 Task: Explore Airbnb accommodation in Astara, Azerbaijan from 6th November, 2023 to 8th November, 2023 for 2 adults.1  bedroom having 2 beds and 1 bathroom. Property type can be flat. Amenities needed are: air conditioning. Look for 4 properties as per requirement.
Action: Mouse moved to (475, 96)
Screenshot: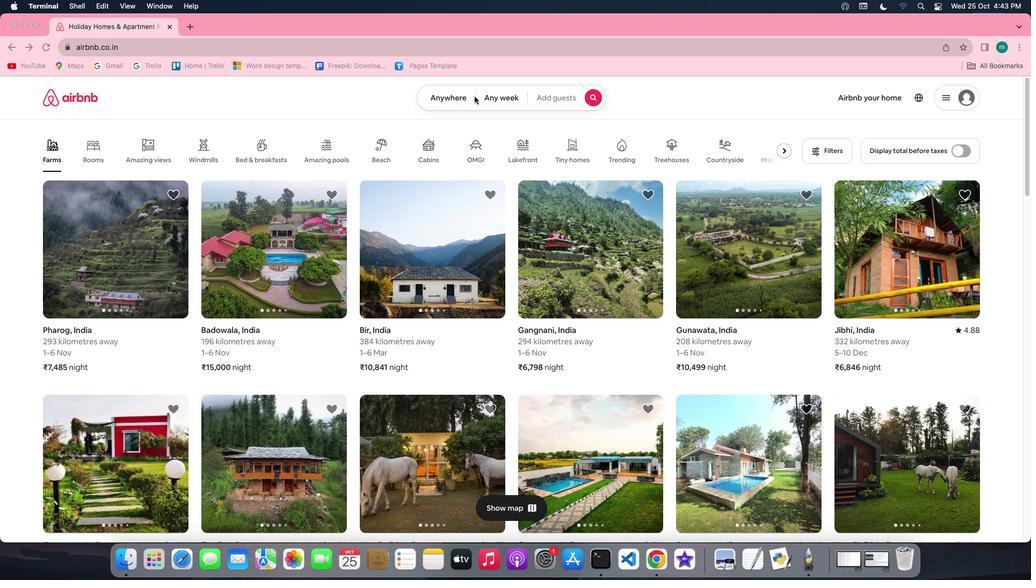 
Action: Mouse pressed left at (475, 96)
Screenshot: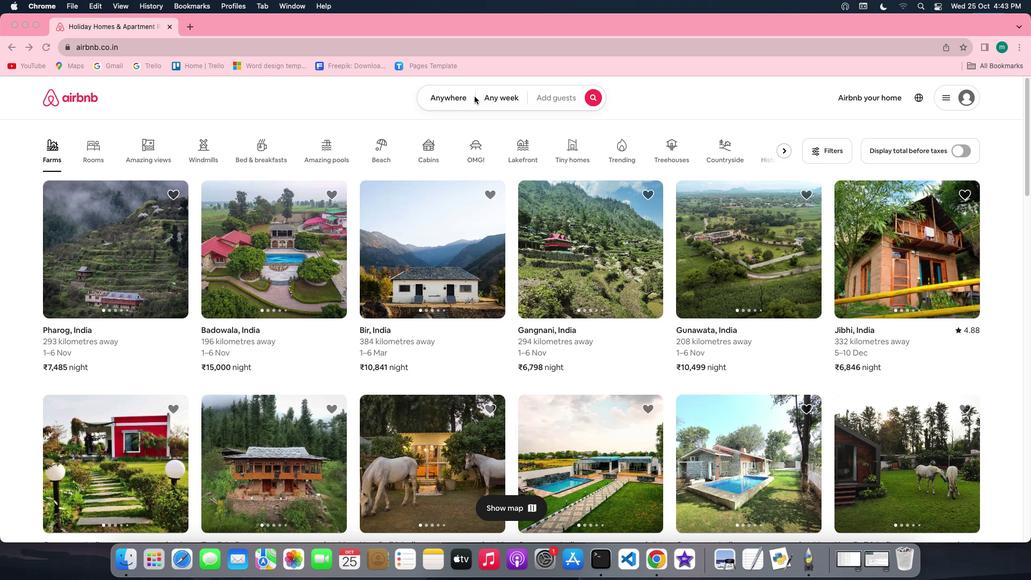 
Action: Mouse moved to (469, 97)
Screenshot: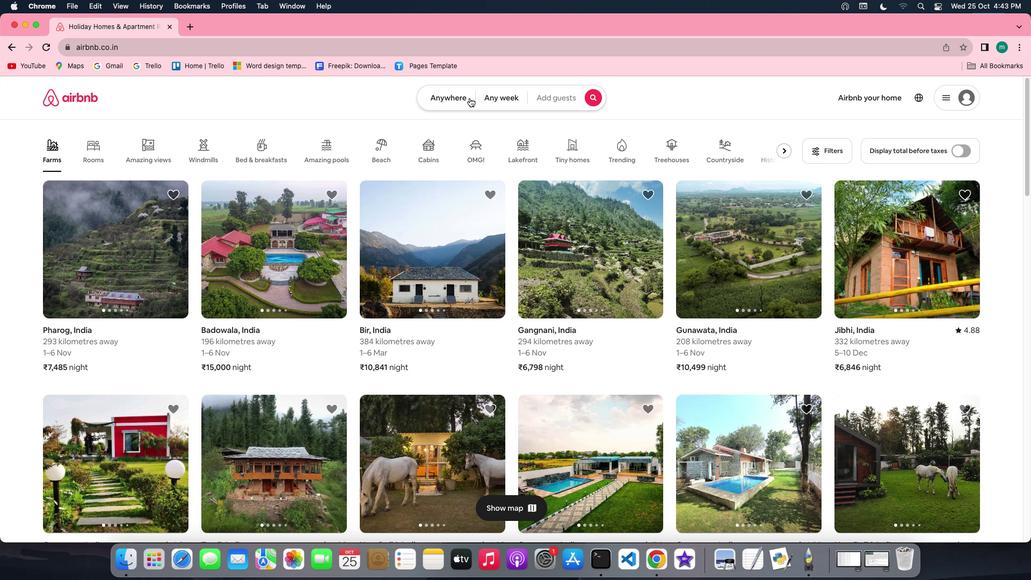 
Action: Mouse pressed left at (469, 97)
Screenshot: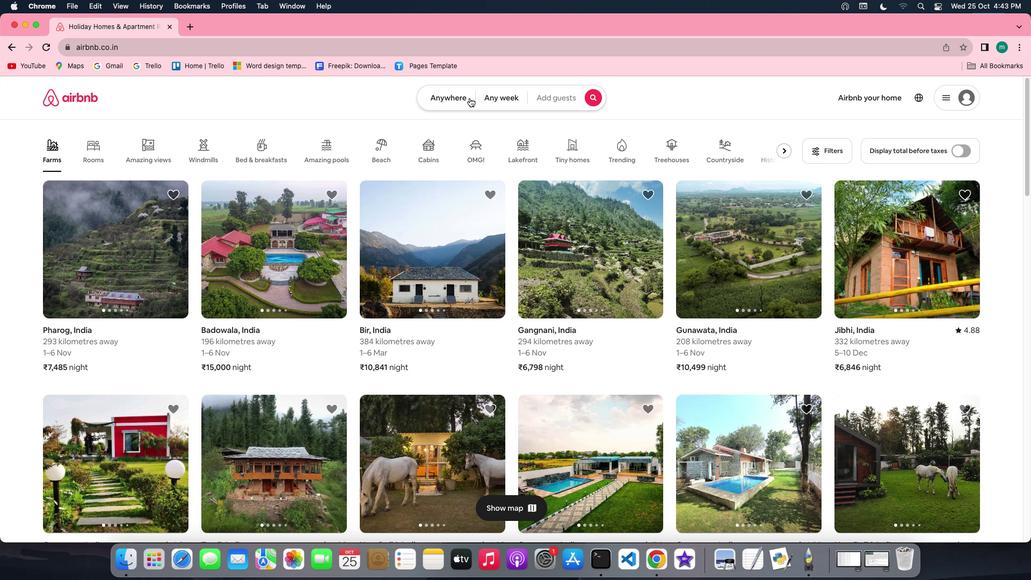 
Action: Mouse moved to (419, 145)
Screenshot: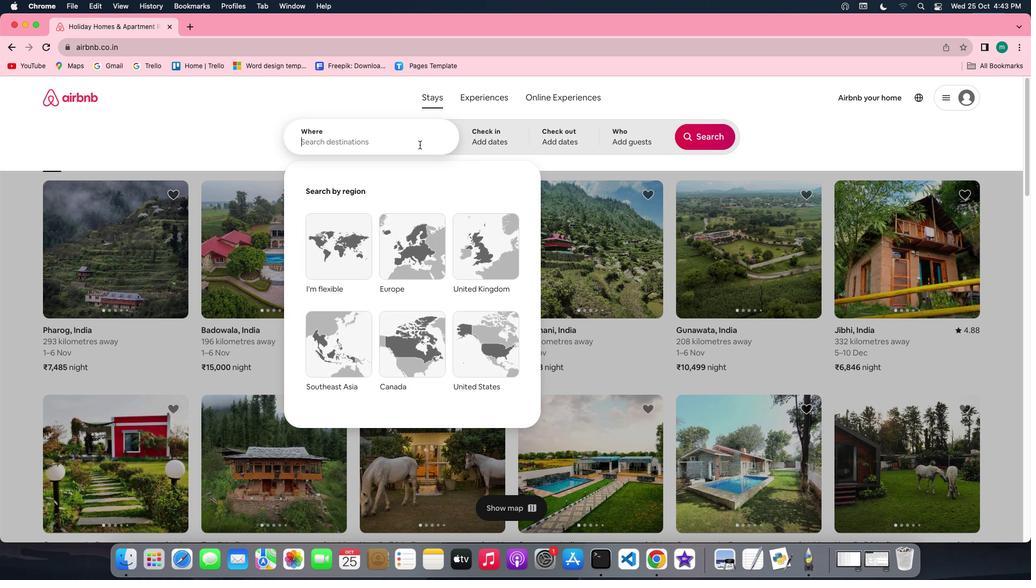 
Action: Mouse pressed left at (419, 145)
Screenshot: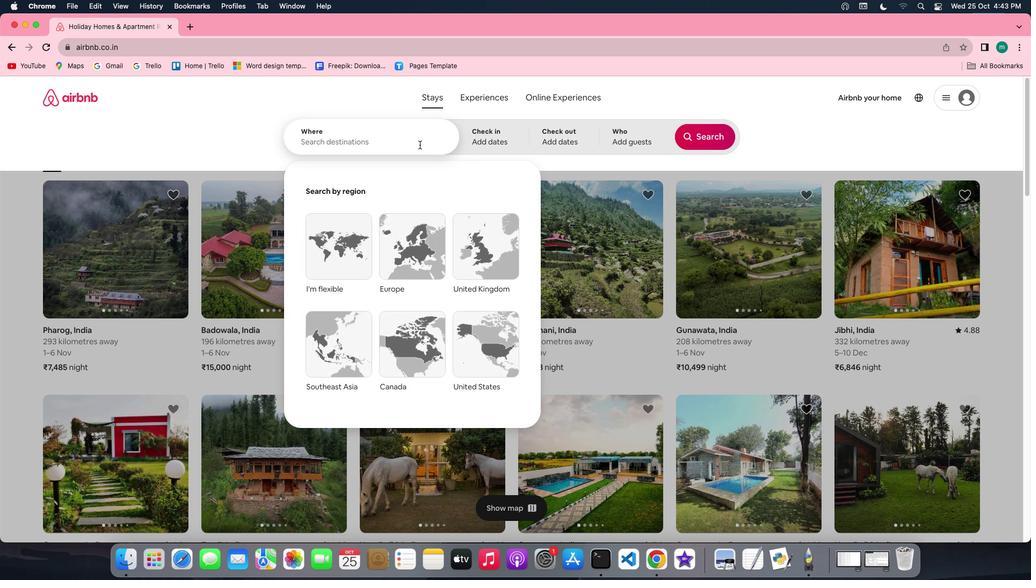 
Action: Key pressed Key.shift'A''s''t''a''r''a'','Key.spaceKey.shift'A''z''e''r''b''a''i''j''a''n'
Screenshot: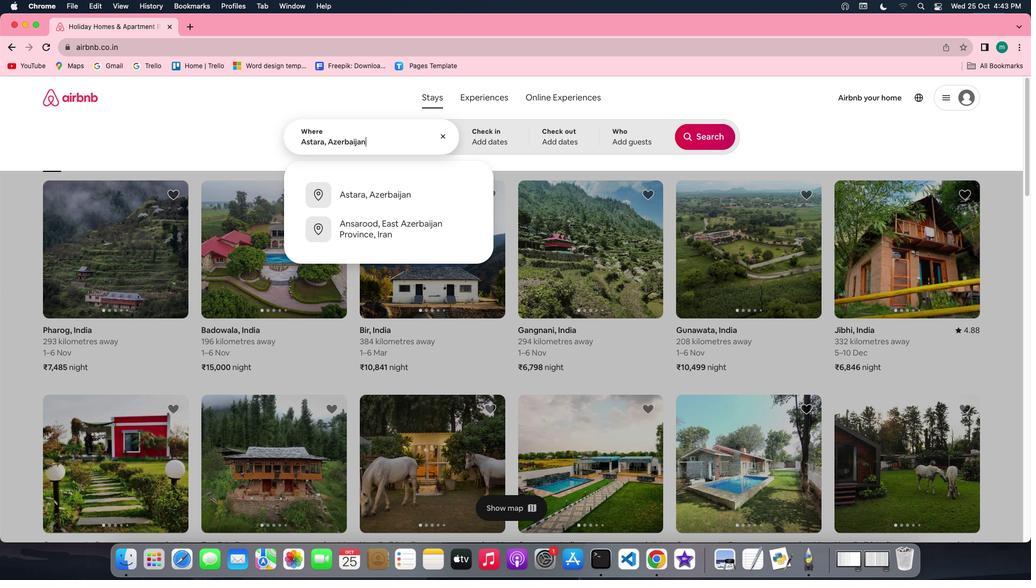 
Action: Mouse moved to (429, 193)
Screenshot: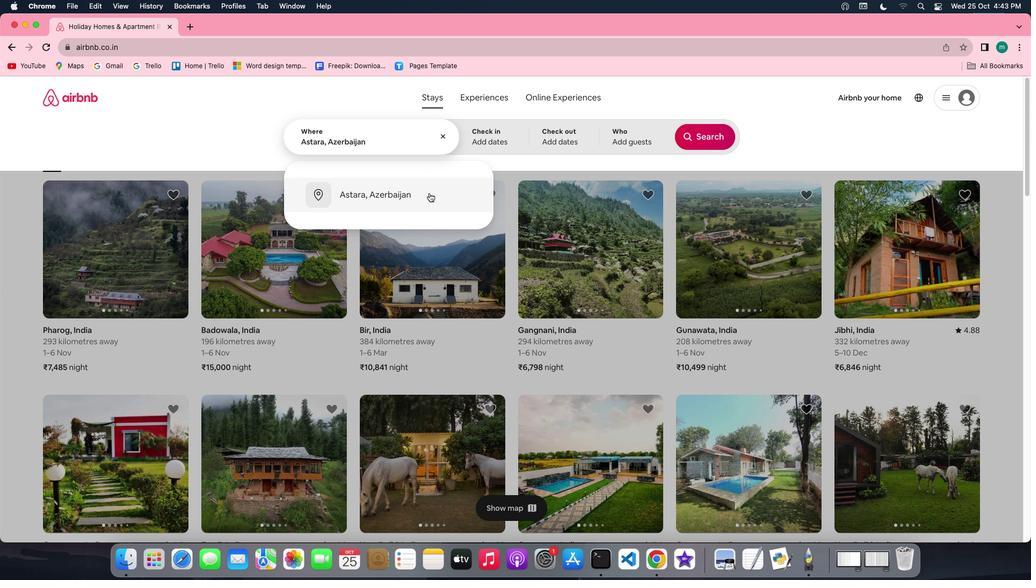 
Action: Mouse pressed left at (429, 193)
Screenshot: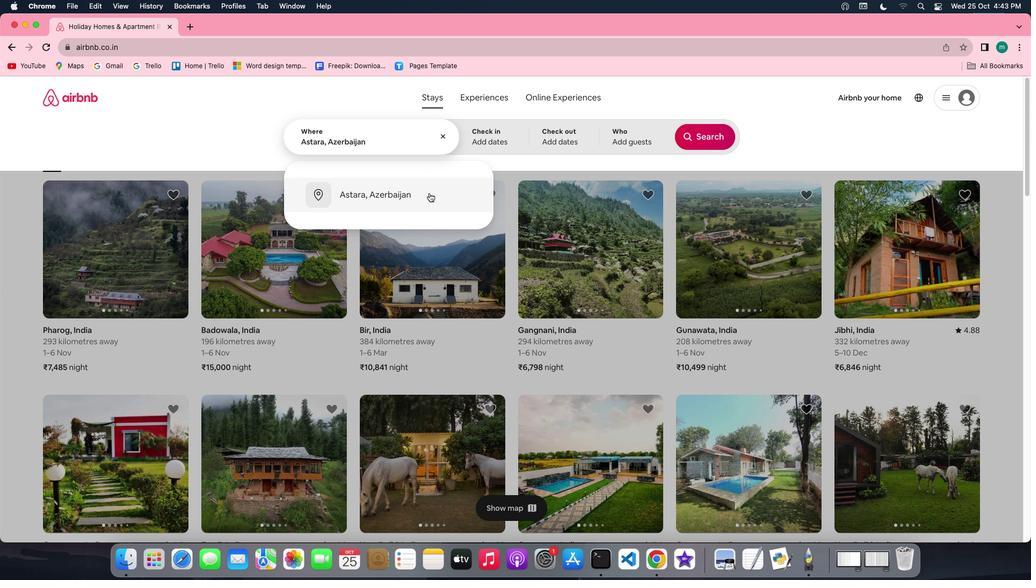 
Action: Mouse moved to (572, 293)
Screenshot: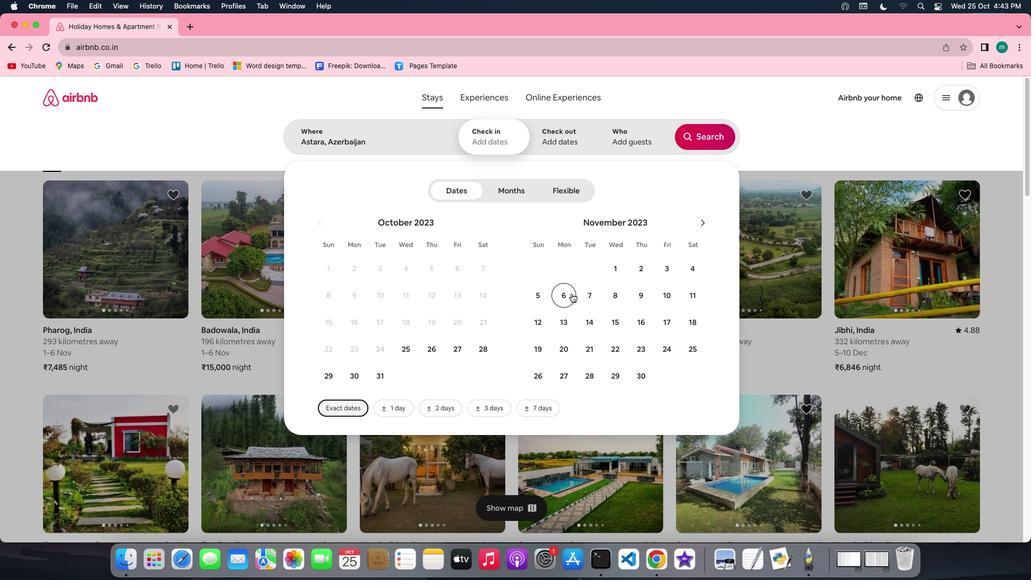 
Action: Mouse pressed left at (572, 293)
Screenshot: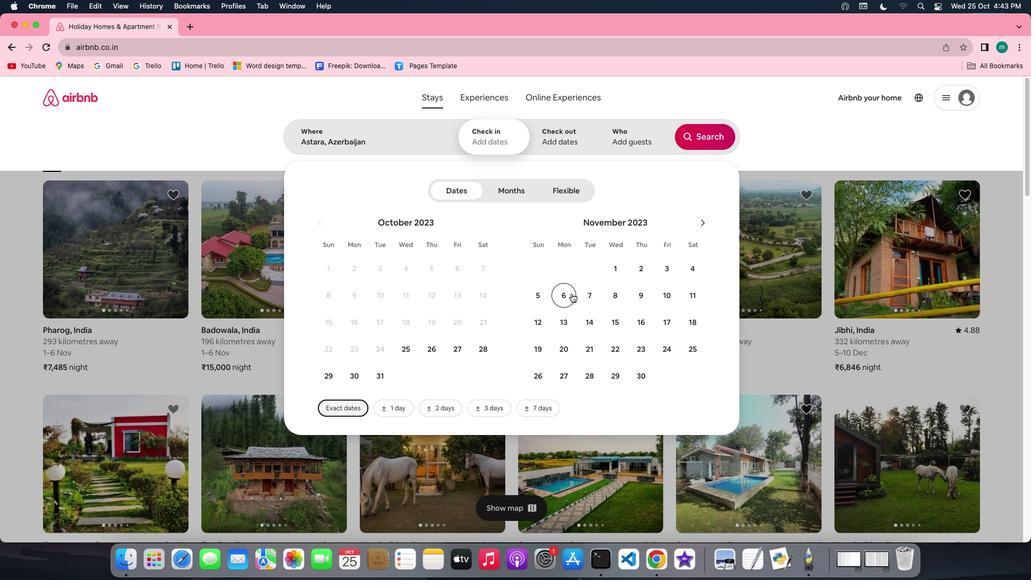 
Action: Mouse moved to (616, 295)
Screenshot: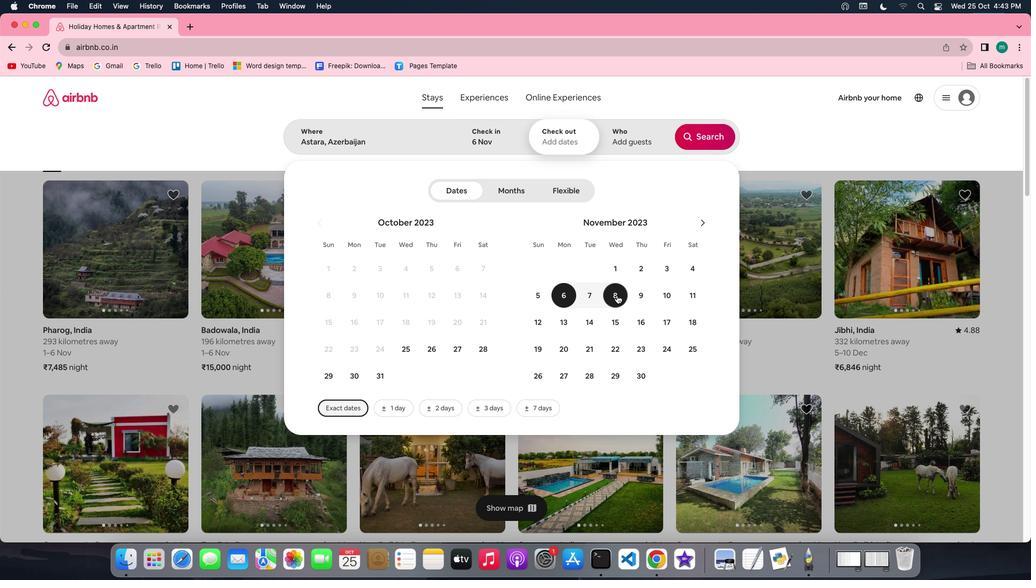 
Action: Mouse pressed left at (616, 295)
Screenshot: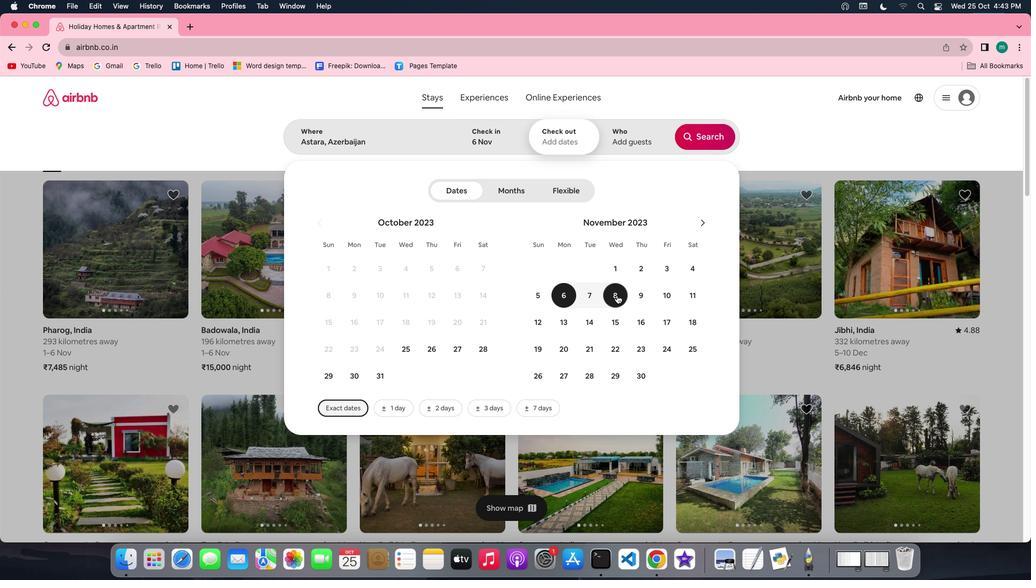 
Action: Mouse moved to (637, 127)
Screenshot: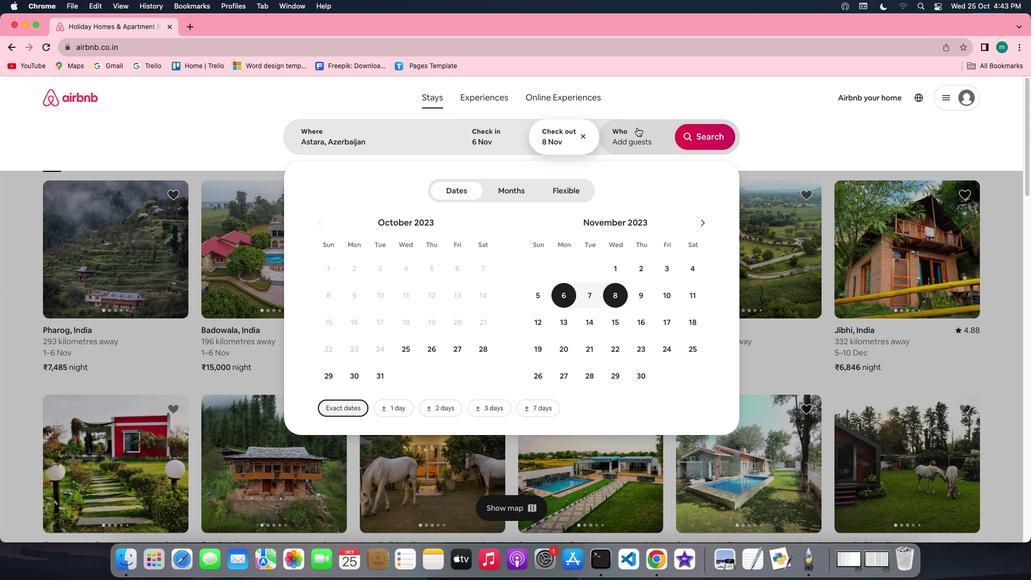 
Action: Mouse pressed left at (637, 127)
Screenshot: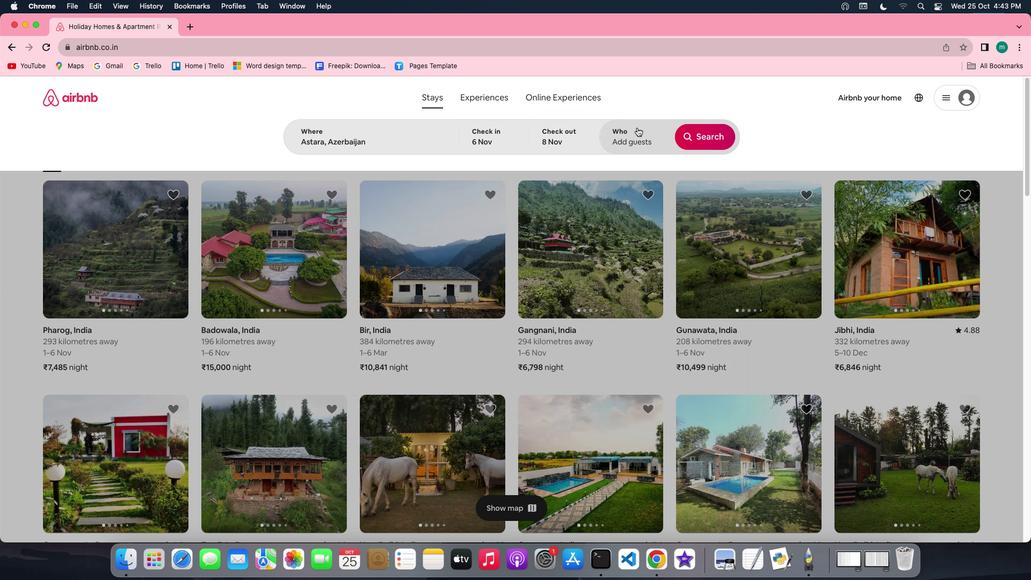
Action: Mouse moved to (711, 188)
Screenshot: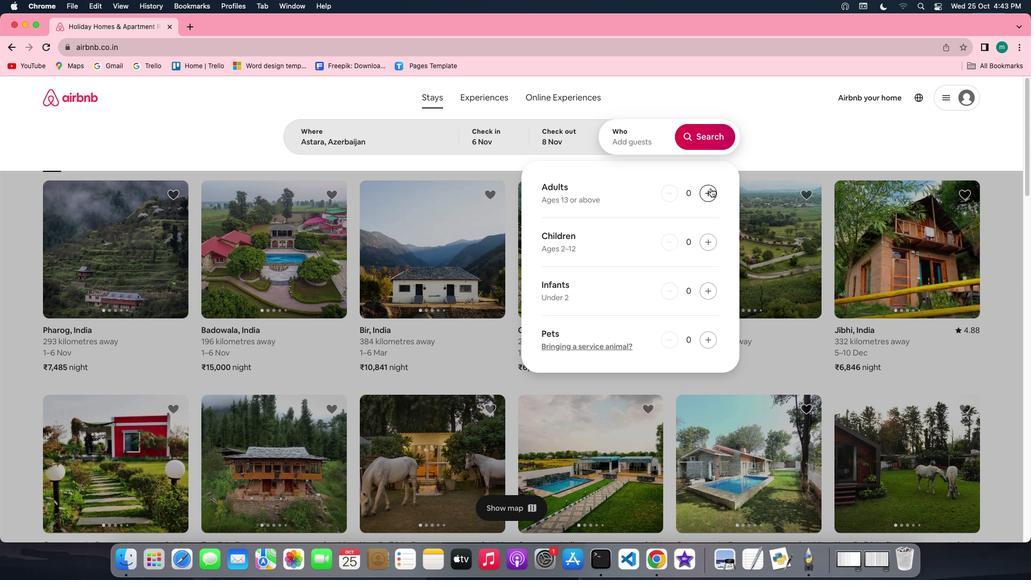 
Action: Mouse pressed left at (711, 188)
Screenshot: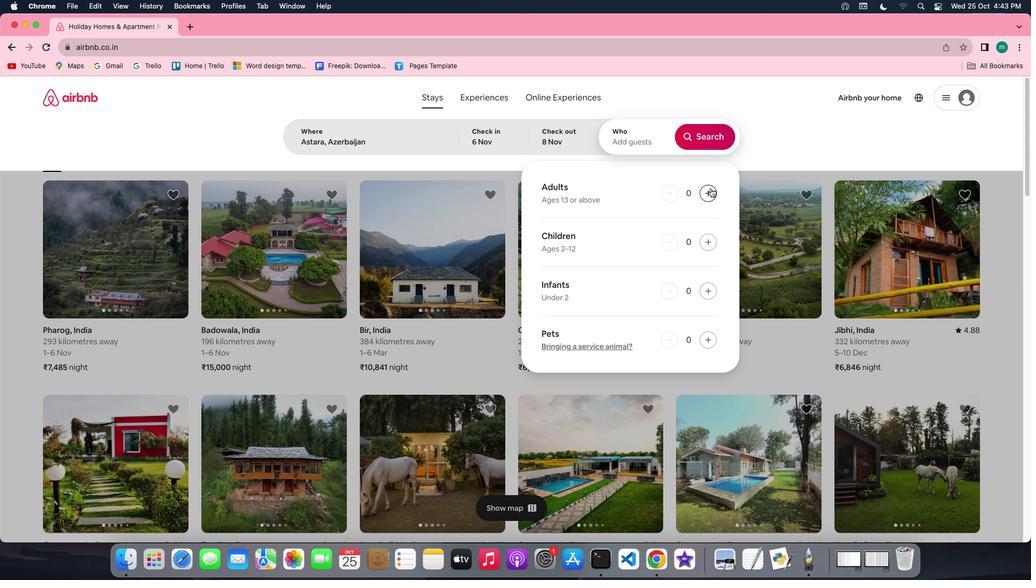 
Action: Mouse pressed left at (711, 188)
Screenshot: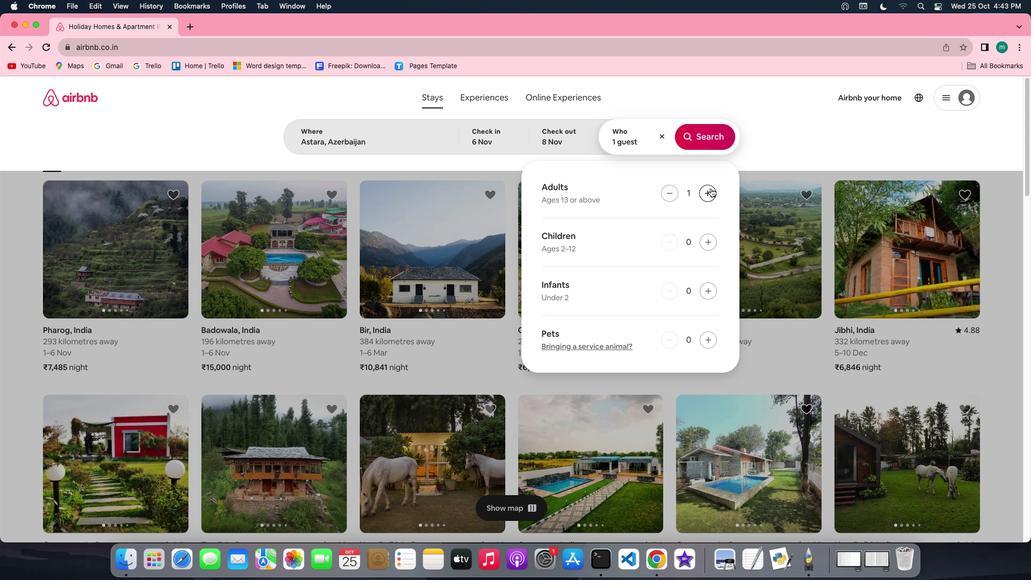 
Action: Mouse moved to (714, 142)
Screenshot: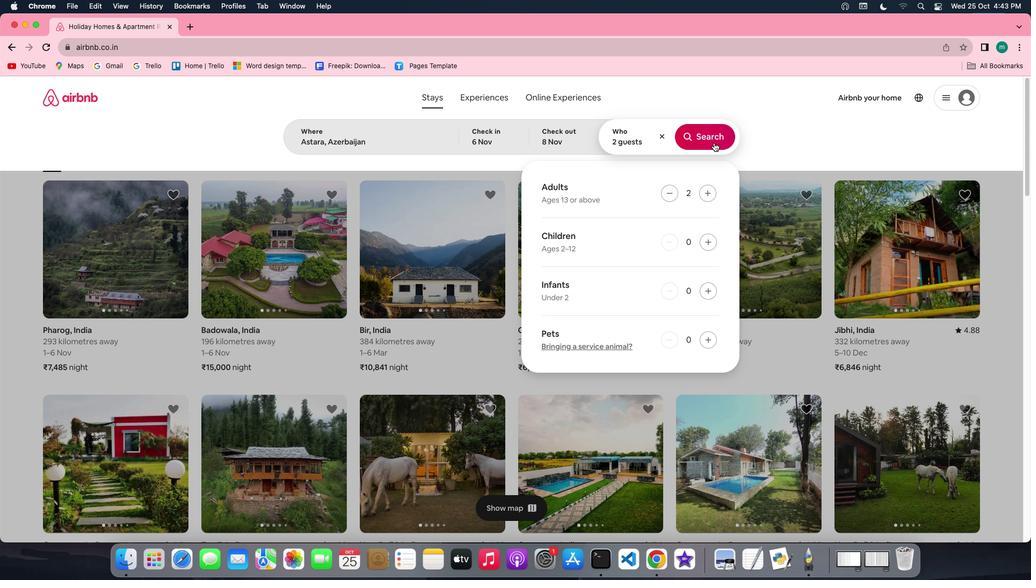 
Action: Mouse pressed left at (714, 142)
Screenshot: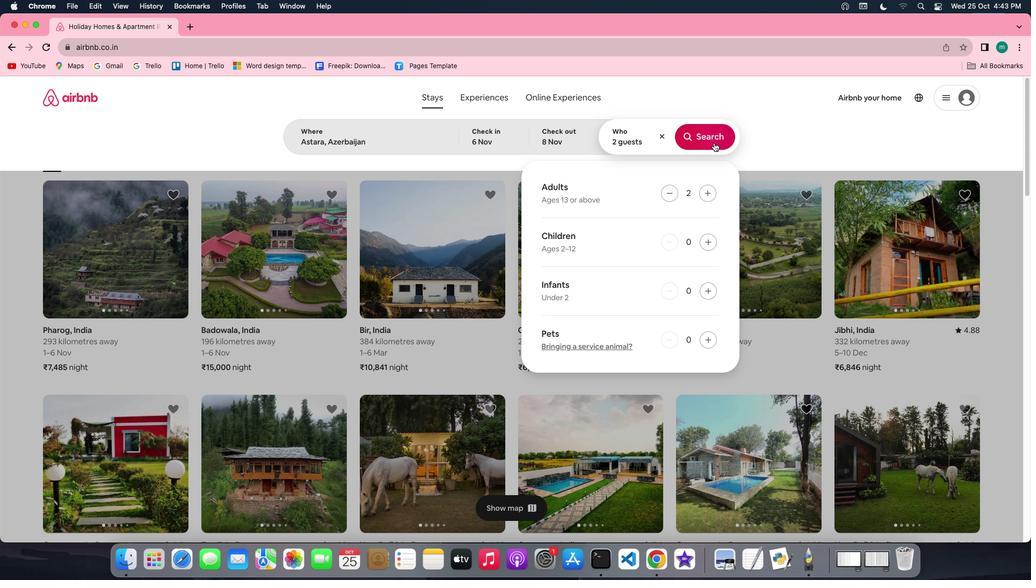 
Action: Mouse moved to (865, 140)
Screenshot: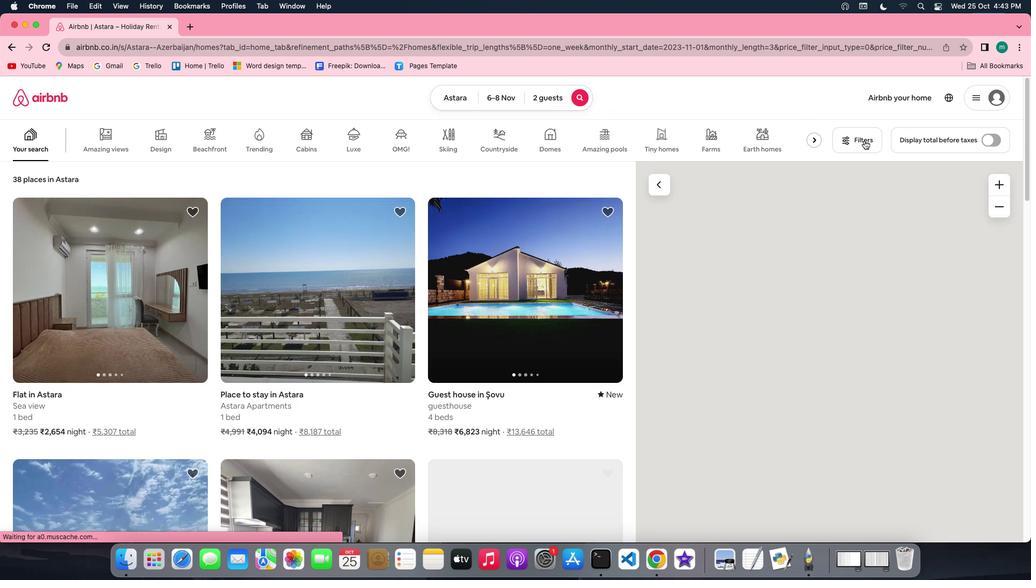 
Action: Mouse pressed left at (865, 140)
Screenshot: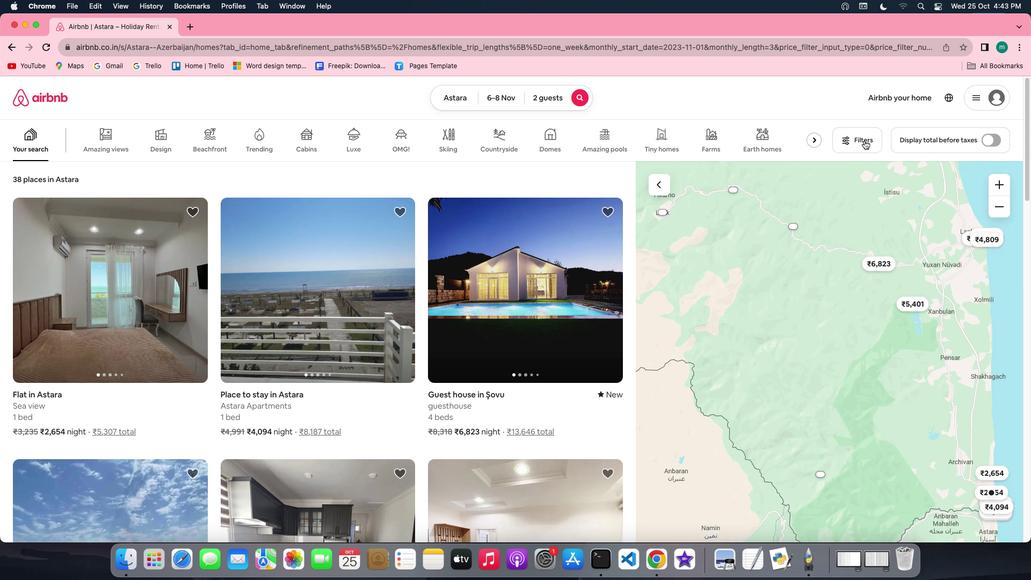 
Action: Mouse moved to (632, 275)
Screenshot: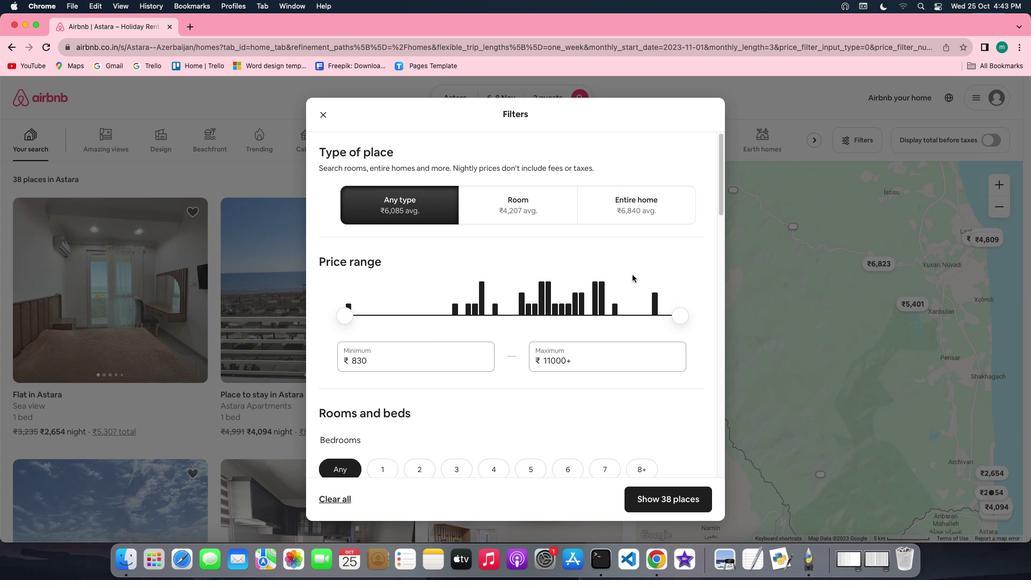 
Action: Mouse scrolled (632, 275) with delta (0, 0)
Screenshot: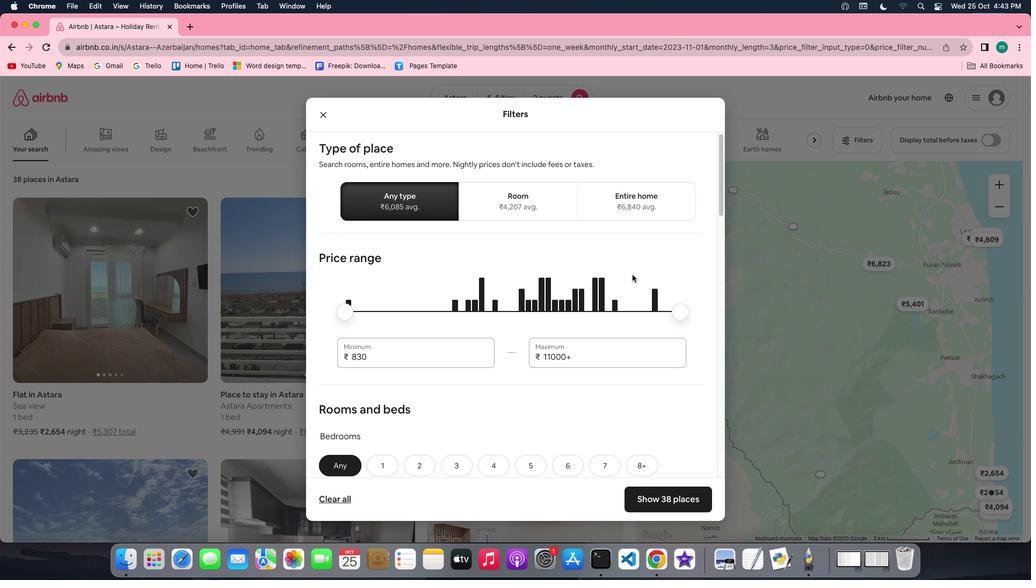 
Action: Mouse scrolled (632, 275) with delta (0, 0)
Screenshot: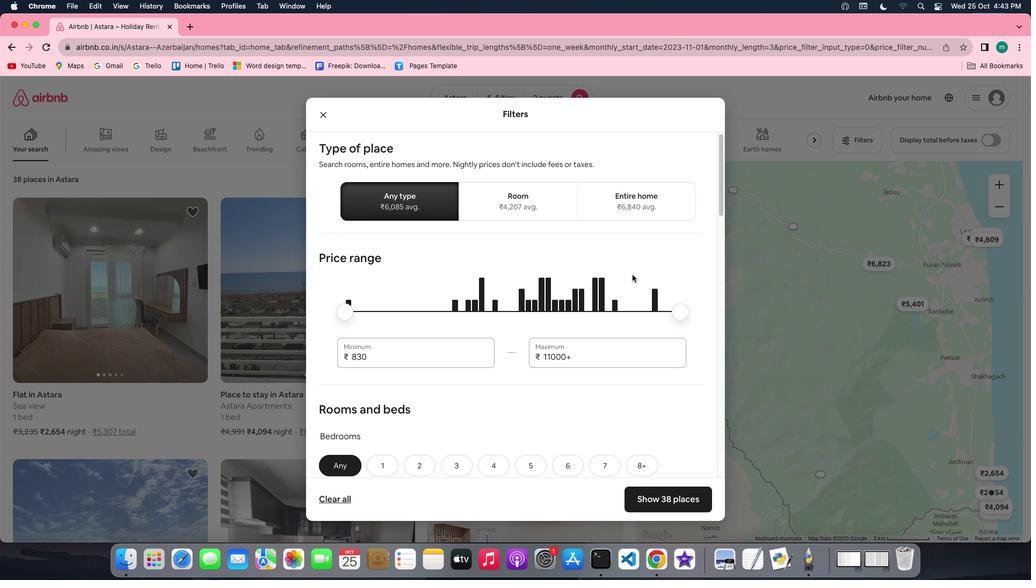 
Action: Mouse scrolled (632, 275) with delta (0, -1)
Screenshot: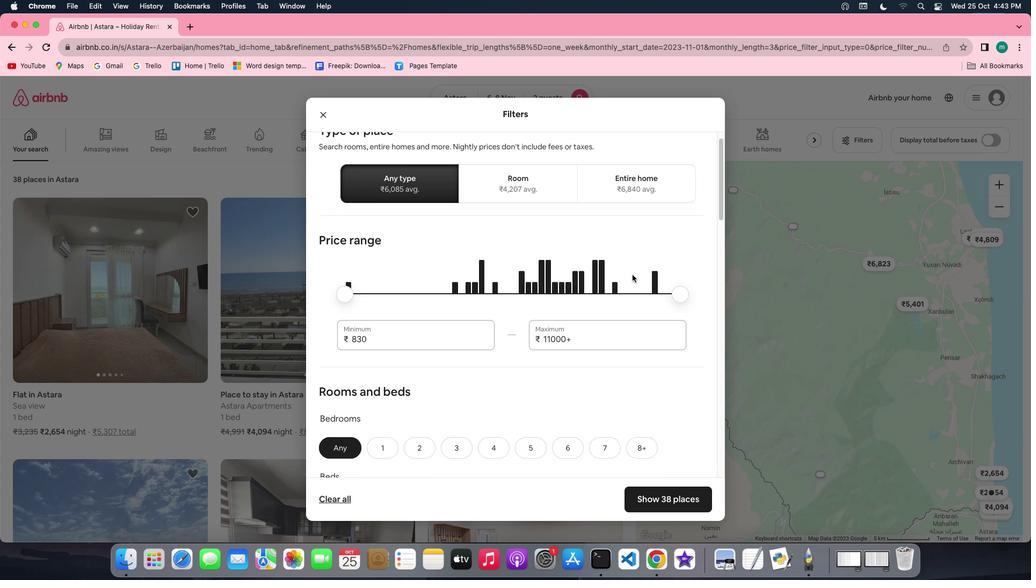 
Action: Mouse scrolled (632, 275) with delta (0, 0)
Screenshot: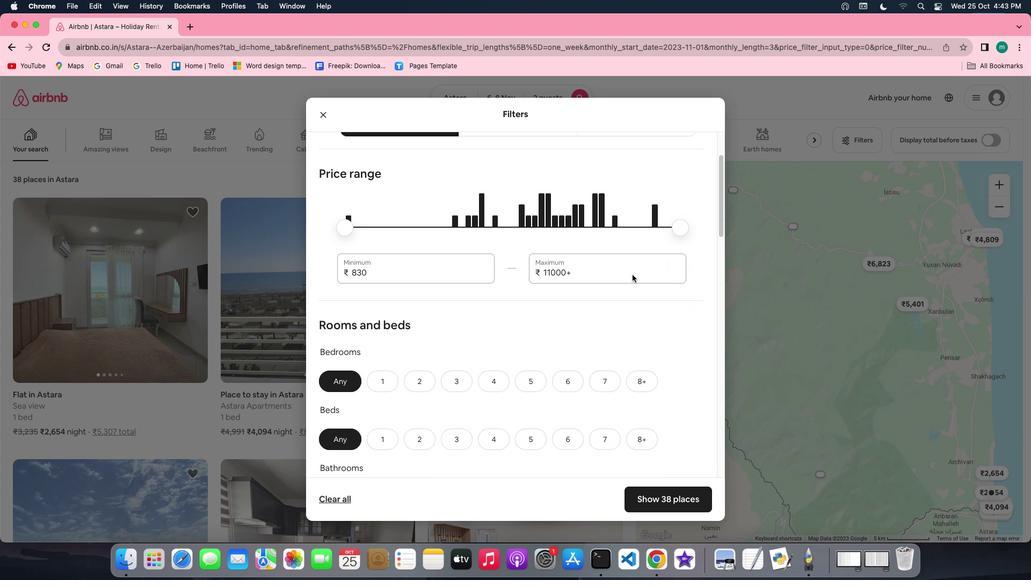 
Action: Mouse scrolled (632, 275) with delta (0, 0)
Screenshot: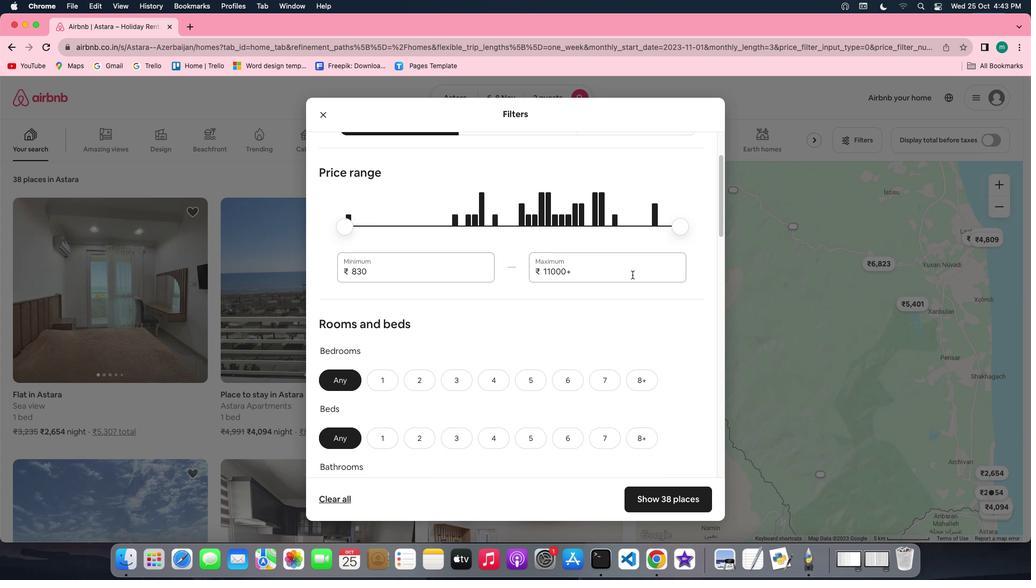 
Action: Mouse scrolled (632, 275) with delta (0, 0)
Screenshot: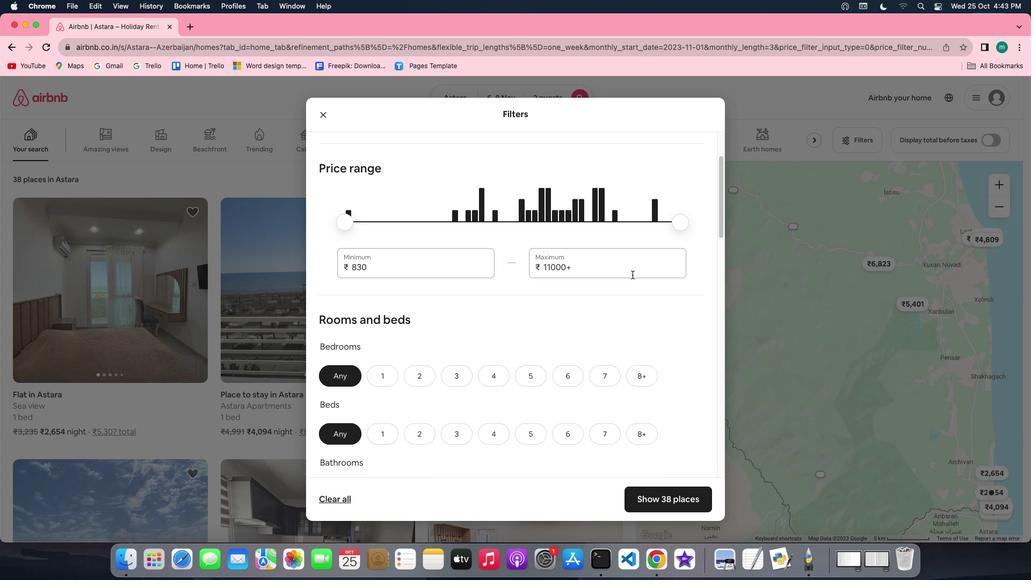 
Action: Mouse scrolled (632, 275) with delta (0, 0)
Screenshot: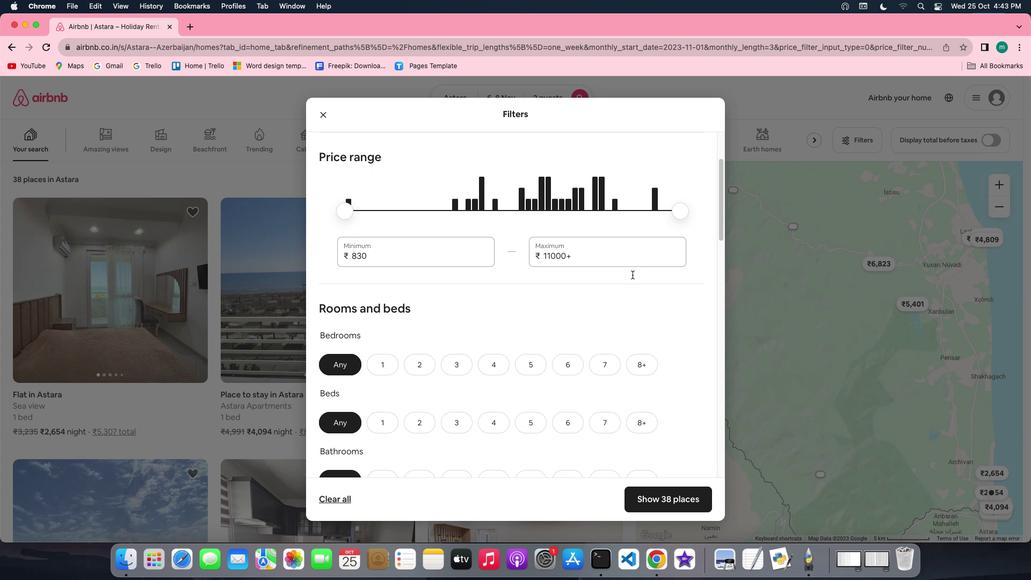 
Action: Mouse scrolled (632, 275) with delta (0, 0)
Screenshot: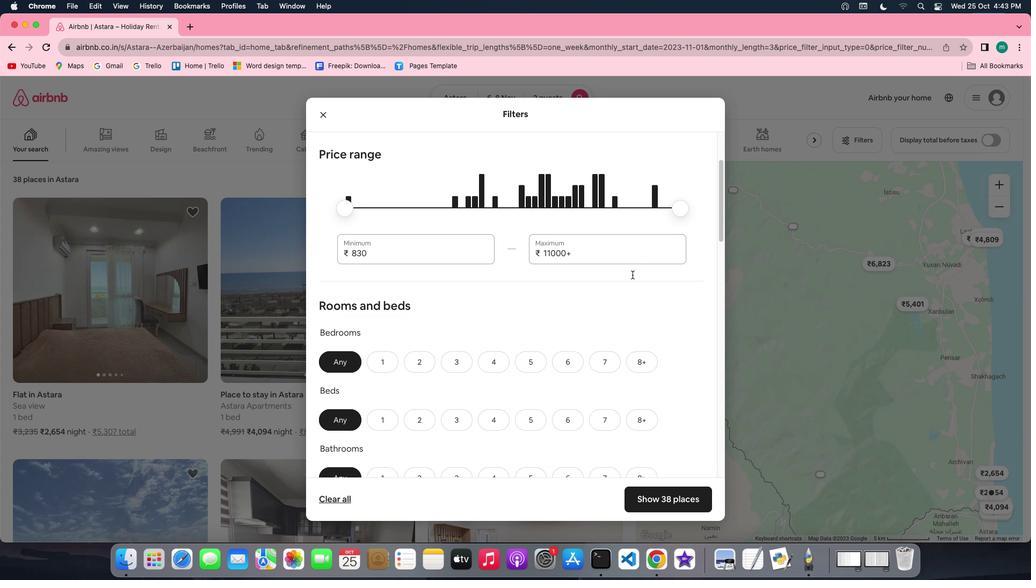 
Action: Mouse scrolled (632, 275) with delta (0, 0)
Screenshot: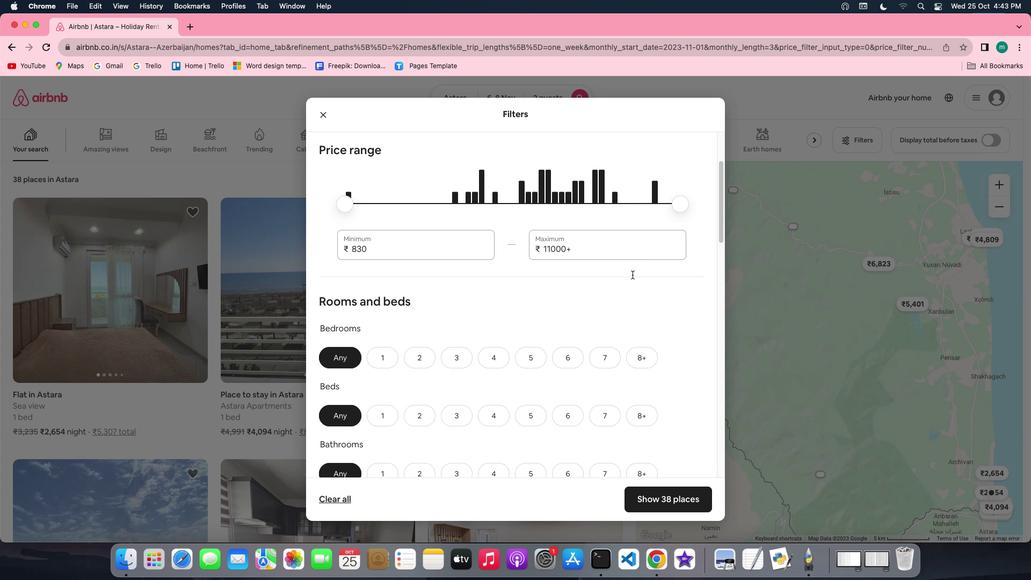 
Action: Mouse scrolled (632, 275) with delta (0, 0)
Screenshot: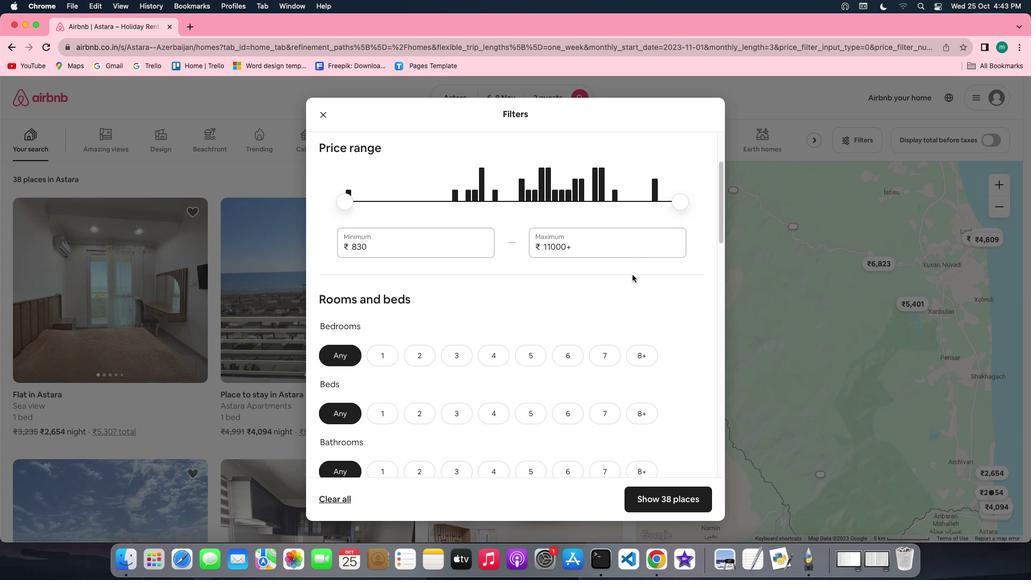 
Action: Mouse scrolled (632, 275) with delta (0, 0)
Screenshot: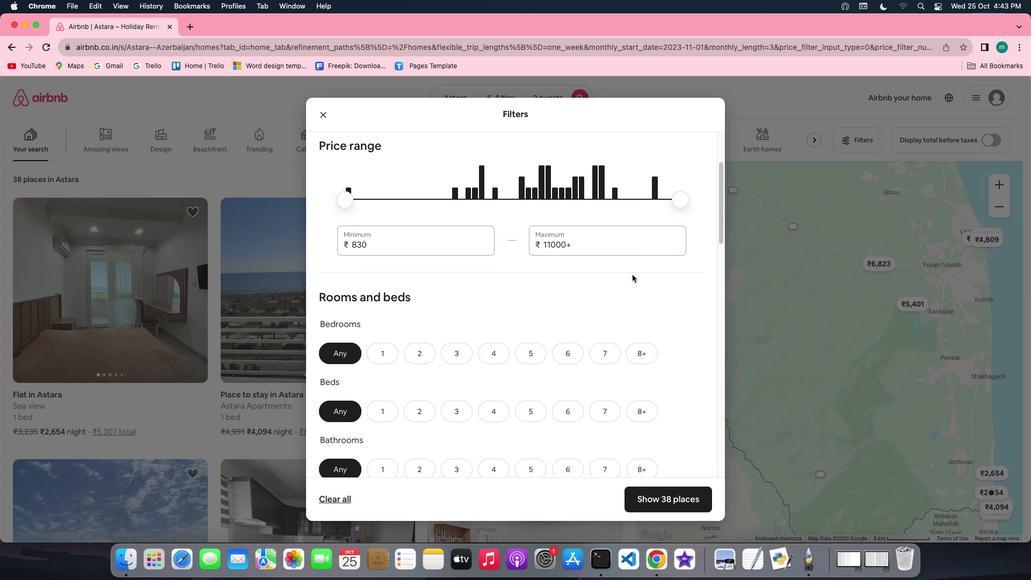 
Action: Mouse scrolled (632, 275) with delta (0, 0)
Screenshot: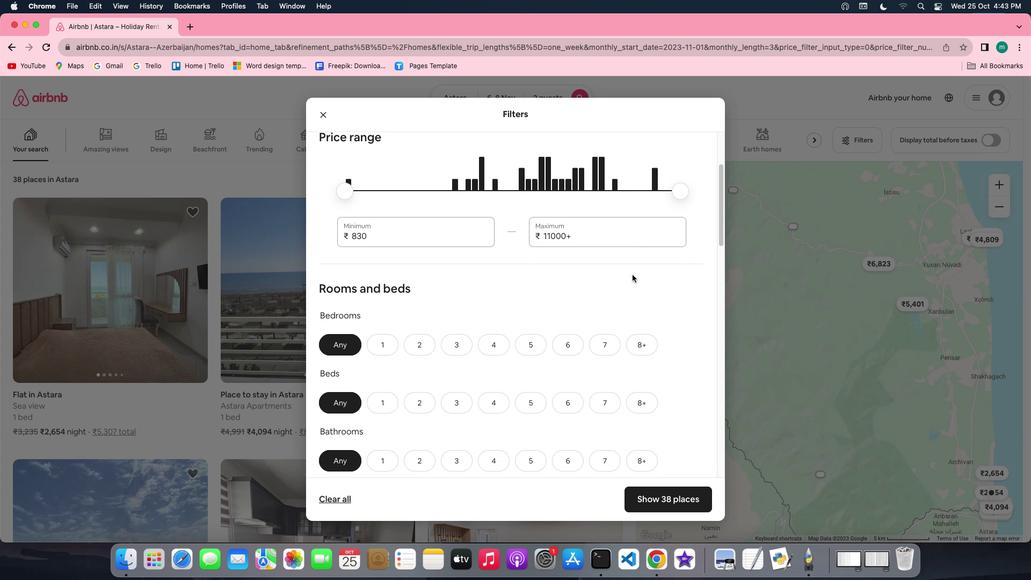 
Action: Mouse scrolled (632, 275) with delta (0, 0)
Screenshot: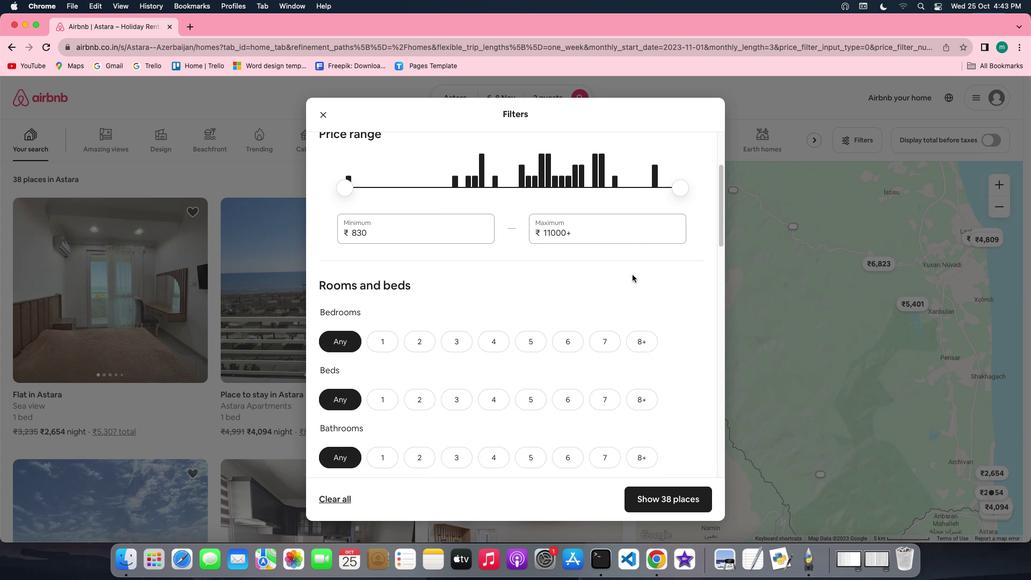 
Action: Mouse scrolled (632, 275) with delta (0, 0)
Screenshot: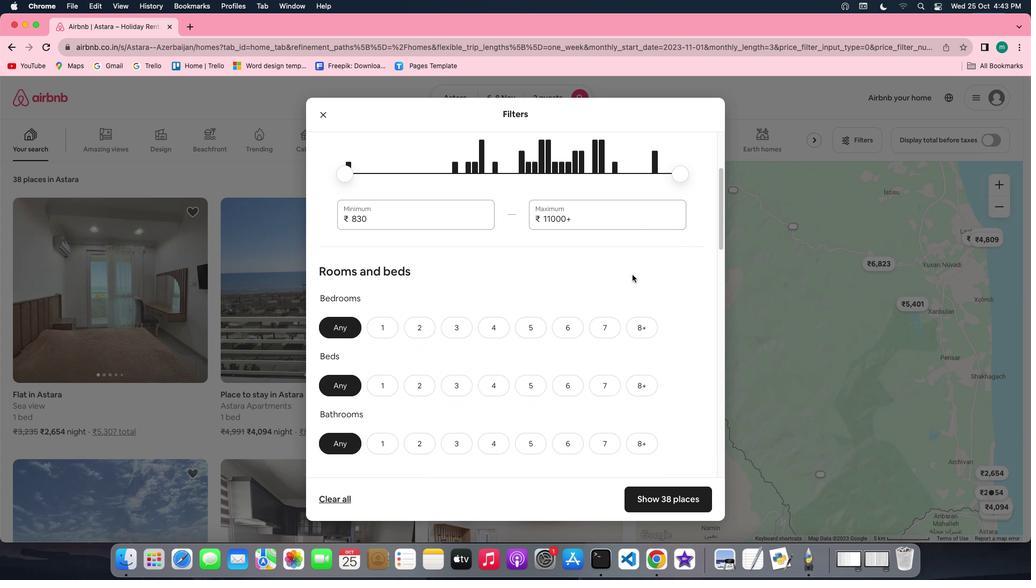 
Action: Mouse scrolled (632, 275) with delta (0, 0)
Screenshot: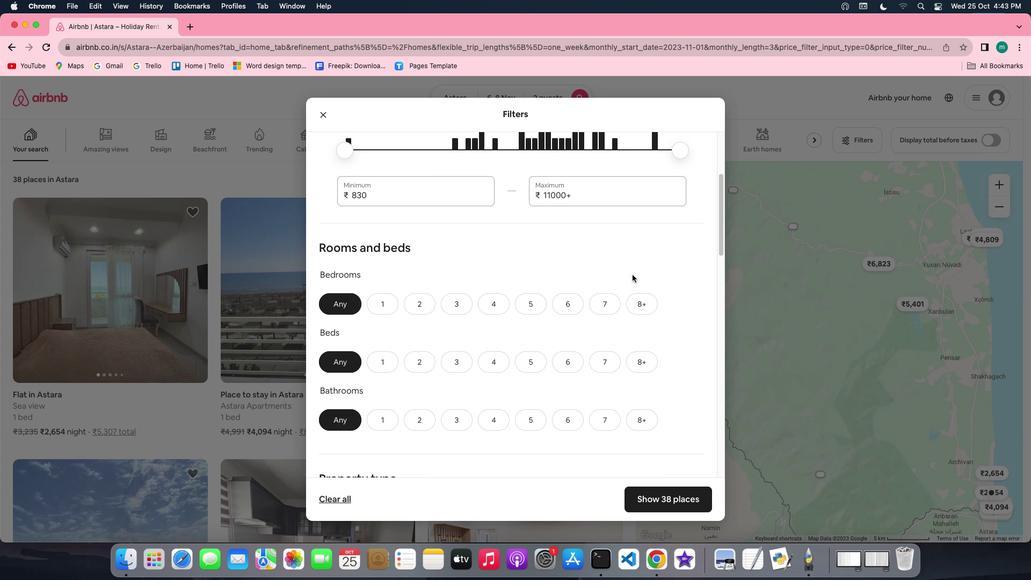 
Action: Mouse scrolled (632, 275) with delta (0, 0)
Screenshot: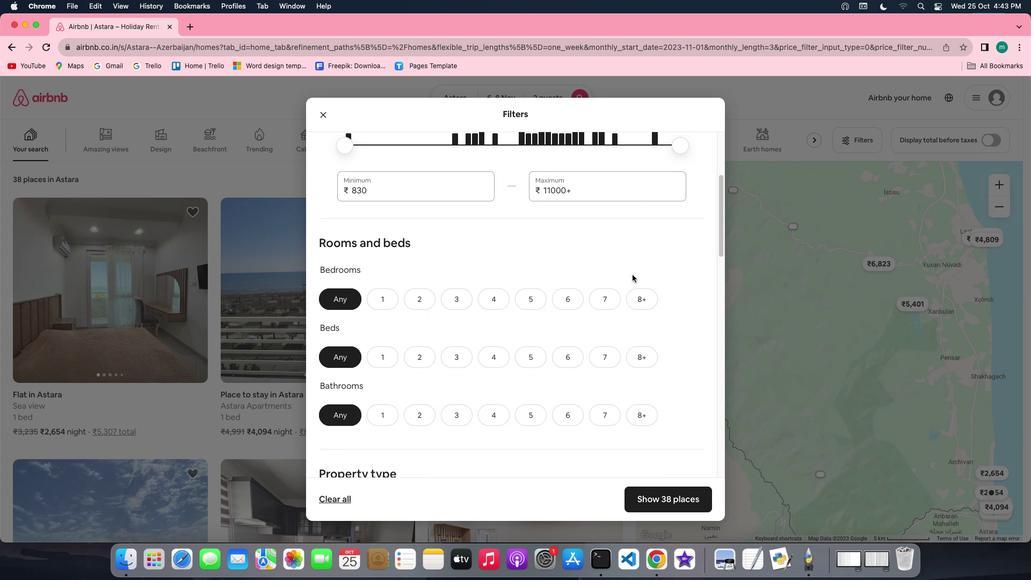 
Action: Mouse scrolled (632, 275) with delta (0, 0)
Screenshot: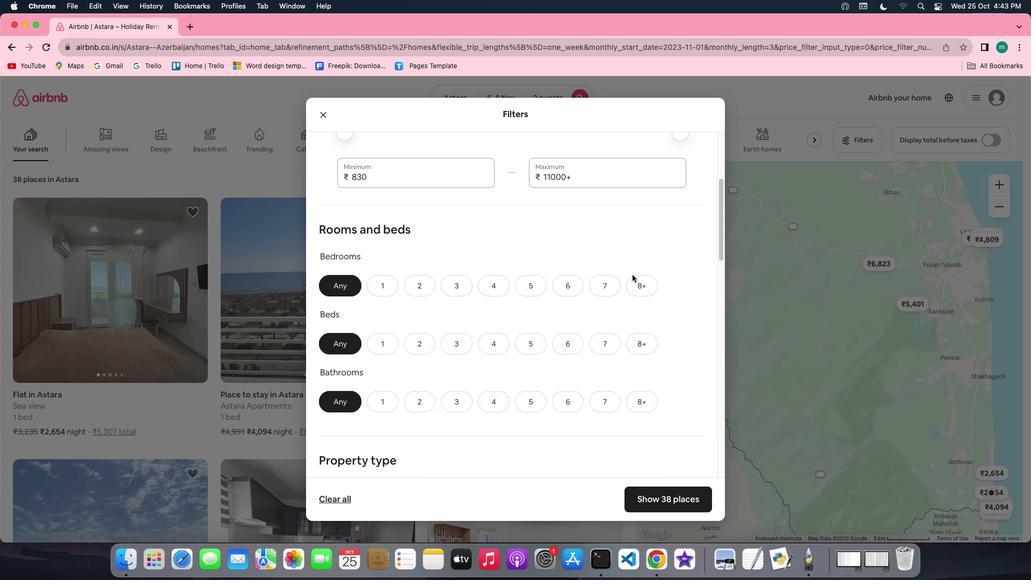 
Action: Mouse scrolled (632, 275) with delta (0, 0)
Screenshot: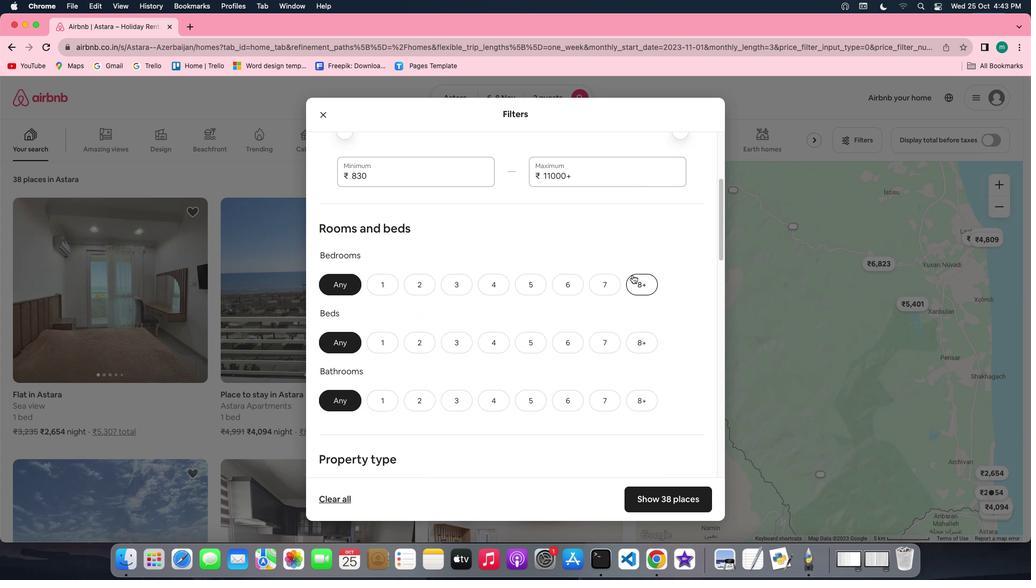 
Action: Mouse scrolled (632, 275) with delta (0, 0)
Screenshot: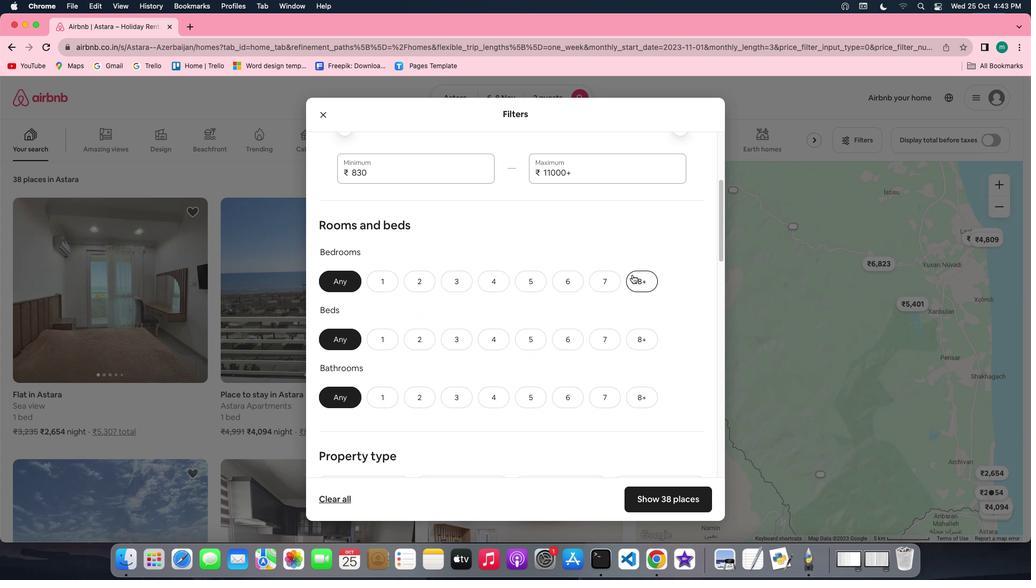 
Action: Mouse scrolled (632, 275) with delta (0, 0)
Screenshot: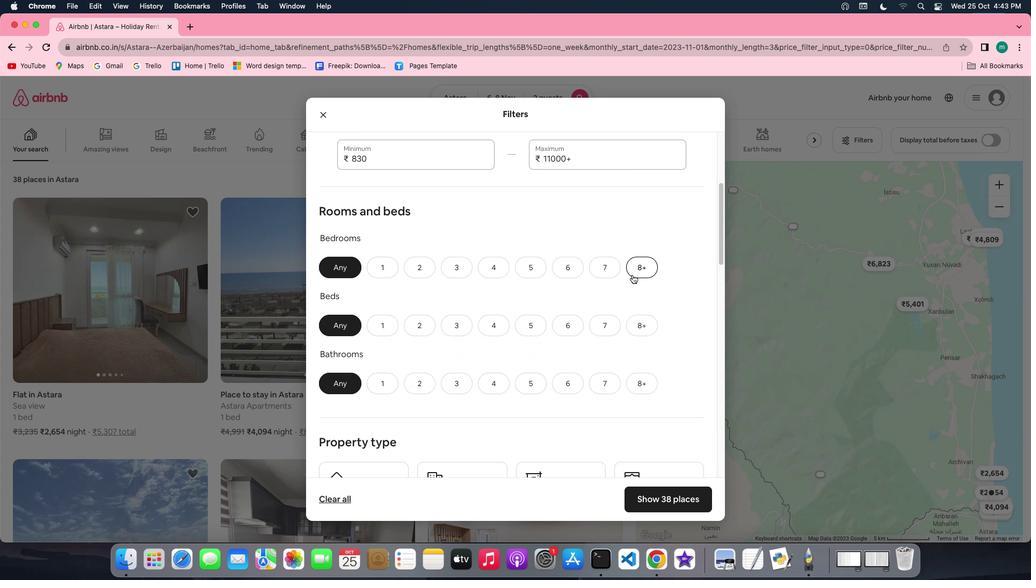 
Action: Mouse scrolled (632, 275) with delta (0, 0)
Screenshot: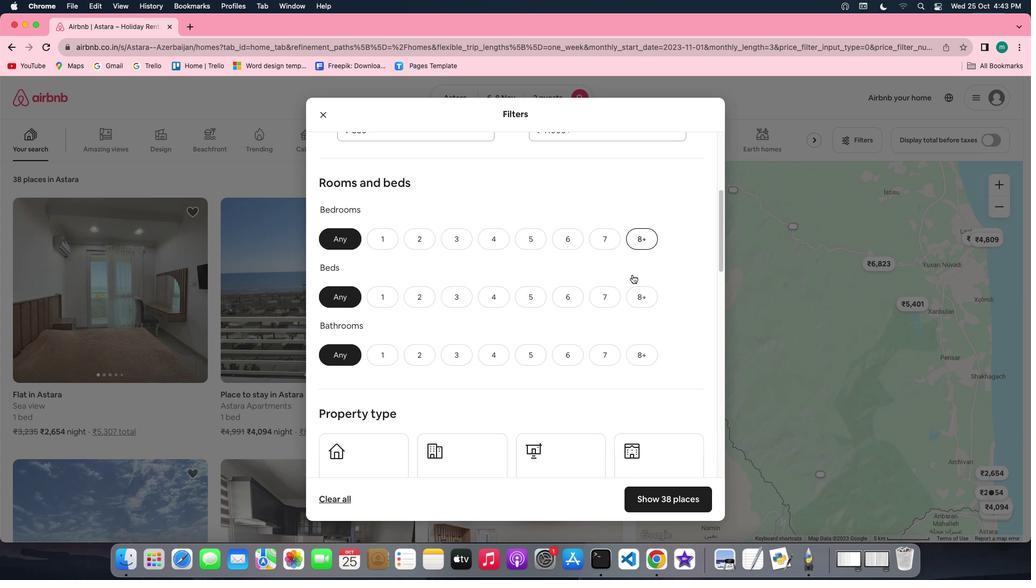 
Action: Mouse moved to (390, 220)
Screenshot: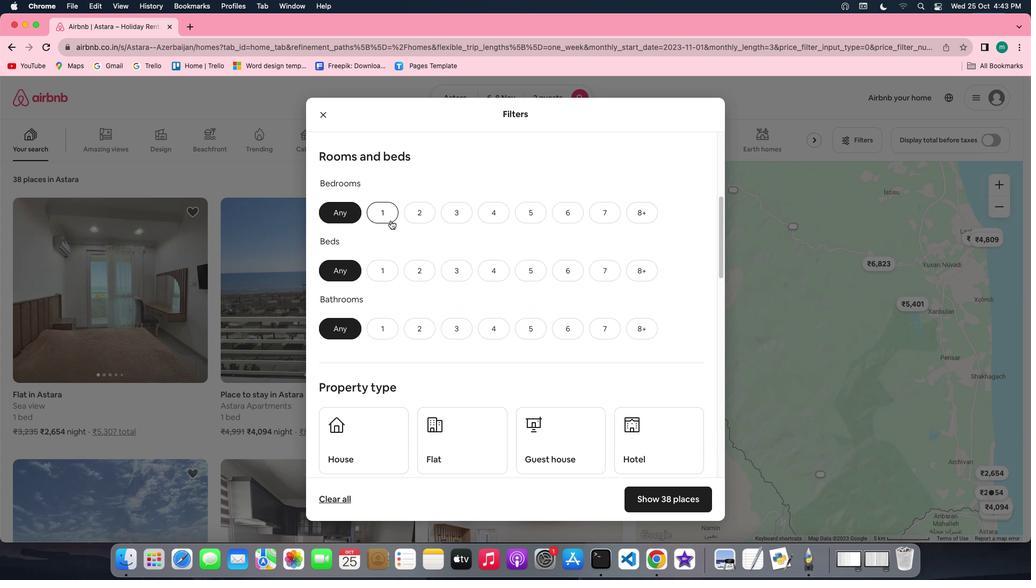 
Action: Mouse pressed left at (390, 220)
Screenshot: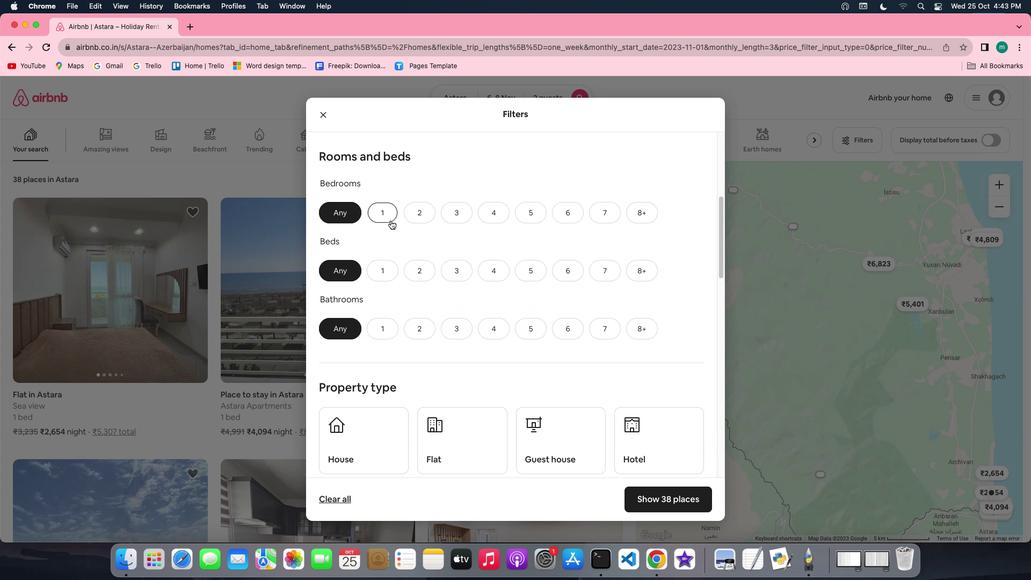 
Action: Mouse moved to (519, 245)
Screenshot: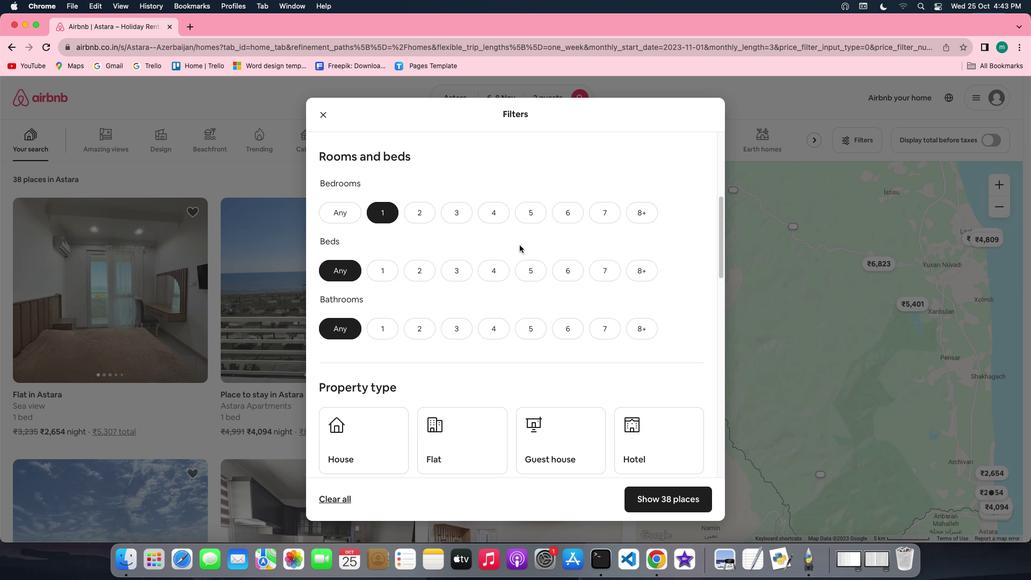 
Action: Mouse scrolled (519, 245) with delta (0, 0)
Screenshot: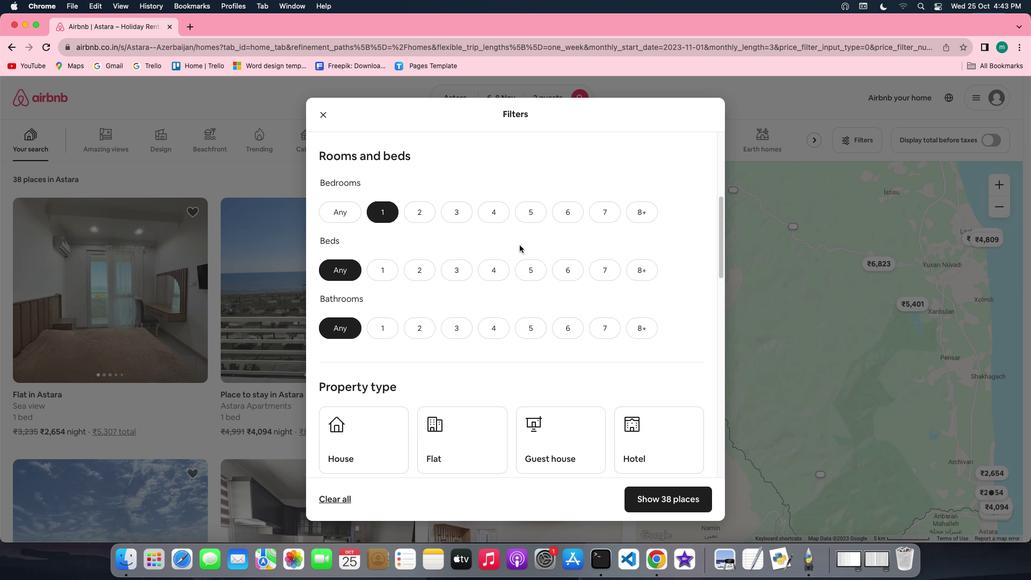 
Action: Mouse scrolled (519, 245) with delta (0, 0)
Screenshot: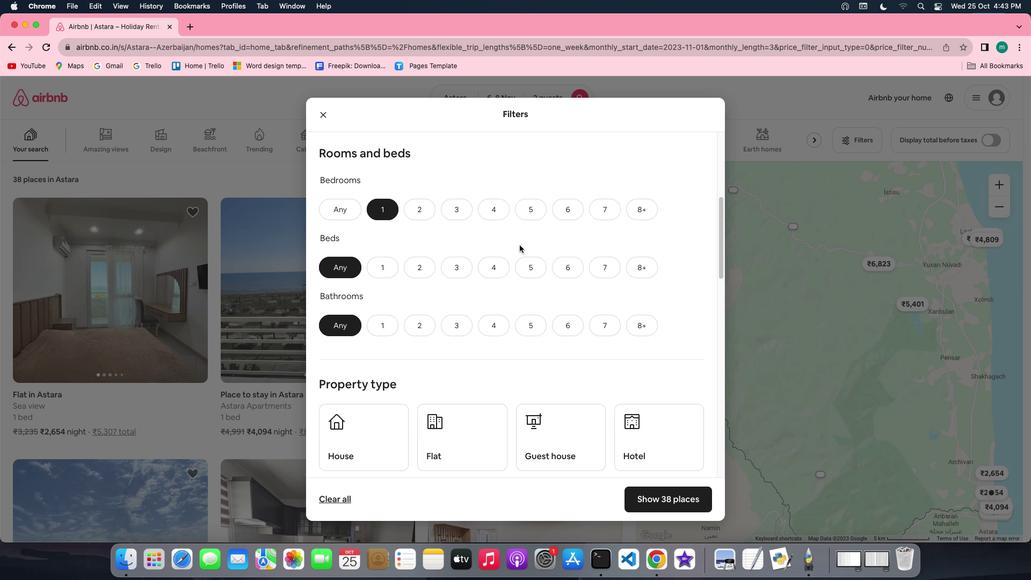 
Action: Mouse scrolled (519, 245) with delta (0, 0)
Screenshot: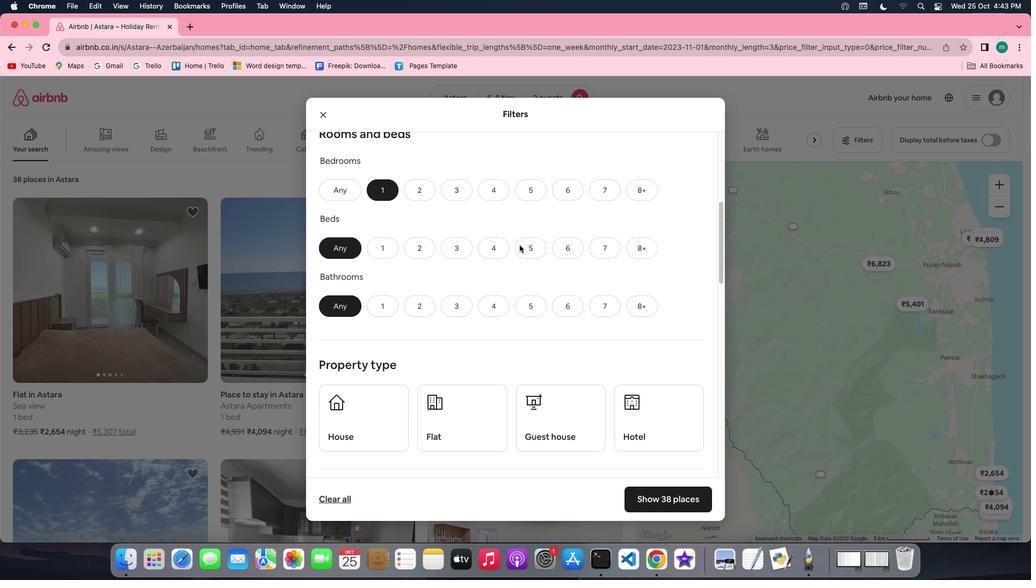 
Action: Mouse moved to (434, 219)
Screenshot: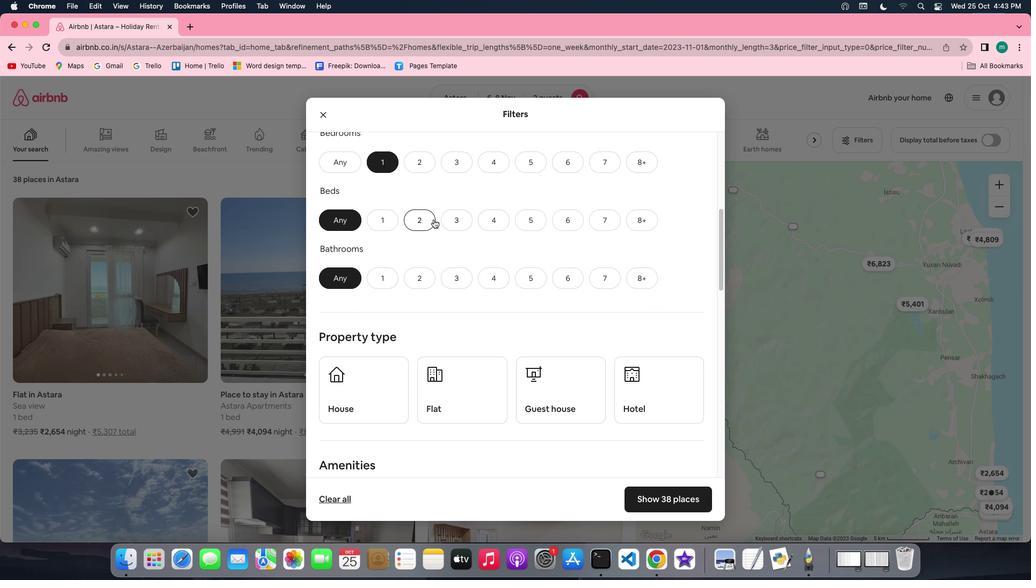 
Action: Mouse pressed left at (434, 219)
Screenshot: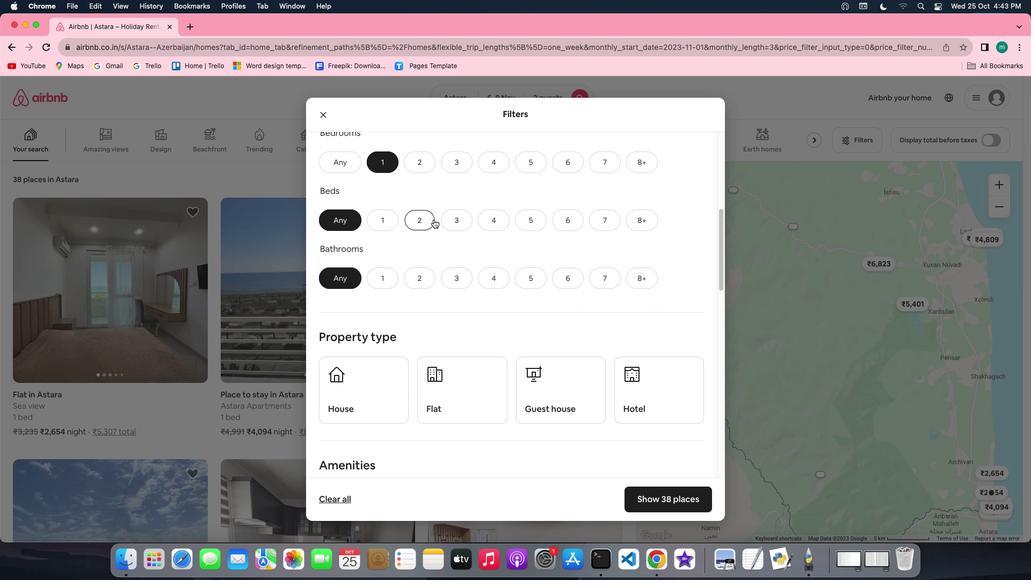 
Action: Mouse moved to (587, 260)
Screenshot: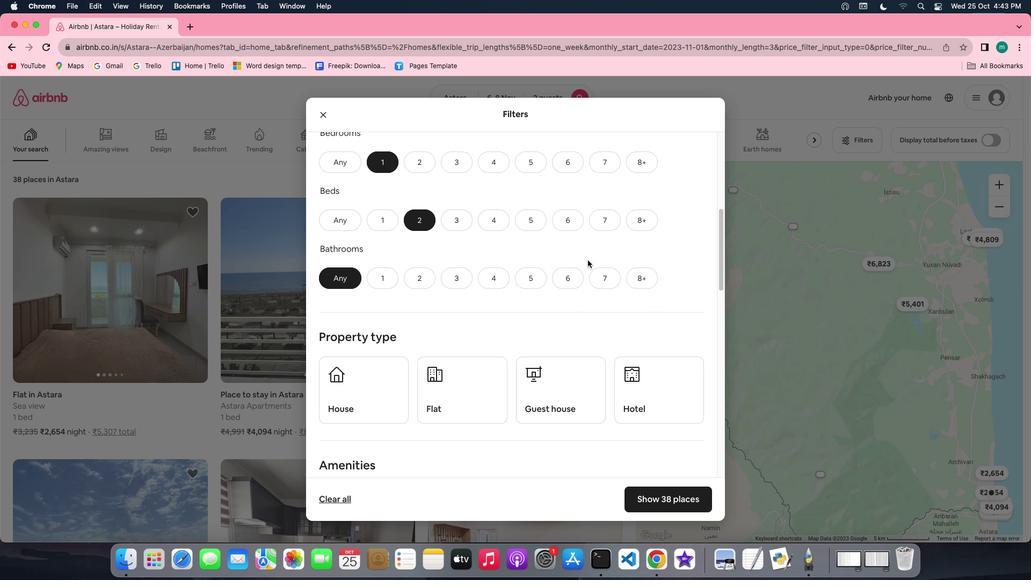 
Action: Mouse scrolled (587, 260) with delta (0, 0)
Screenshot: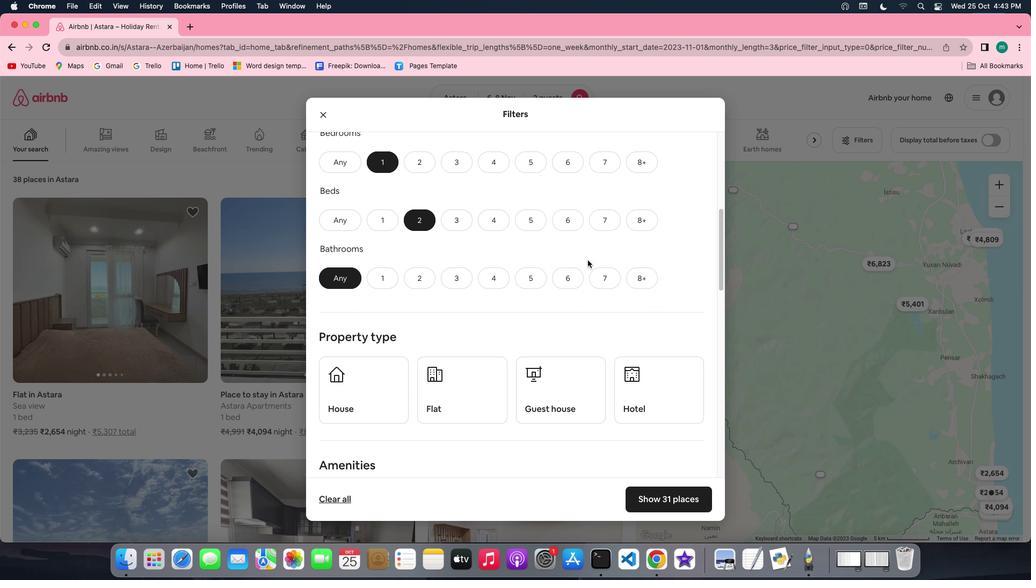 
Action: Mouse scrolled (587, 260) with delta (0, 0)
Screenshot: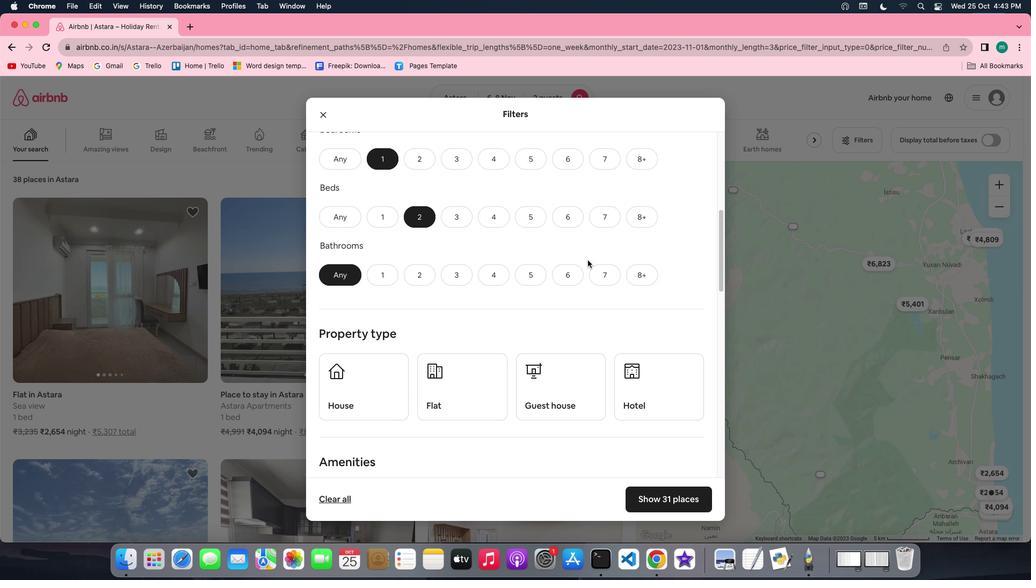 
Action: Mouse scrolled (587, 260) with delta (0, 0)
Screenshot: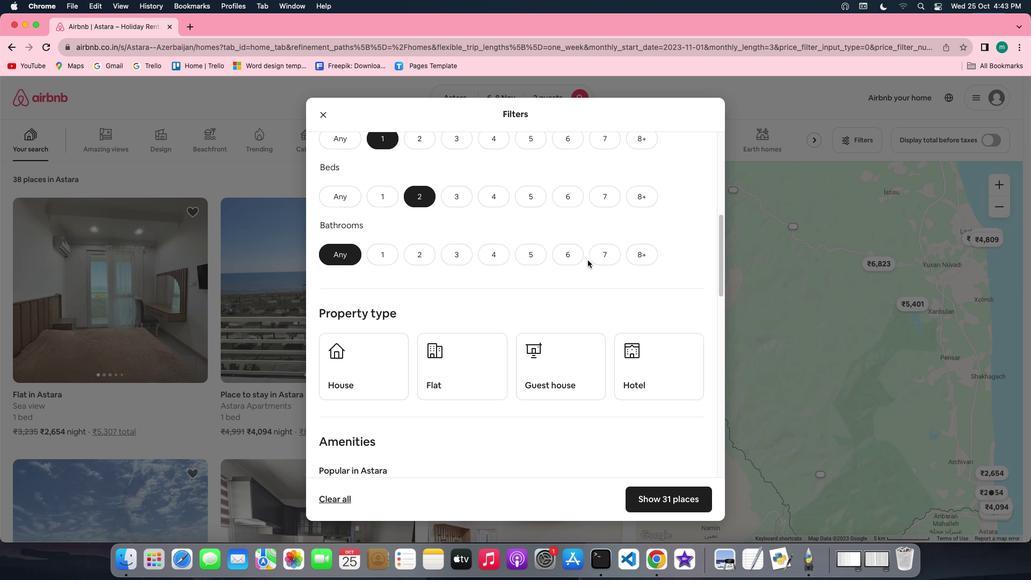 
Action: Mouse scrolled (587, 260) with delta (0, 0)
Screenshot: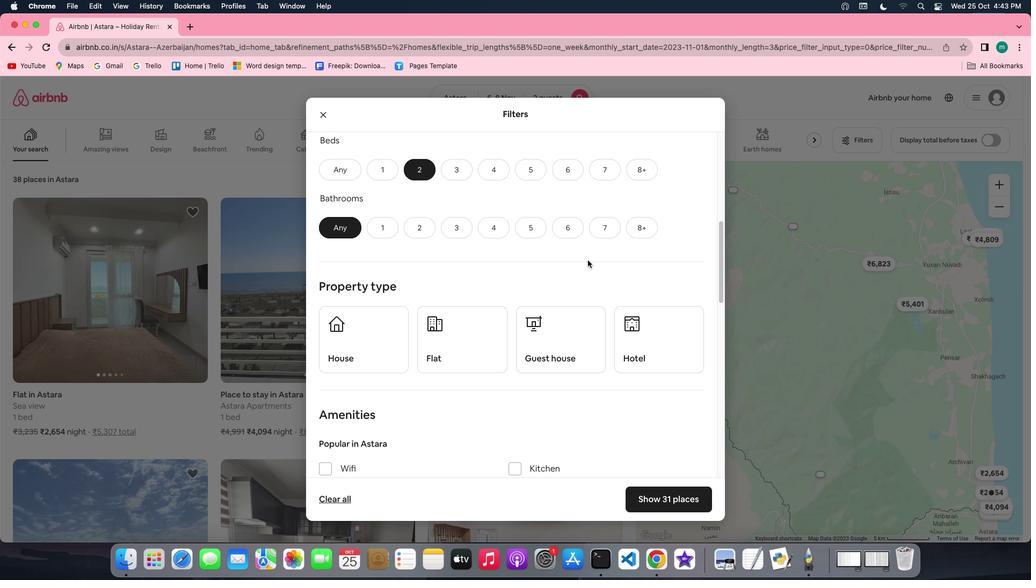 
Action: Mouse scrolled (587, 260) with delta (0, 0)
Screenshot: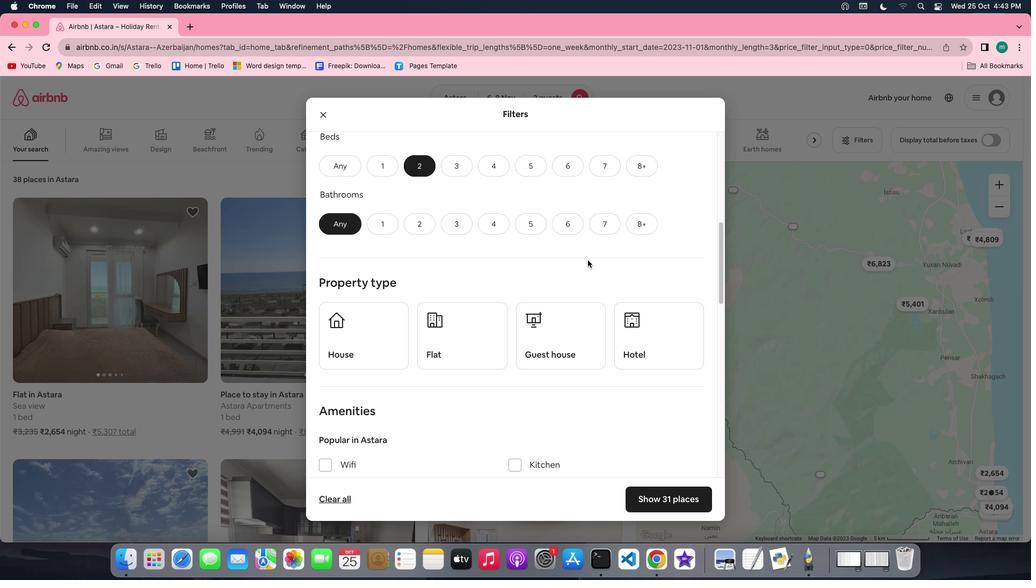 
Action: Mouse scrolled (587, 260) with delta (0, 0)
Screenshot: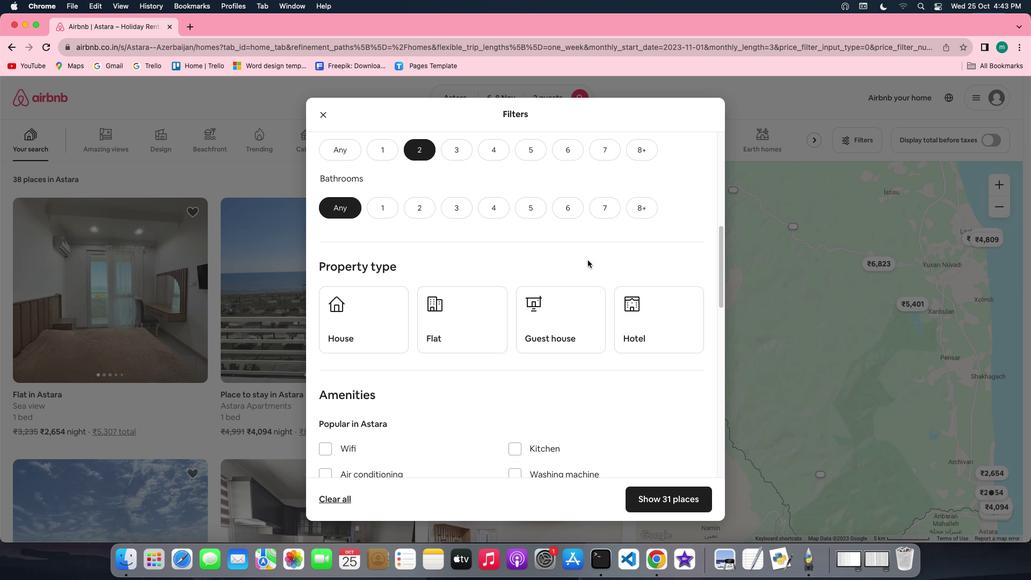
Action: Mouse moved to (393, 177)
Screenshot: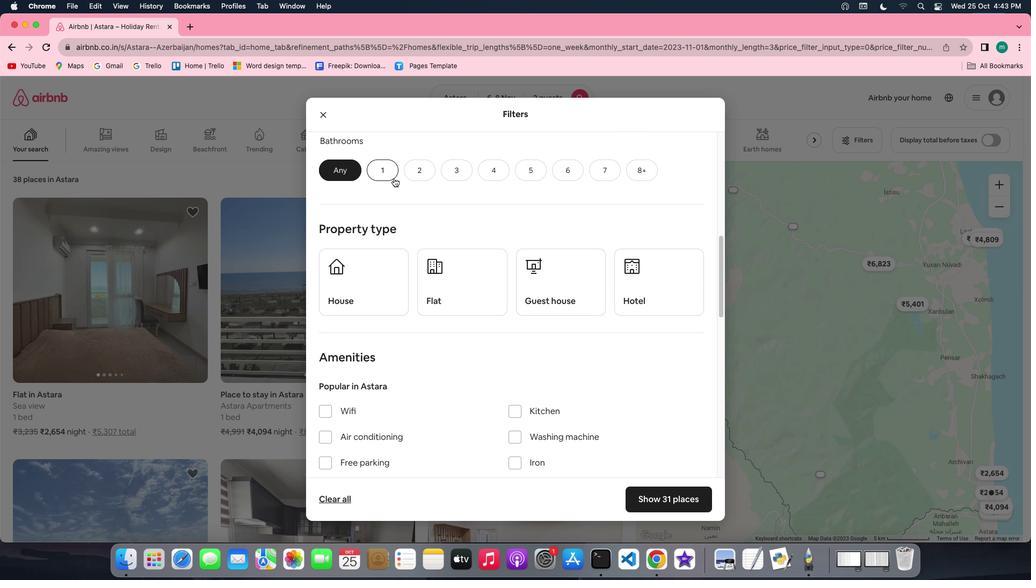 
Action: Mouse pressed left at (393, 177)
Screenshot: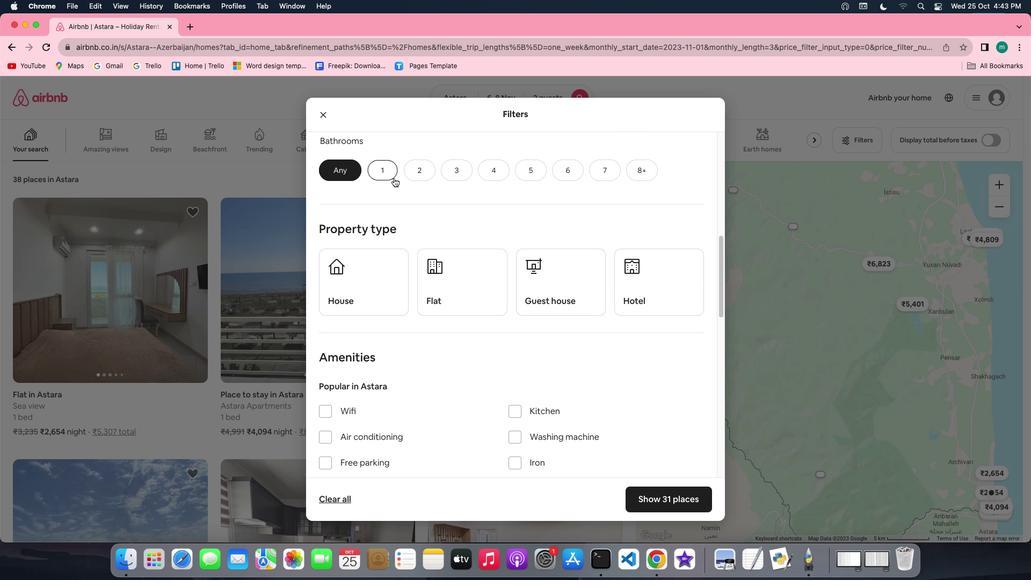 
Action: Mouse moved to (371, 171)
Screenshot: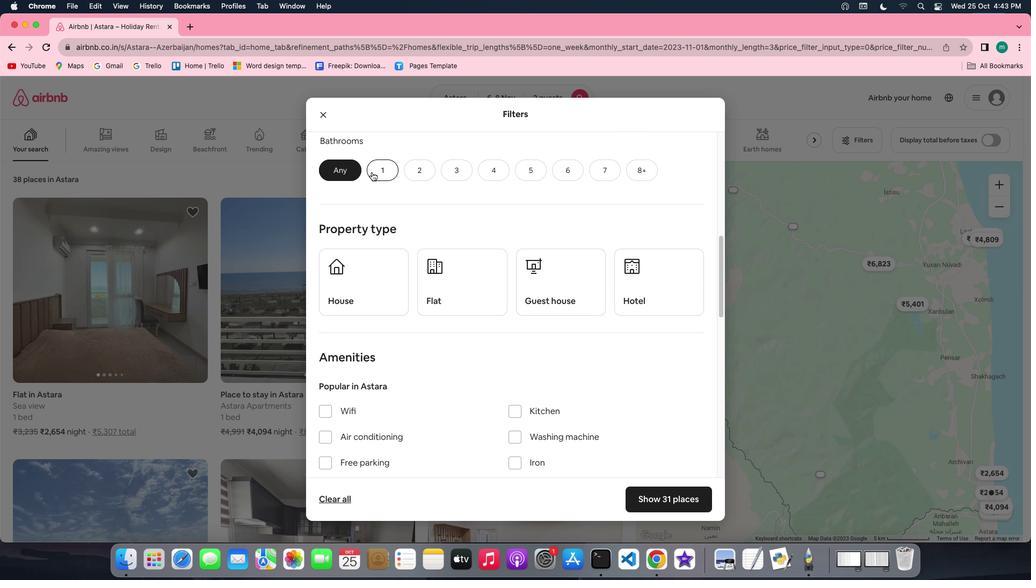 
Action: Mouse pressed left at (371, 171)
Screenshot: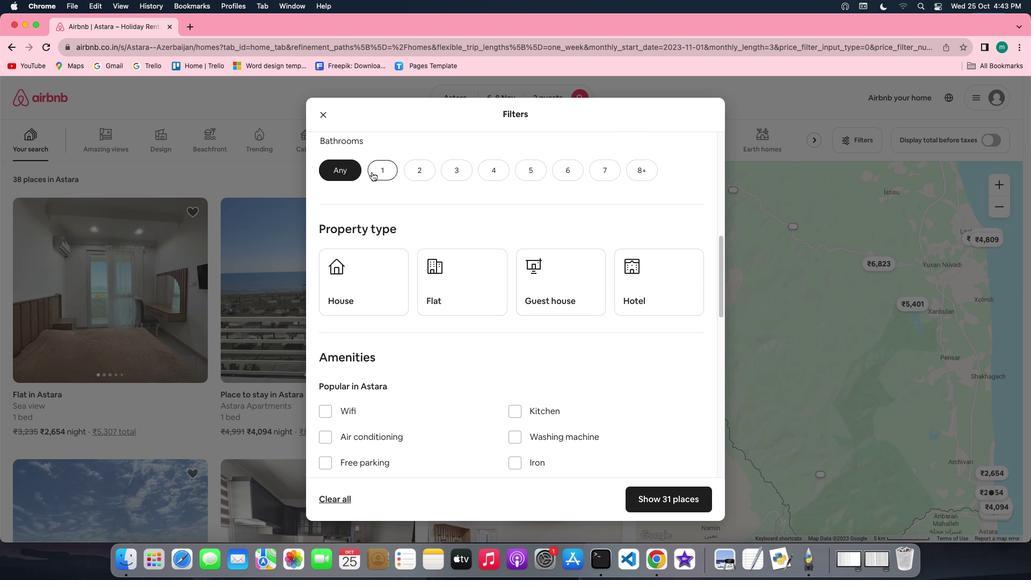 
Action: Mouse moved to (584, 220)
Screenshot: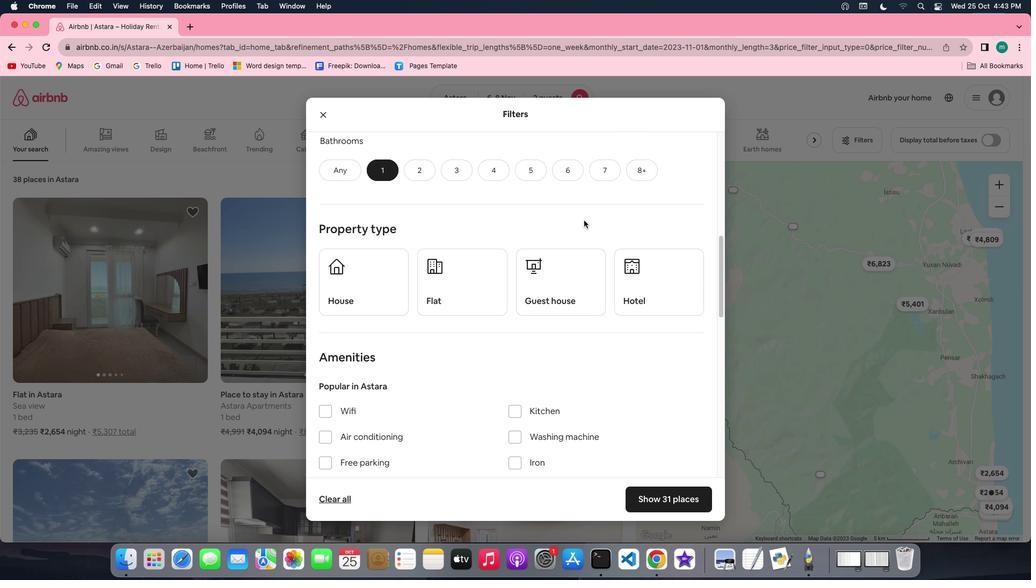 
Action: Mouse scrolled (584, 220) with delta (0, 0)
Screenshot: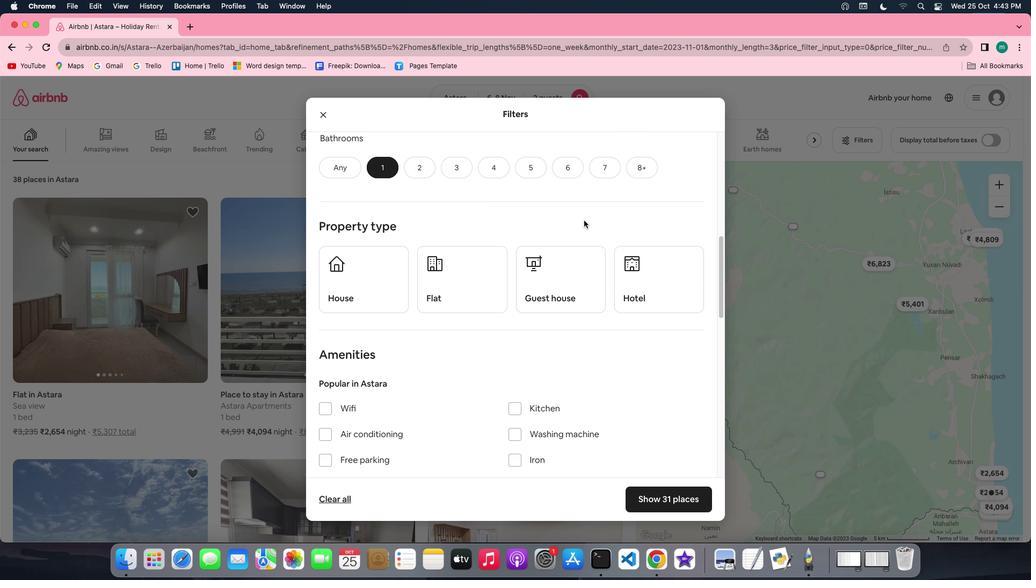 
Action: Mouse scrolled (584, 220) with delta (0, 0)
Screenshot: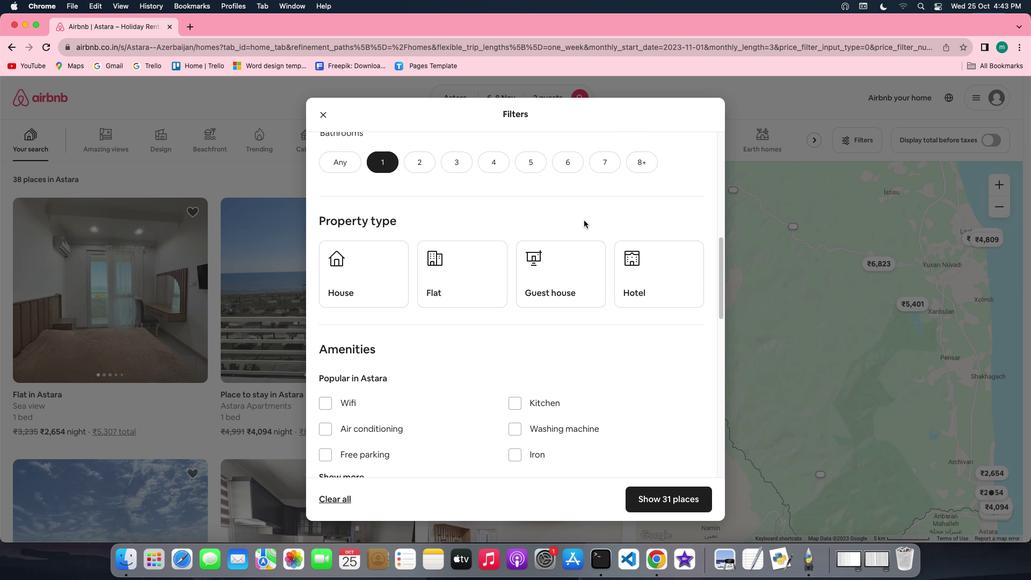 
Action: Mouse scrolled (584, 220) with delta (0, -1)
Screenshot: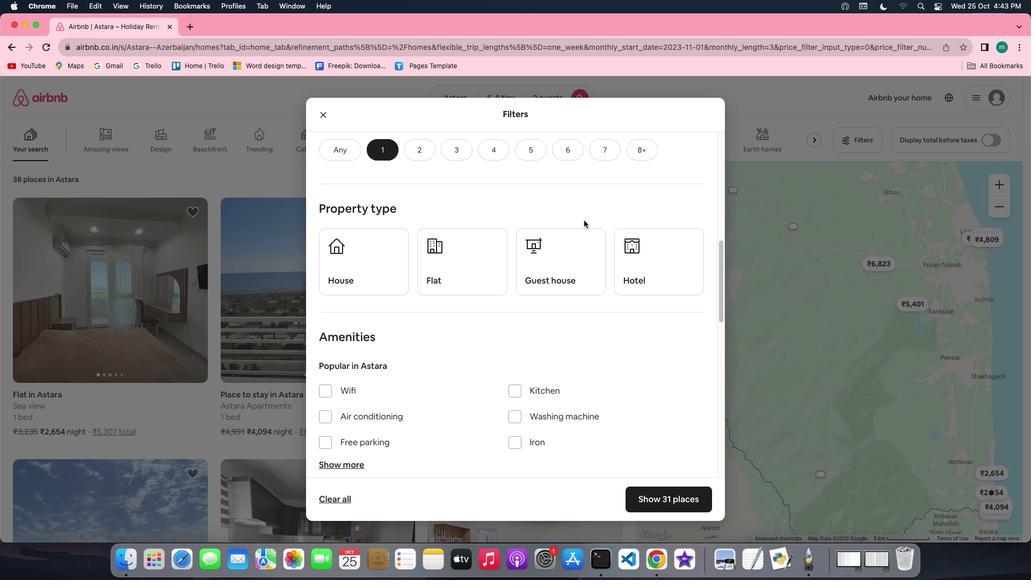 
Action: Mouse scrolled (584, 220) with delta (0, 0)
Screenshot: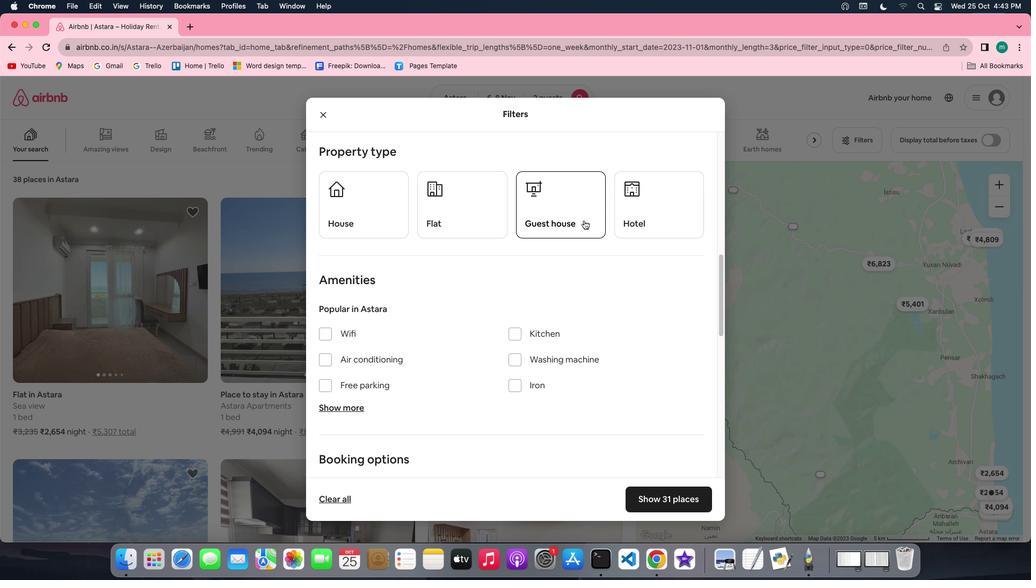 
Action: Mouse scrolled (584, 220) with delta (0, 0)
Screenshot: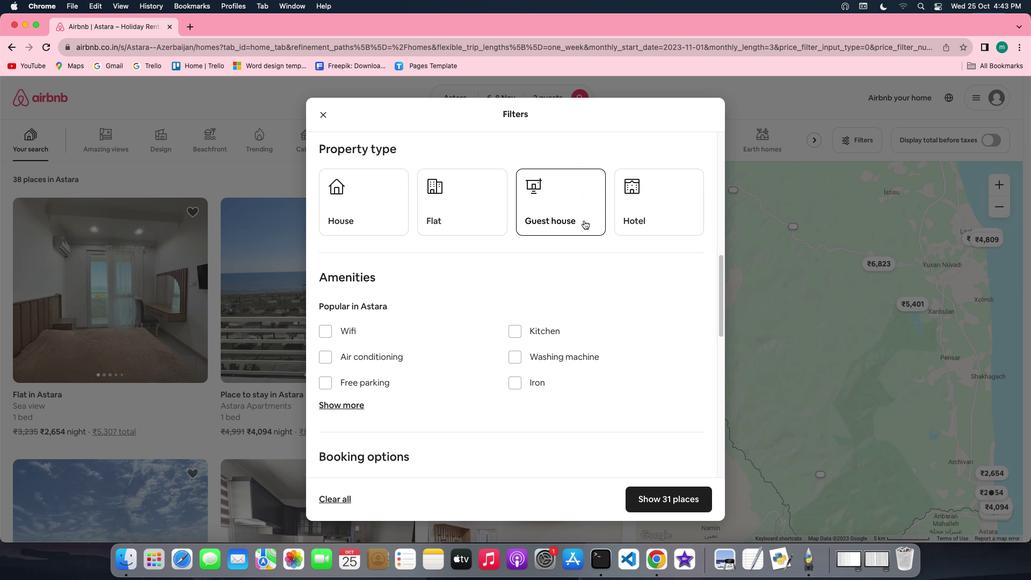 
Action: Mouse moved to (472, 195)
Screenshot: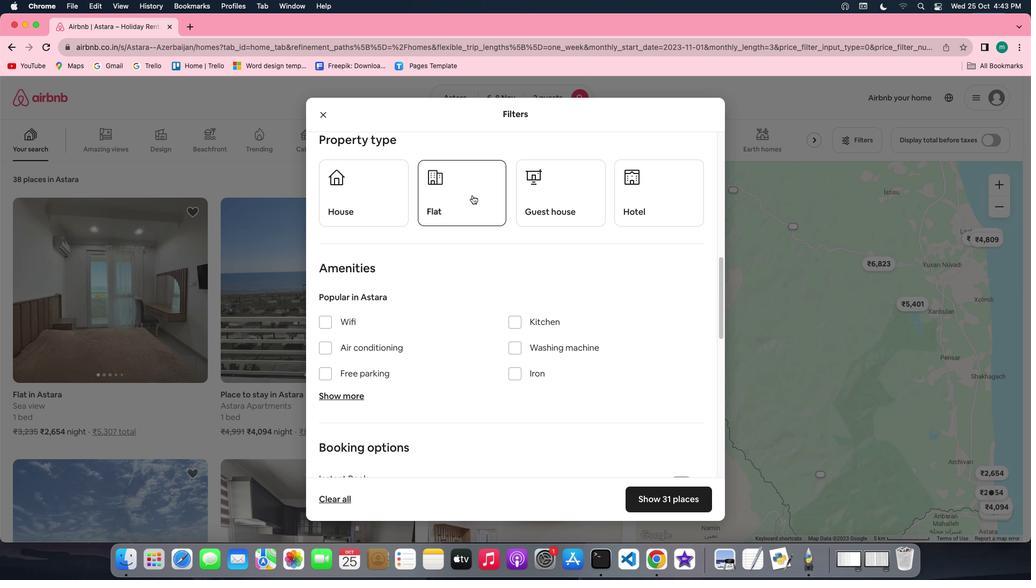 
Action: Mouse pressed left at (472, 195)
Screenshot: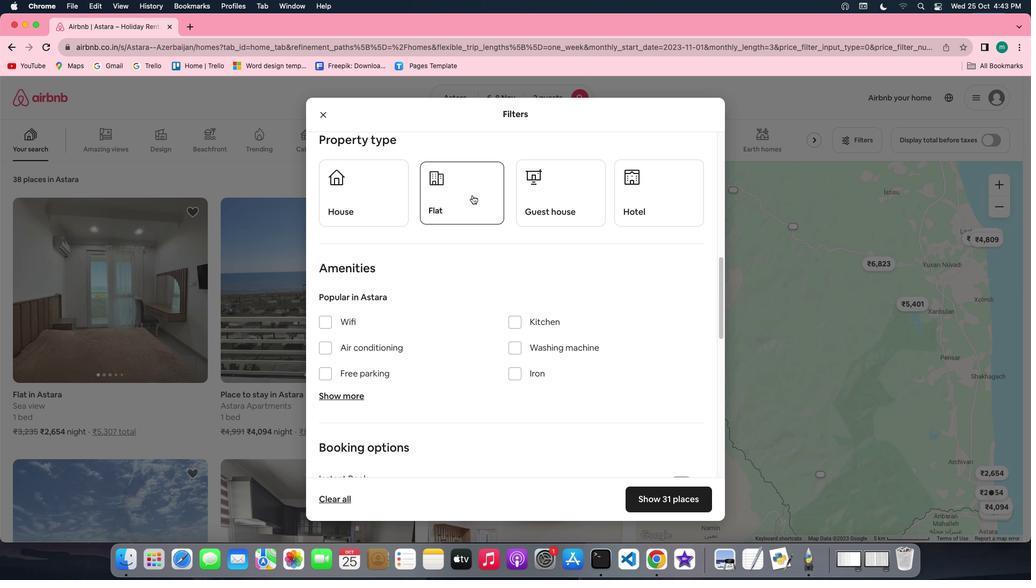 
Action: Mouse moved to (599, 259)
Screenshot: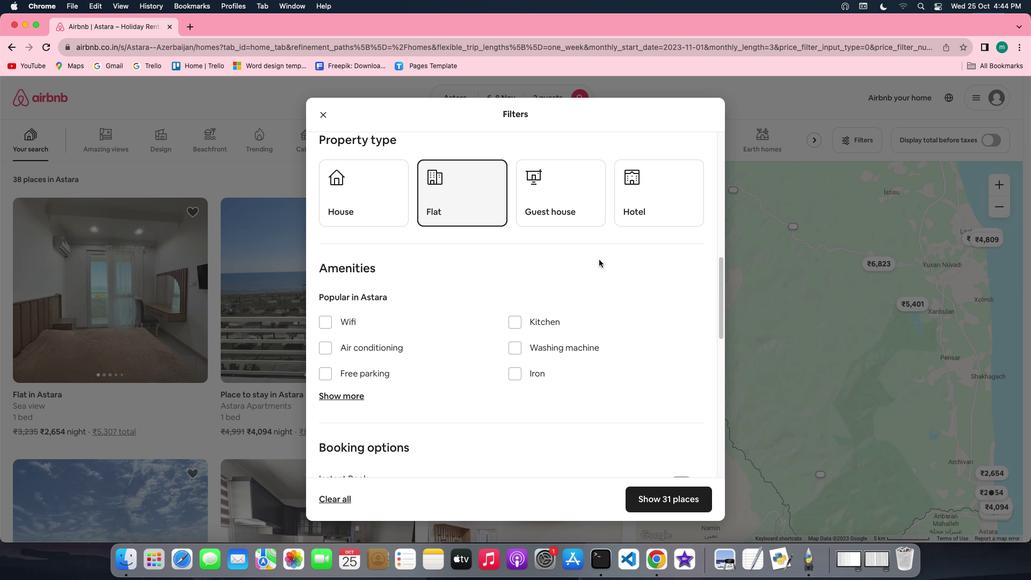 
Action: Mouse scrolled (599, 259) with delta (0, 0)
Screenshot: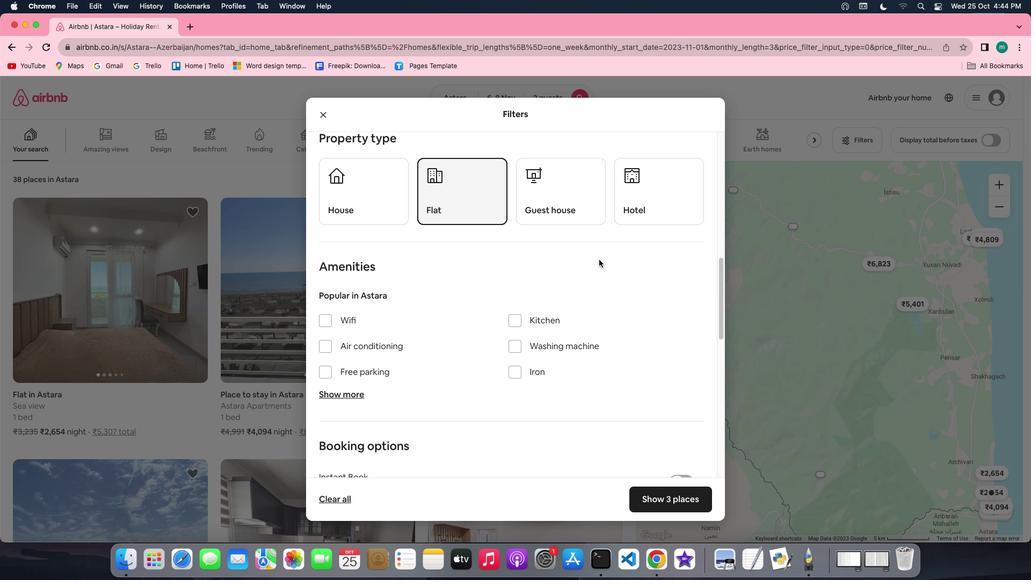 
Action: Mouse scrolled (599, 259) with delta (0, 0)
Screenshot: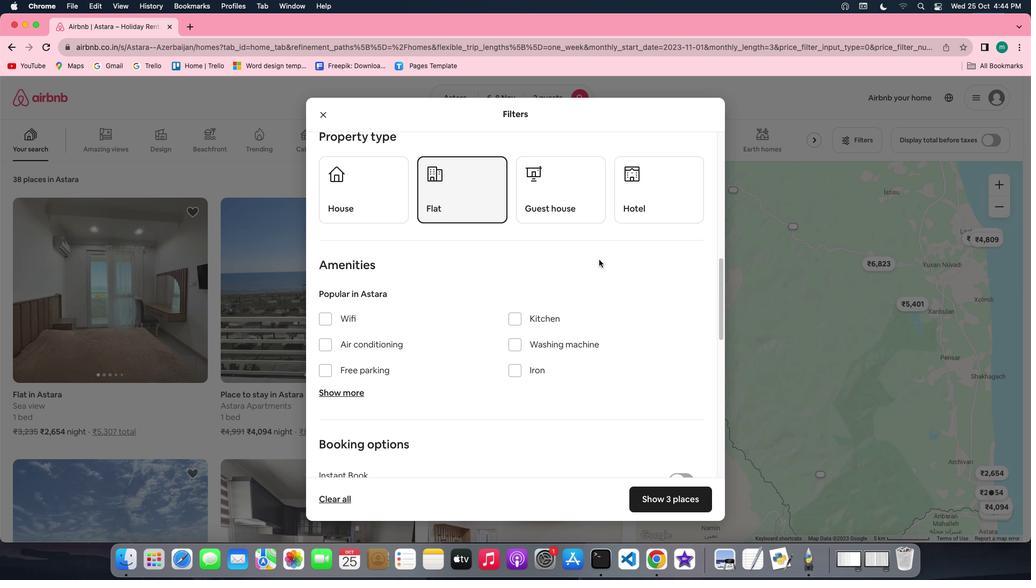 
Action: Mouse scrolled (599, 259) with delta (0, -1)
Screenshot: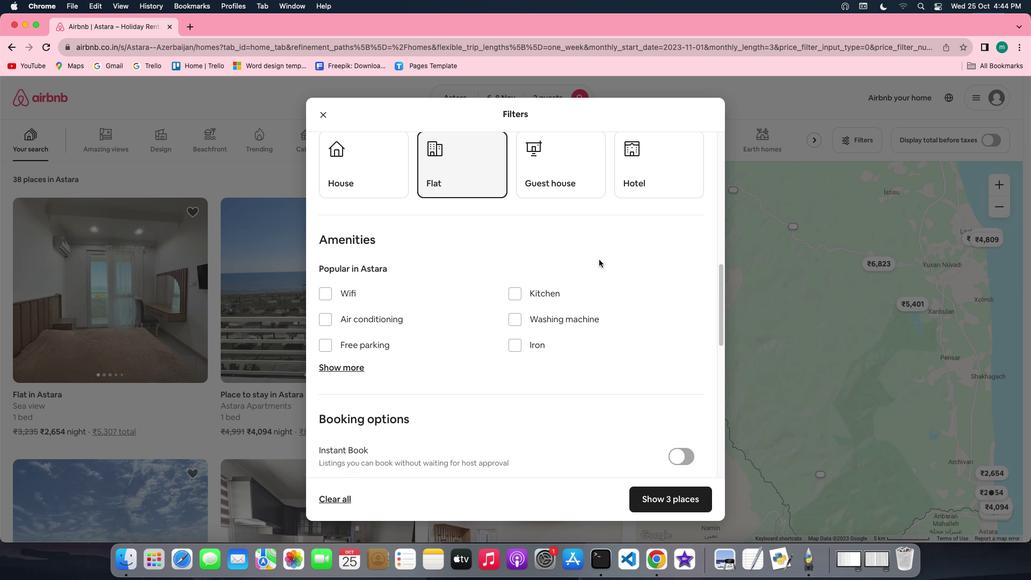 
Action: Mouse scrolled (599, 259) with delta (0, 0)
Screenshot: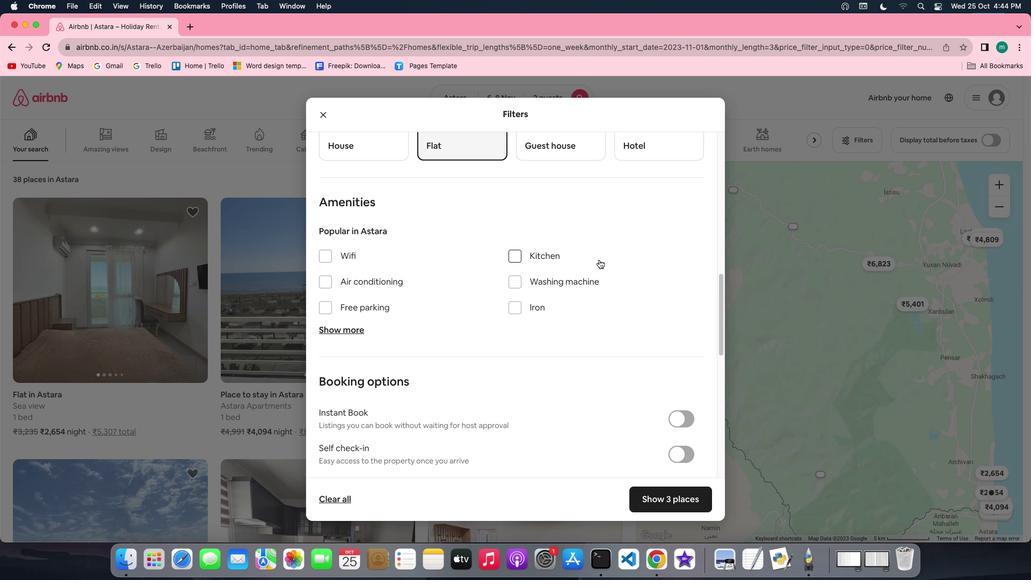 
Action: Mouse scrolled (599, 259) with delta (0, 0)
Screenshot: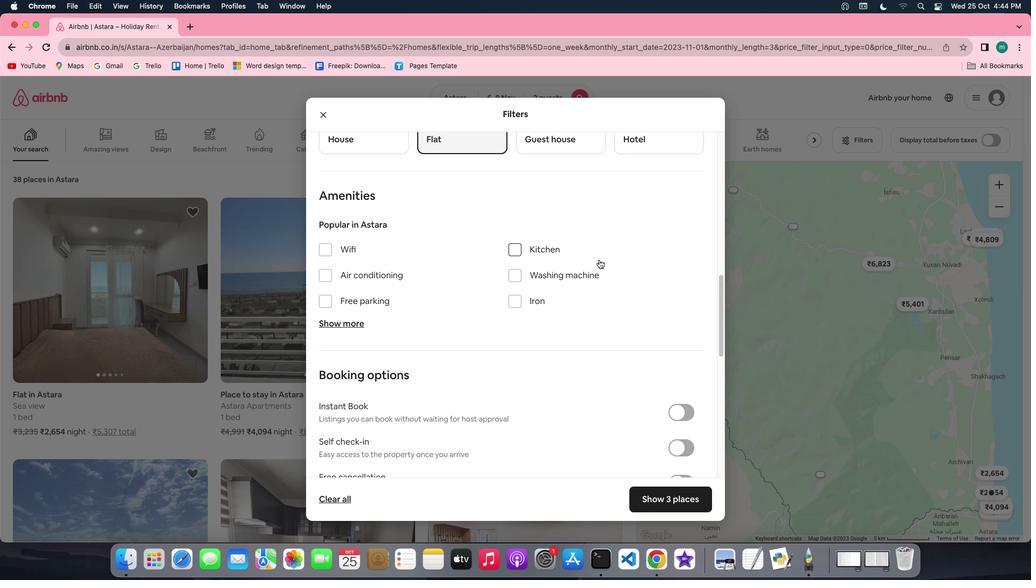 
Action: Mouse scrolled (599, 259) with delta (0, 0)
Screenshot: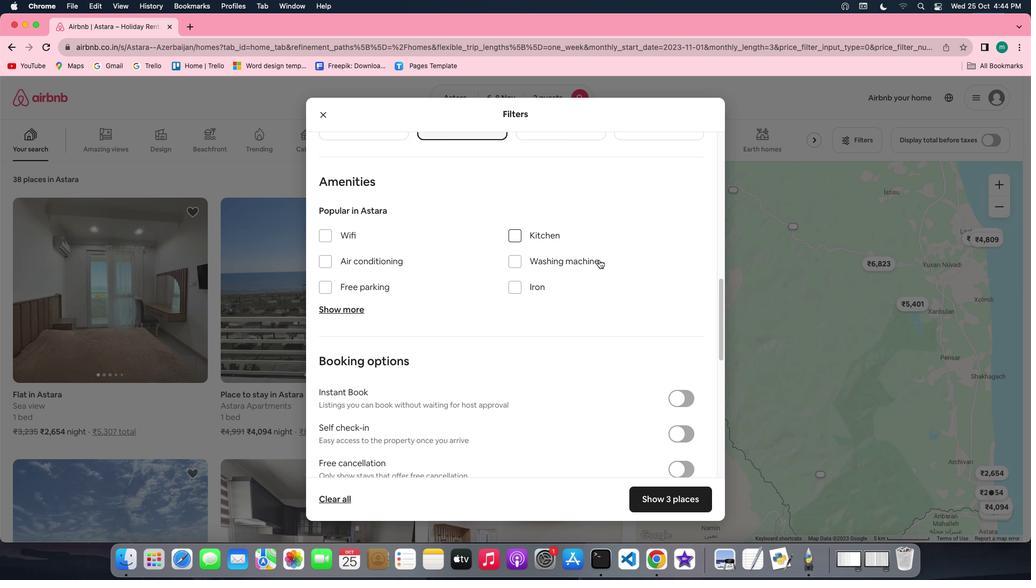 
Action: Mouse scrolled (599, 259) with delta (0, 0)
Screenshot: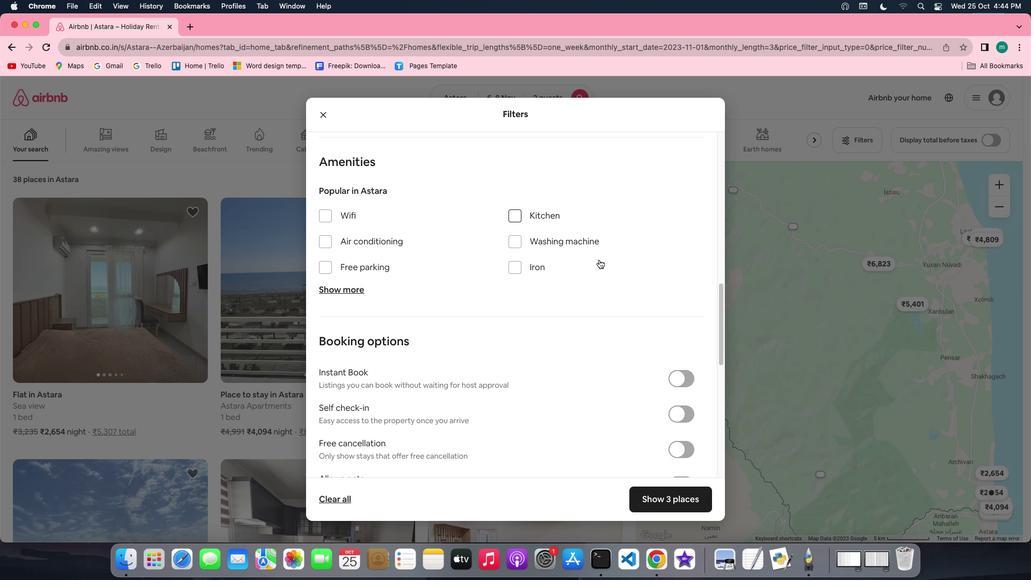 
Action: Mouse scrolled (599, 259) with delta (0, 0)
Screenshot: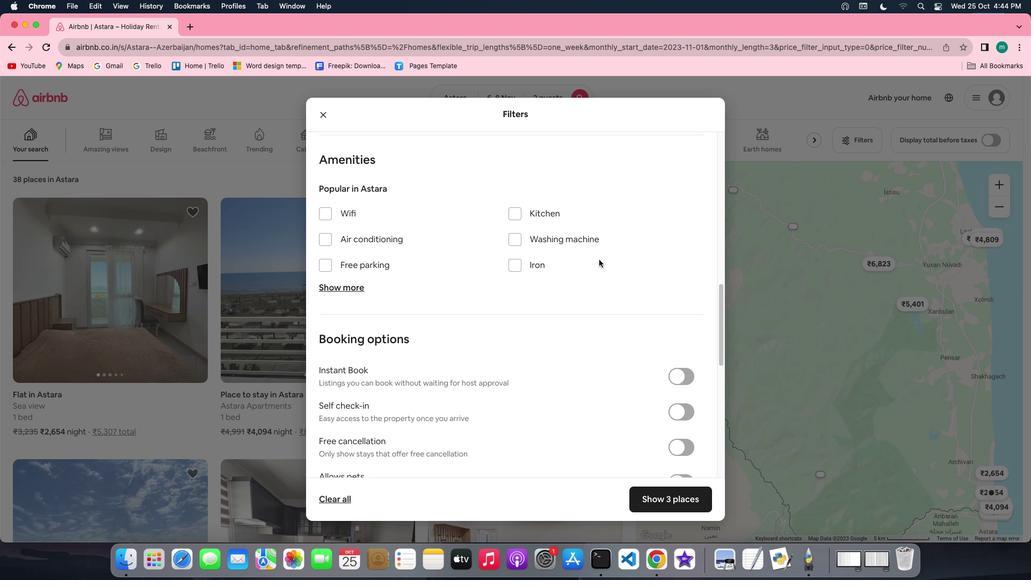
Action: Mouse scrolled (599, 259) with delta (0, 0)
Screenshot: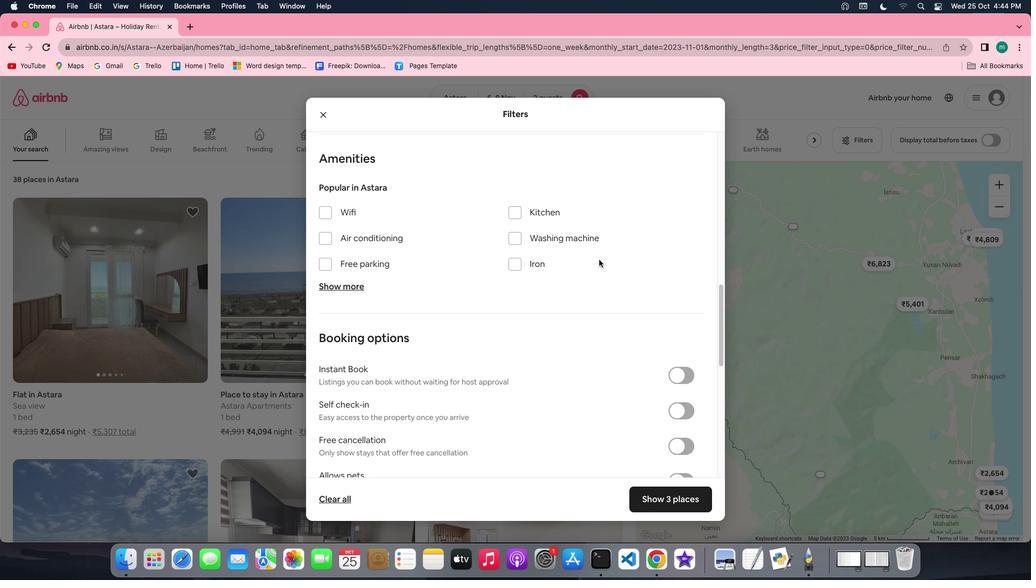 
Action: Mouse scrolled (599, 259) with delta (0, 0)
Screenshot: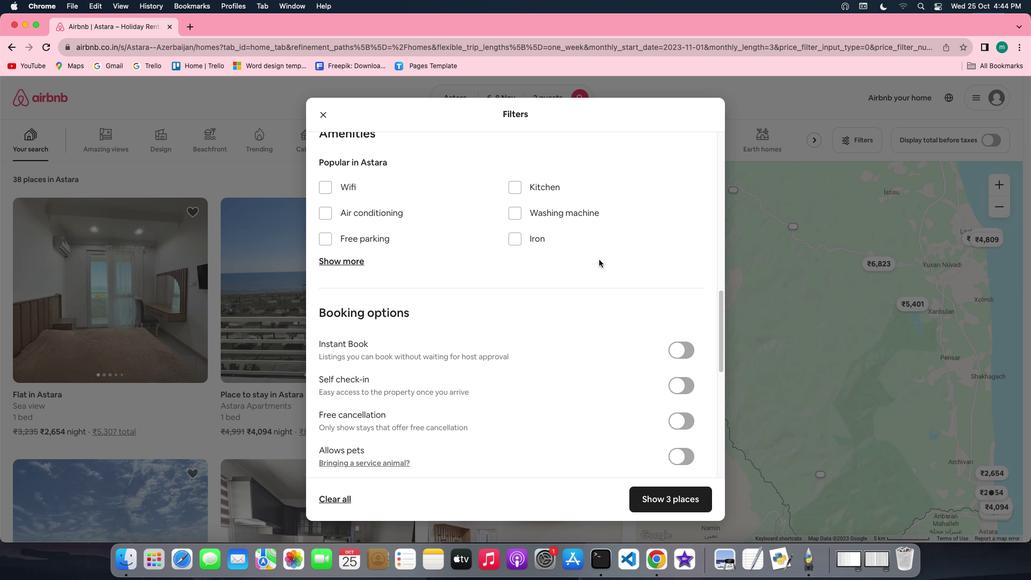 
Action: Mouse scrolled (599, 259) with delta (0, 0)
Screenshot: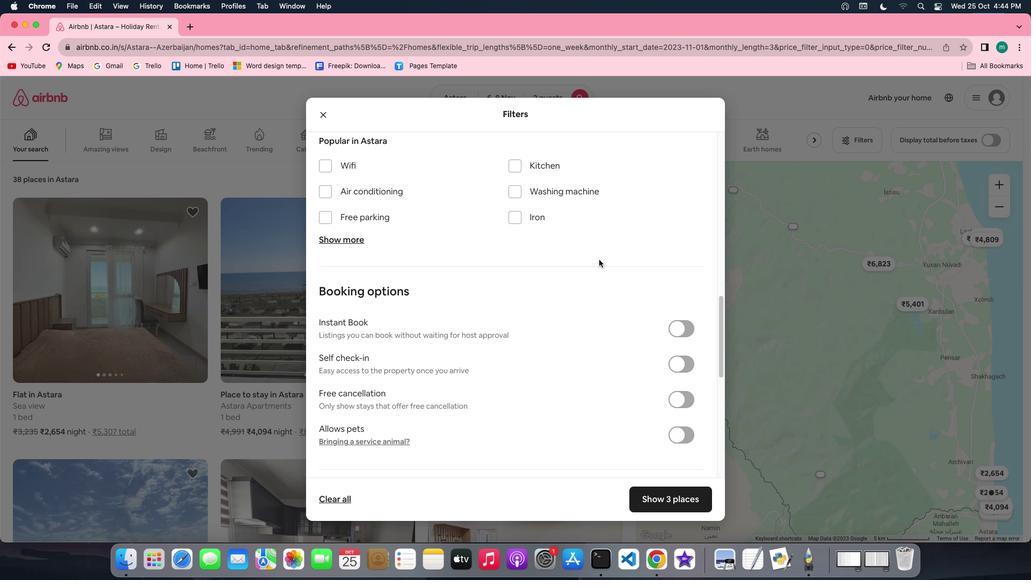 
Action: Mouse scrolled (599, 259) with delta (0, 0)
Screenshot: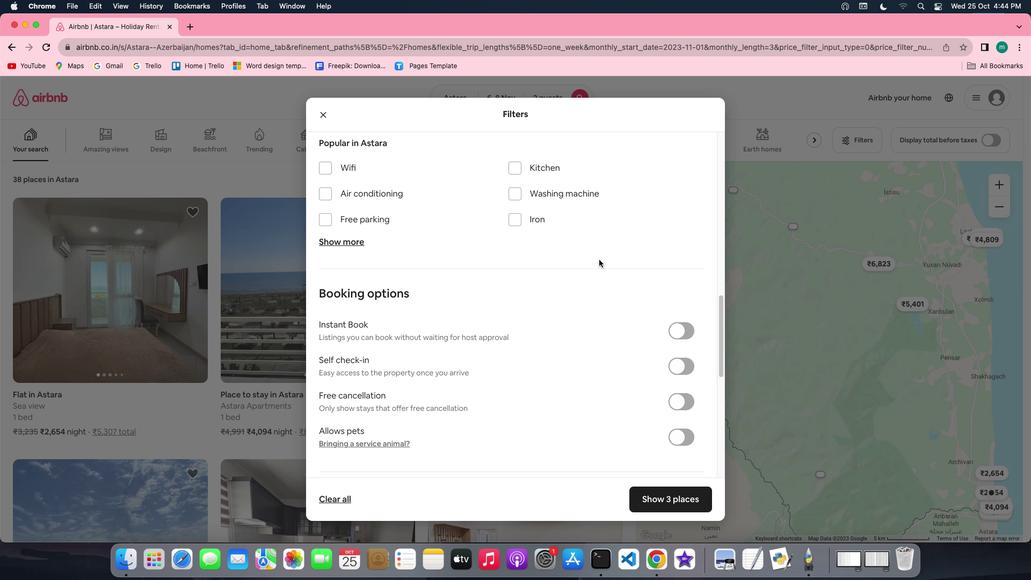 
Action: Mouse scrolled (599, 259) with delta (0, 0)
Screenshot: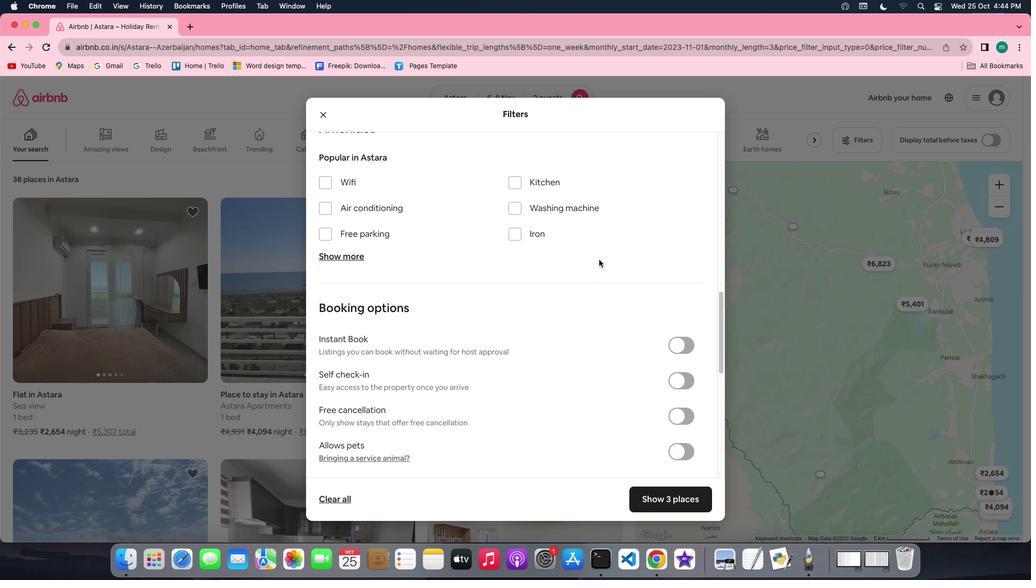 
Action: Mouse scrolled (599, 259) with delta (0, 1)
Screenshot: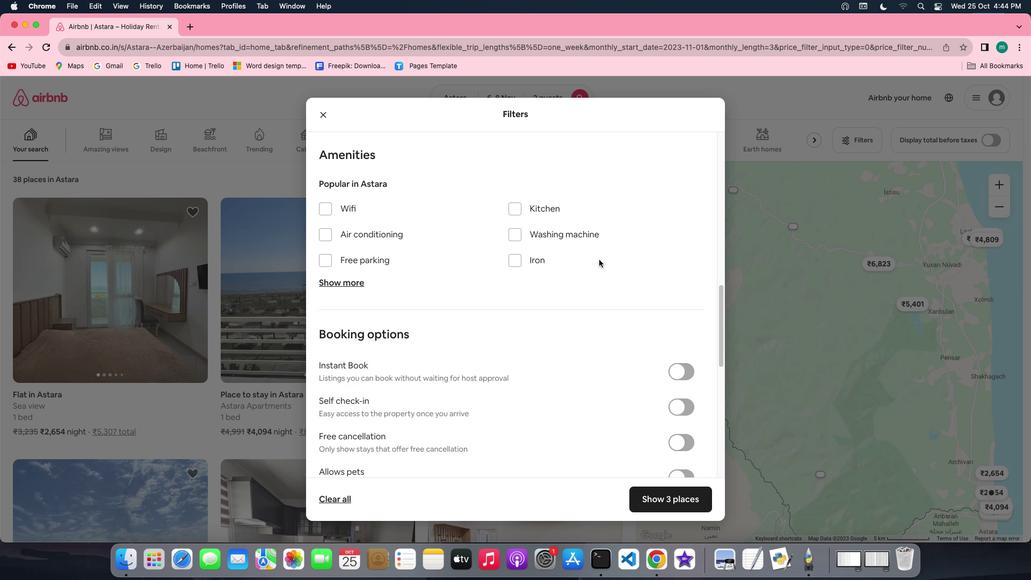 
Action: Mouse scrolled (599, 259) with delta (0, 0)
Screenshot: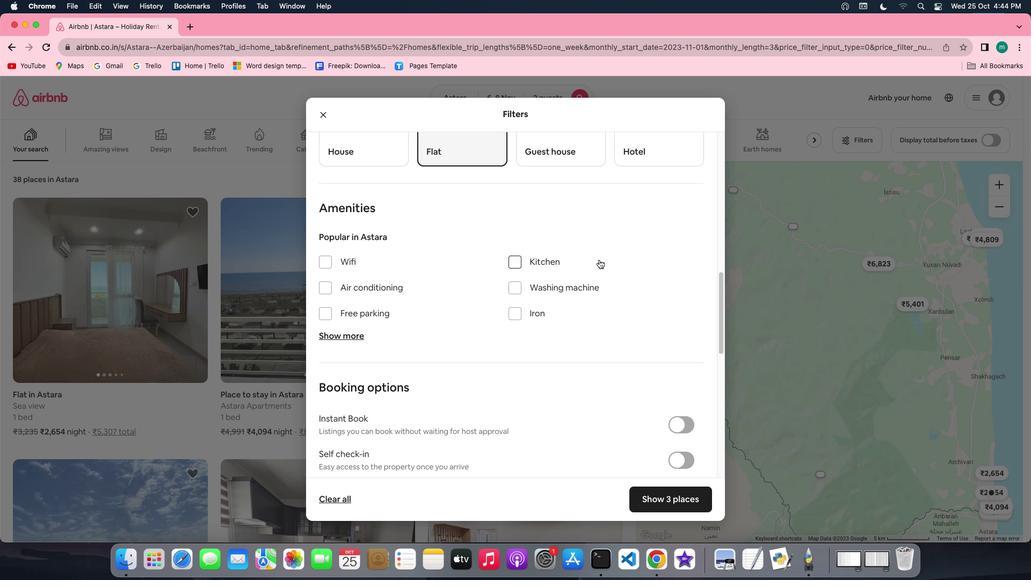 
Action: Mouse scrolled (599, 259) with delta (0, 0)
Screenshot: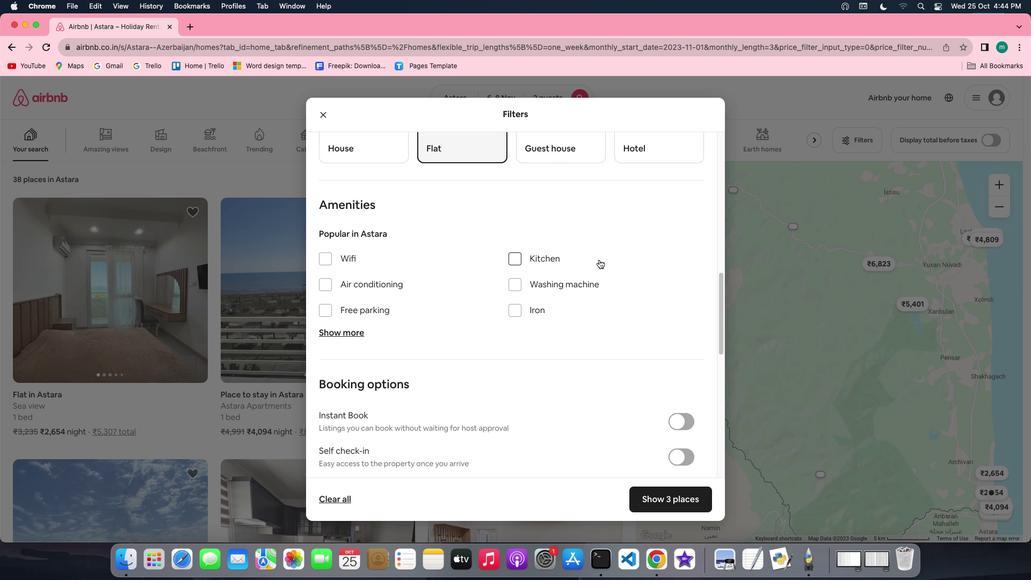 
Action: Mouse scrolled (599, 259) with delta (0, 0)
Screenshot: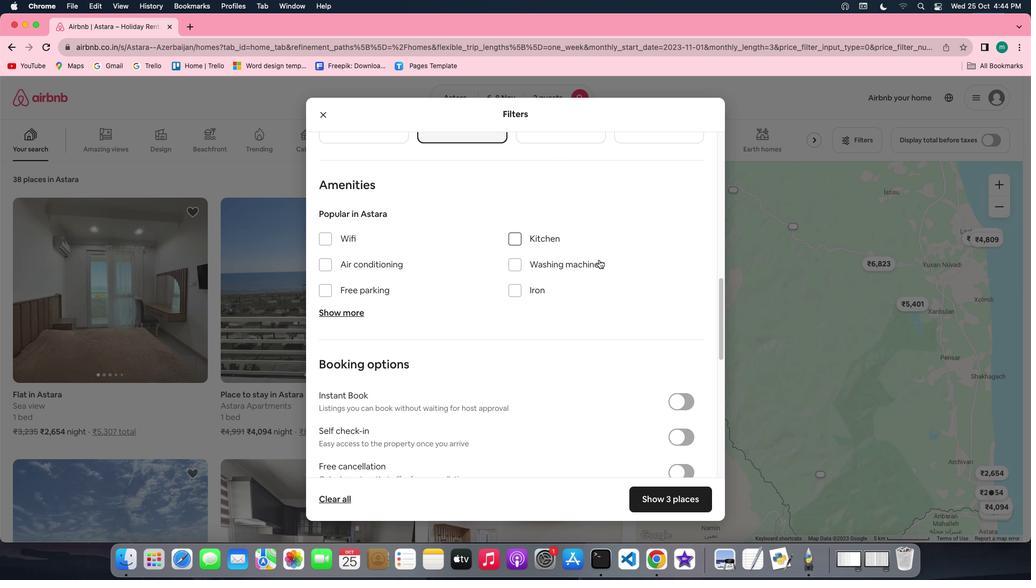 
Action: Mouse scrolled (599, 259) with delta (0, 0)
Screenshot: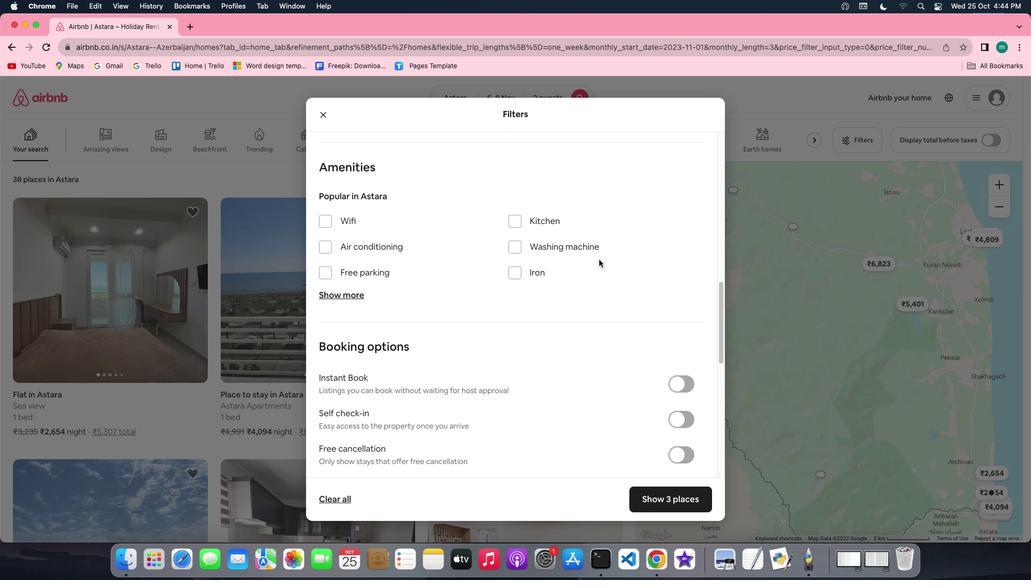 
Action: Mouse scrolled (599, 259) with delta (0, 0)
Screenshot: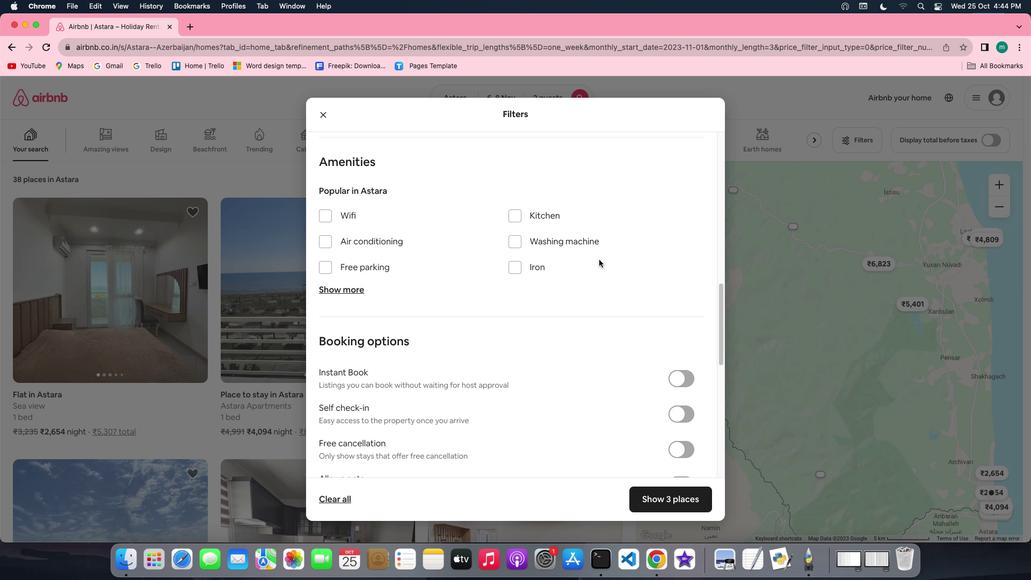 
Action: Mouse scrolled (599, 259) with delta (0, 0)
Screenshot: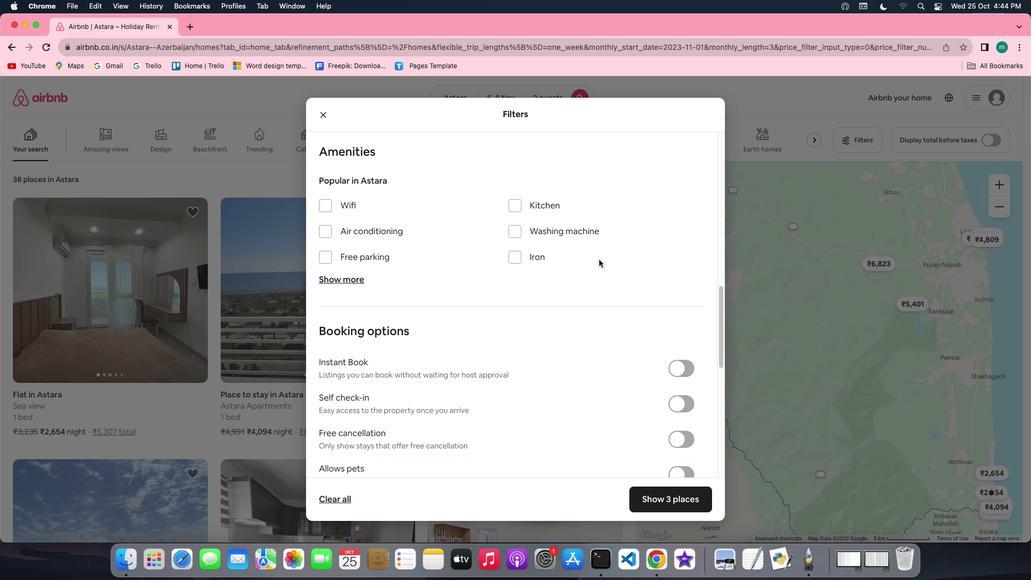 
Action: Mouse scrolled (599, 259) with delta (0, 0)
Screenshot: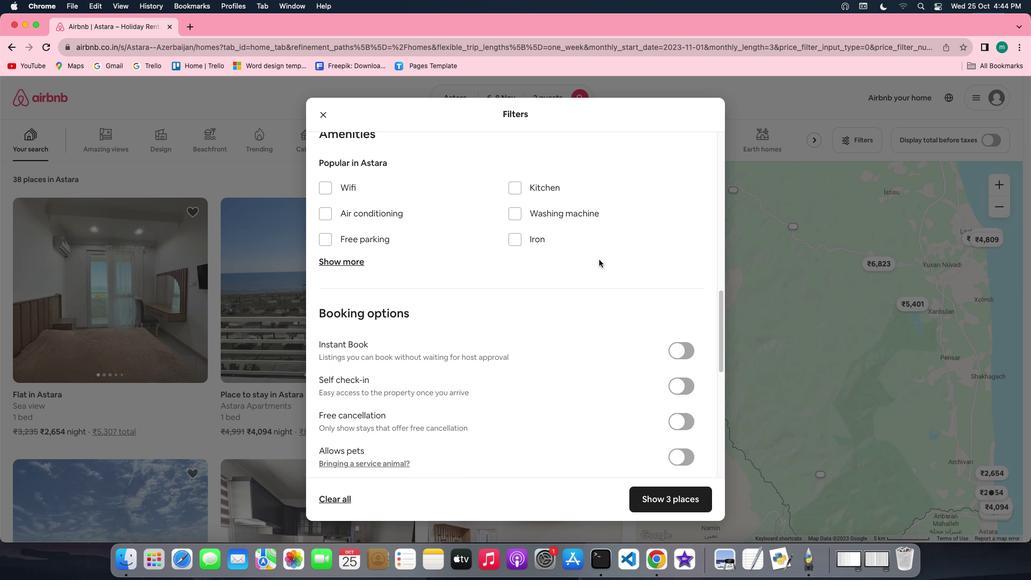 
Action: Mouse moved to (375, 210)
Screenshot: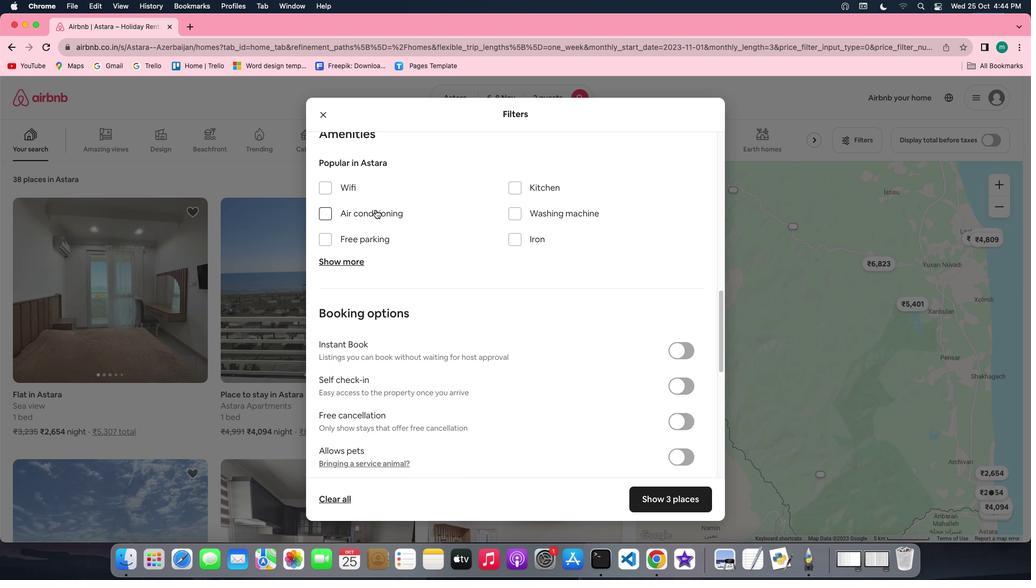 
Action: Mouse pressed left at (375, 210)
Screenshot: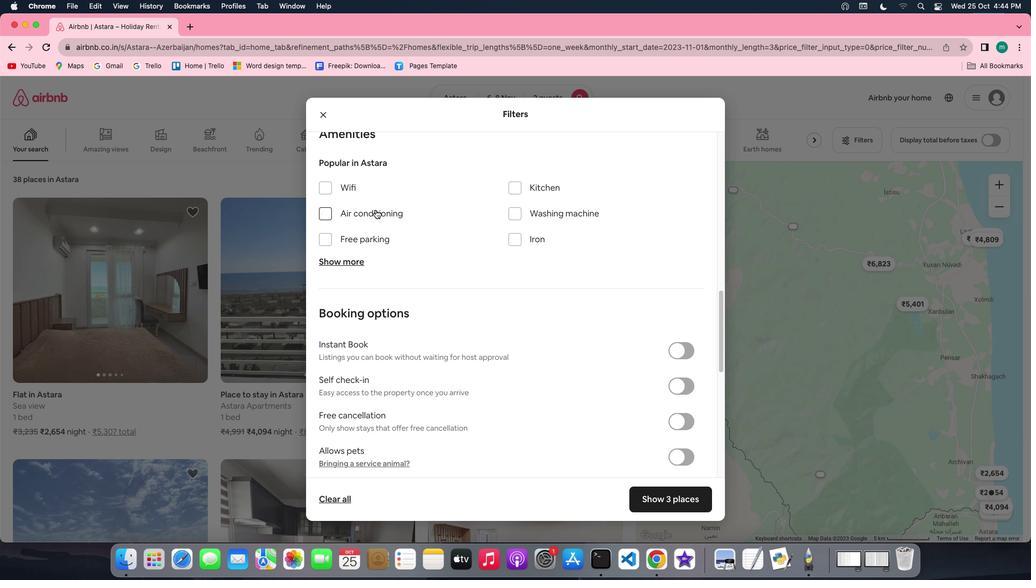 
Action: Mouse moved to (576, 267)
Screenshot: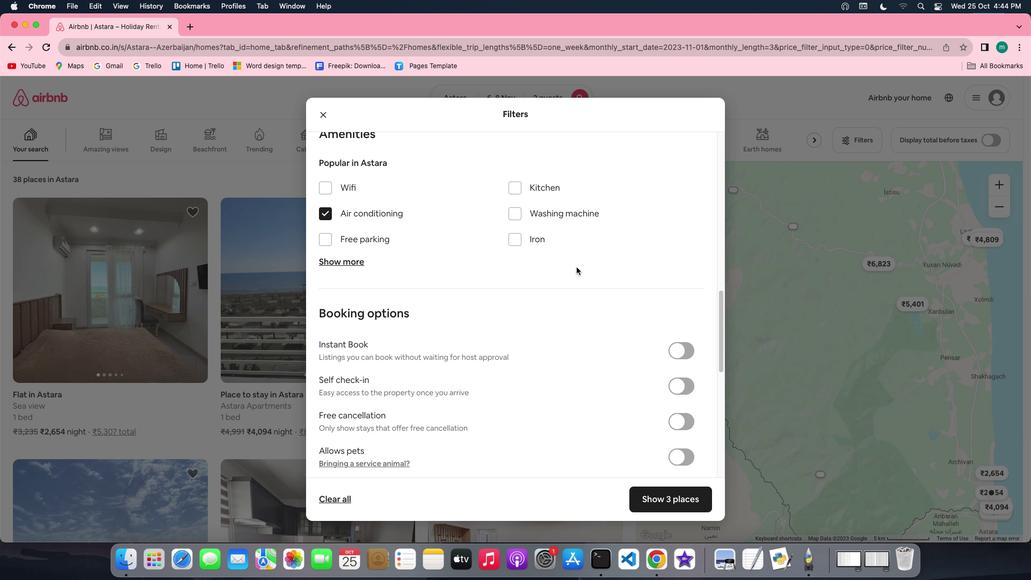
Action: Mouse scrolled (576, 267) with delta (0, 0)
Screenshot: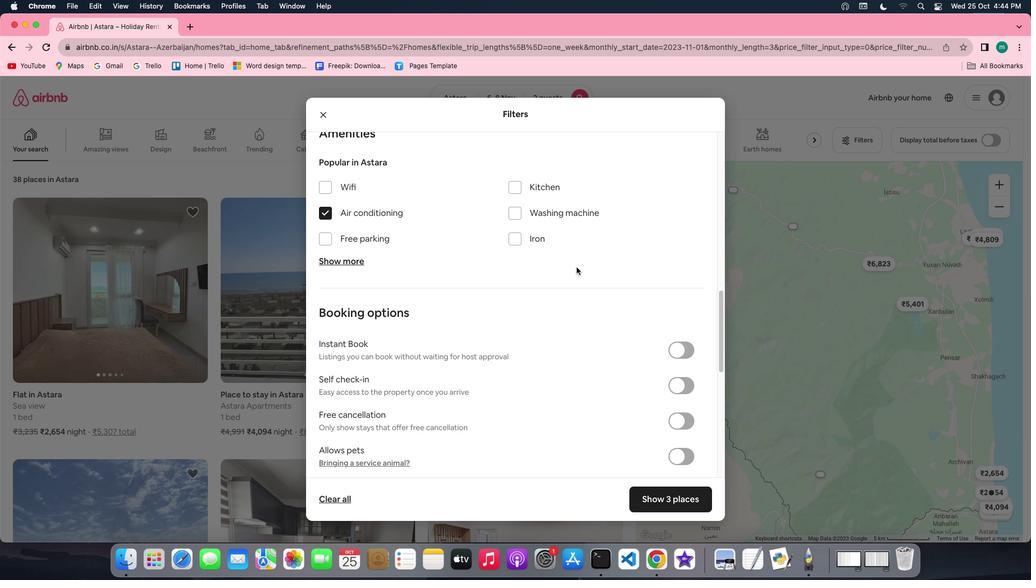 
Action: Mouse scrolled (576, 267) with delta (0, 0)
Screenshot: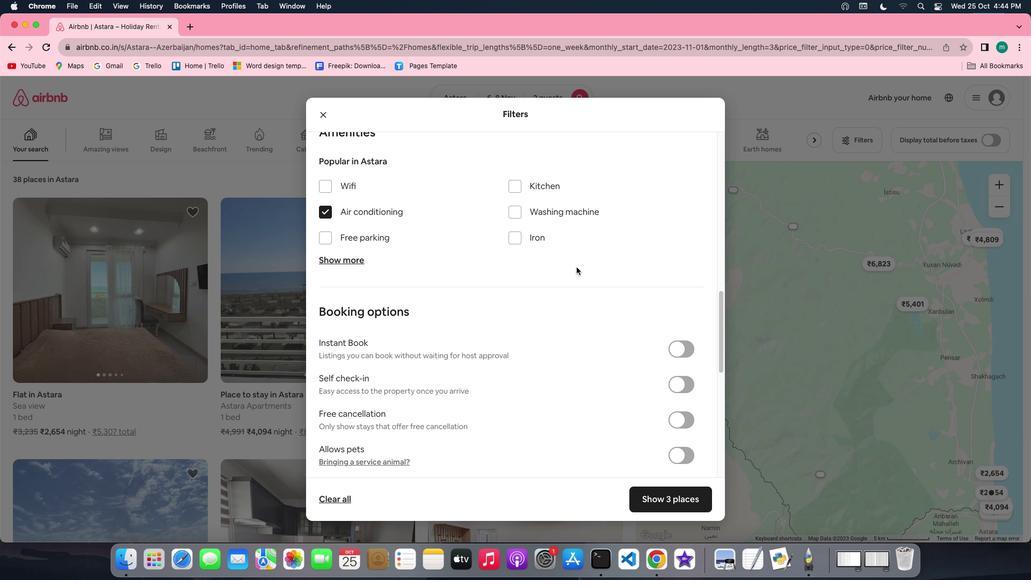 
Action: Mouse scrolled (576, 267) with delta (0, -1)
Screenshot: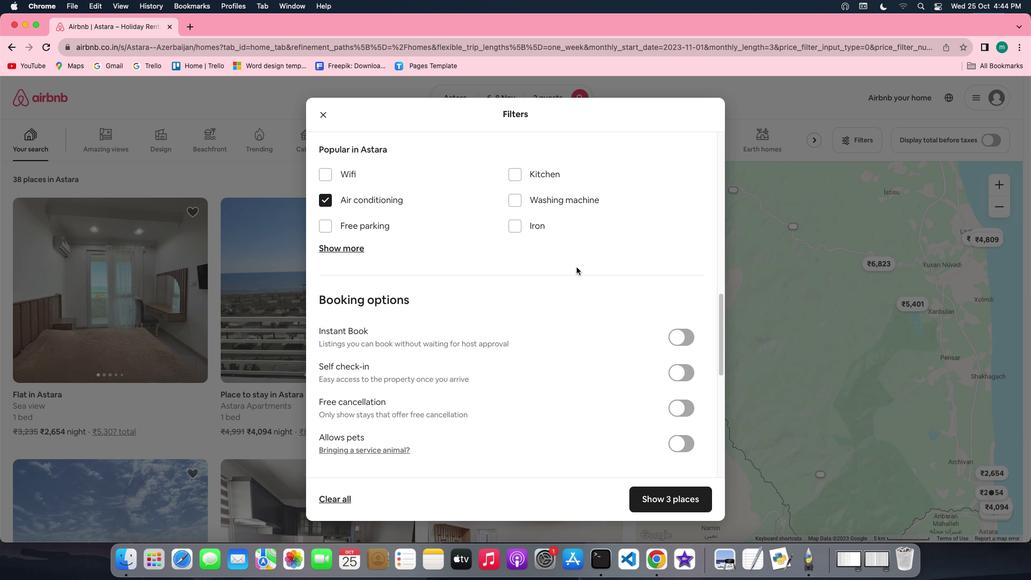 
Action: Mouse scrolled (576, 267) with delta (0, 0)
Screenshot: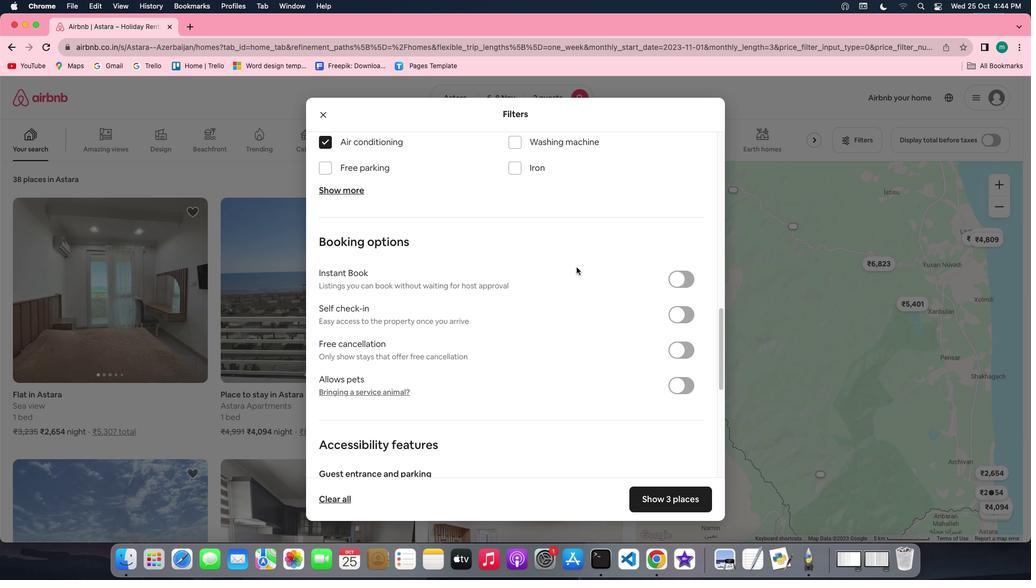 
Action: Mouse scrolled (576, 267) with delta (0, 0)
Screenshot: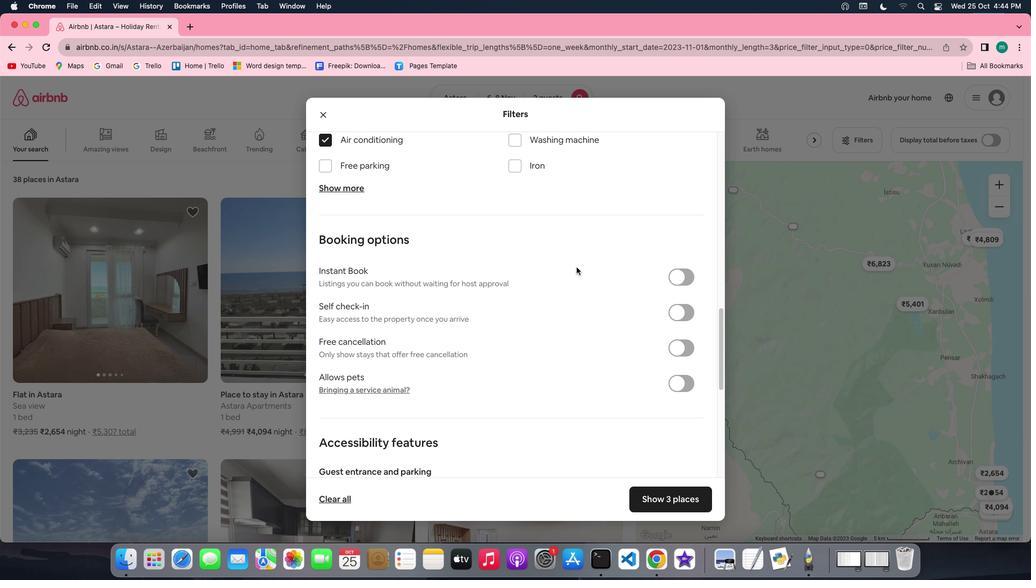 
Action: Mouse scrolled (576, 267) with delta (0, 0)
Screenshot: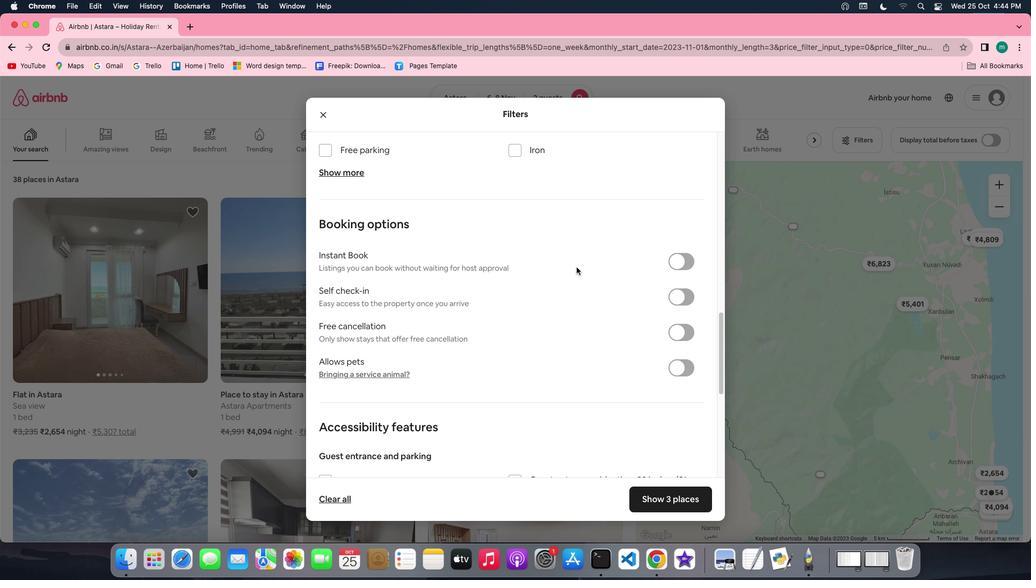 
Action: Mouse moved to (641, 395)
Screenshot: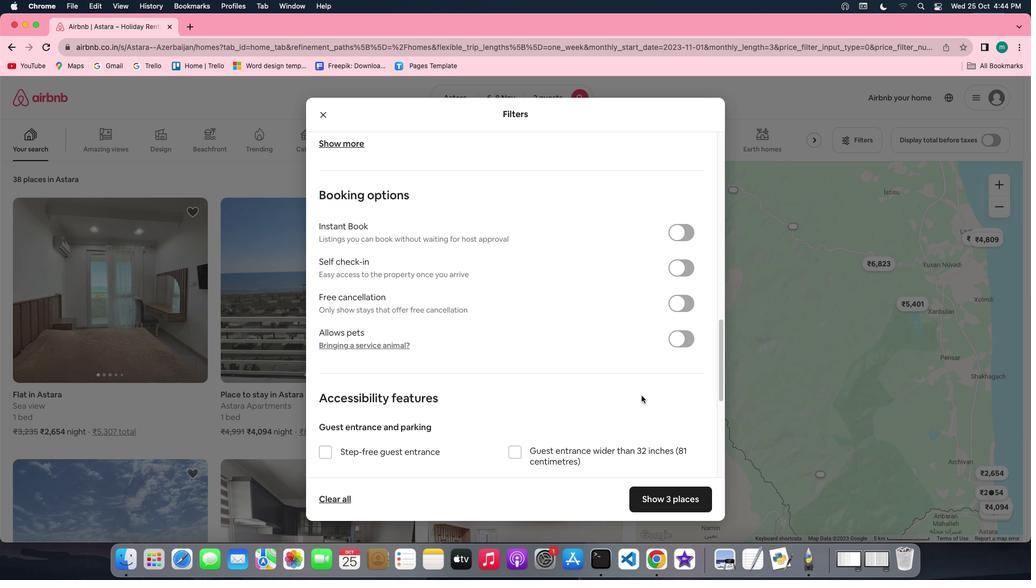 
Action: Mouse scrolled (641, 395) with delta (0, 0)
Screenshot: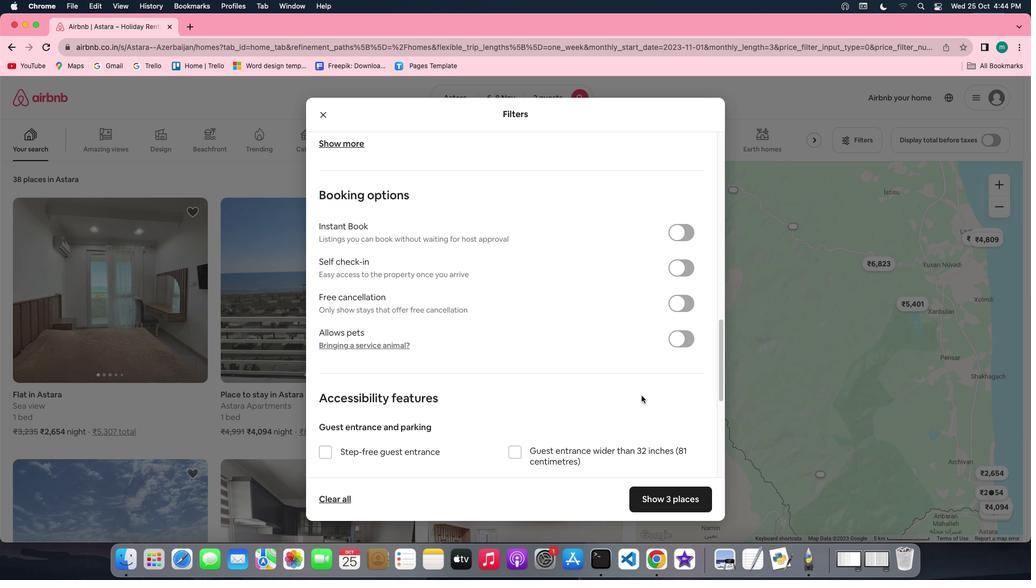 
Action: Mouse scrolled (641, 395) with delta (0, 0)
Screenshot: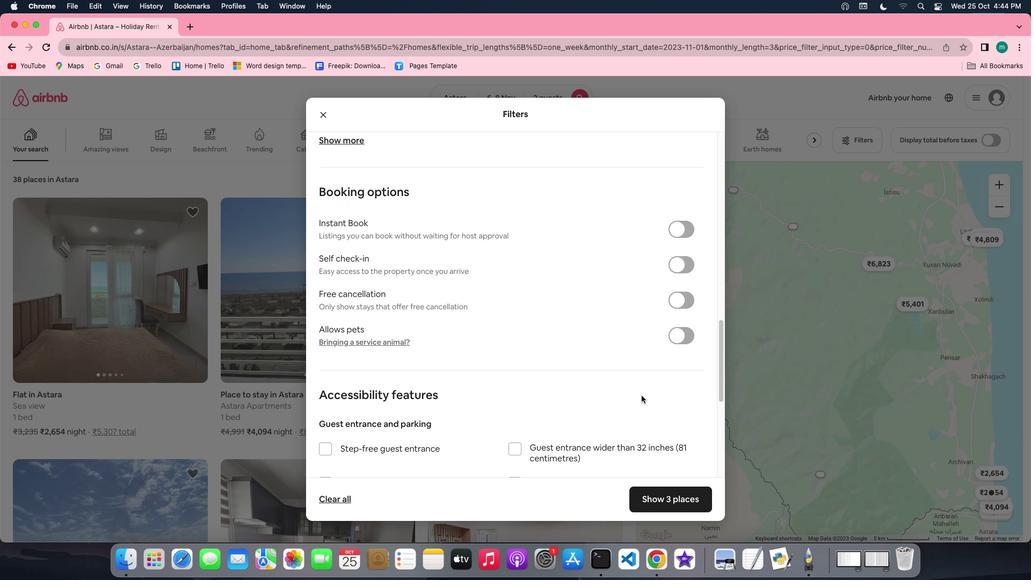 
Action: Mouse scrolled (641, 395) with delta (0, -1)
Screenshot: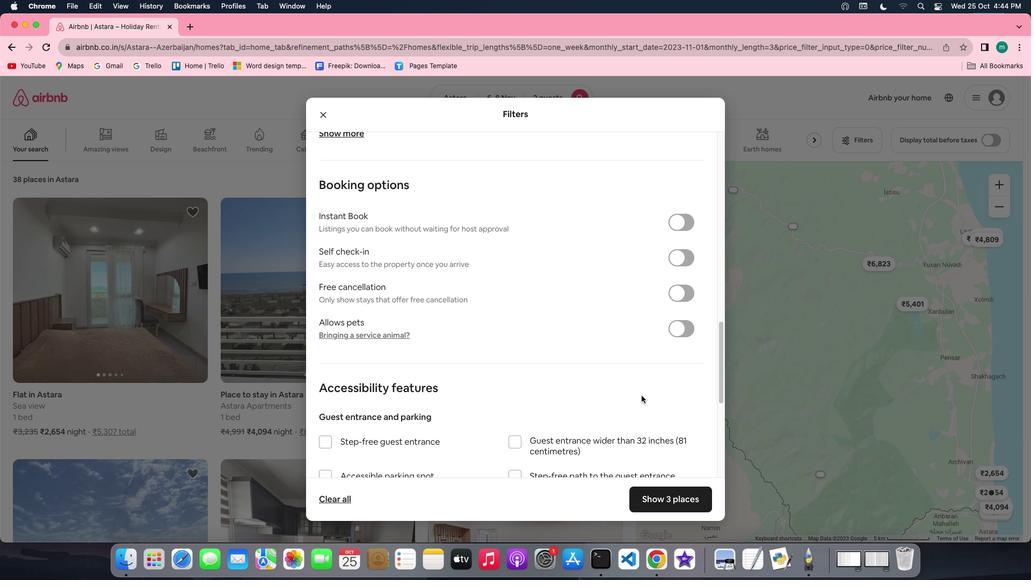 
Action: Mouse scrolled (641, 395) with delta (0, -1)
Screenshot: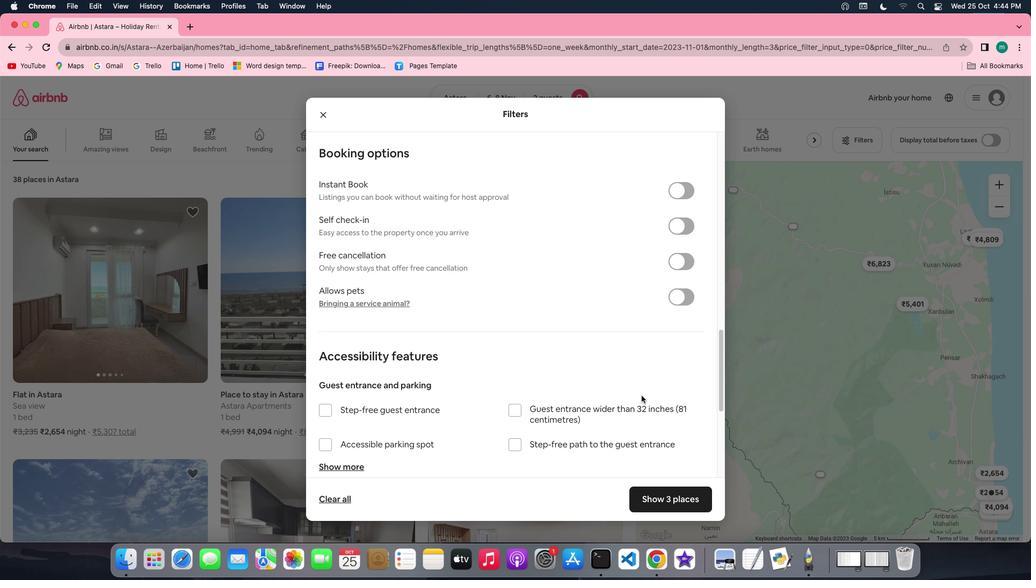 
Action: Mouse scrolled (641, 395) with delta (0, 0)
Screenshot: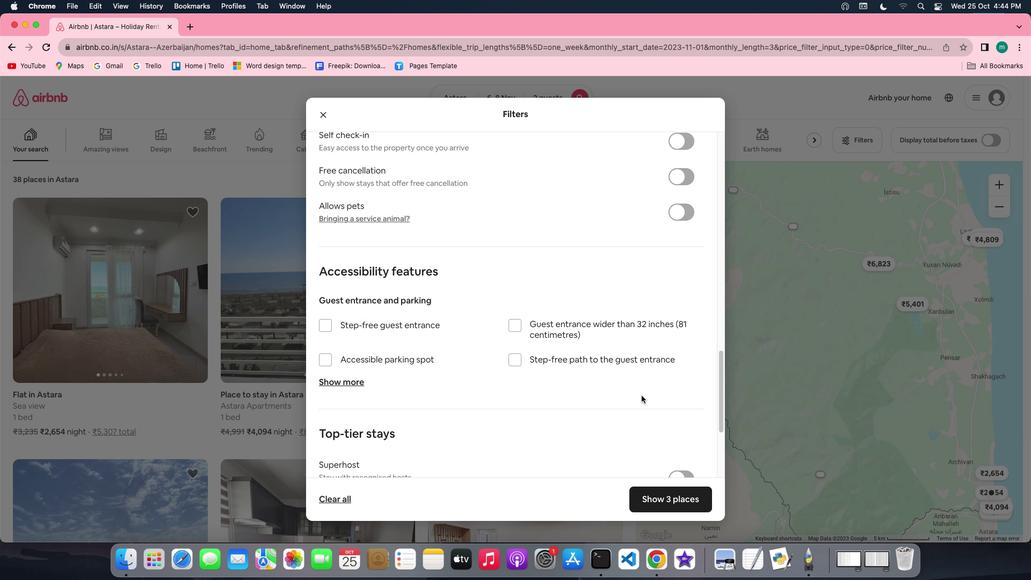 
Action: Mouse scrolled (641, 395) with delta (0, 0)
Screenshot: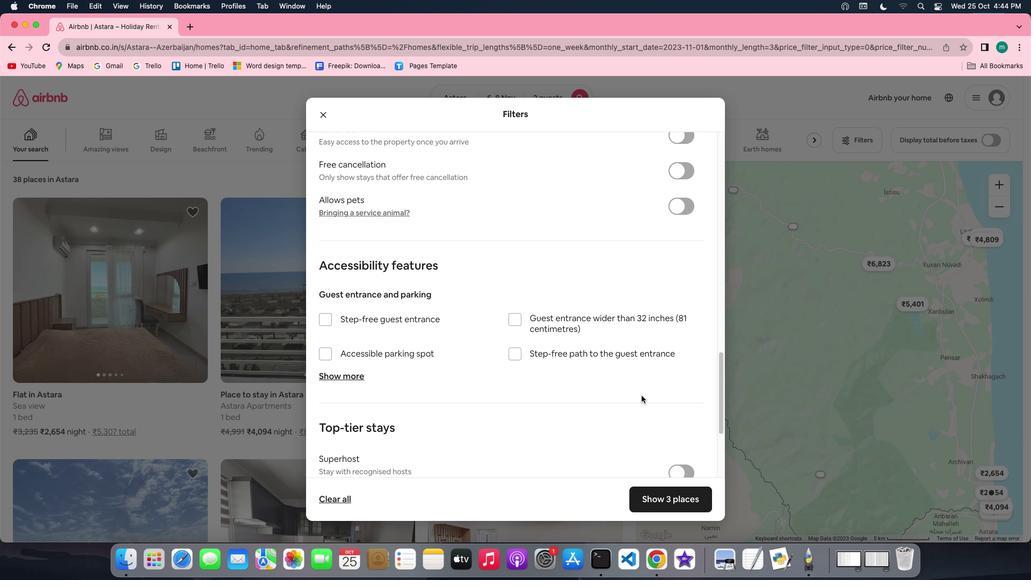 
Action: Mouse scrolled (641, 395) with delta (0, -1)
Screenshot: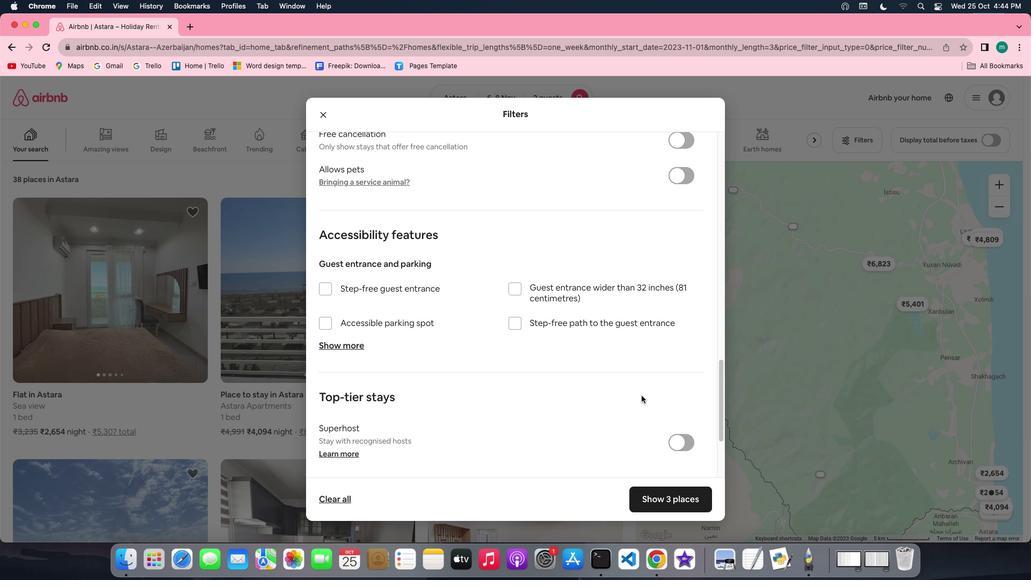 
Action: Mouse scrolled (641, 395) with delta (0, -2)
Screenshot: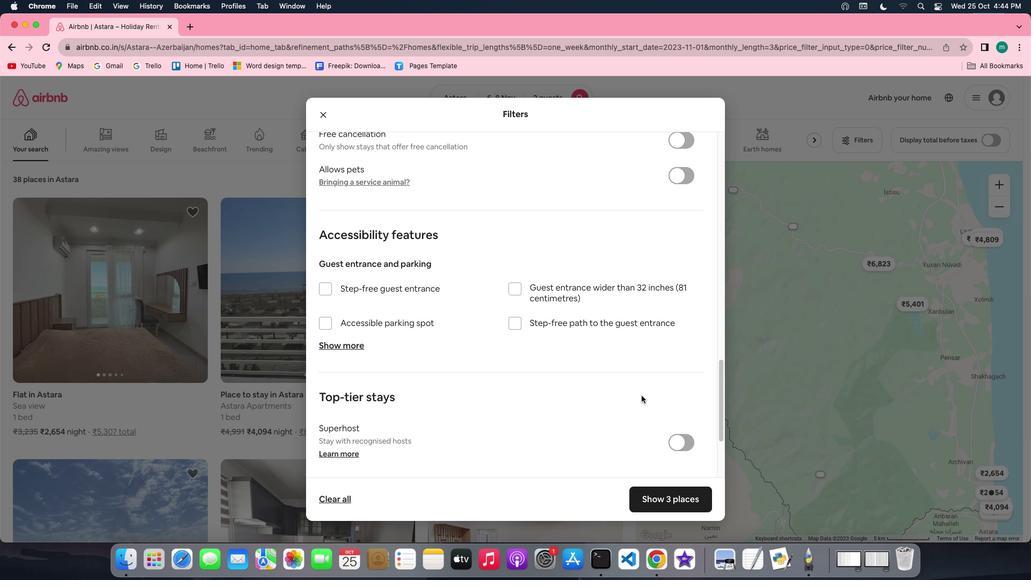
Action: Mouse scrolled (641, 395) with delta (0, -2)
Screenshot: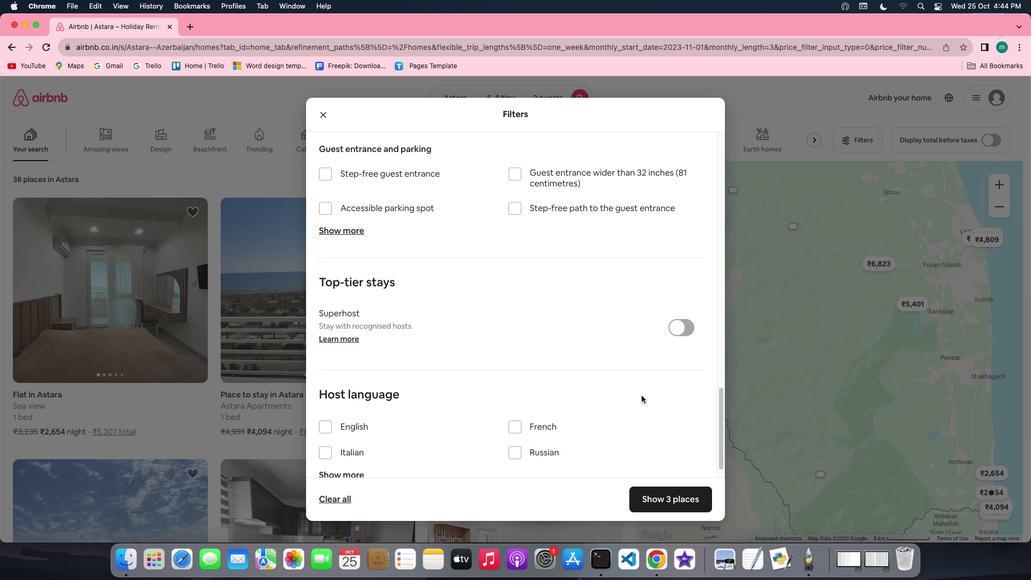 
Action: Mouse scrolled (641, 395) with delta (0, 0)
Screenshot: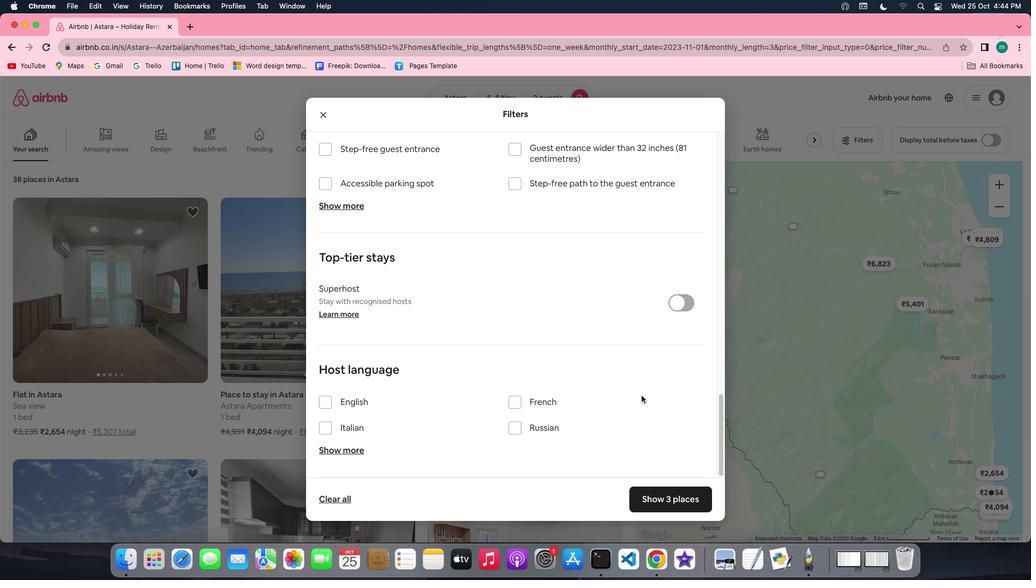 
Action: Mouse scrolled (641, 395) with delta (0, 0)
Screenshot: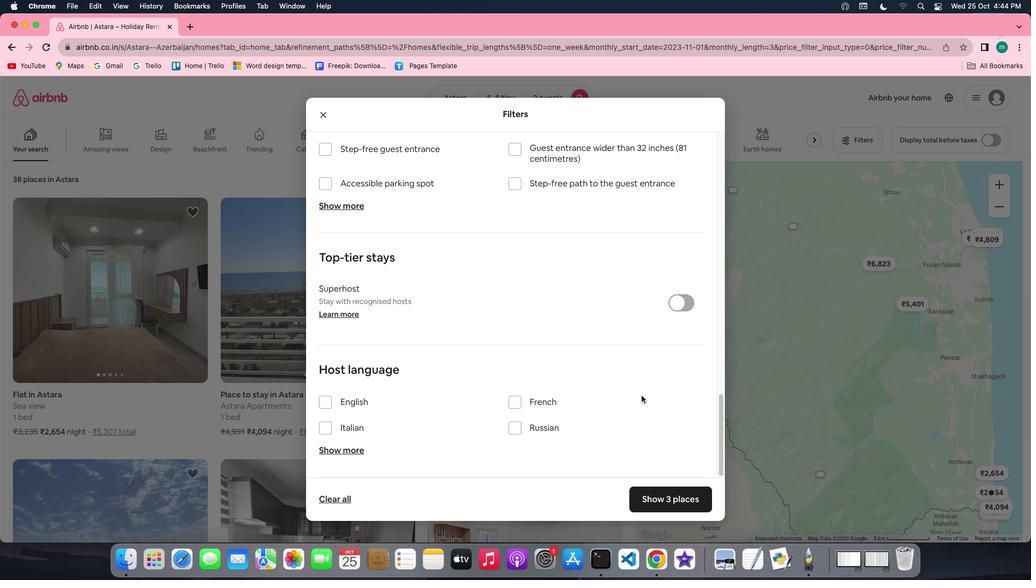 
Action: Mouse scrolled (641, 395) with delta (0, -1)
Screenshot: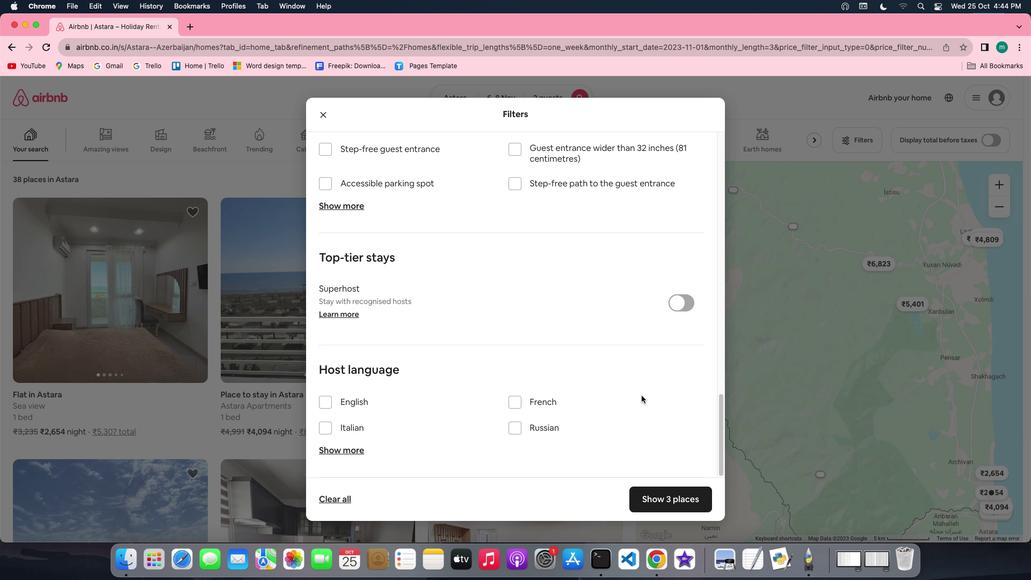 
Action: Mouse scrolled (641, 395) with delta (0, -2)
Screenshot: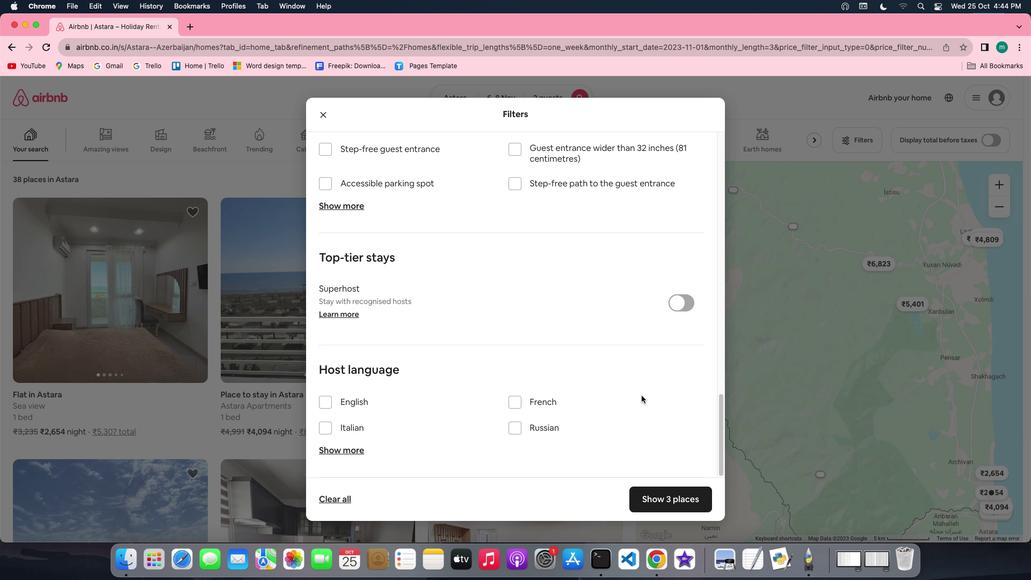 
Action: Mouse scrolled (641, 395) with delta (0, -3)
Screenshot: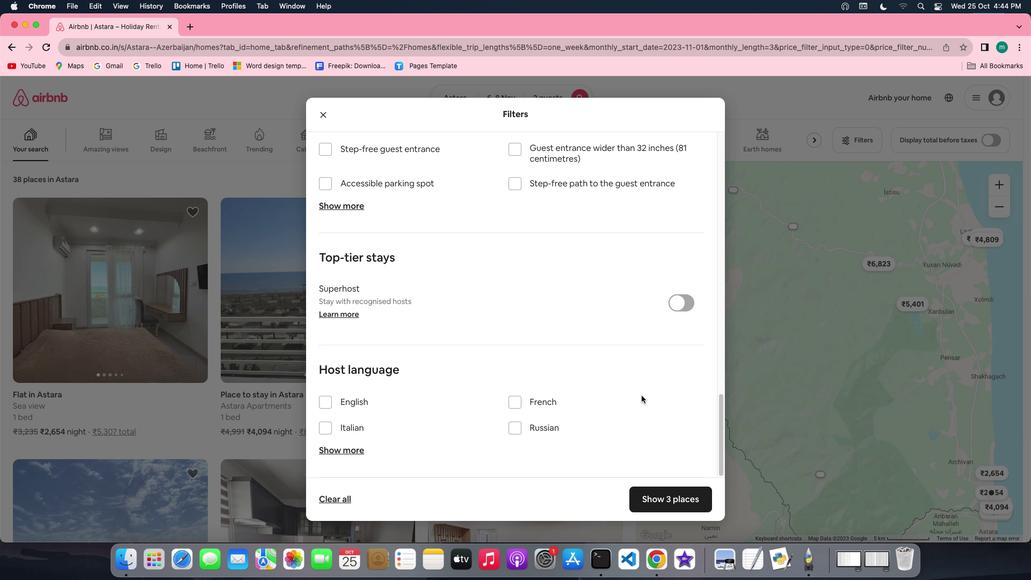 
Action: Mouse scrolled (641, 395) with delta (0, -3)
Screenshot: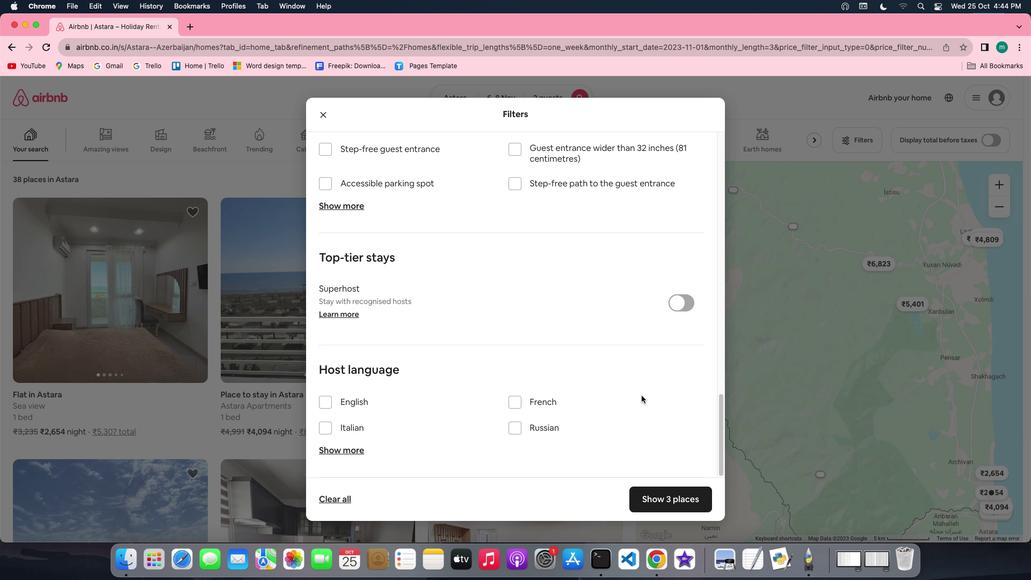 
Action: Mouse moved to (682, 504)
Screenshot: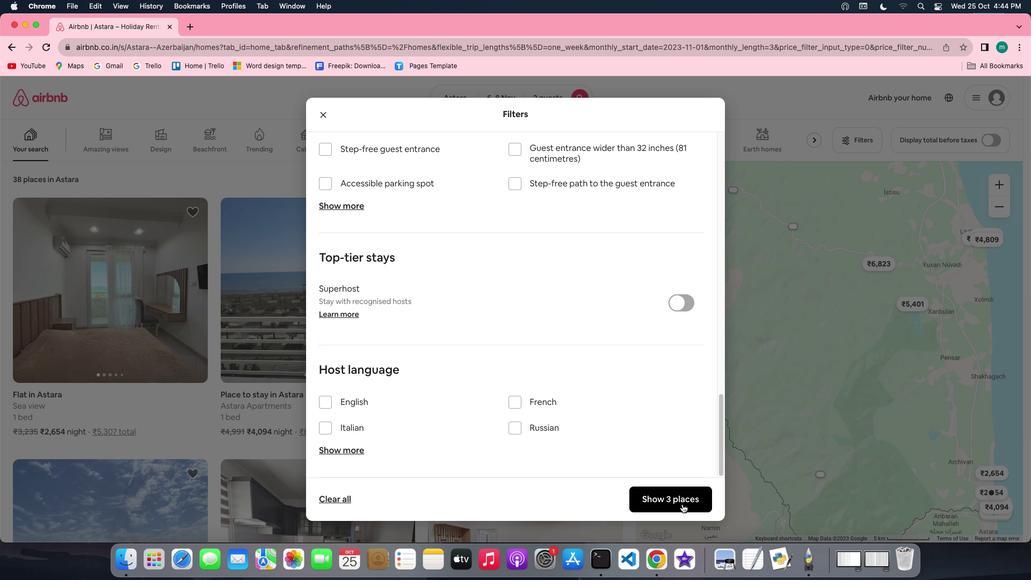 
Action: Mouse pressed left at (682, 504)
Screenshot: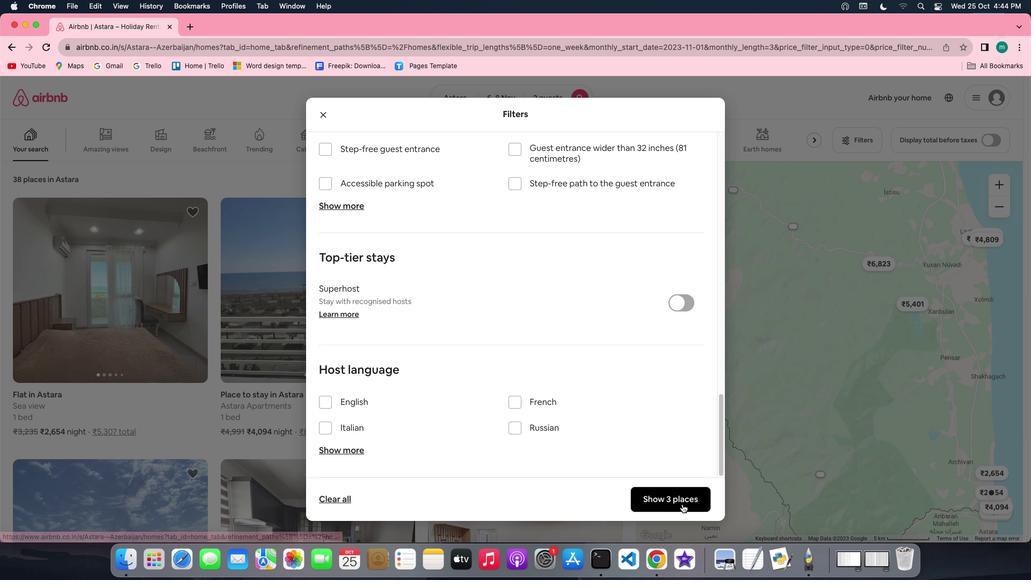 
Action: Mouse moved to (107, 277)
Screenshot: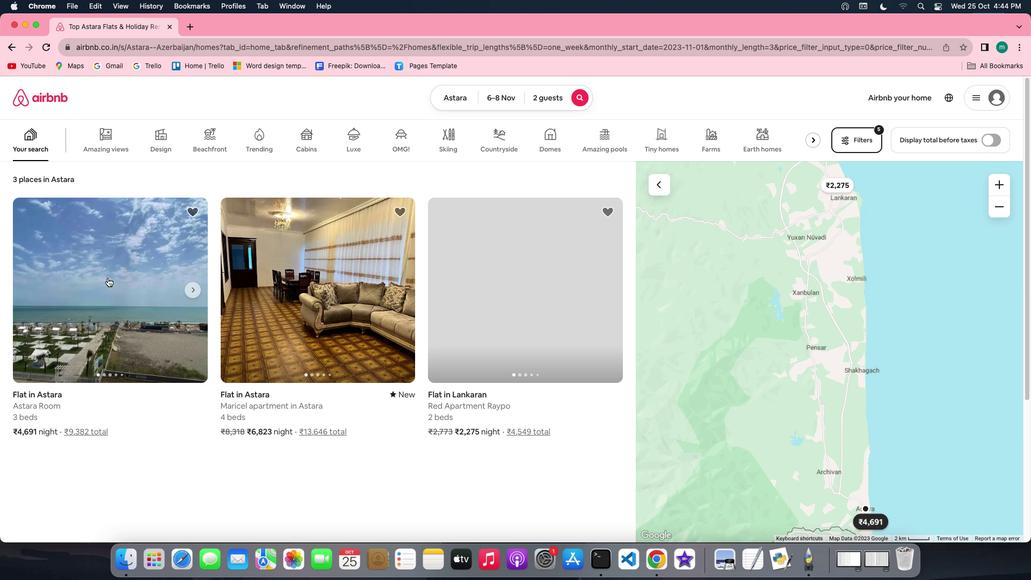 
Action: Mouse pressed left at (107, 277)
Screenshot: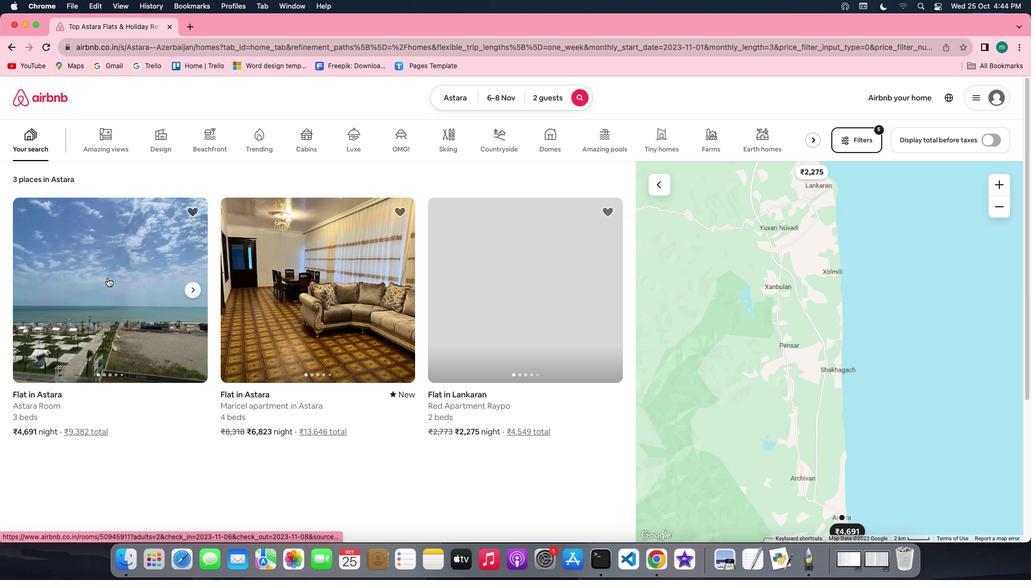 
Action: Mouse moved to (788, 400)
Screenshot: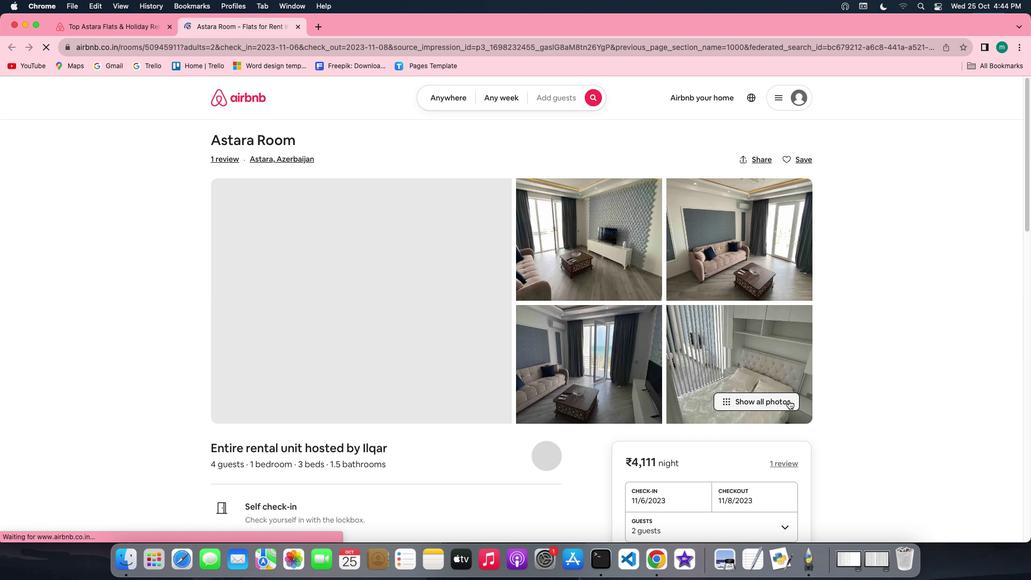 
Action: Mouse pressed left at (788, 400)
Screenshot: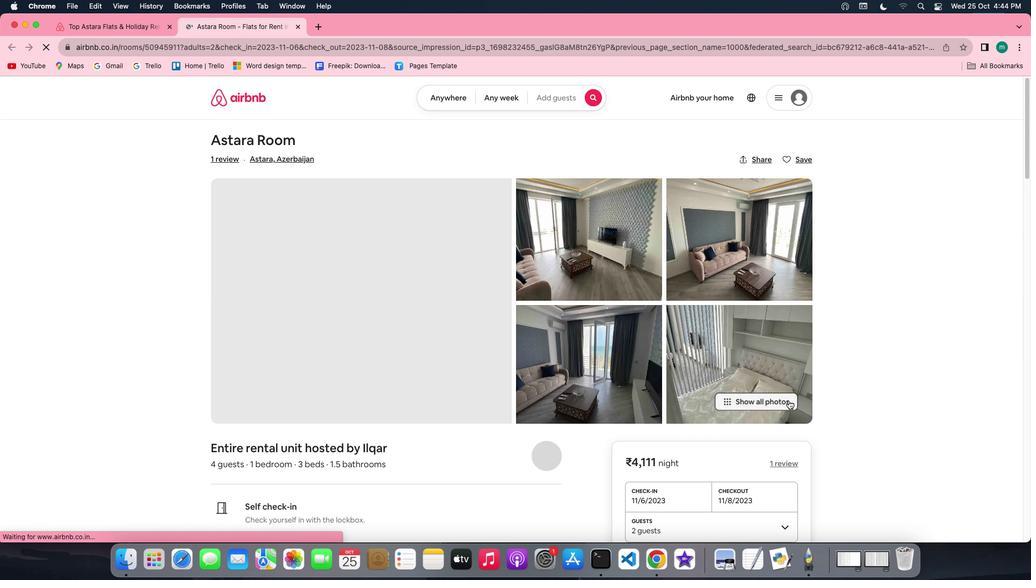 
Action: Mouse moved to (465, 393)
Screenshot: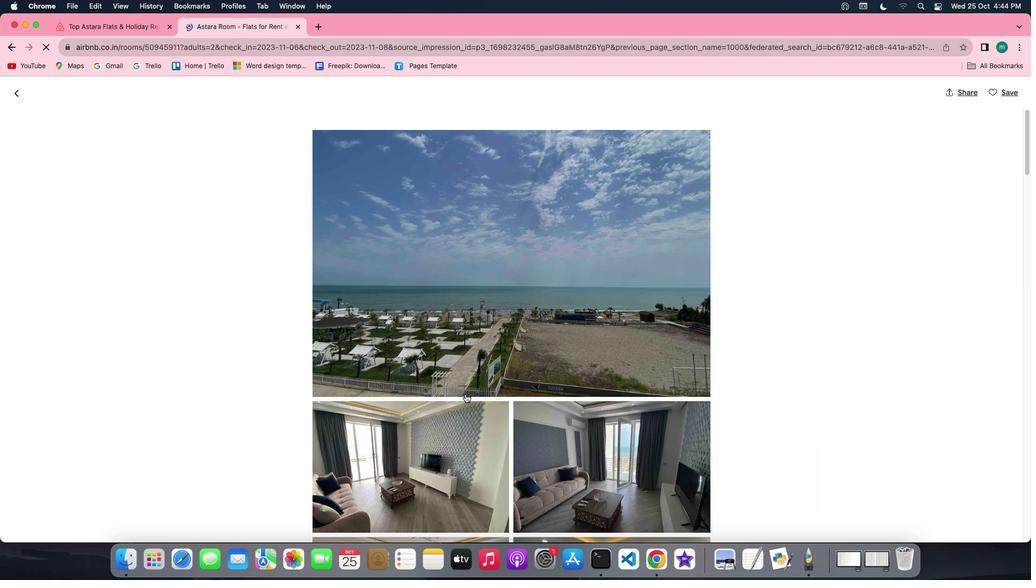 
Action: Mouse scrolled (465, 393) with delta (0, 0)
Screenshot: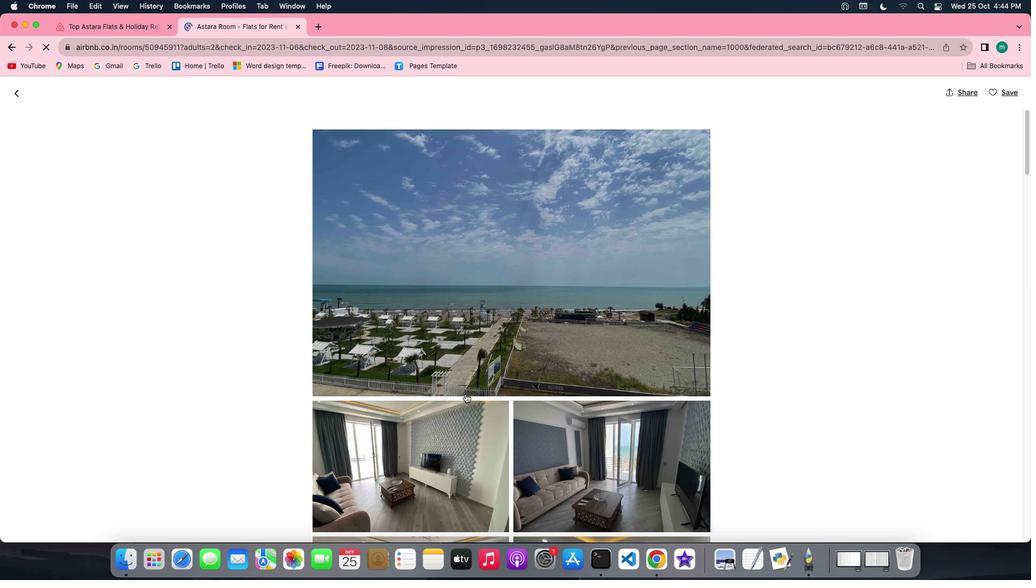 
Action: Mouse scrolled (465, 393) with delta (0, 0)
Screenshot: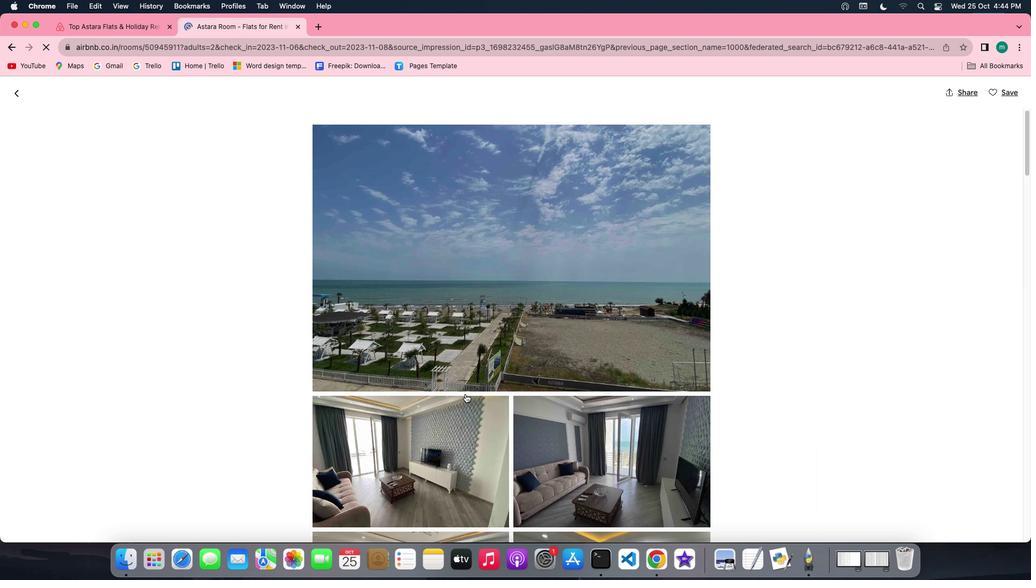 
Action: Mouse scrolled (465, 393) with delta (0, 0)
Screenshot: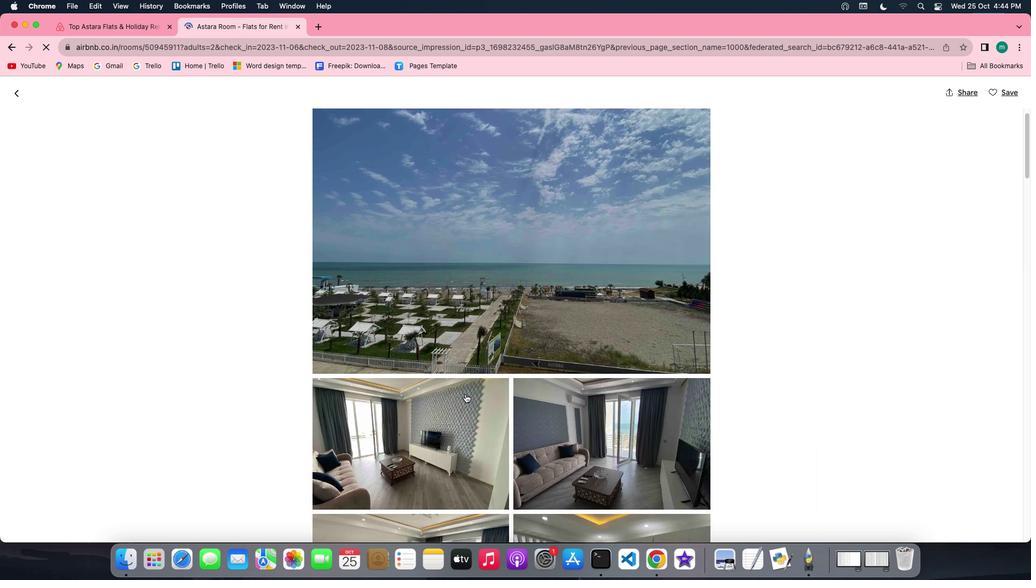 
Action: Mouse scrolled (465, 393) with delta (0, 0)
Screenshot: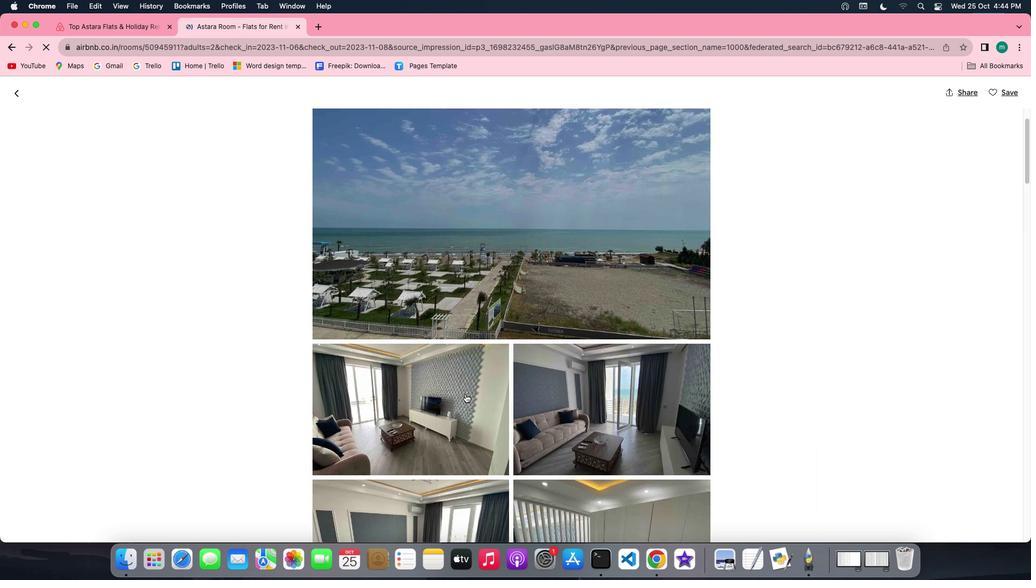
Action: Mouse scrolled (465, 393) with delta (0, 0)
Screenshot: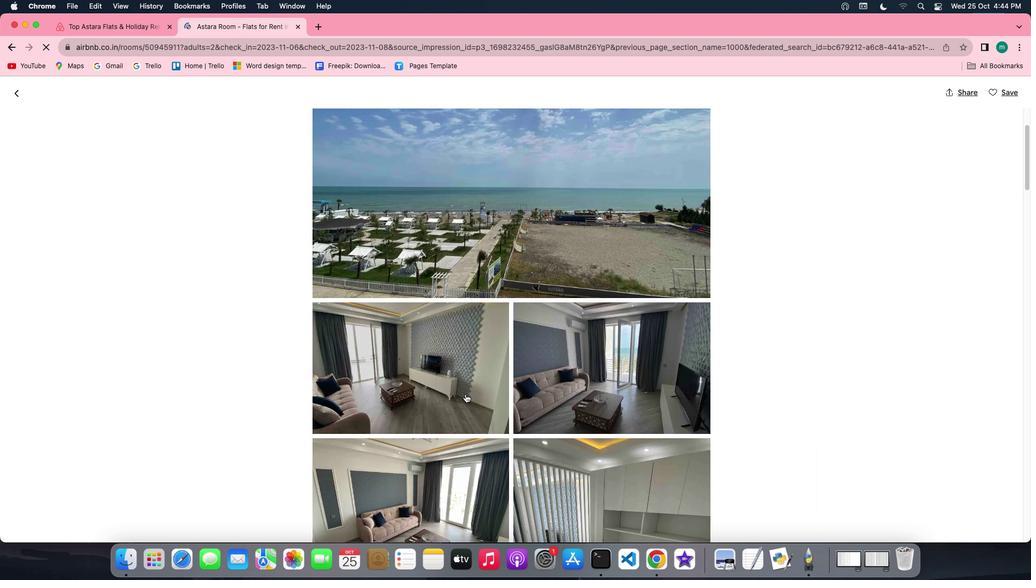 
Action: Mouse scrolled (465, 393) with delta (0, 0)
Screenshot: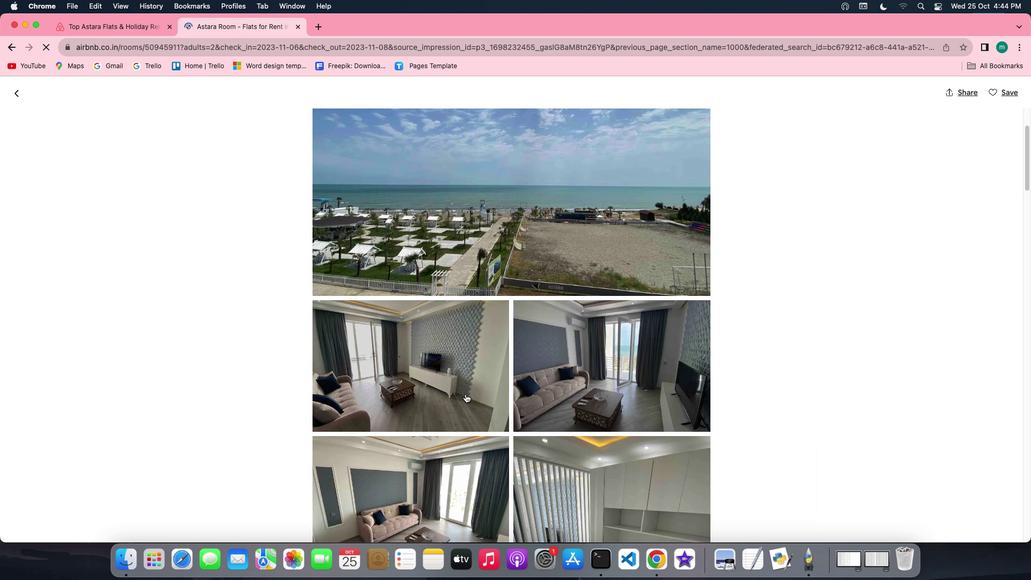 
Action: Mouse scrolled (465, 393) with delta (0, -1)
Screenshot: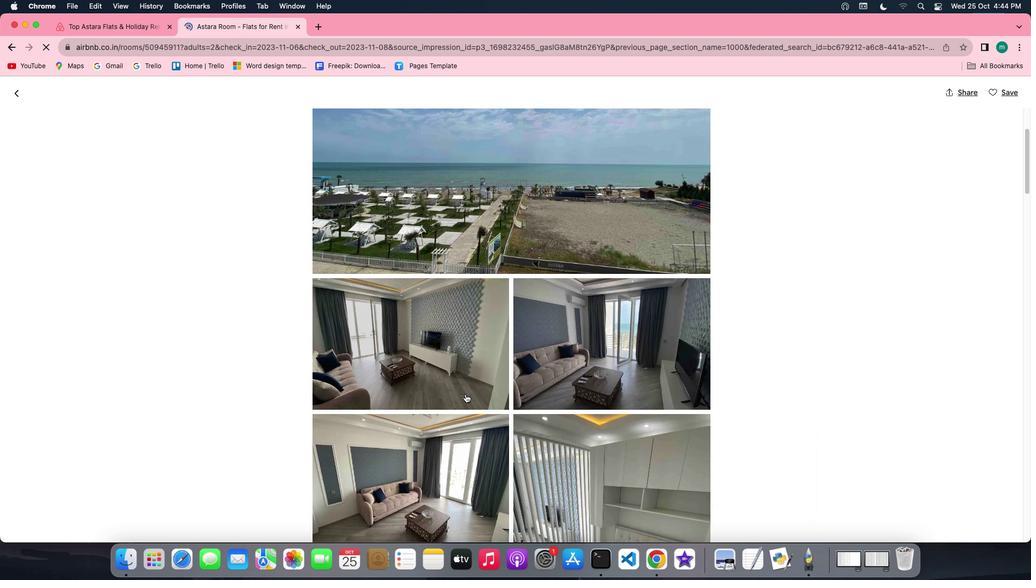 
Action: Mouse scrolled (465, 393) with delta (0, -1)
Screenshot: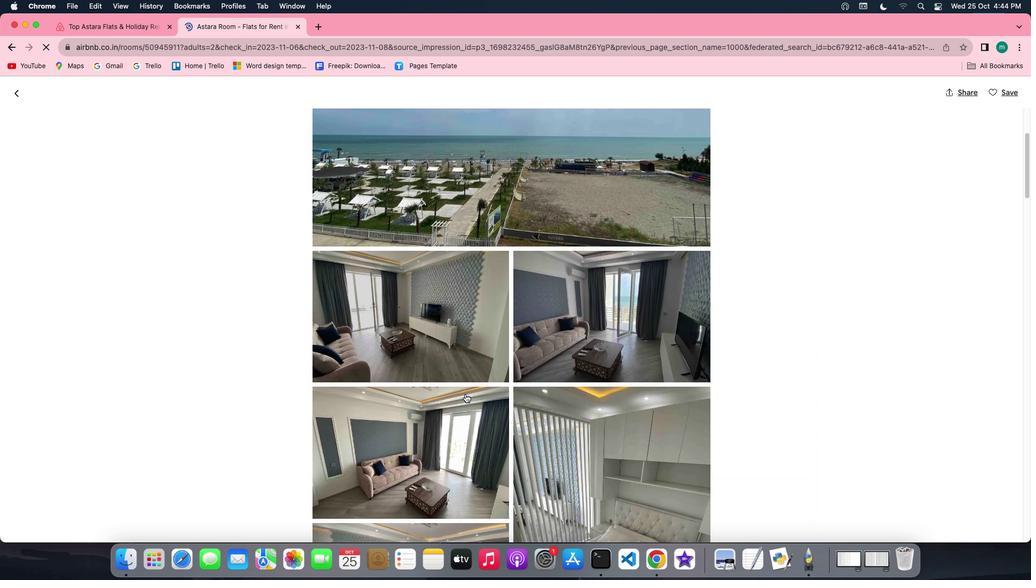 
Action: Mouse scrolled (465, 393) with delta (0, 0)
Screenshot: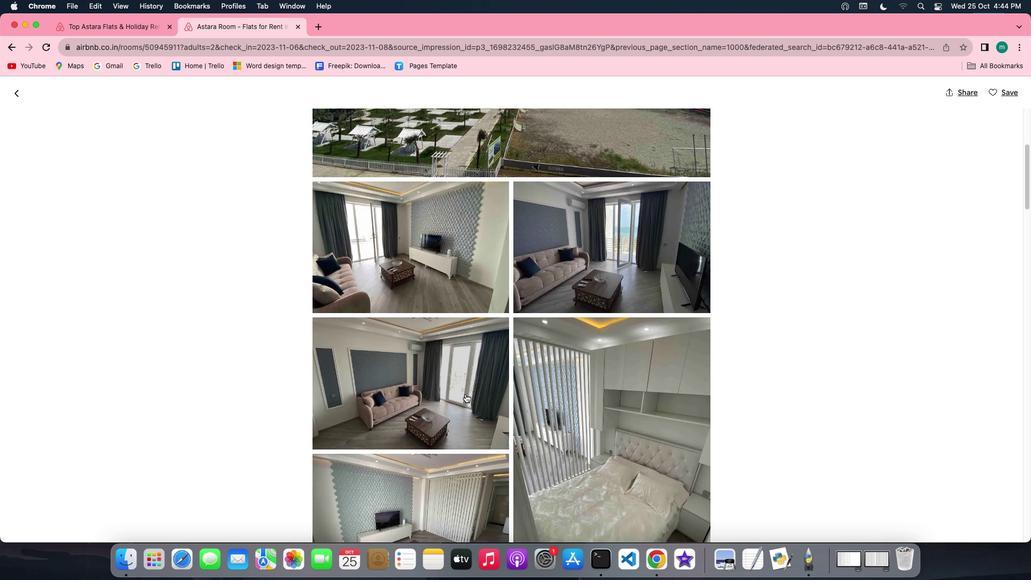
Action: Mouse scrolled (465, 393) with delta (0, 0)
Screenshot: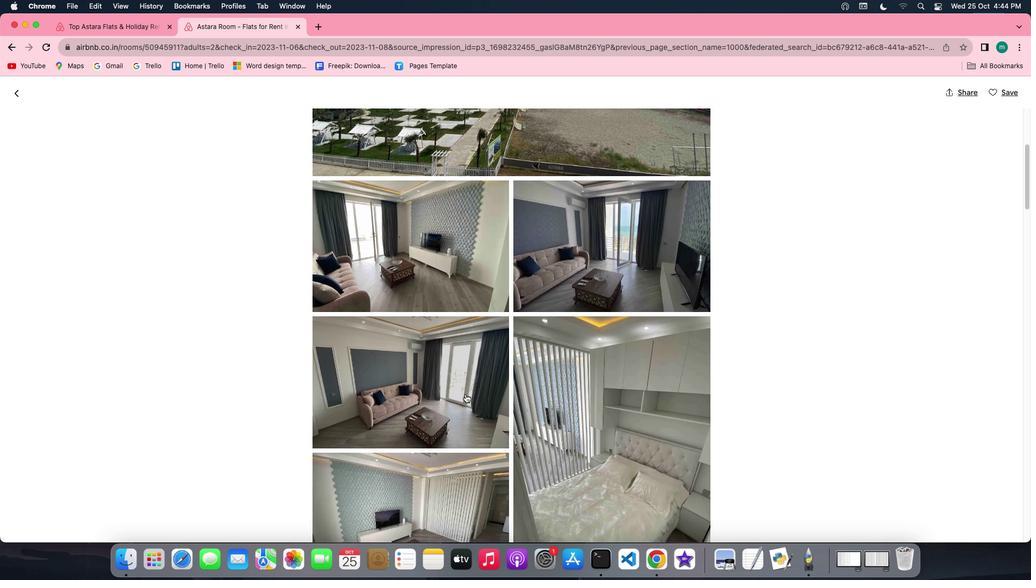 
Action: Mouse scrolled (465, 393) with delta (0, -1)
Screenshot: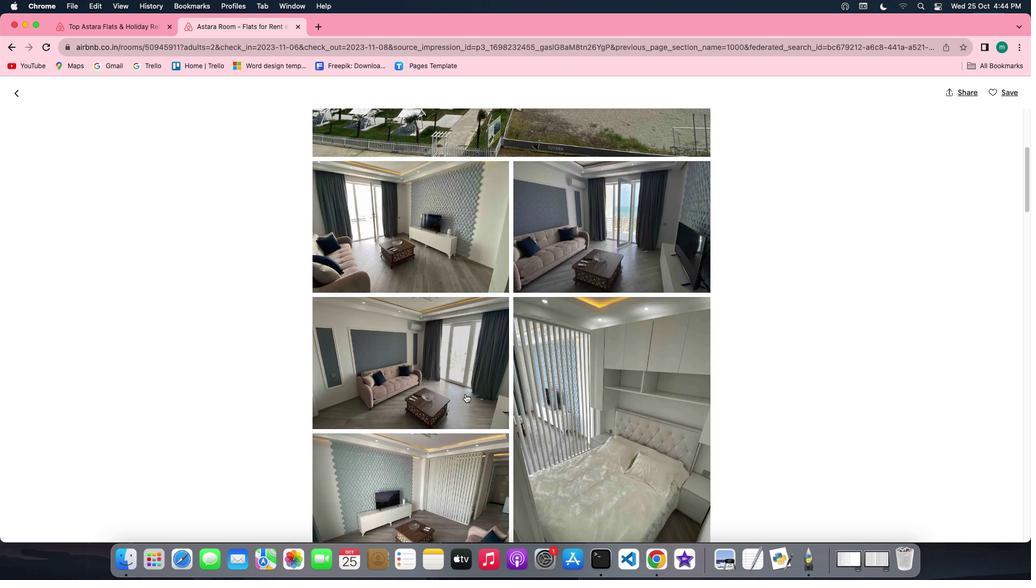 
Action: Mouse scrolled (465, 393) with delta (0, -1)
Screenshot: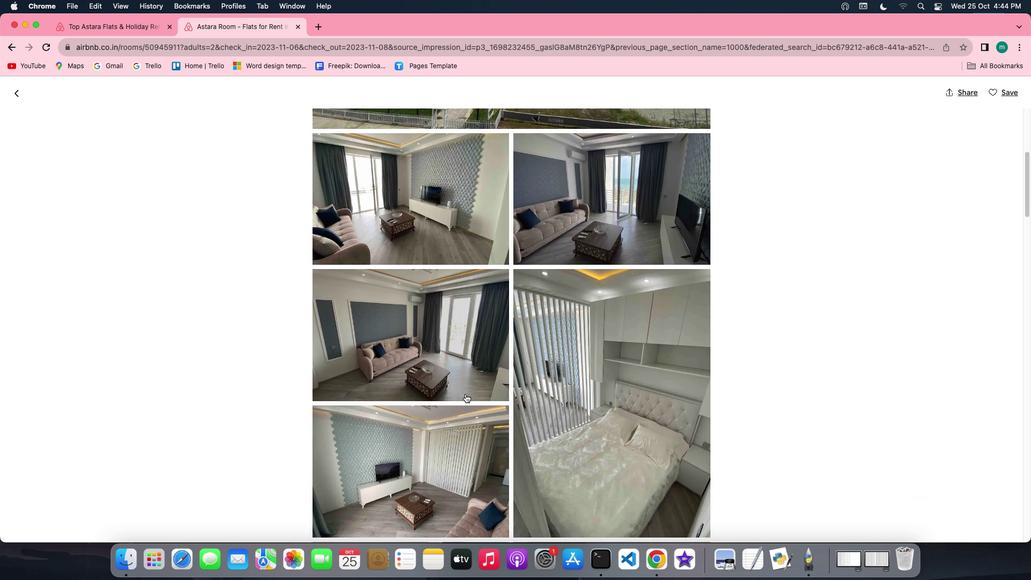 
Action: Mouse scrolled (465, 393) with delta (0, -2)
Screenshot: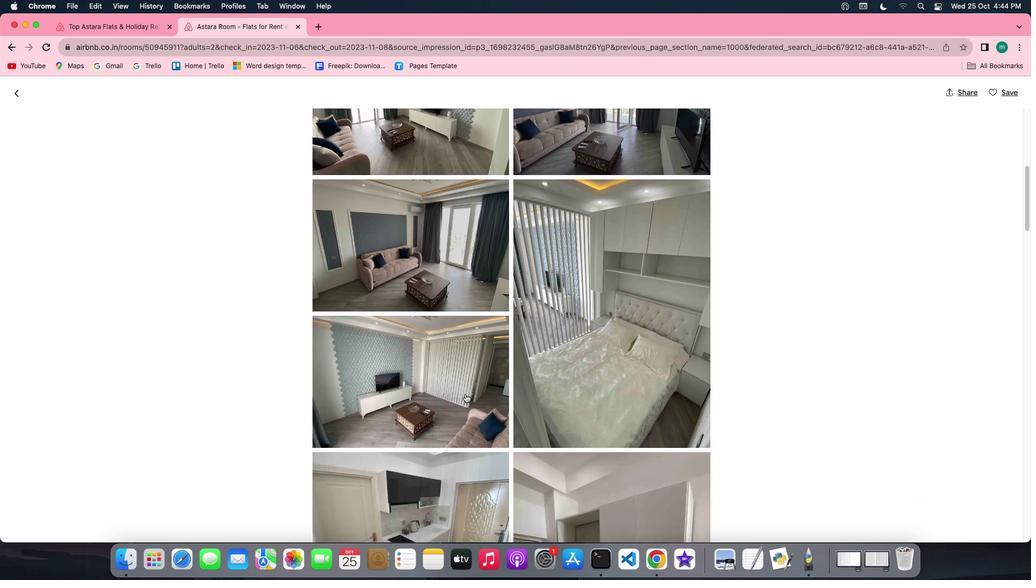 
Action: Mouse scrolled (465, 393) with delta (0, 0)
Screenshot: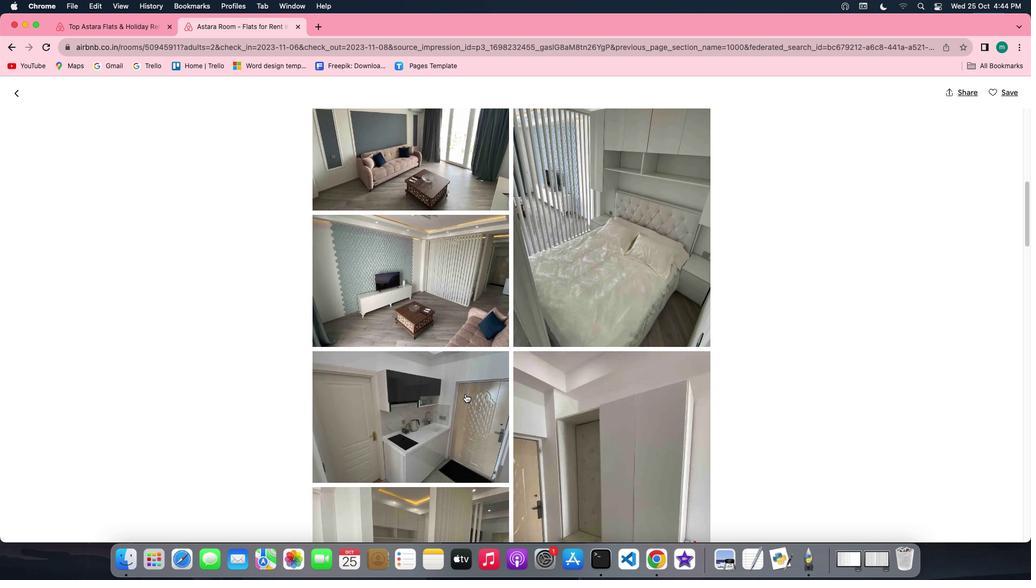 
Action: Mouse scrolled (465, 393) with delta (0, 0)
Screenshot: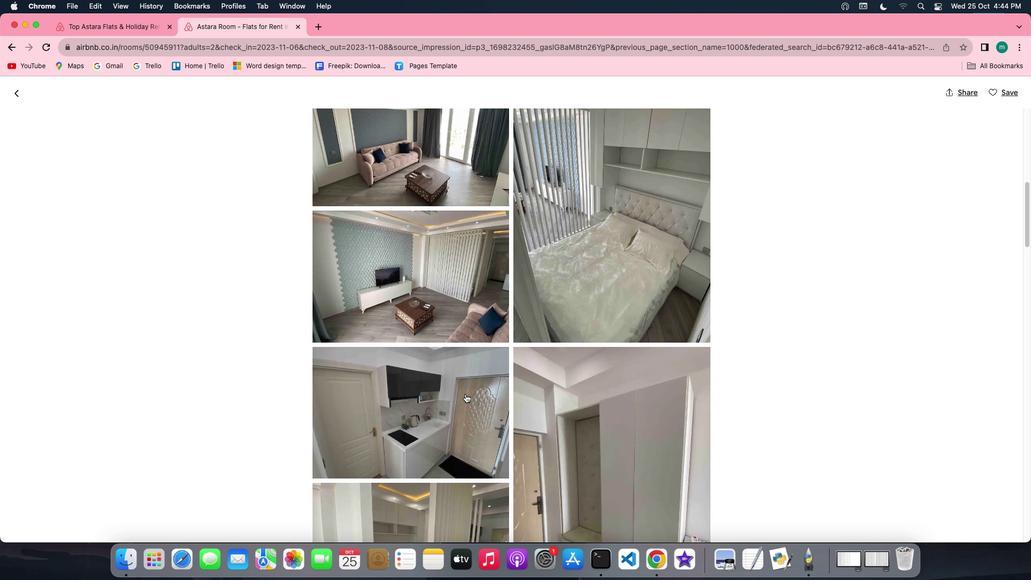 
Action: Mouse scrolled (465, 393) with delta (0, 0)
Screenshot: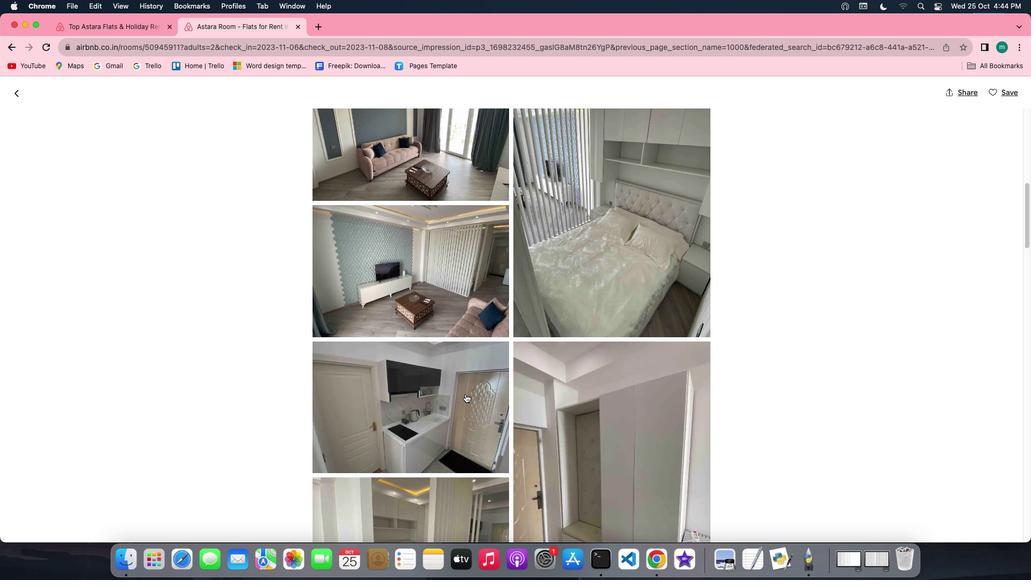 
Action: Mouse scrolled (465, 393) with delta (0, -1)
Screenshot: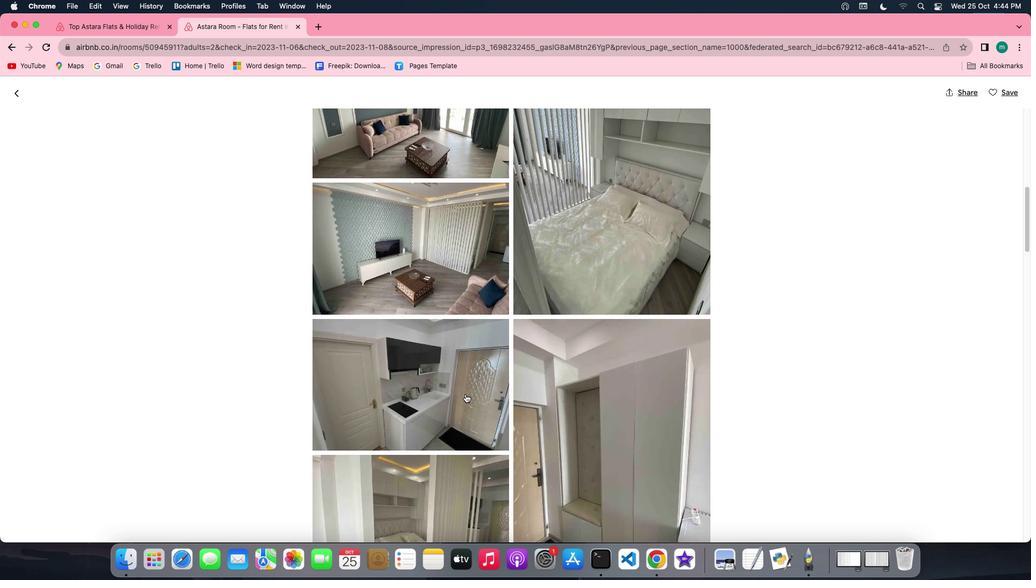 
Action: Mouse scrolled (465, 393) with delta (0, -1)
Screenshot: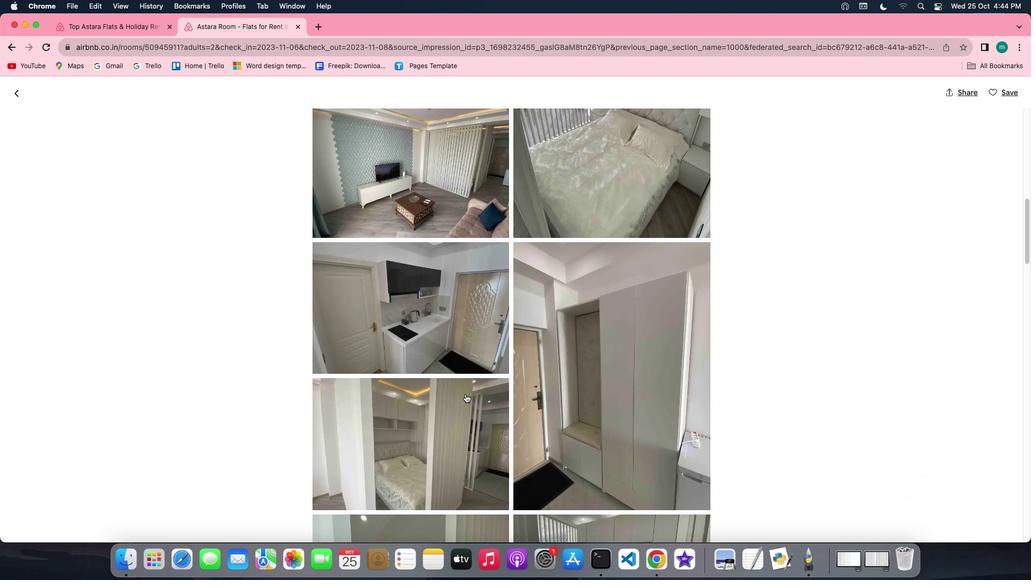
Action: Mouse scrolled (465, 393) with delta (0, 0)
Screenshot: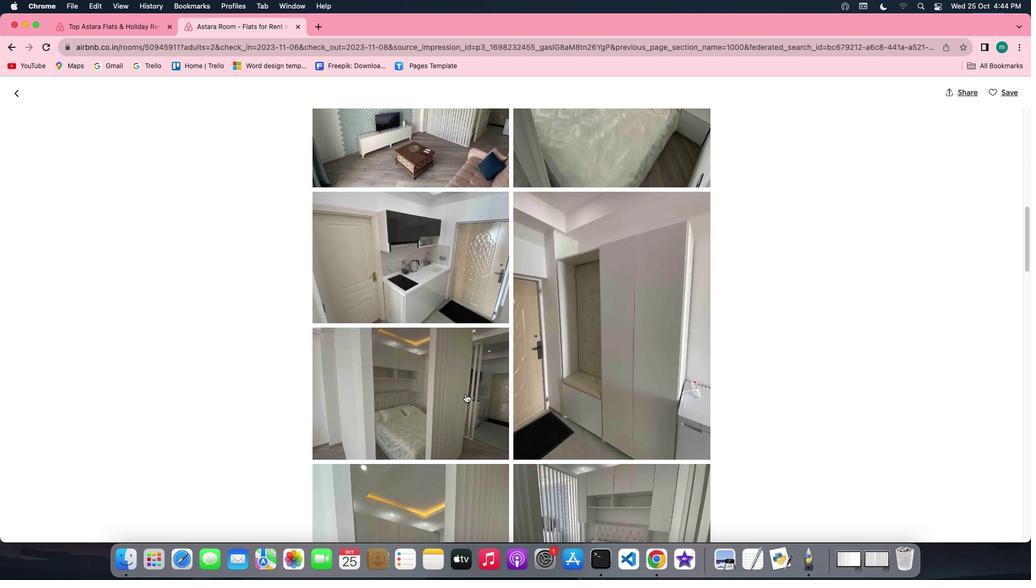 
Action: Mouse scrolled (465, 393) with delta (0, 0)
Screenshot: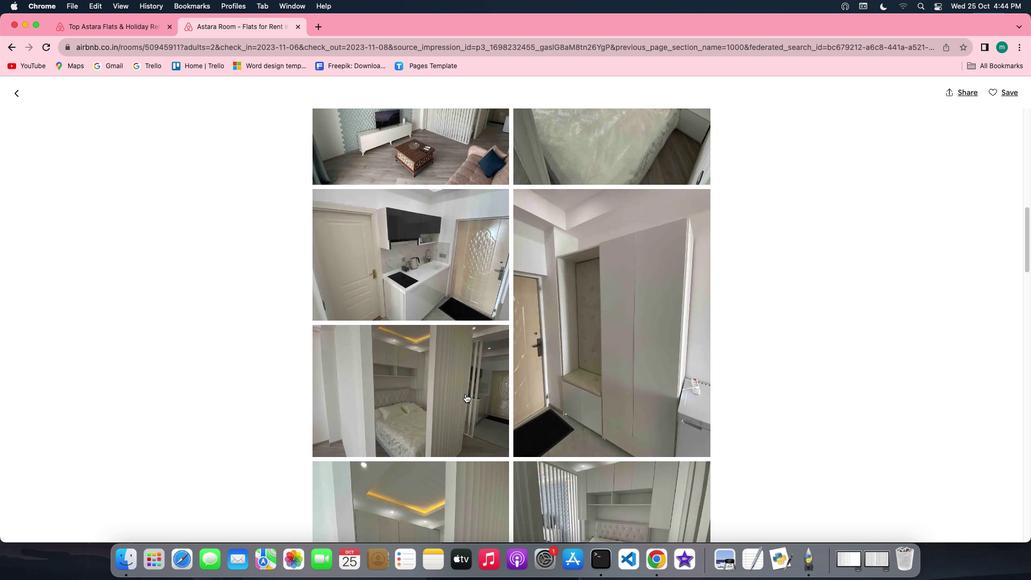 
Action: Mouse scrolled (465, 393) with delta (0, -1)
Screenshot: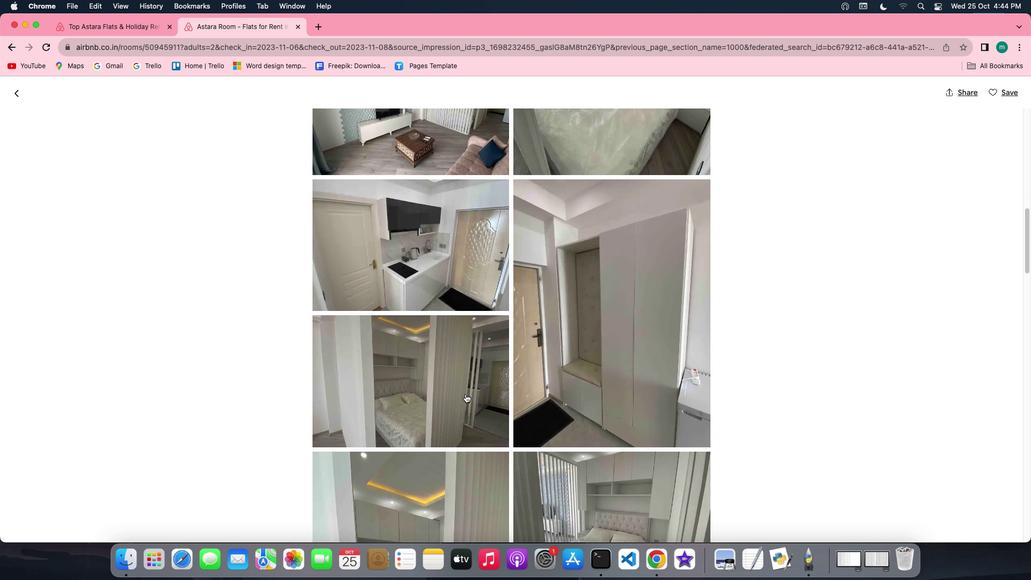 
Action: Mouse scrolled (465, 393) with delta (0, -1)
Screenshot: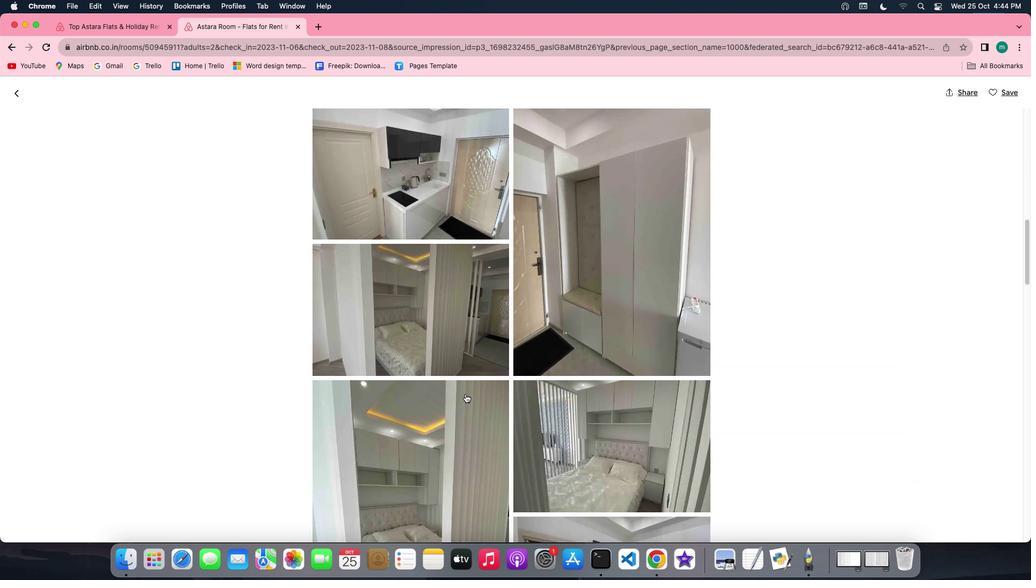 
Action: Mouse scrolled (465, 393) with delta (0, 0)
Screenshot: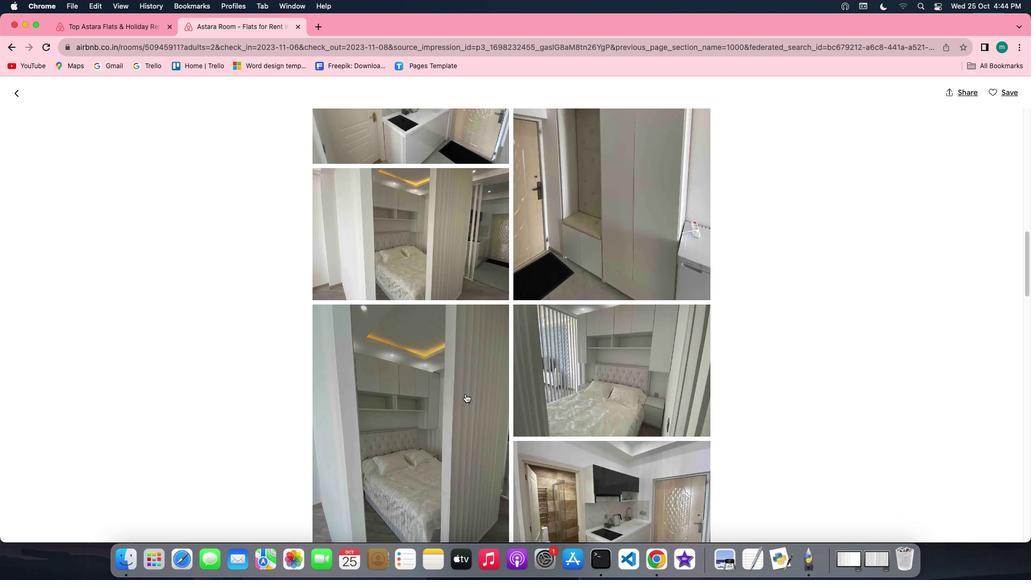 
Action: Mouse scrolled (465, 393) with delta (0, 0)
Screenshot: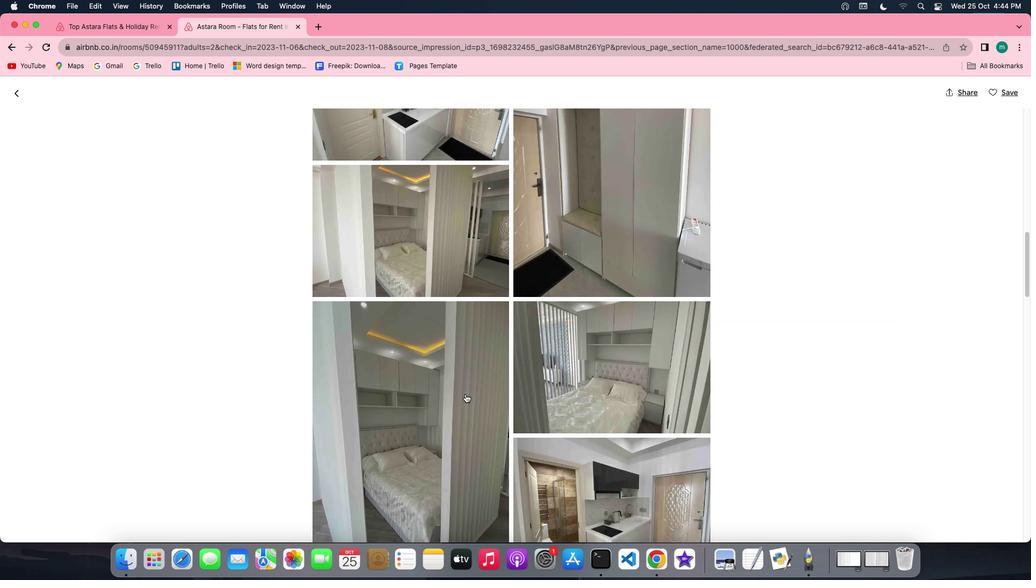 
Action: Mouse scrolled (465, 393) with delta (0, -1)
Screenshot: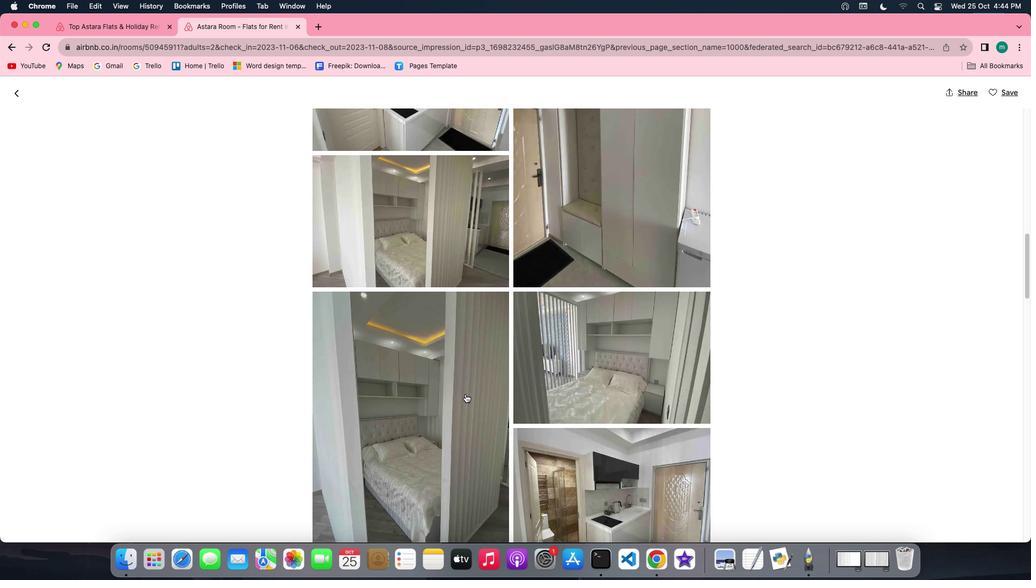 
Action: Mouse scrolled (465, 393) with delta (0, -1)
Screenshot: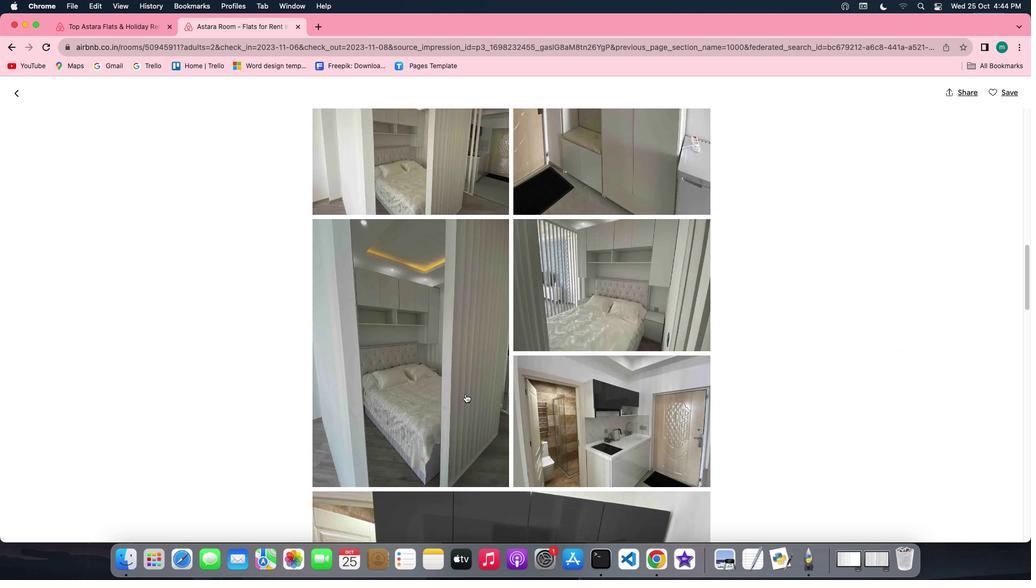 
Action: Mouse scrolled (465, 393) with delta (0, 0)
Screenshot: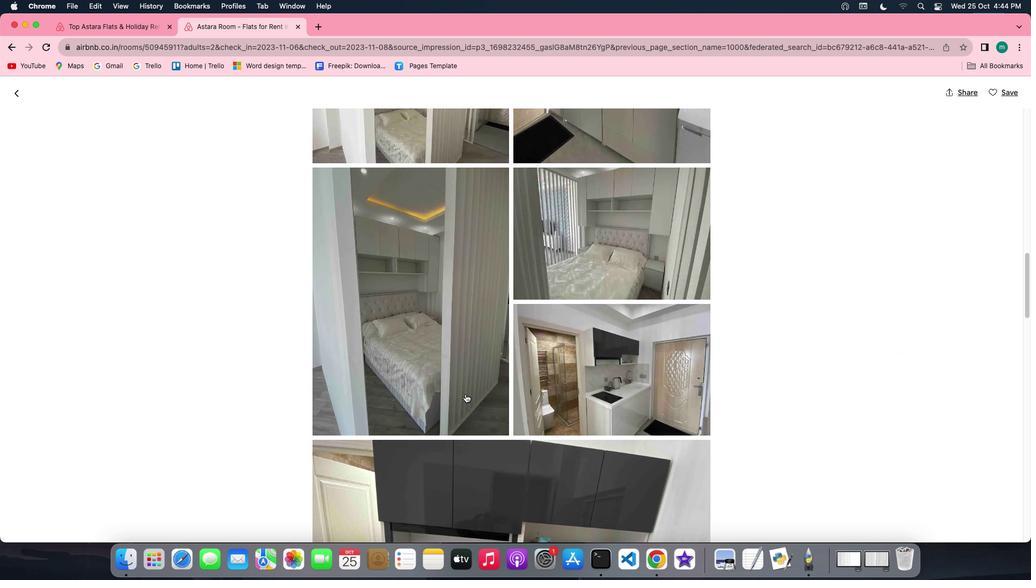 
Action: Mouse scrolled (465, 393) with delta (0, 0)
Screenshot: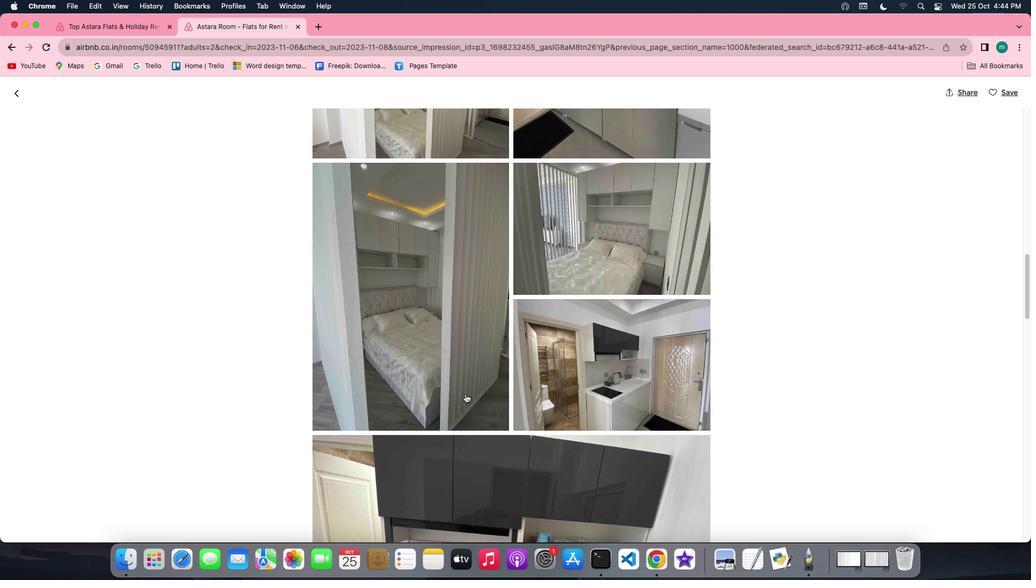 
Action: Mouse scrolled (465, 393) with delta (0, -1)
Screenshot: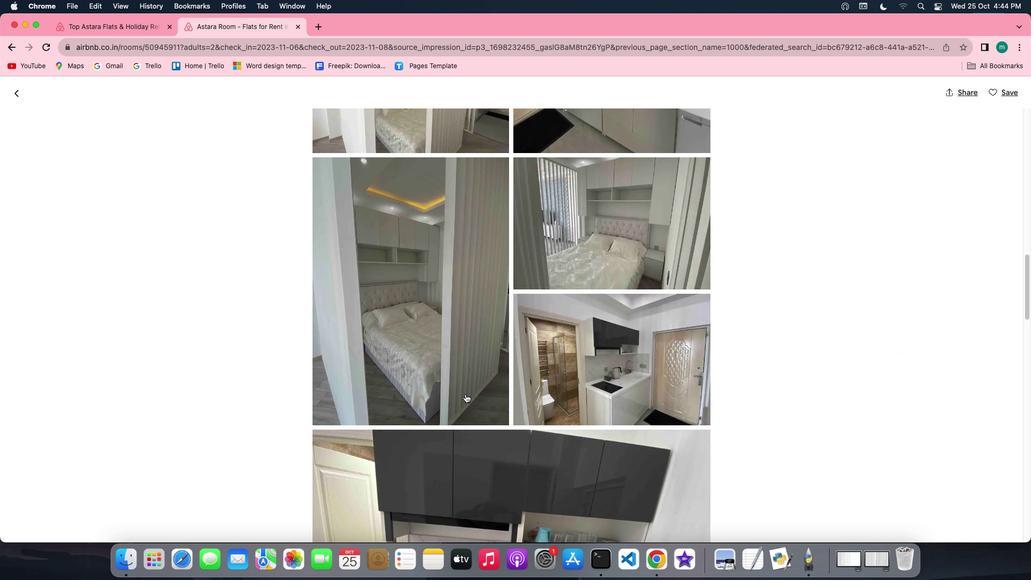 
Action: Mouse scrolled (465, 393) with delta (0, -1)
Screenshot: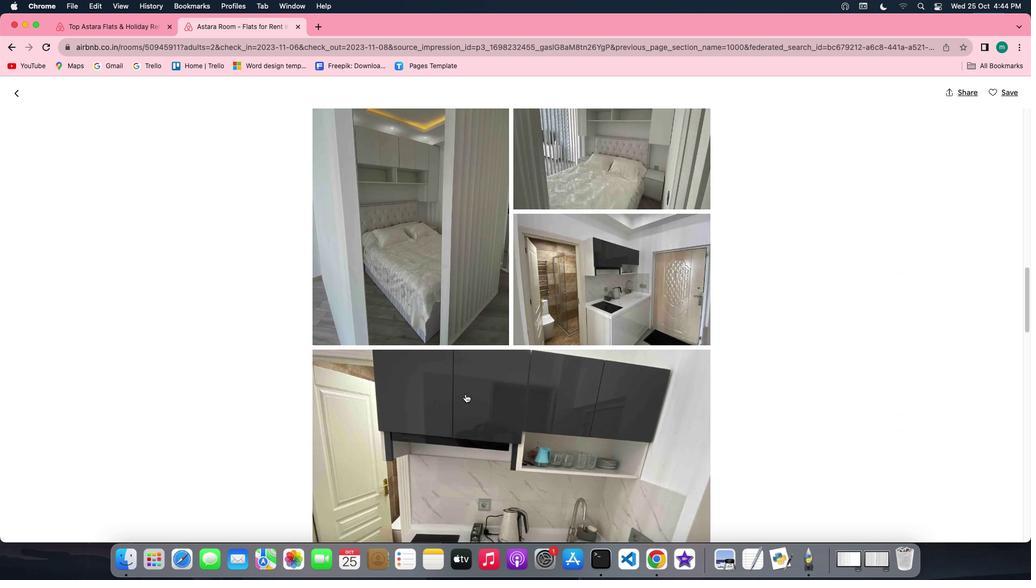 
Action: Mouse scrolled (465, 393) with delta (0, -1)
Screenshot: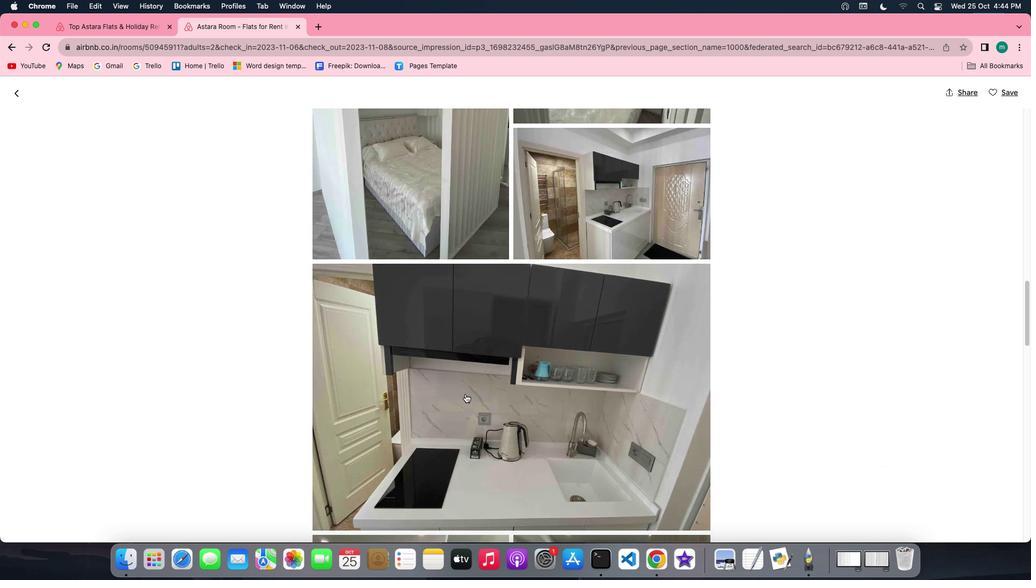 
Action: Mouse scrolled (465, 393) with delta (0, 0)
Screenshot: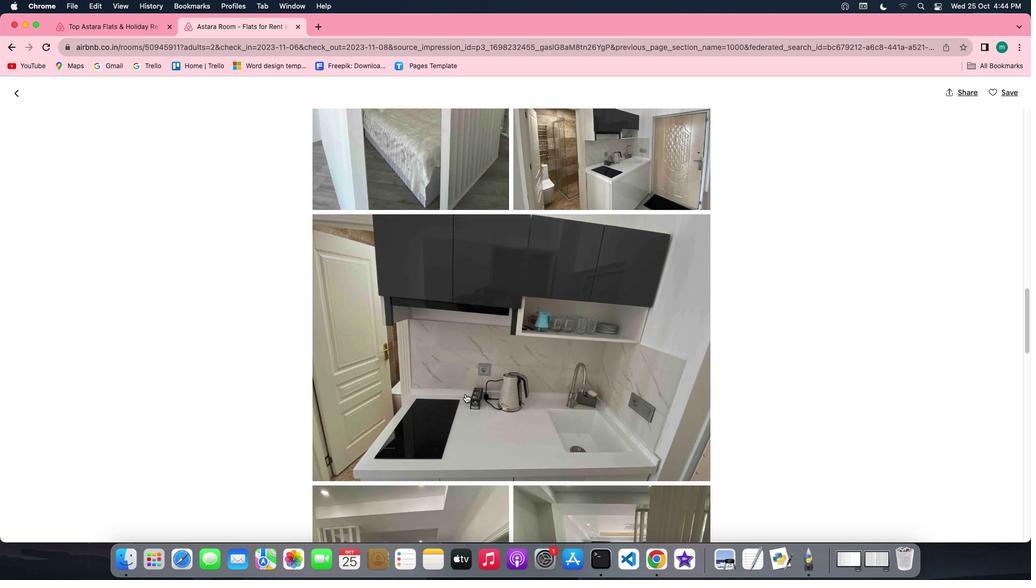 
Action: Mouse scrolled (465, 393) with delta (0, 0)
Screenshot: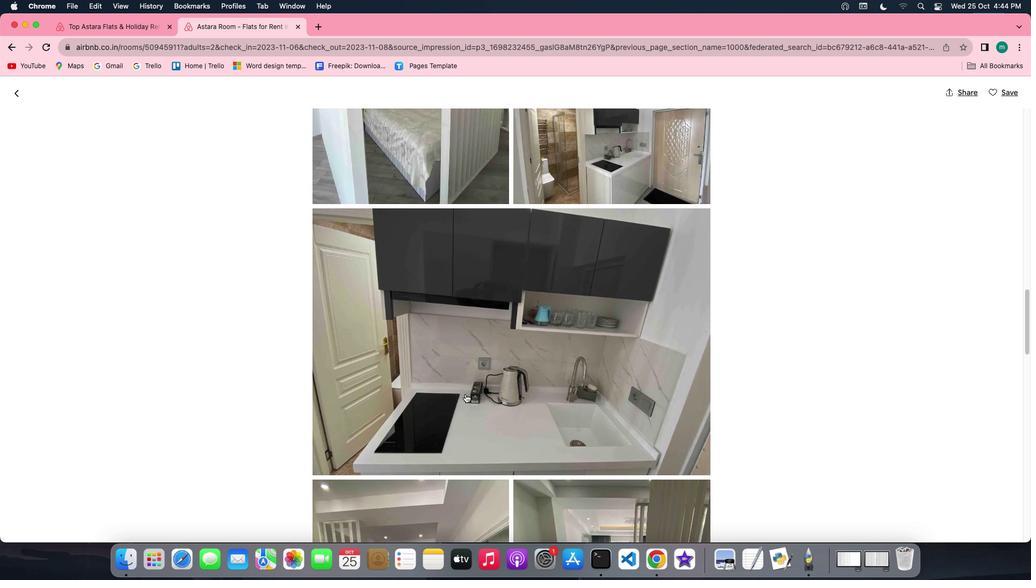 
Action: Mouse scrolled (465, 393) with delta (0, -1)
Screenshot: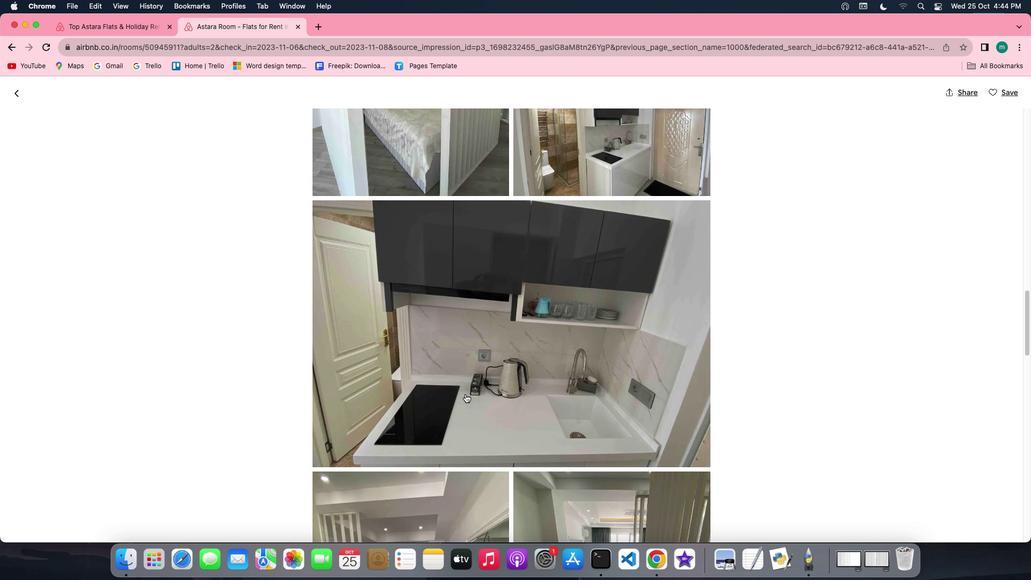 
Action: Mouse scrolled (465, 393) with delta (0, -1)
Screenshot: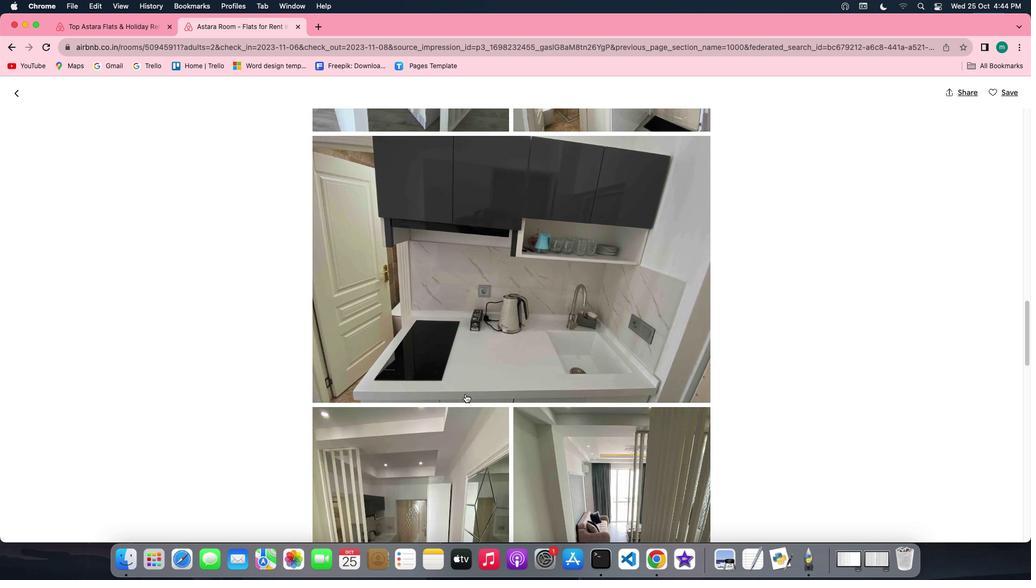 
Action: Mouse scrolled (465, 393) with delta (0, -1)
Screenshot: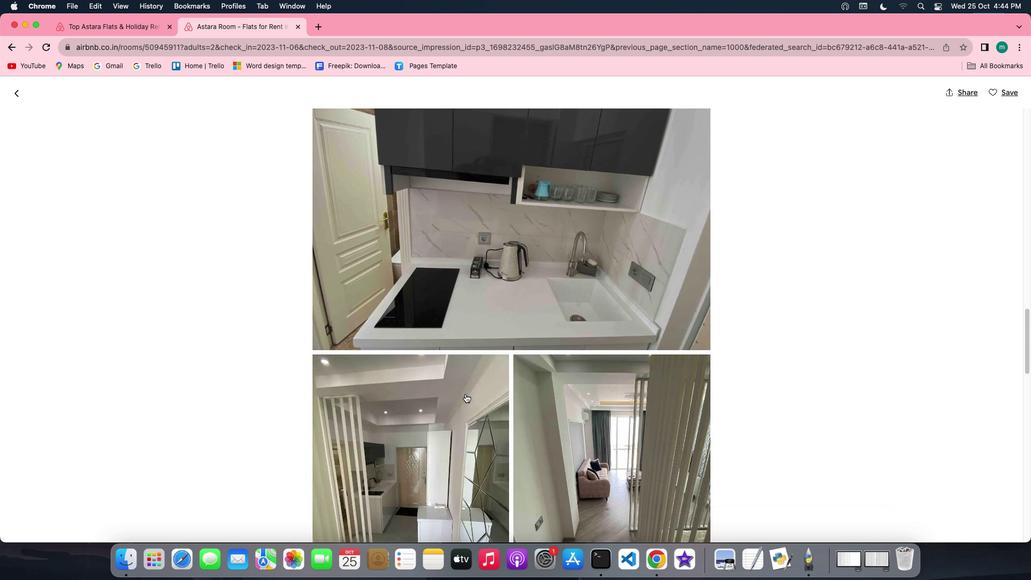
Action: Mouse scrolled (465, 393) with delta (0, 0)
Screenshot: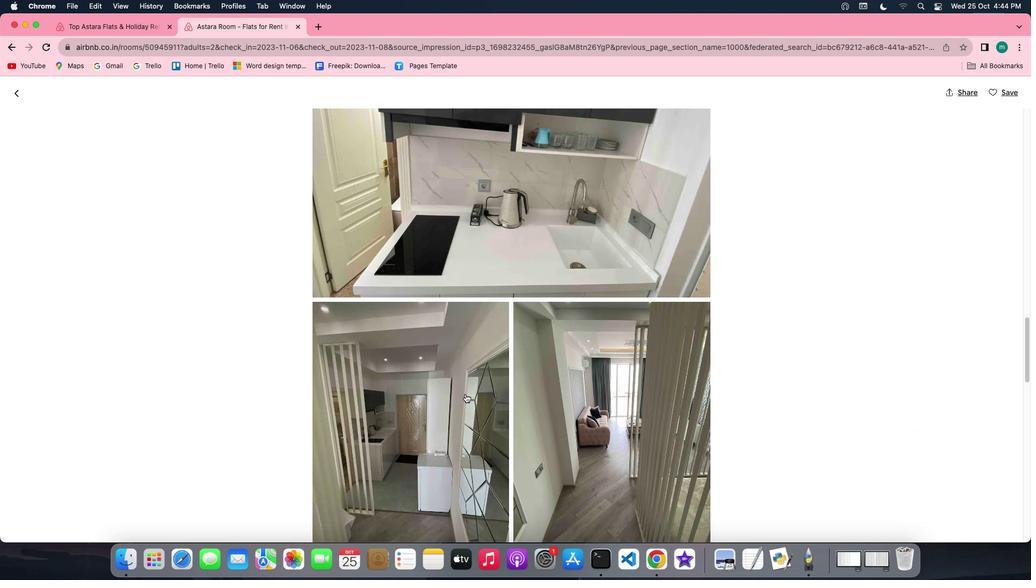 
Action: Mouse scrolled (465, 393) with delta (0, 0)
Screenshot: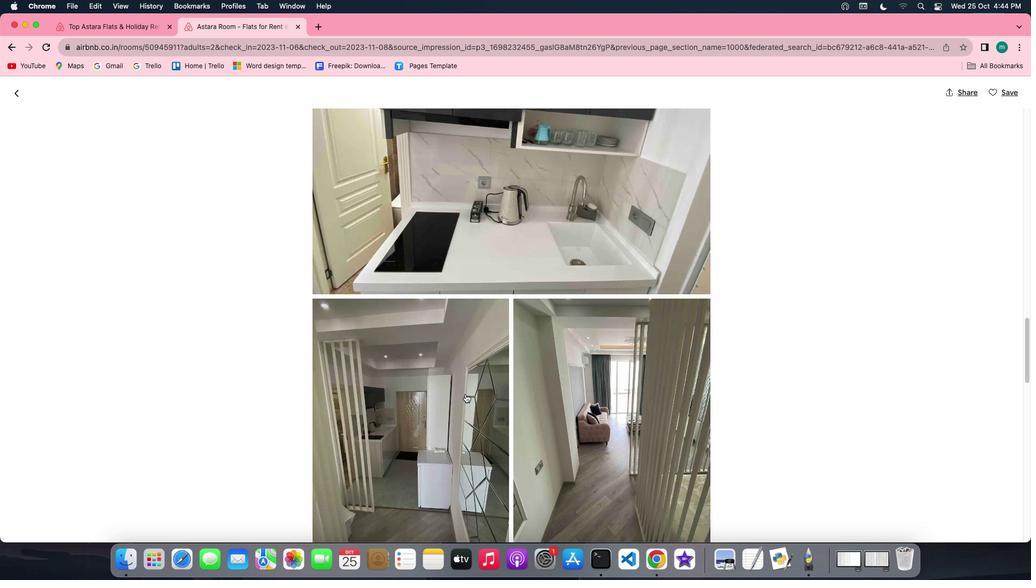 
Action: Mouse scrolled (465, 393) with delta (0, -1)
Screenshot: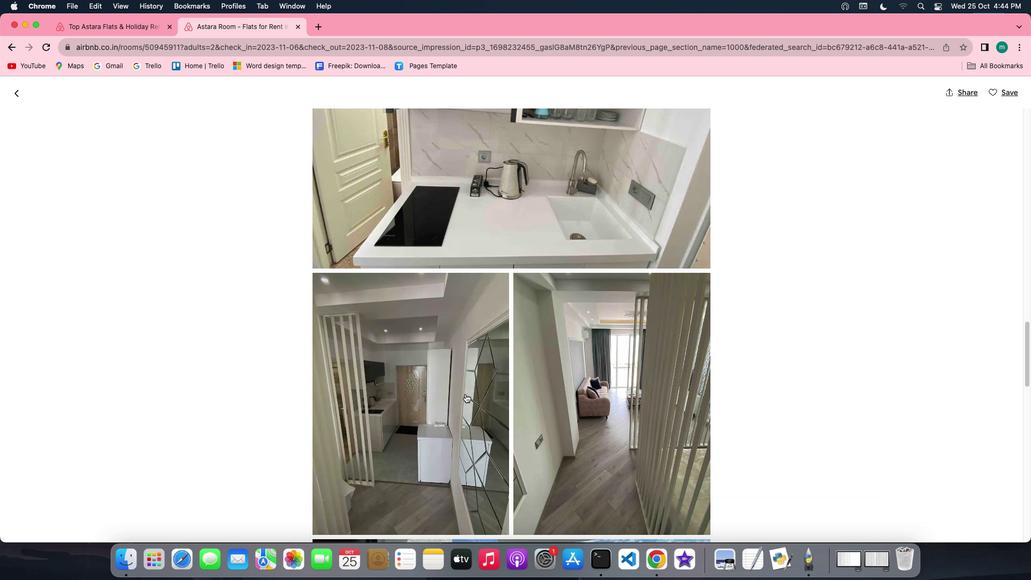 
Action: Mouse scrolled (465, 393) with delta (0, -1)
Screenshot: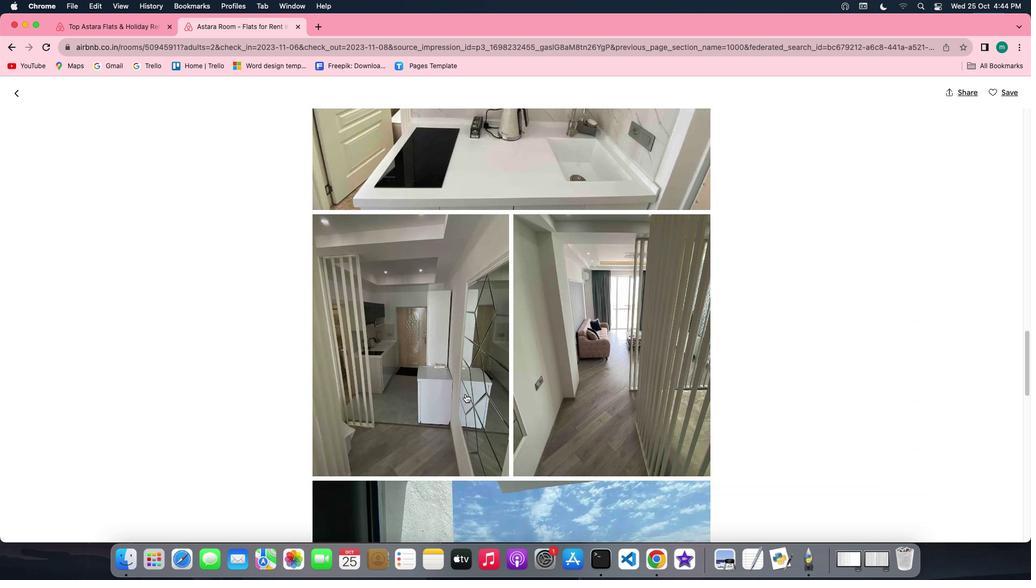 
Action: Mouse scrolled (465, 393) with delta (0, 0)
Screenshot: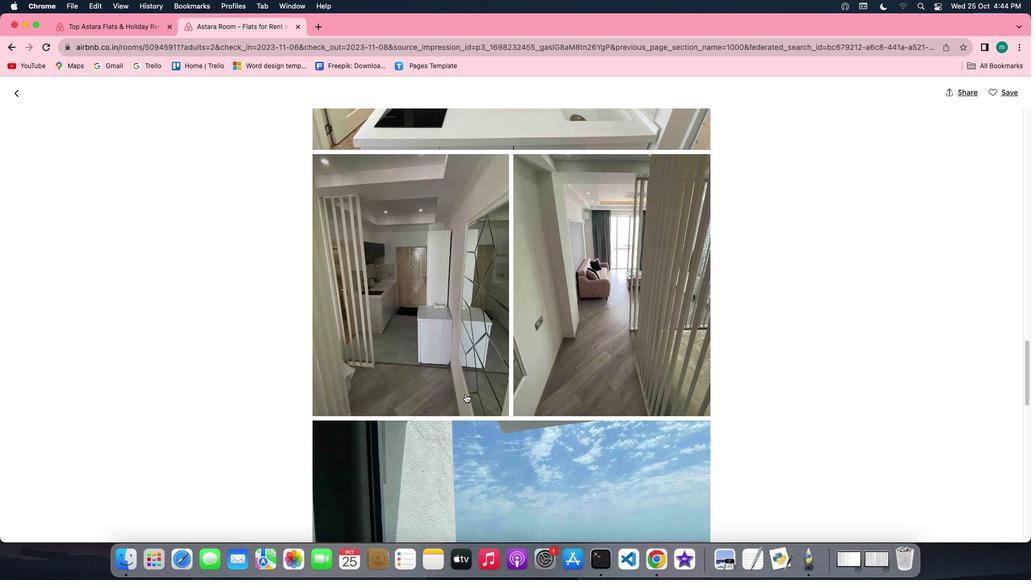 
Action: Mouse scrolled (465, 393) with delta (0, 0)
Screenshot: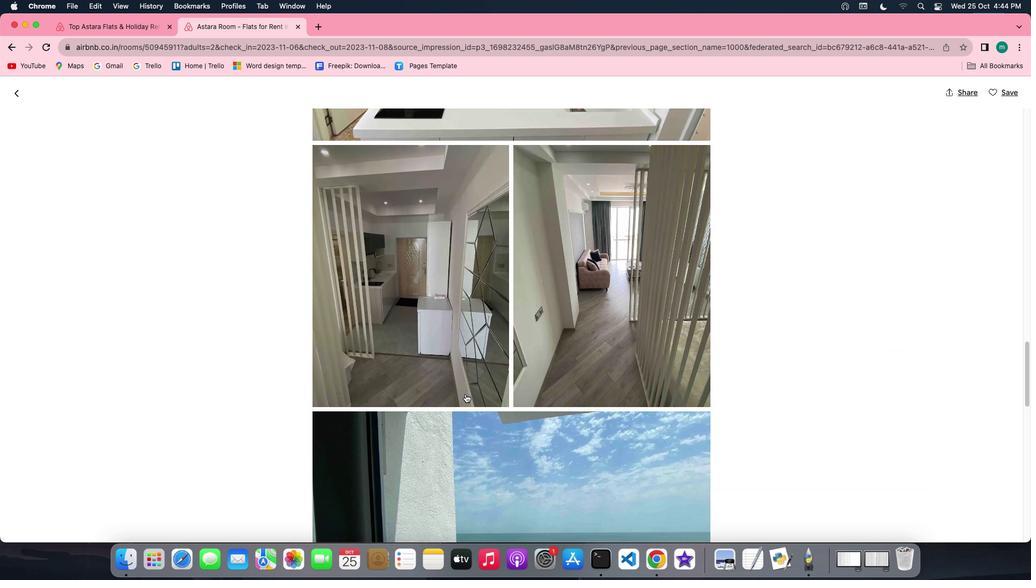 
Action: Mouse scrolled (465, 393) with delta (0, -1)
Screenshot: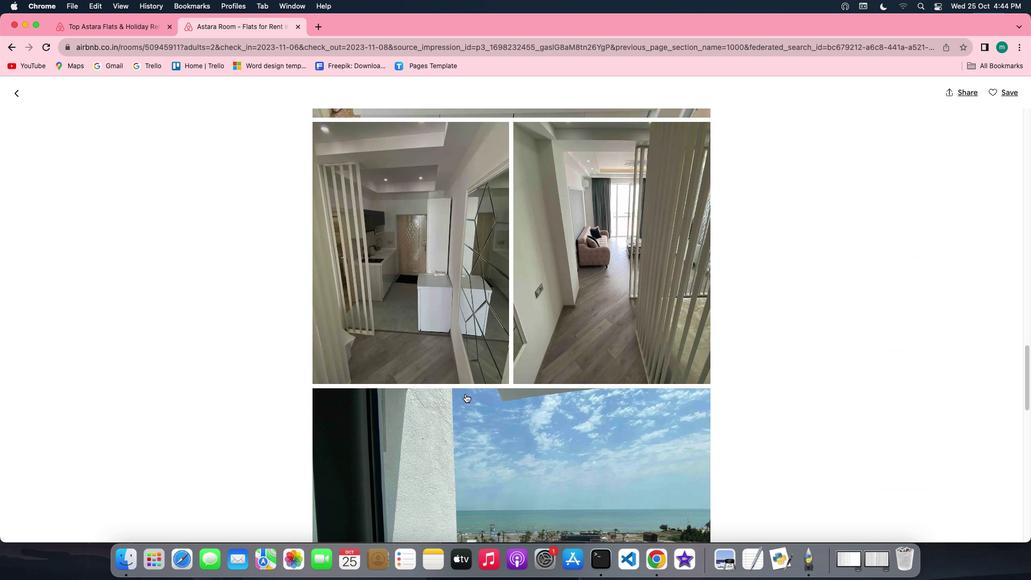 
Action: Mouse scrolled (465, 393) with delta (0, -2)
Screenshot: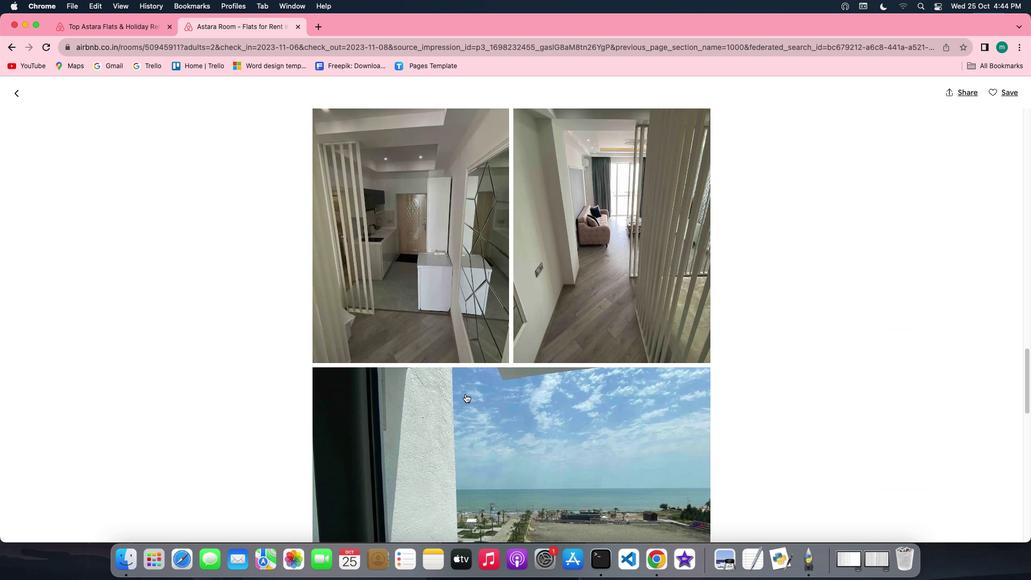
Action: Mouse scrolled (465, 393) with delta (0, -2)
Screenshot: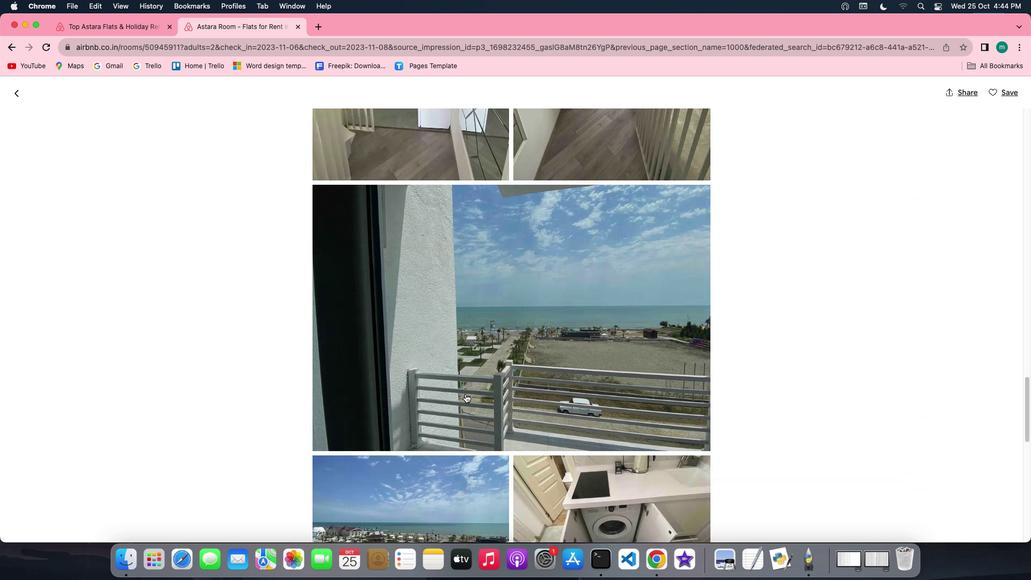 
Action: Mouse scrolled (465, 393) with delta (0, 0)
Screenshot: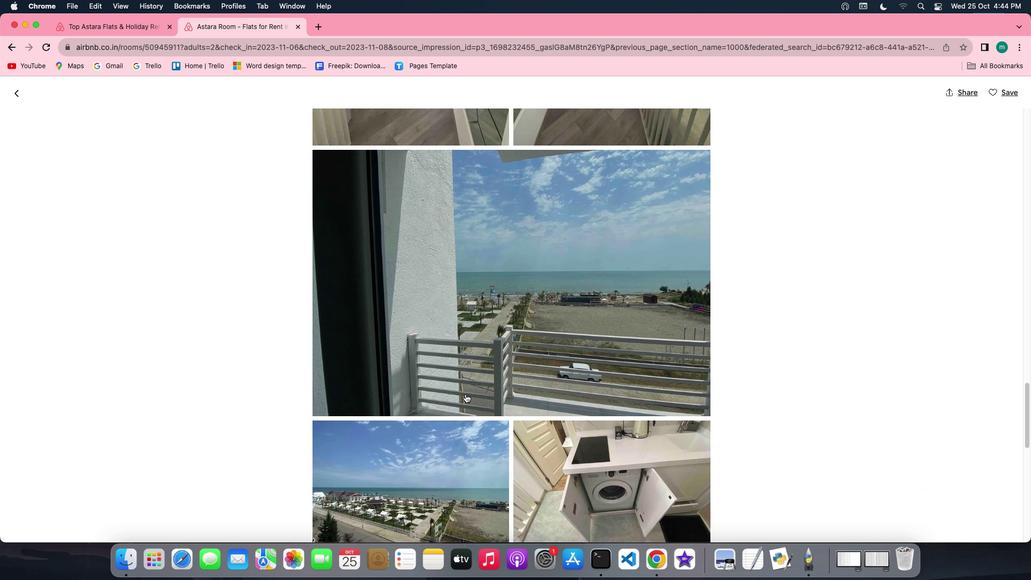 
Action: Mouse scrolled (465, 393) with delta (0, 0)
Screenshot: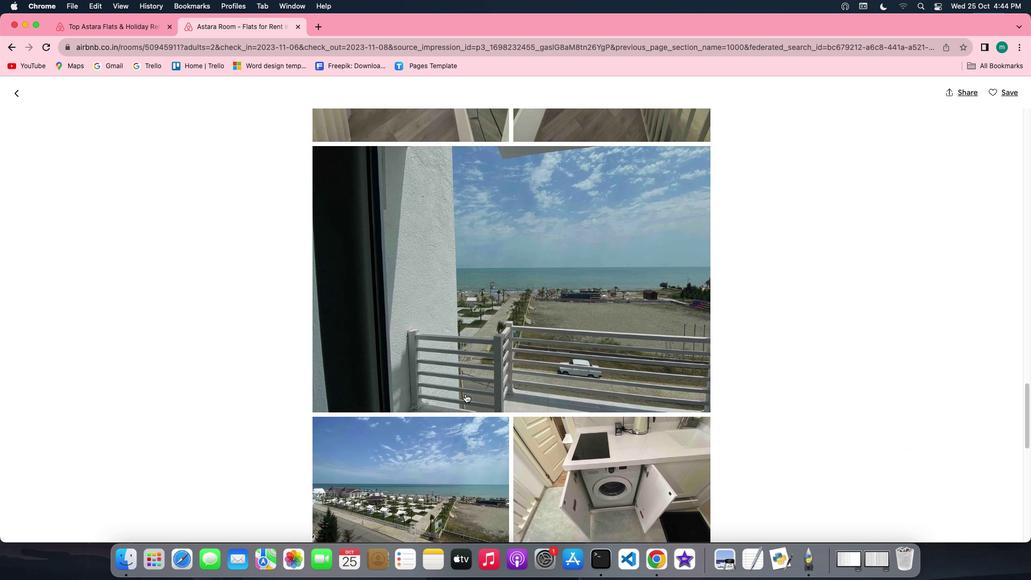 
Action: Mouse scrolled (465, 393) with delta (0, -1)
Screenshot: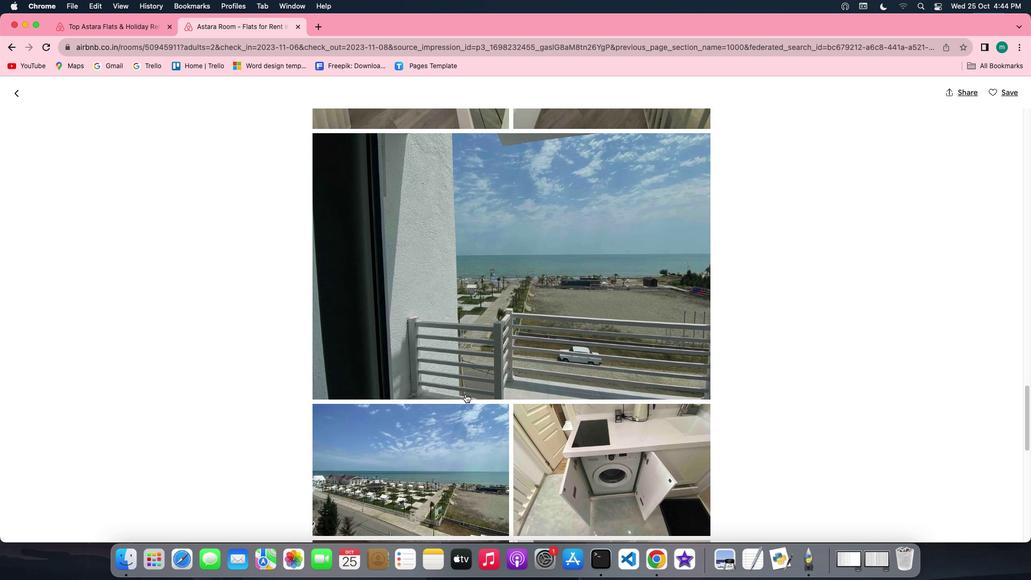 
Action: Mouse scrolled (465, 393) with delta (0, -2)
Screenshot: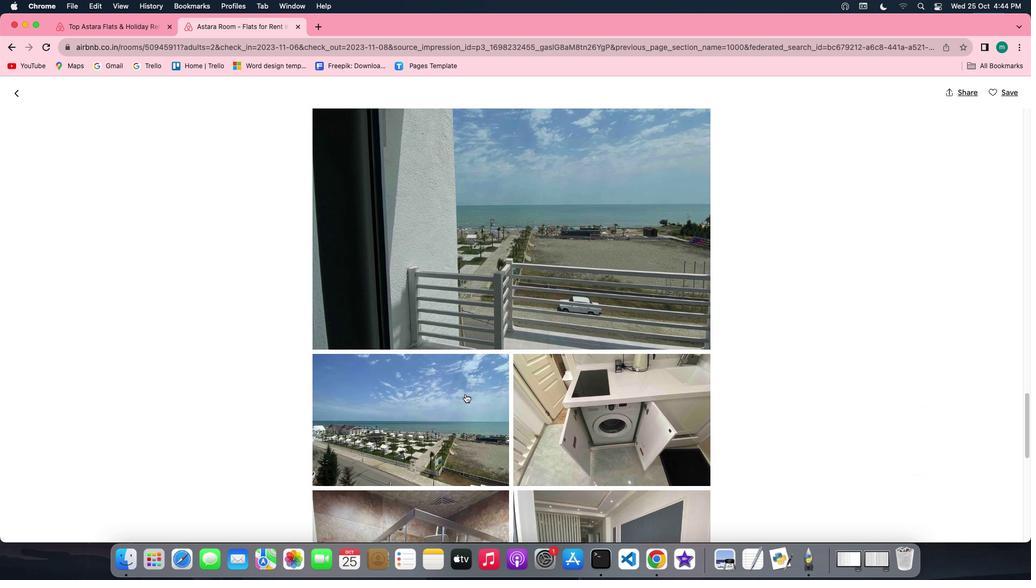 
Action: Mouse scrolled (465, 393) with delta (0, -2)
Screenshot: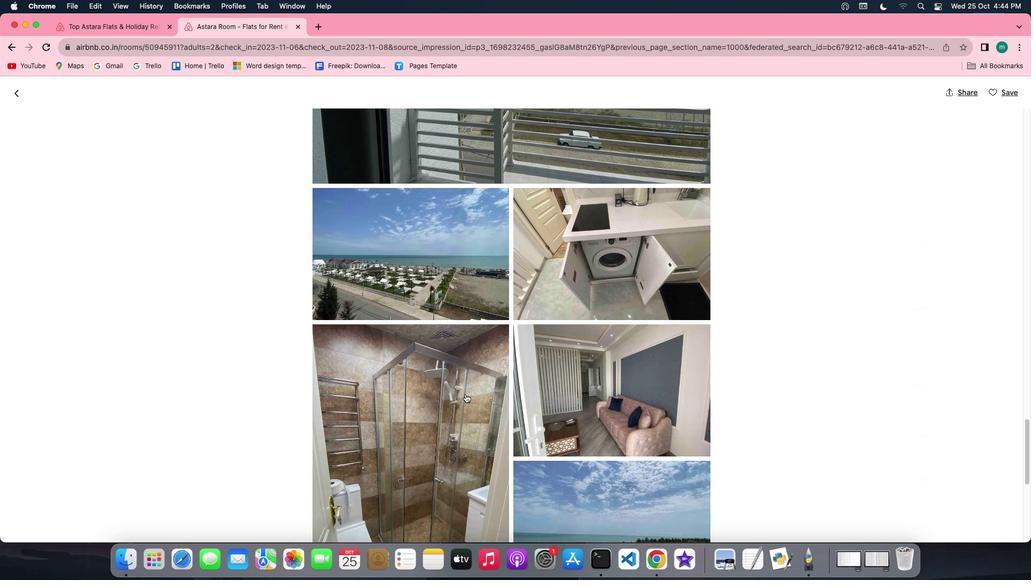 
Action: Mouse scrolled (465, 393) with delta (0, 0)
Screenshot: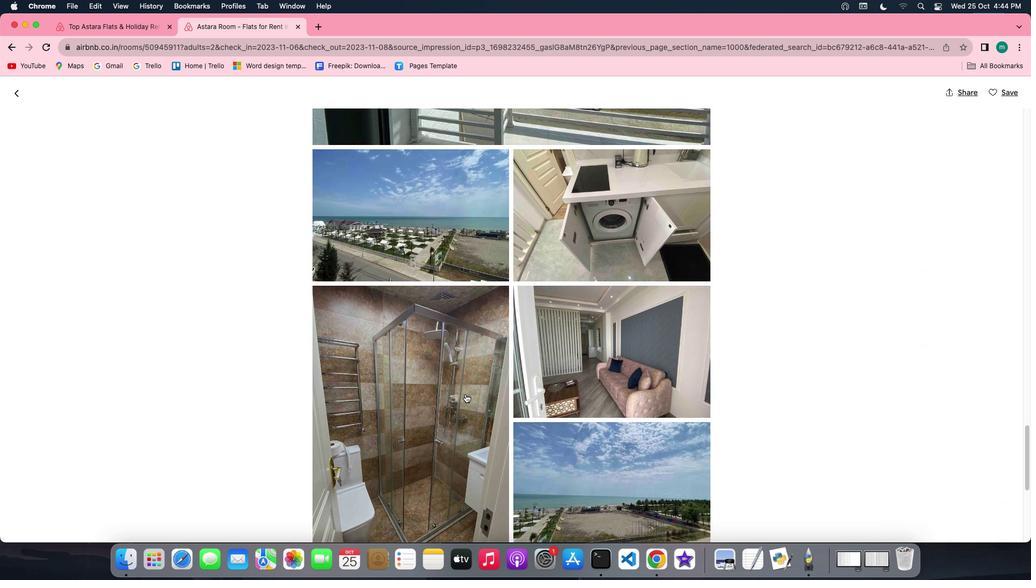 
Action: Mouse scrolled (465, 393) with delta (0, 0)
Screenshot: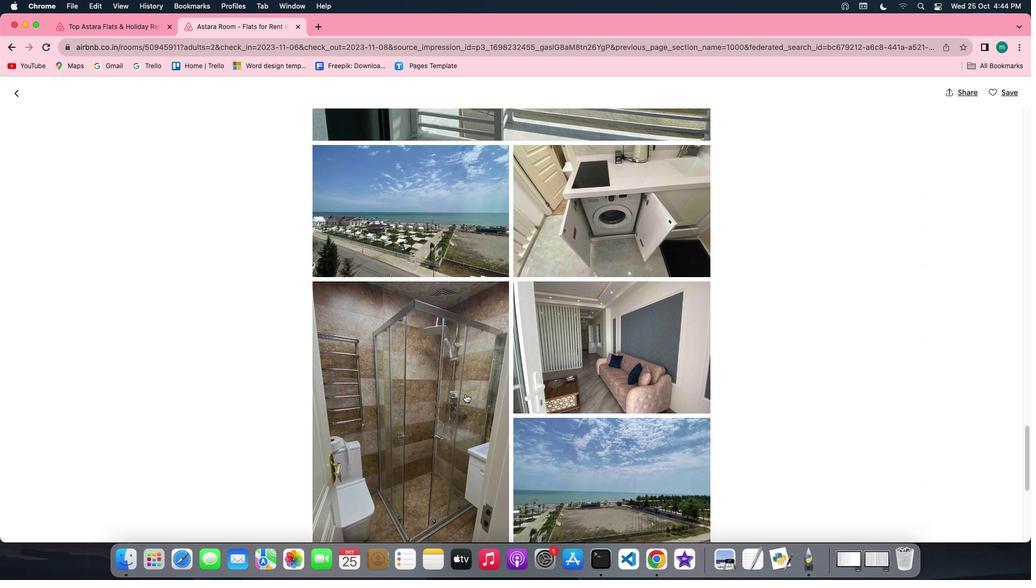 
Action: Mouse scrolled (465, 393) with delta (0, -1)
Screenshot: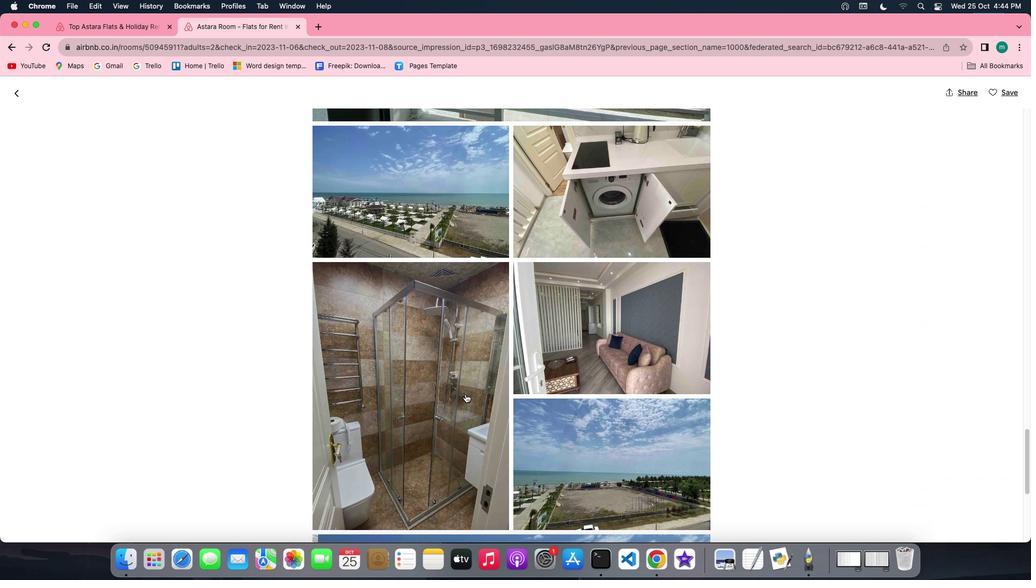 
Action: Mouse scrolled (465, 393) with delta (0, -1)
Screenshot: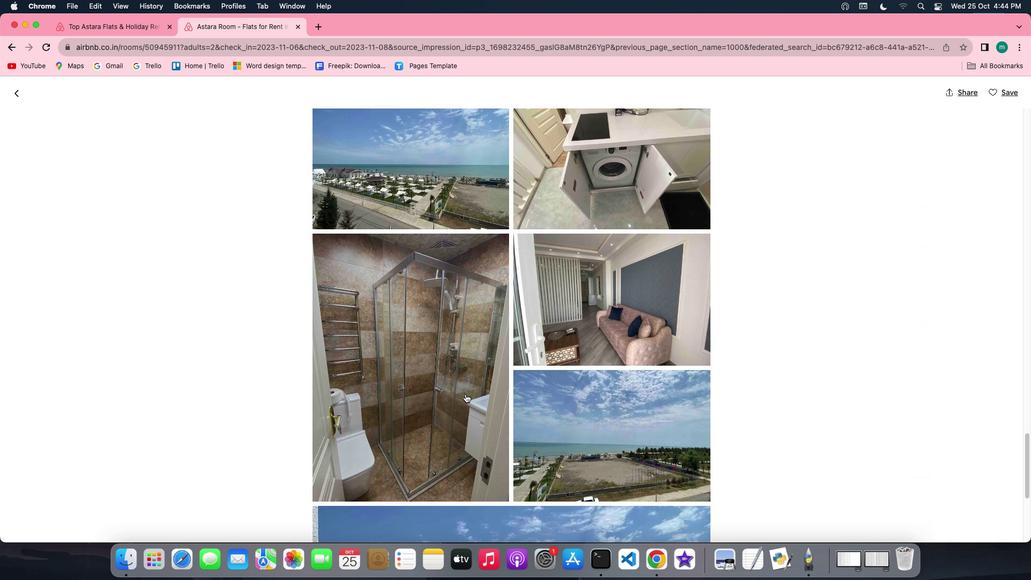 
Action: Mouse scrolled (465, 393) with delta (0, 0)
Screenshot: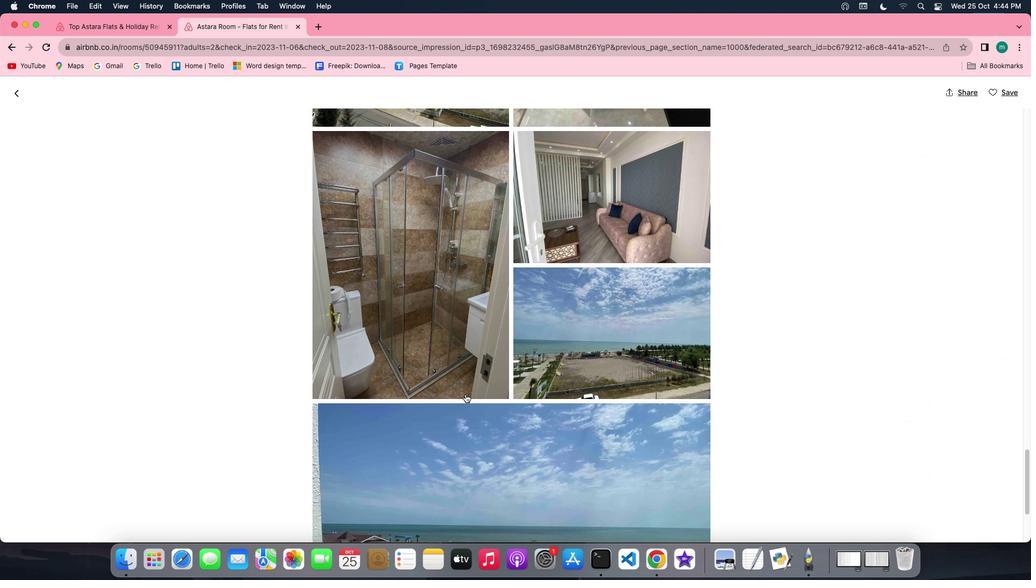 
Action: Mouse scrolled (465, 393) with delta (0, 0)
Screenshot: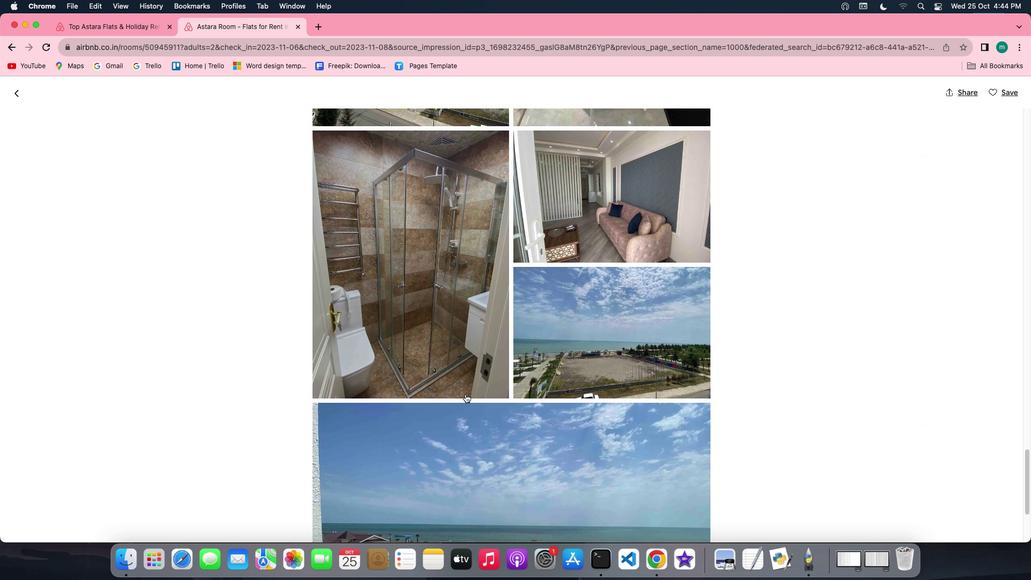 
Action: Mouse scrolled (465, 393) with delta (0, 0)
Screenshot: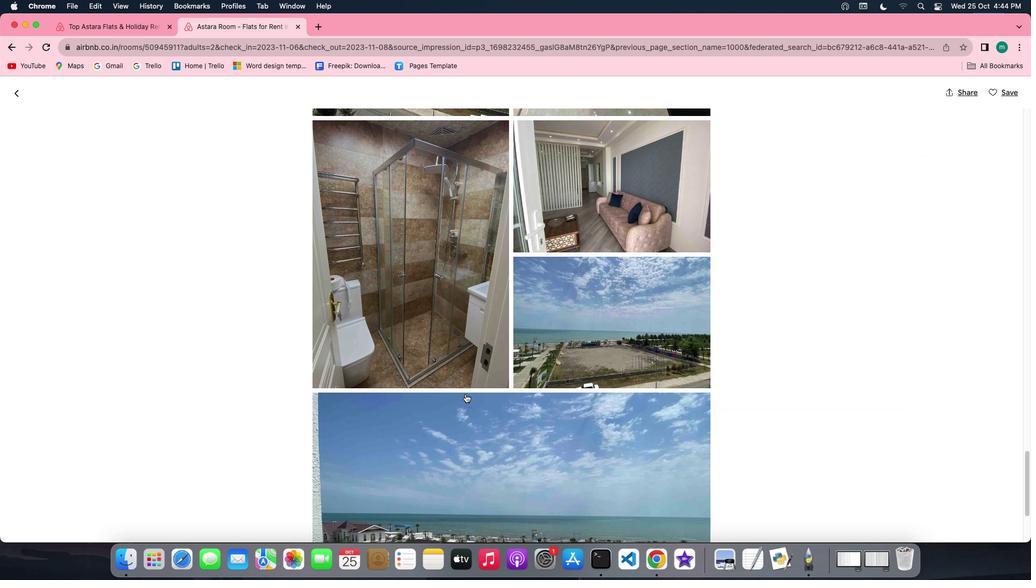 
Action: Mouse scrolled (465, 393) with delta (0, -1)
Screenshot: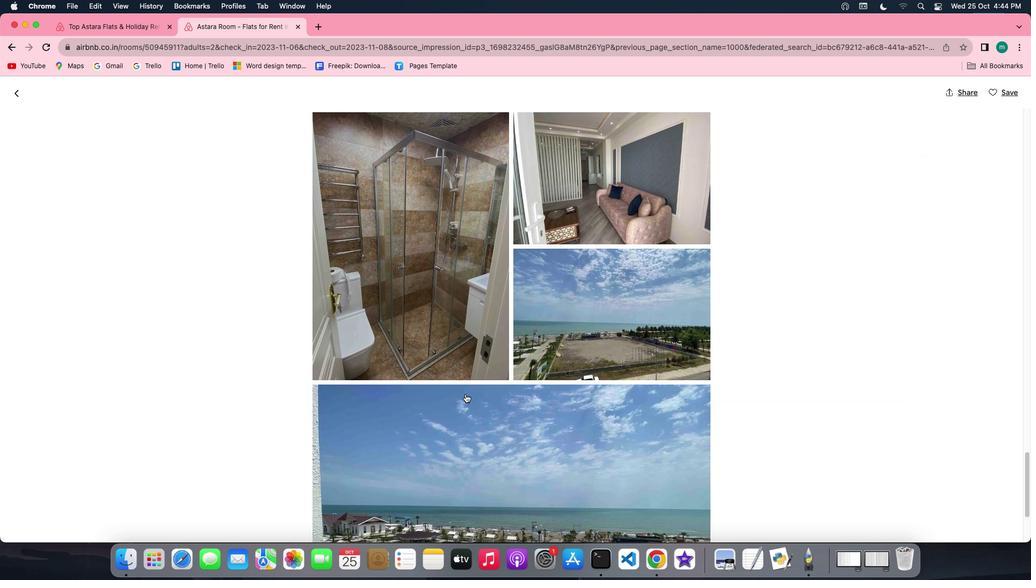 
Action: Mouse scrolled (465, 393) with delta (0, -1)
Screenshot: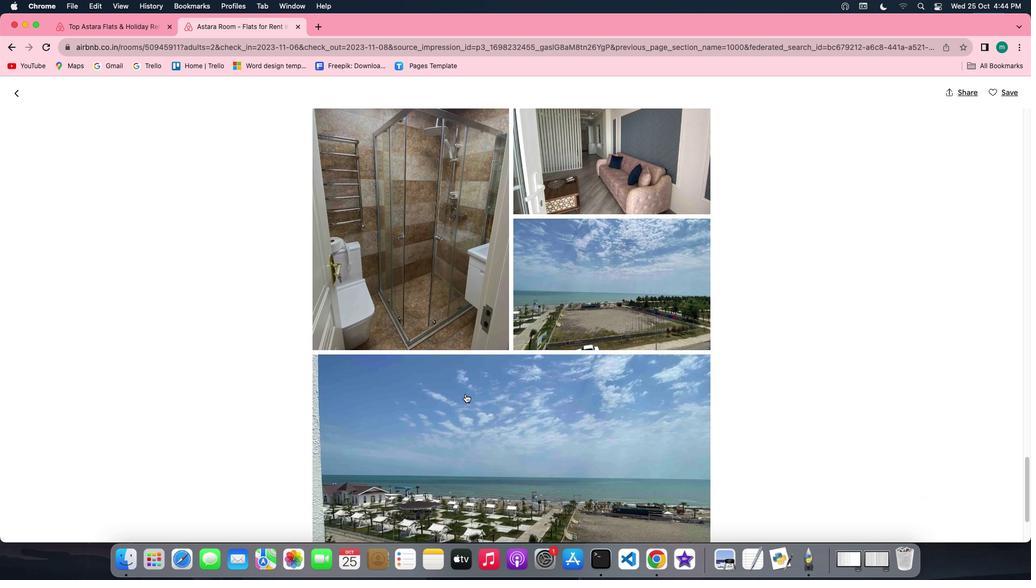 
Action: Mouse scrolled (465, 393) with delta (0, -2)
Screenshot: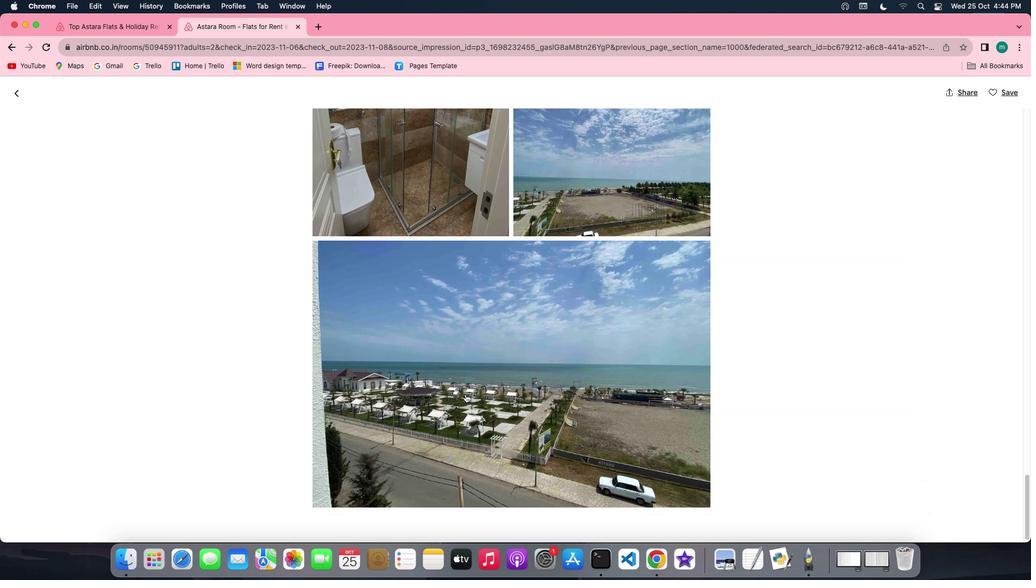 
Action: Mouse scrolled (465, 393) with delta (0, 0)
Screenshot: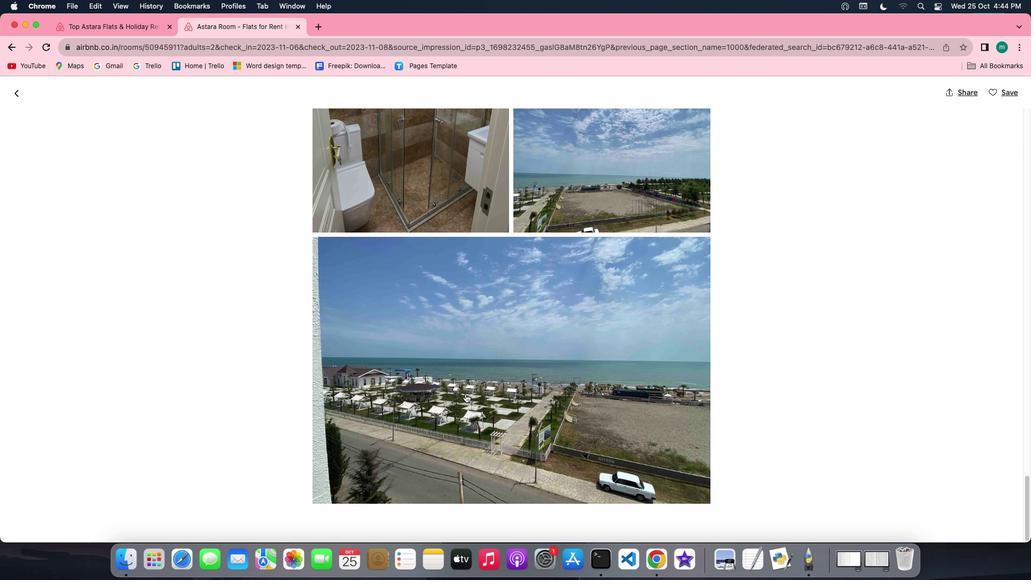 
Action: Mouse scrolled (465, 393) with delta (0, 0)
Screenshot: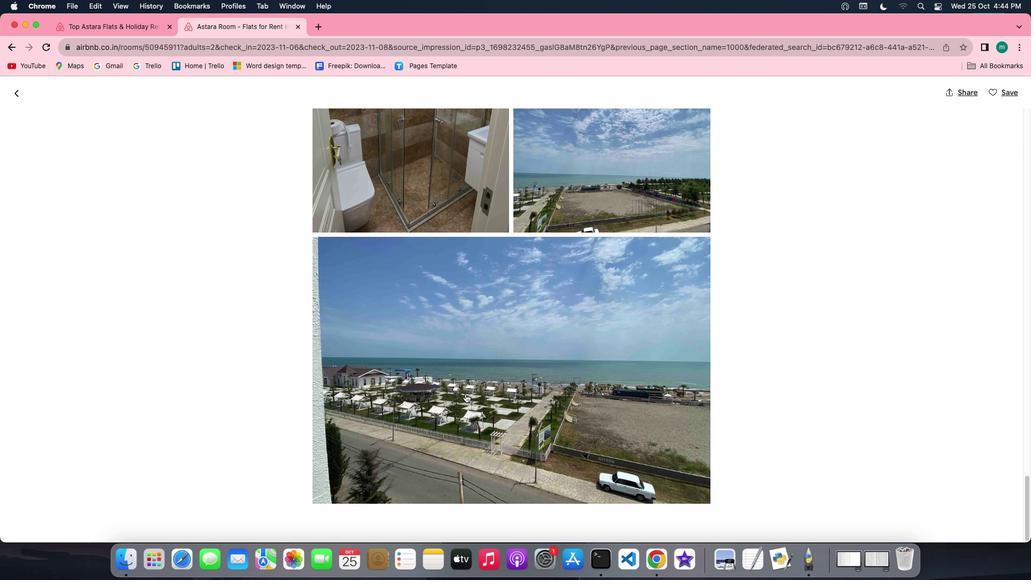 
Action: Mouse scrolled (465, 393) with delta (0, -1)
Screenshot: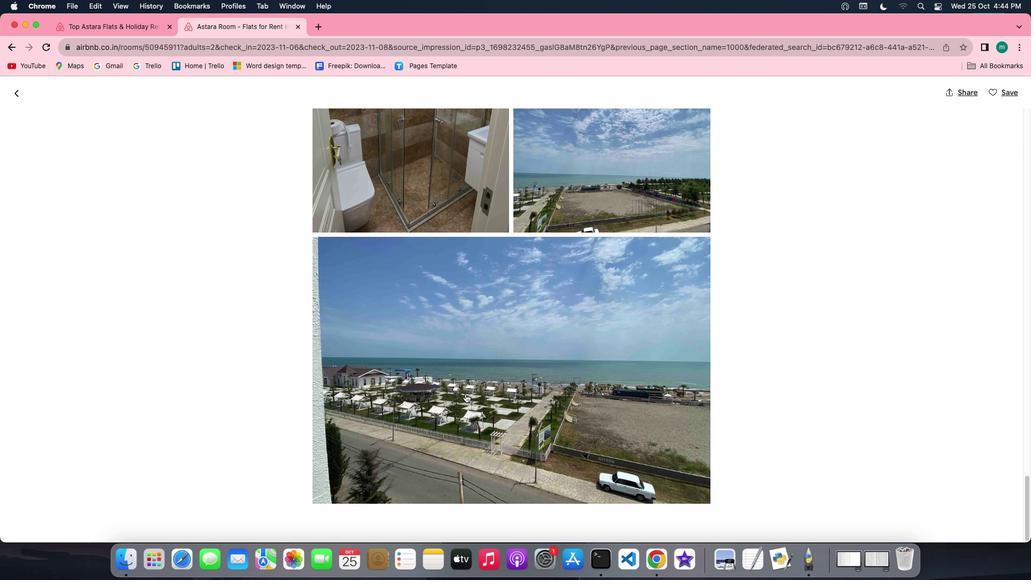 
Action: Mouse scrolled (465, 393) with delta (0, -2)
Screenshot: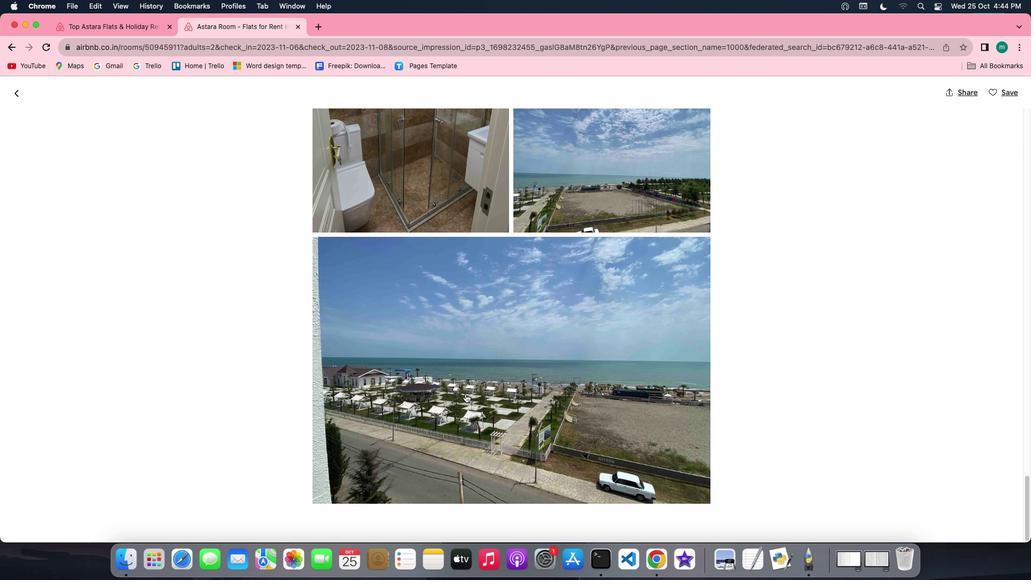 
Action: Mouse scrolled (465, 393) with delta (0, -2)
Screenshot: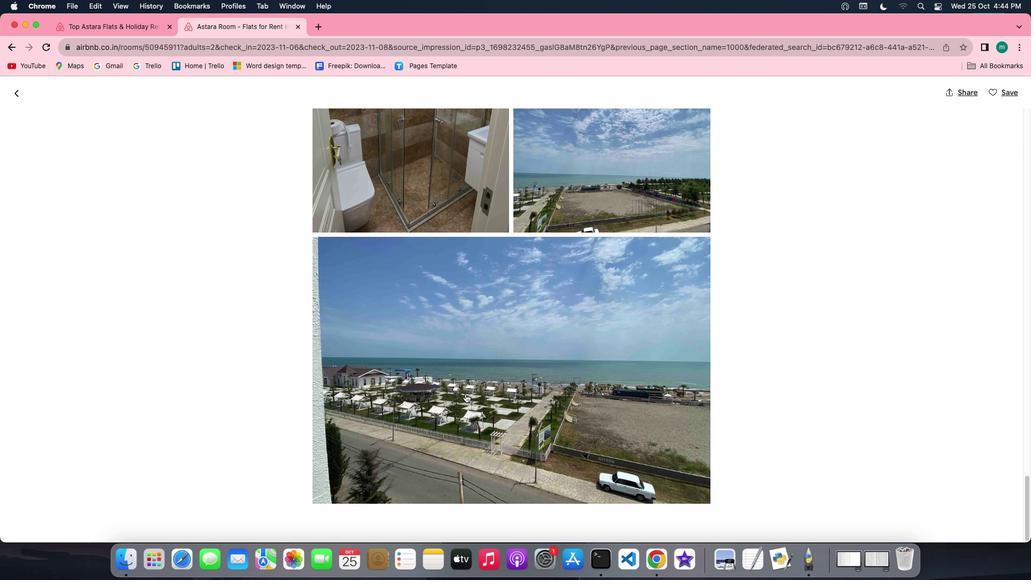 
Action: Mouse moved to (22, 94)
Screenshot: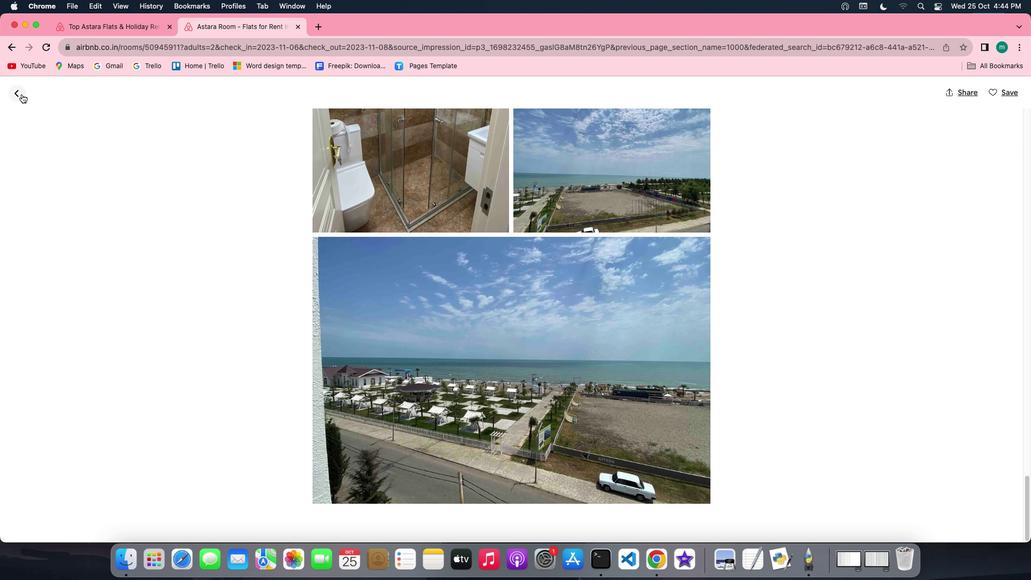 
Action: Mouse pressed left at (22, 94)
Screenshot: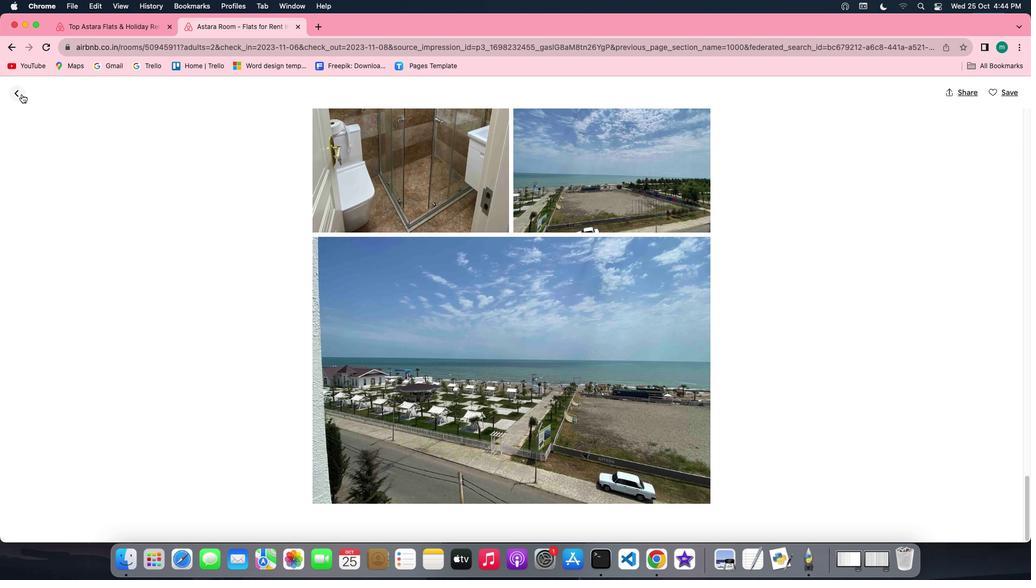 
Action: Mouse moved to (652, 381)
Screenshot: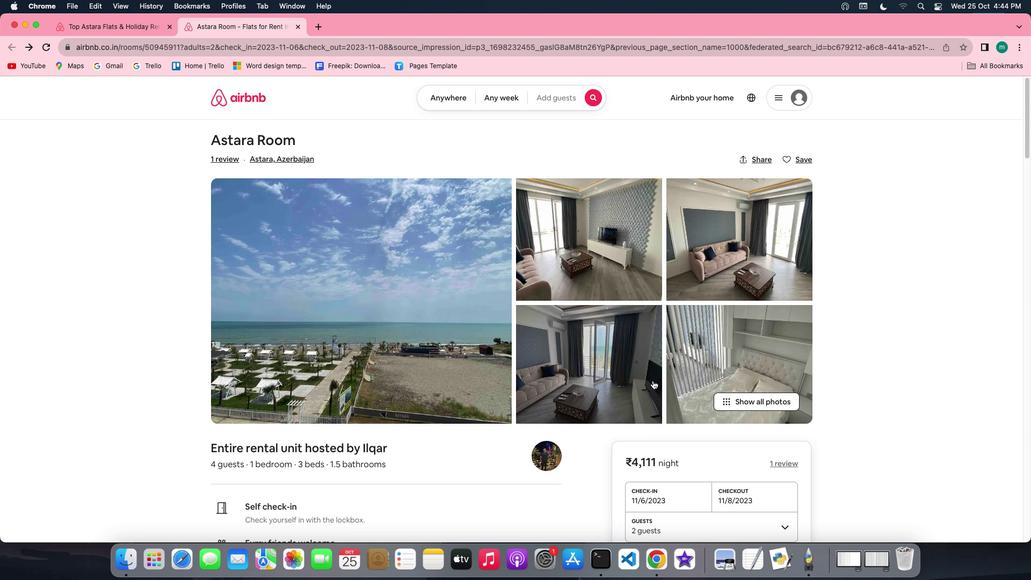 
Action: Mouse scrolled (652, 381) with delta (0, 0)
Screenshot: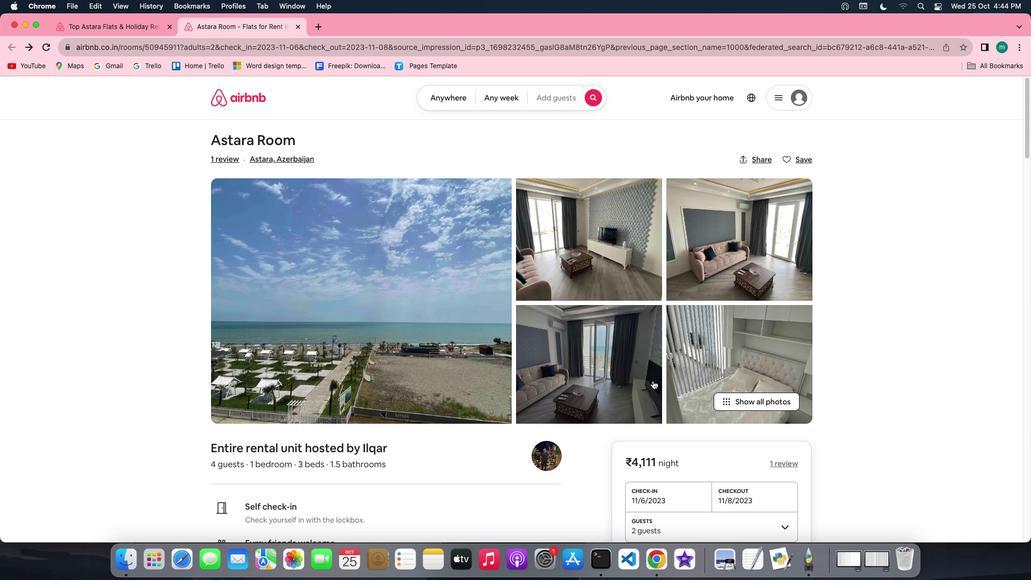 
Action: Mouse scrolled (652, 381) with delta (0, 0)
Screenshot: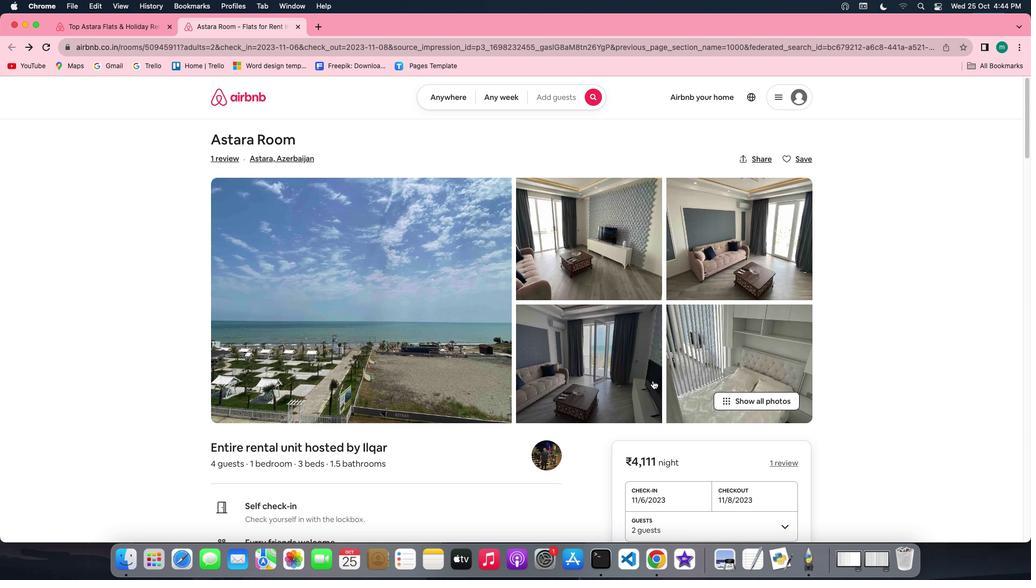 
Action: Mouse scrolled (652, 381) with delta (0, -1)
Screenshot: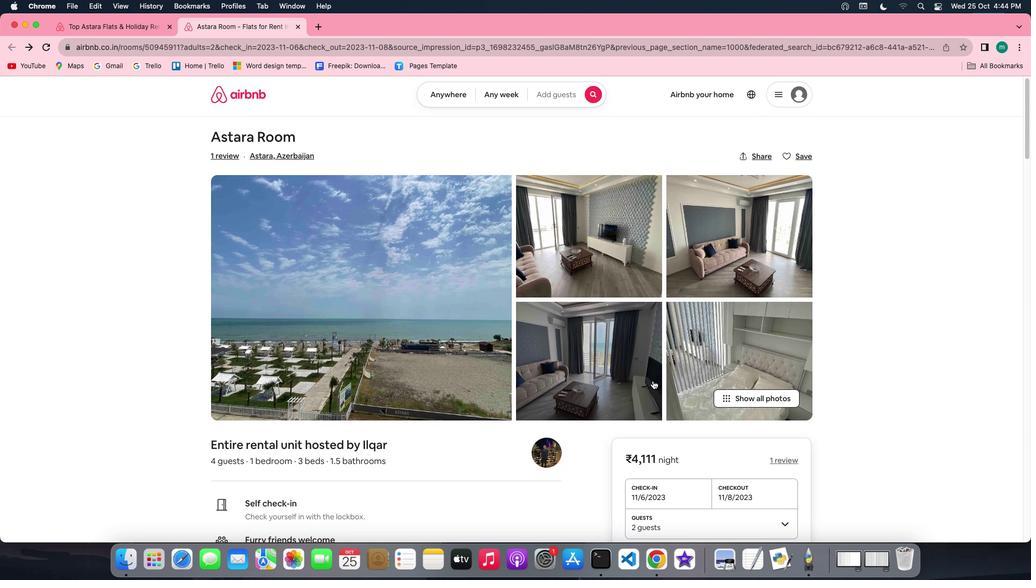 
Action: Mouse scrolled (652, 381) with delta (0, -2)
Screenshot: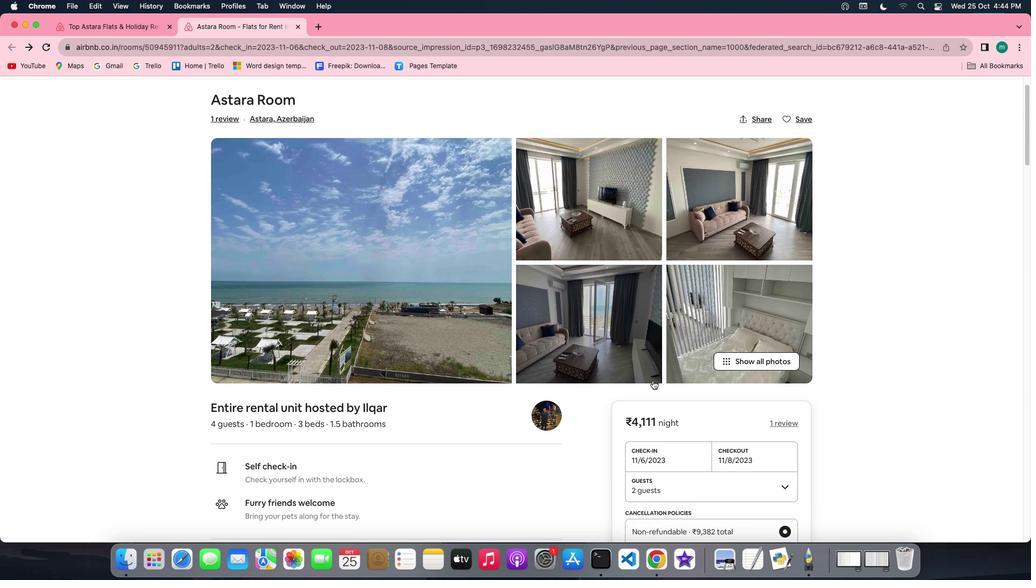 
Action: Mouse scrolled (652, 381) with delta (0, 0)
Screenshot: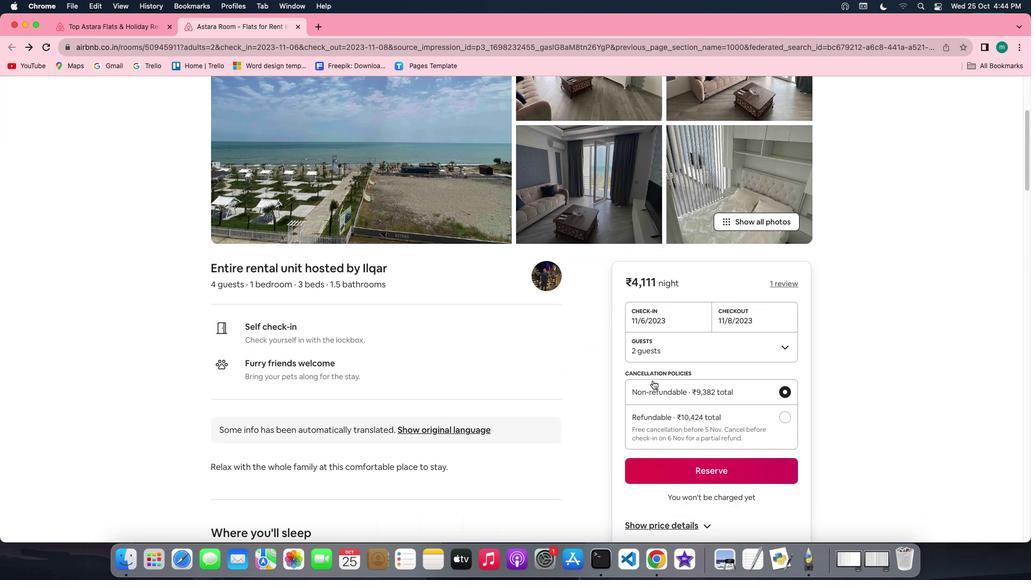 
Action: Mouse scrolled (652, 381) with delta (0, 0)
Screenshot: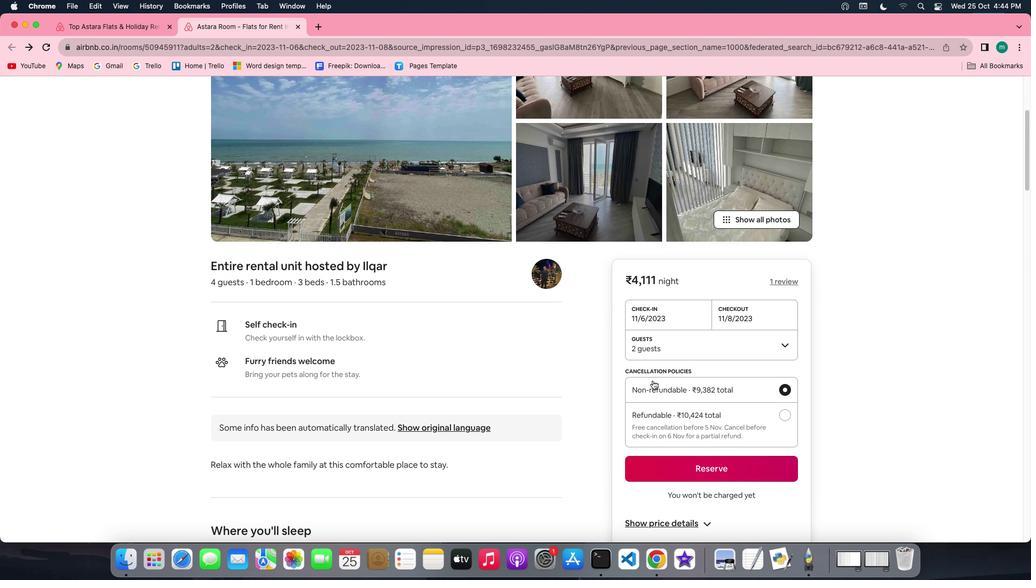 
Action: Mouse scrolled (652, 381) with delta (0, 0)
Screenshot: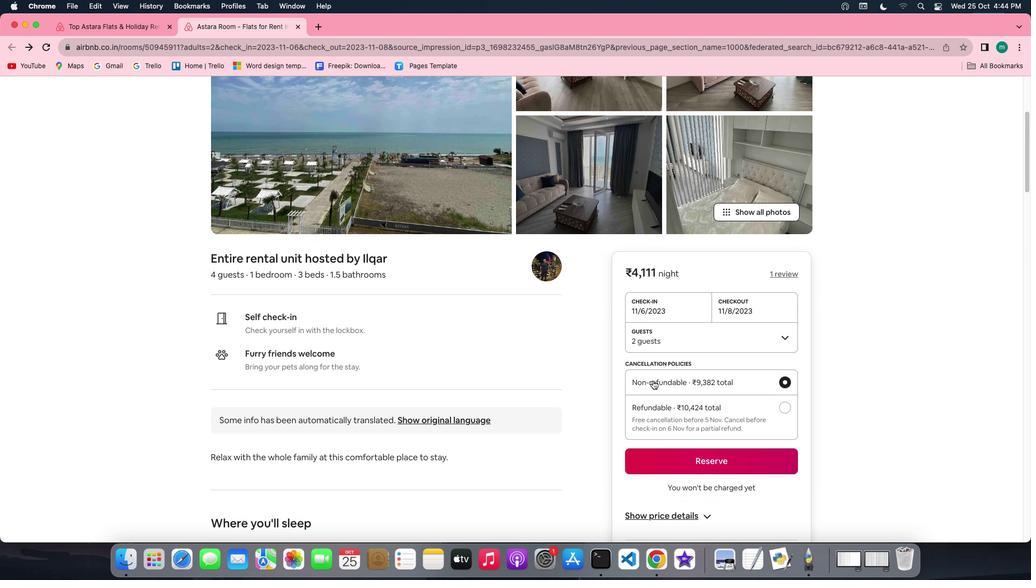 
Action: Mouse scrolled (652, 381) with delta (0, -1)
Screenshot: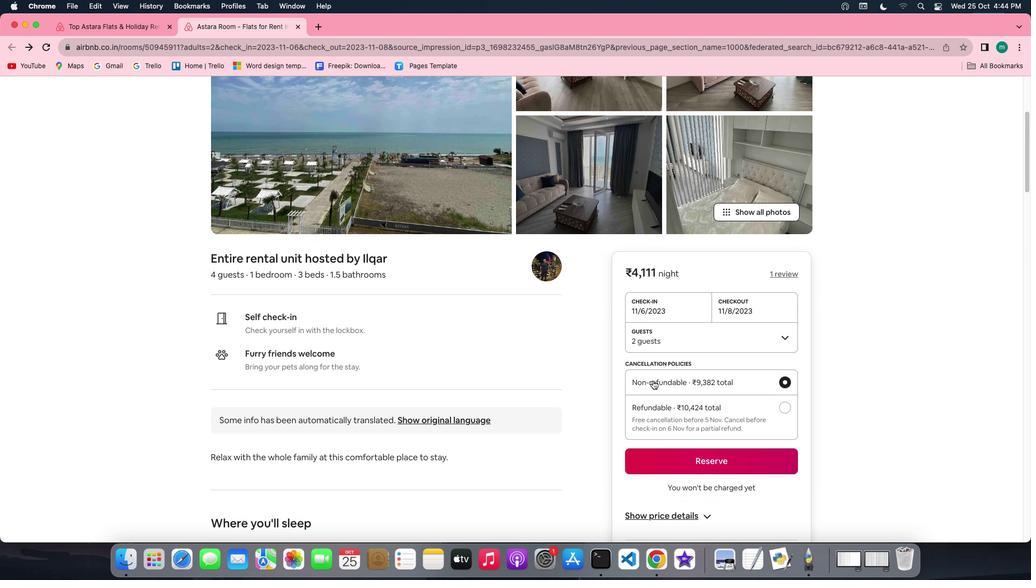 
Action: Mouse scrolled (652, 381) with delta (0, -2)
Screenshot: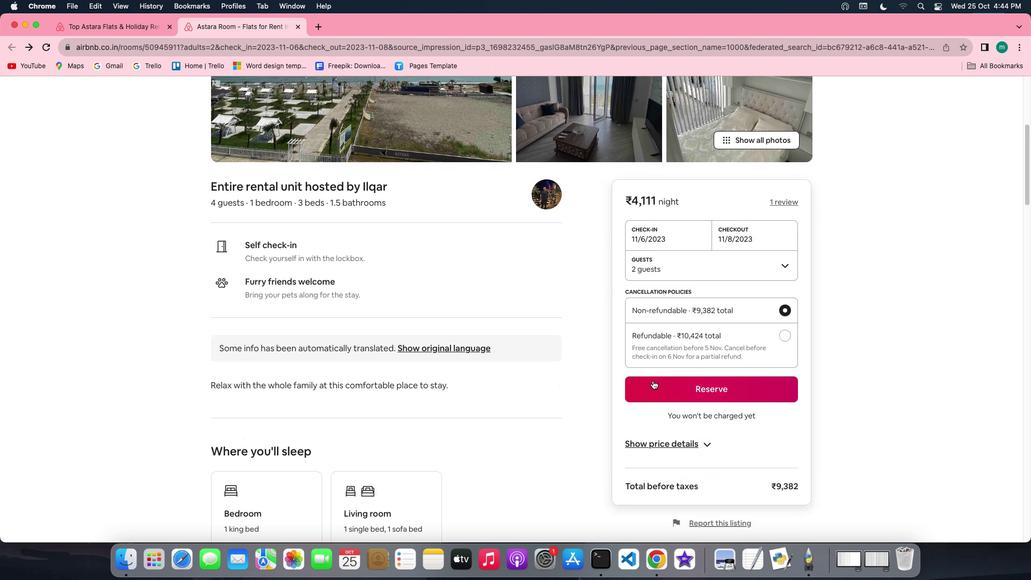 
Action: Mouse scrolled (652, 381) with delta (0, 0)
Screenshot: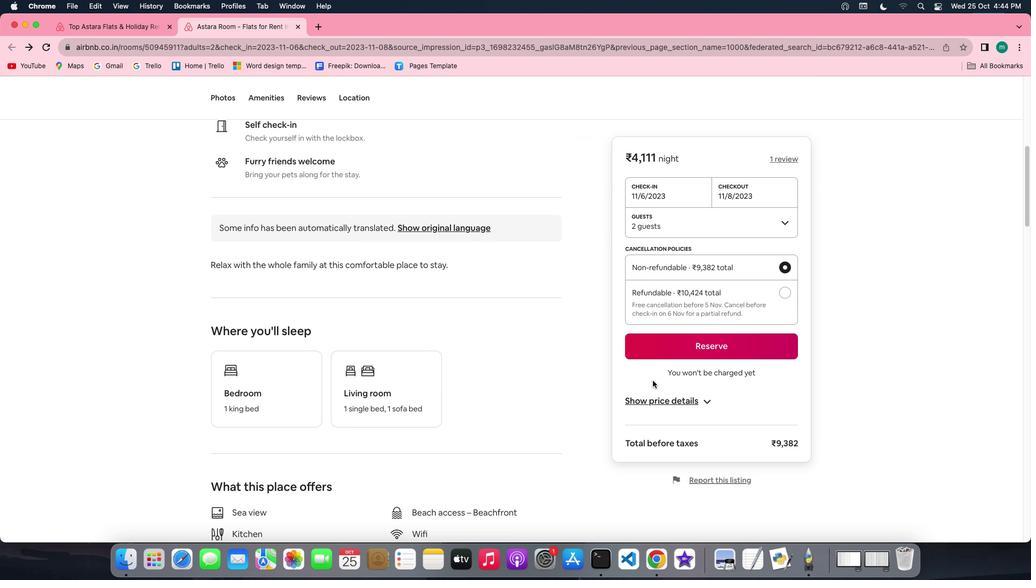 
Action: Mouse scrolled (652, 381) with delta (0, 0)
Screenshot: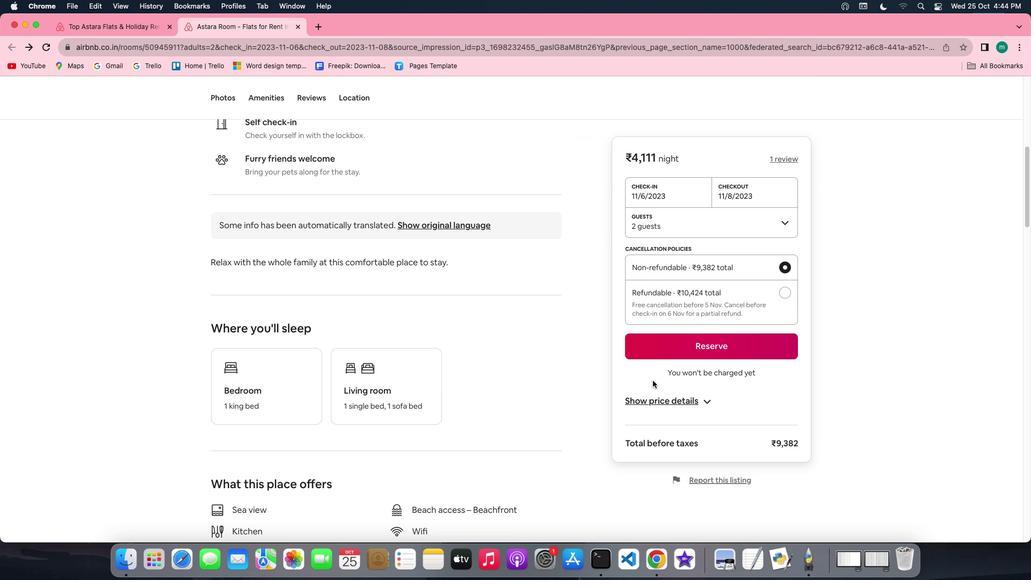 
Action: Mouse scrolled (652, 381) with delta (0, -1)
Screenshot: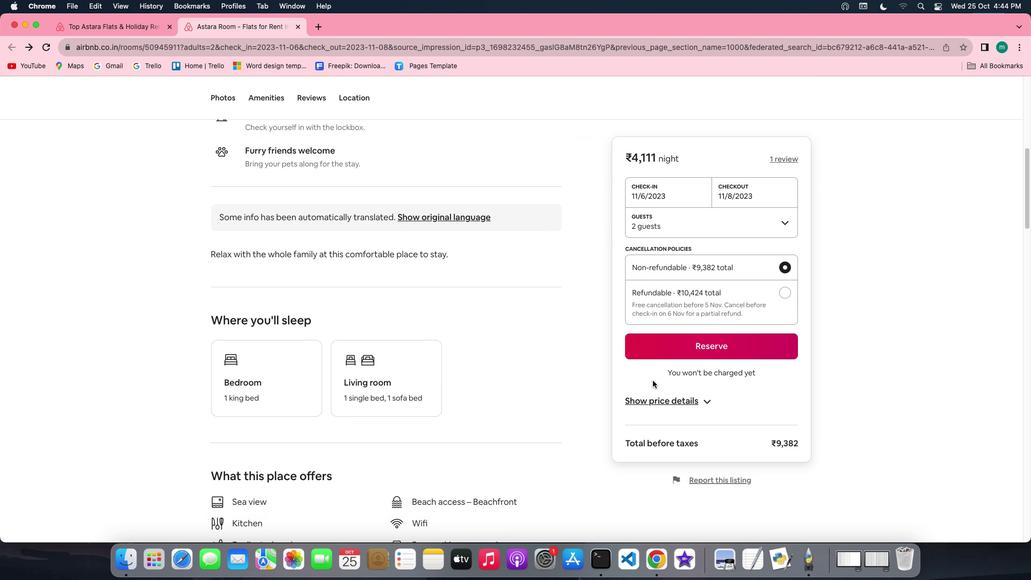 
Action: Mouse scrolled (652, 381) with delta (0, -1)
Screenshot: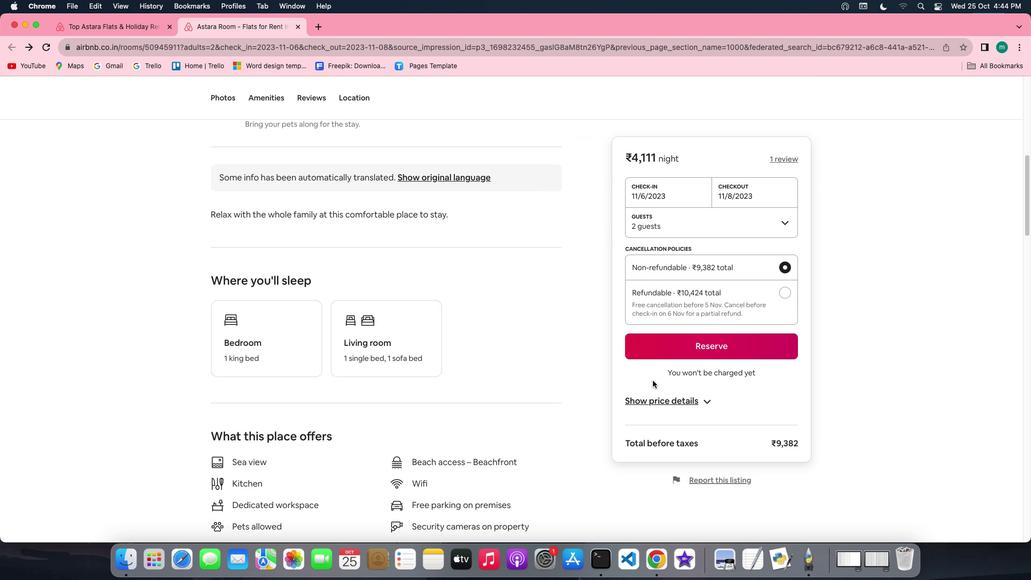 
Action: Mouse scrolled (652, 381) with delta (0, 0)
Screenshot: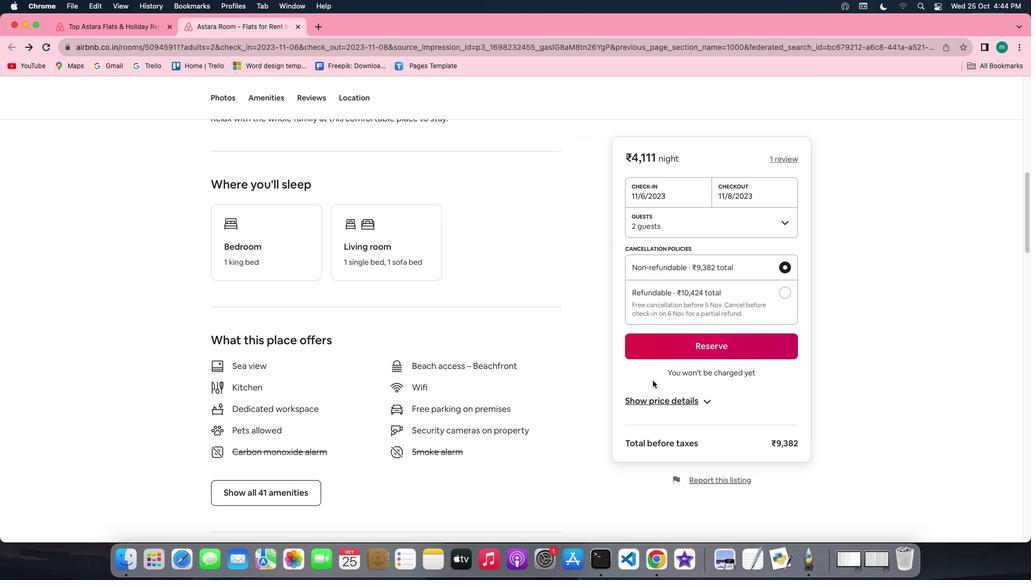 
Action: Mouse scrolled (652, 381) with delta (0, 0)
Screenshot: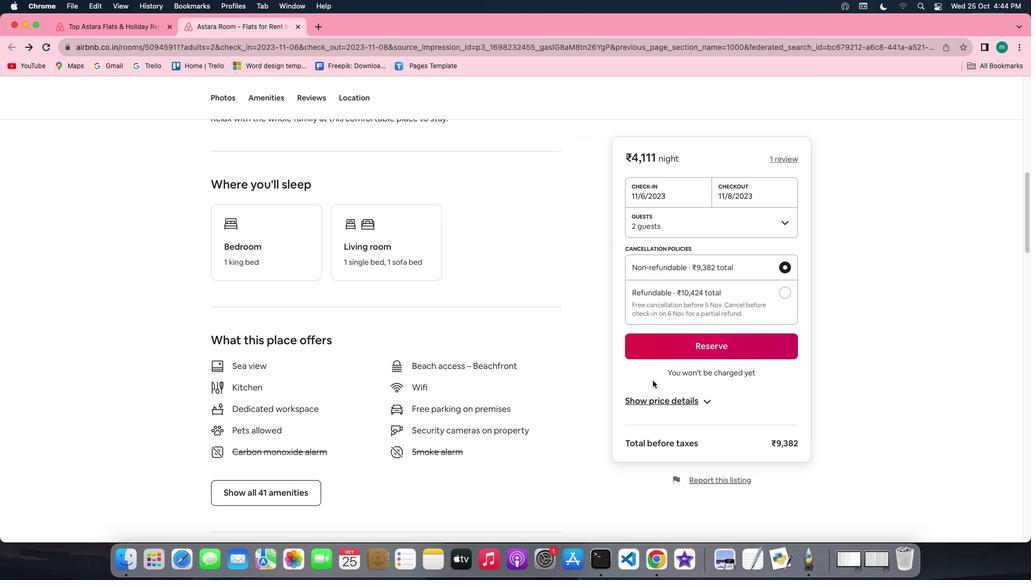 
Action: Mouse scrolled (652, 381) with delta (0, -1)
Screenshot: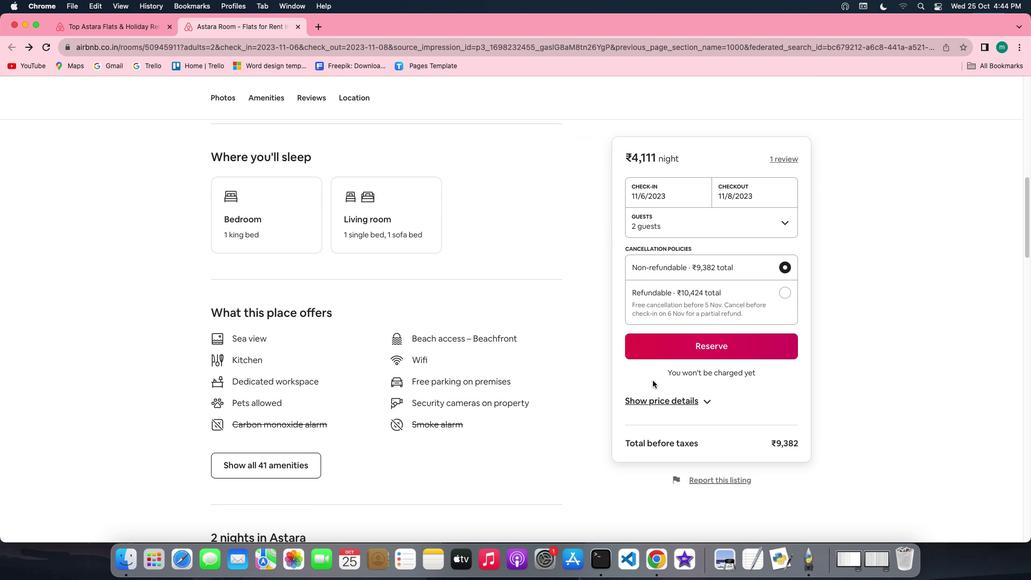 
Action: Mouse scrolled (652, 381) with delta (0, -2)
Screenshot: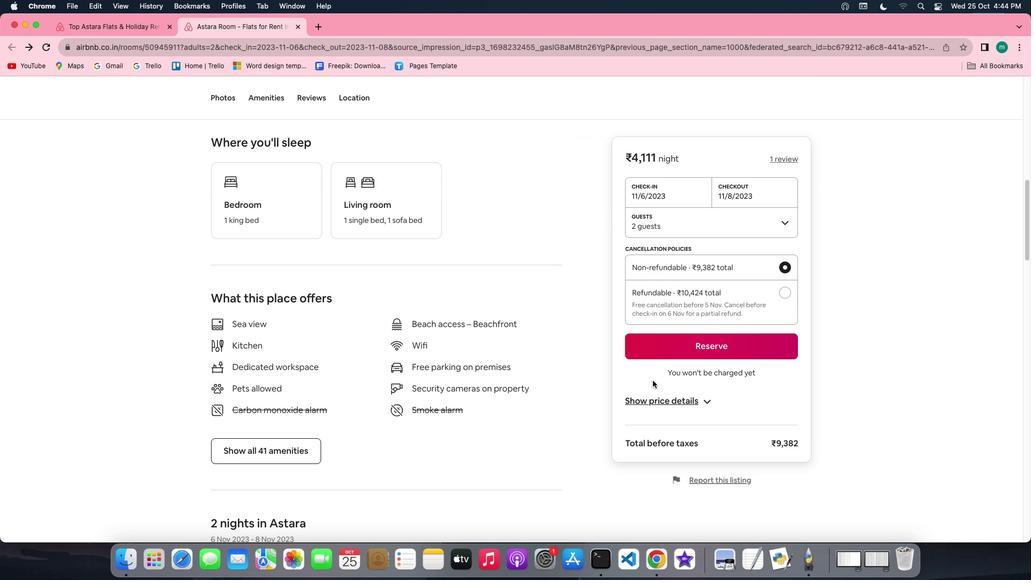 
Action: Mouse moved to (280, 307)
Screenshot: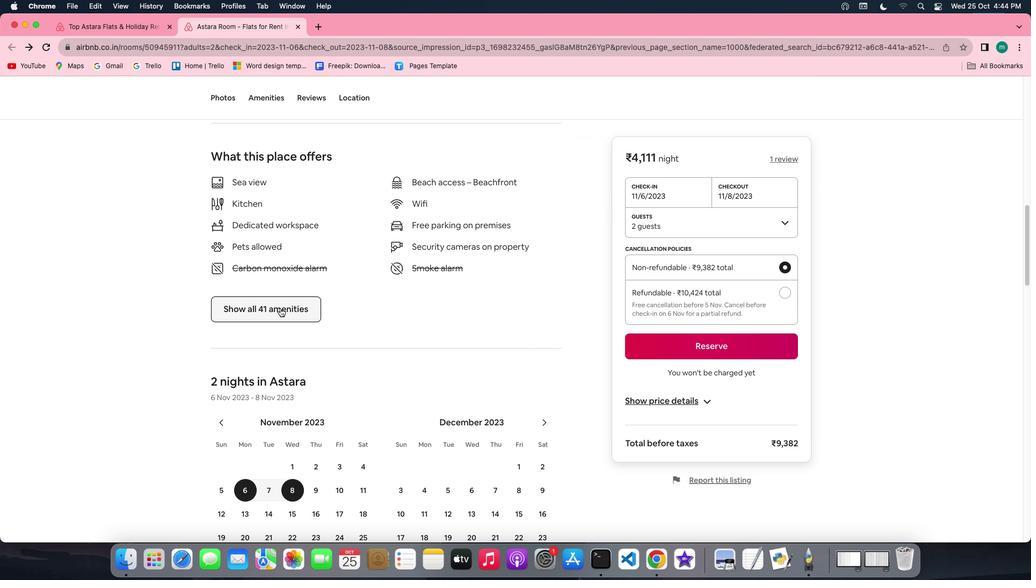 
Action: Mouse pressed left at (280, 307)
Screenshot: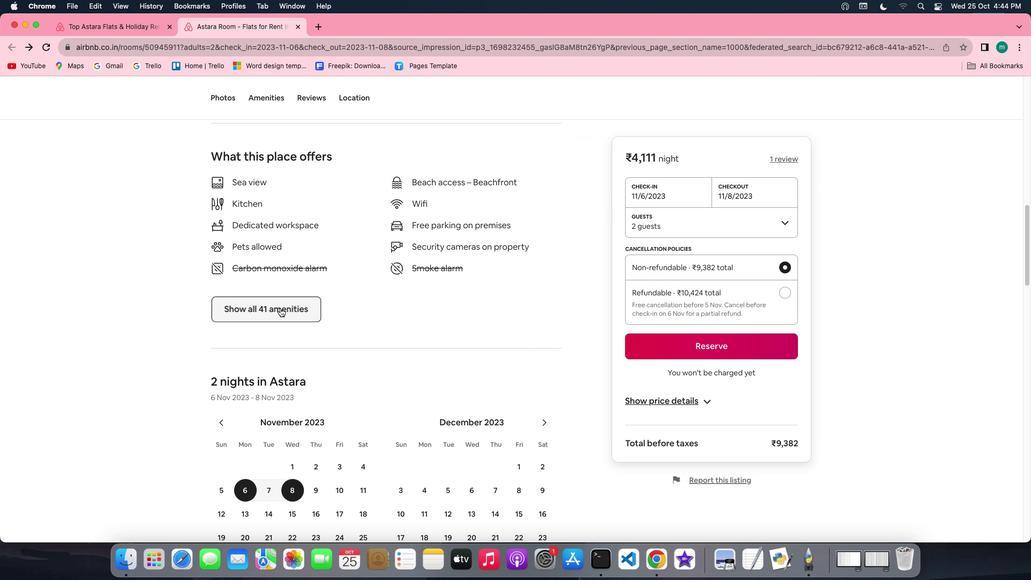 
Action: Mouse moved to (563, 345)
Screenshot: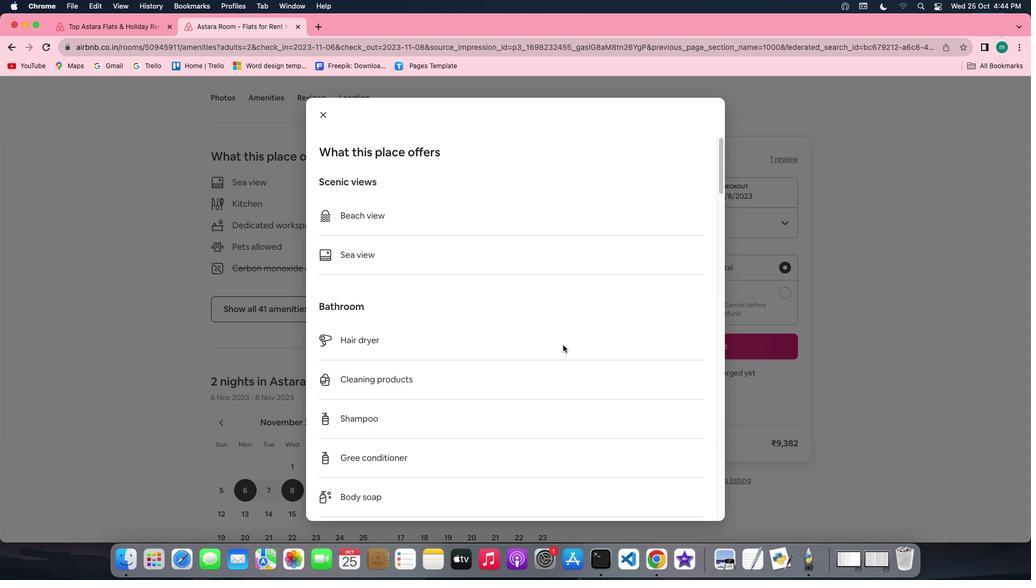 
Action: Mouse scrolled (563, 345) with delta (0, 0)
Screenshot: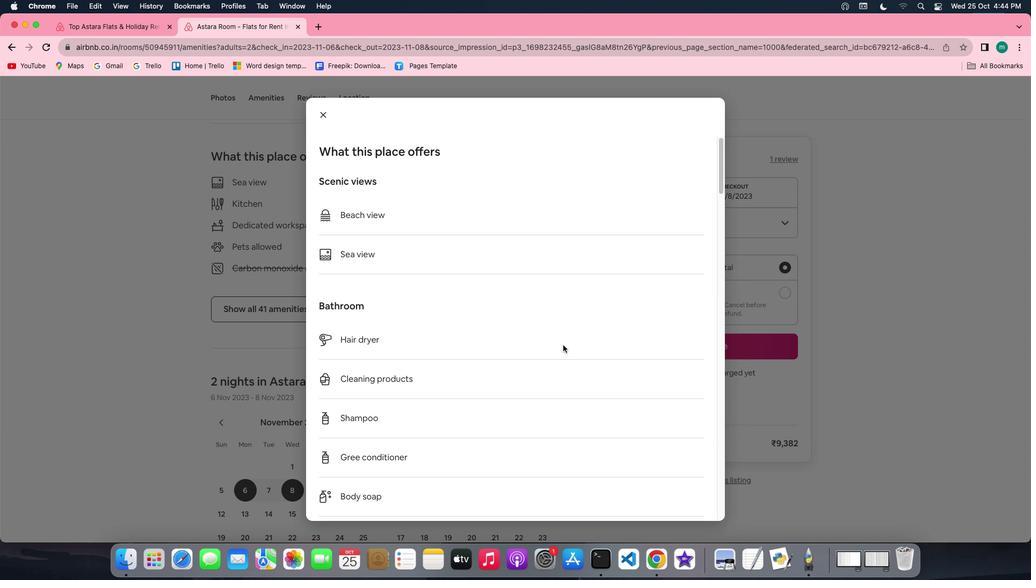 
Action: Mouse scrolled (563, 345) with delta (0, 0)
Screenshot: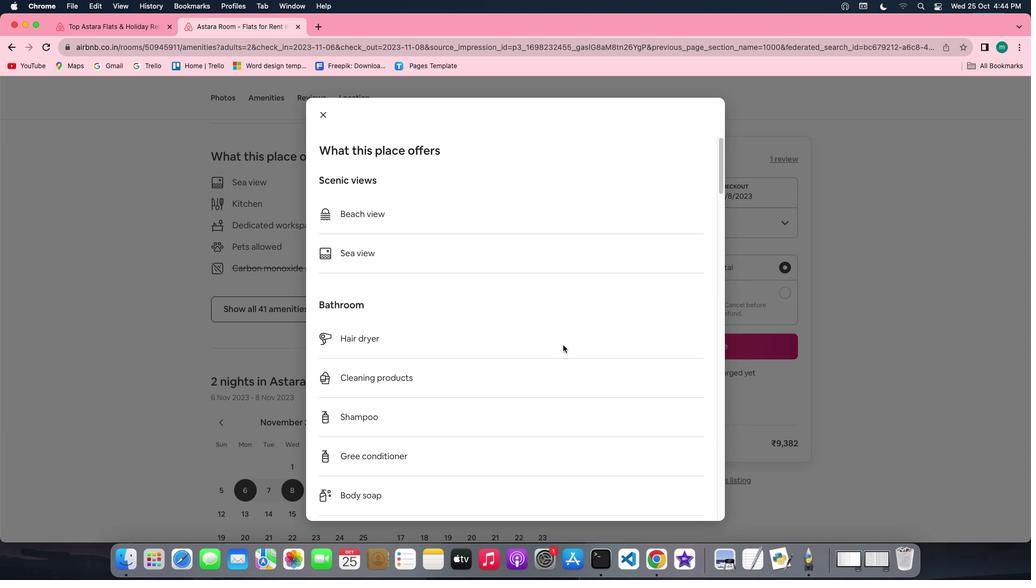 
Action: Mouse scrolled (563, 345) with delta (0, -1)
Screenshot: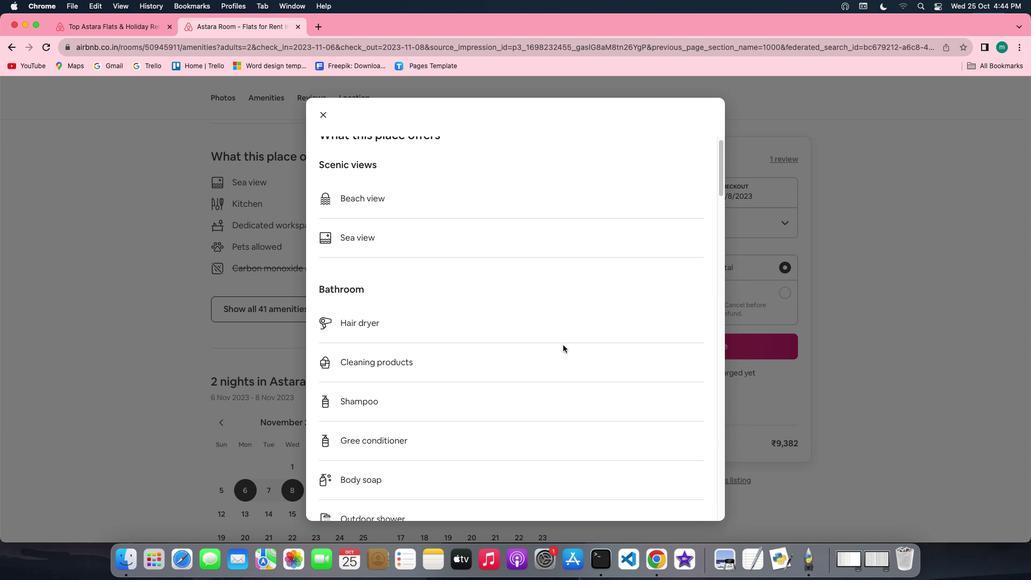 
Action: Mouse scrolled (563, 345) with delta (0, -1)
Screenshot: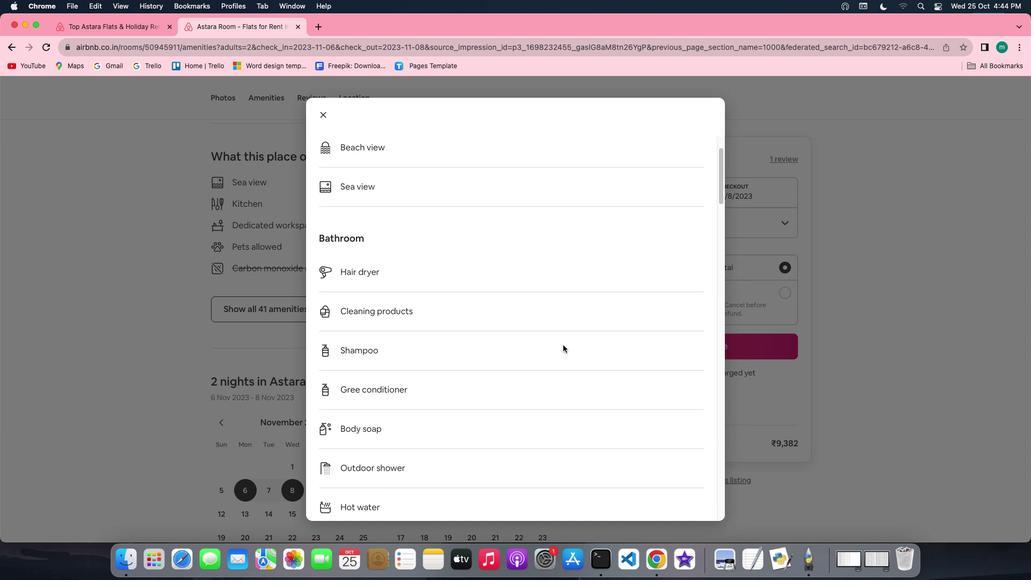 
Action: Mouse scrolled (563, 345) with delta (0, -1)
Screenshot: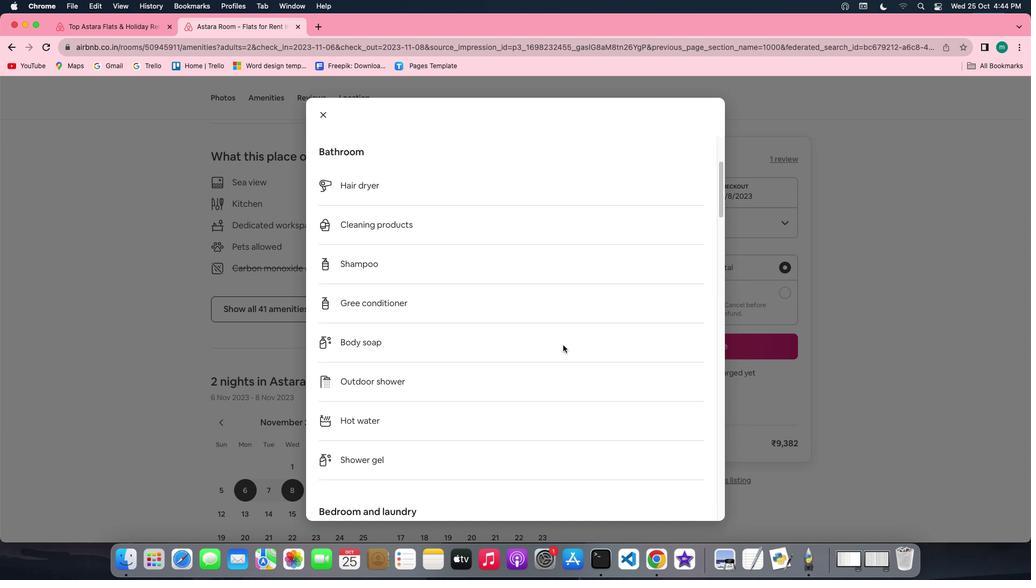
Action: Mouse scrolled (563, 345) with delta (0, 0)
Screenshot: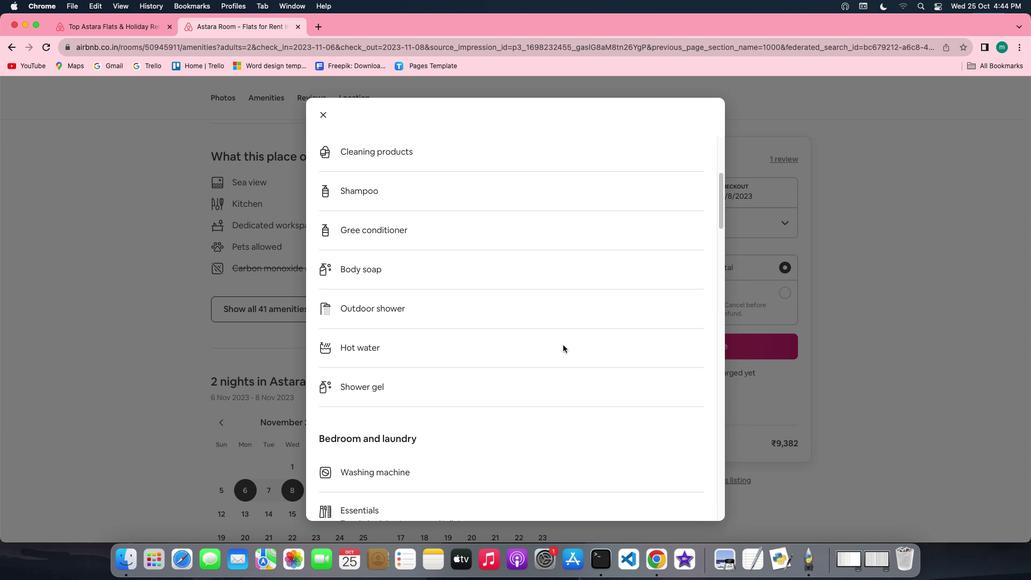 
Action: Mouse scrolled (563, 345) with delta (0, 0)
Screenshot: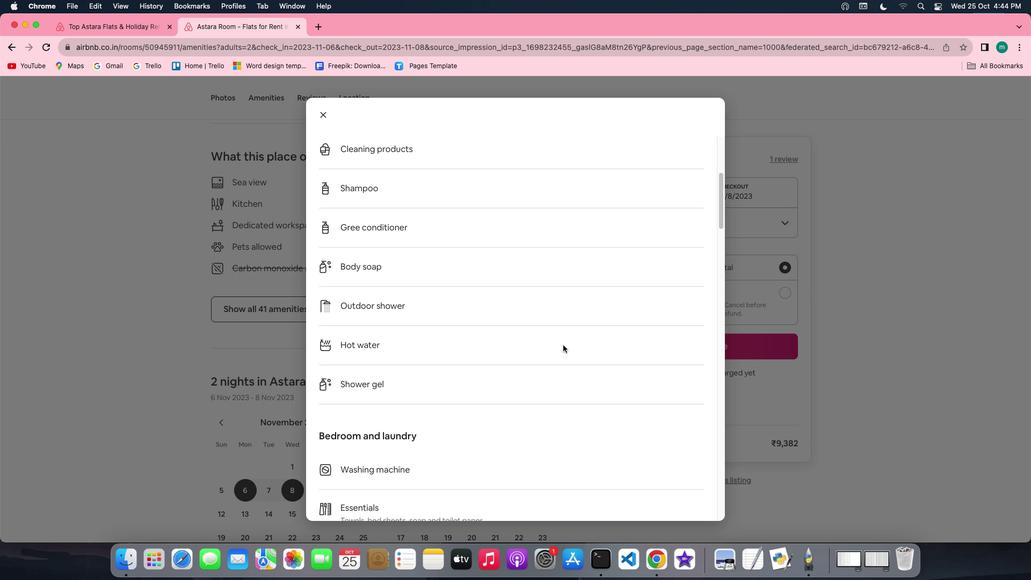 
Action: Mouse scrolled (563, 345) with delta (0, -1)
Screenshot: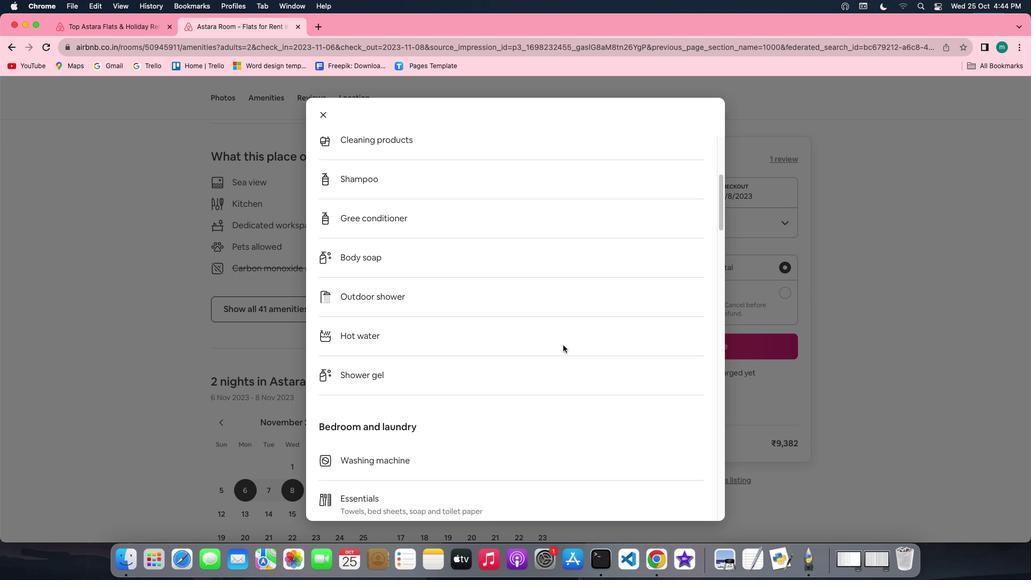 
Action: Mouse scrolled (563, 345) with delta (0, -2)
Screenshot: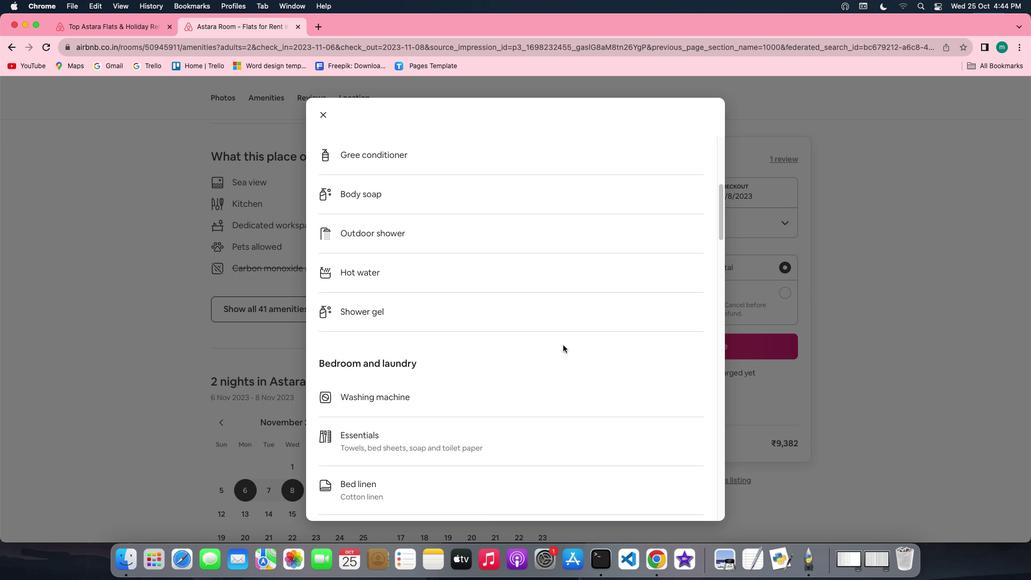 
Action: Mouse scrolled (563, 345) with delta (0, -2)
Screenshot: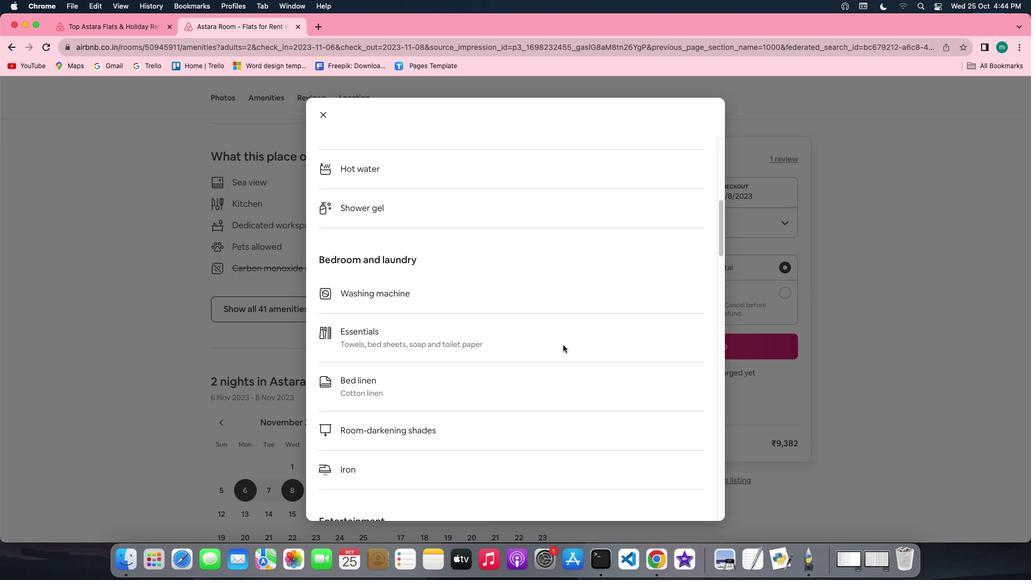
Action: Mouse scrolled (563, 345) with delta (0, 0)
Screenshot: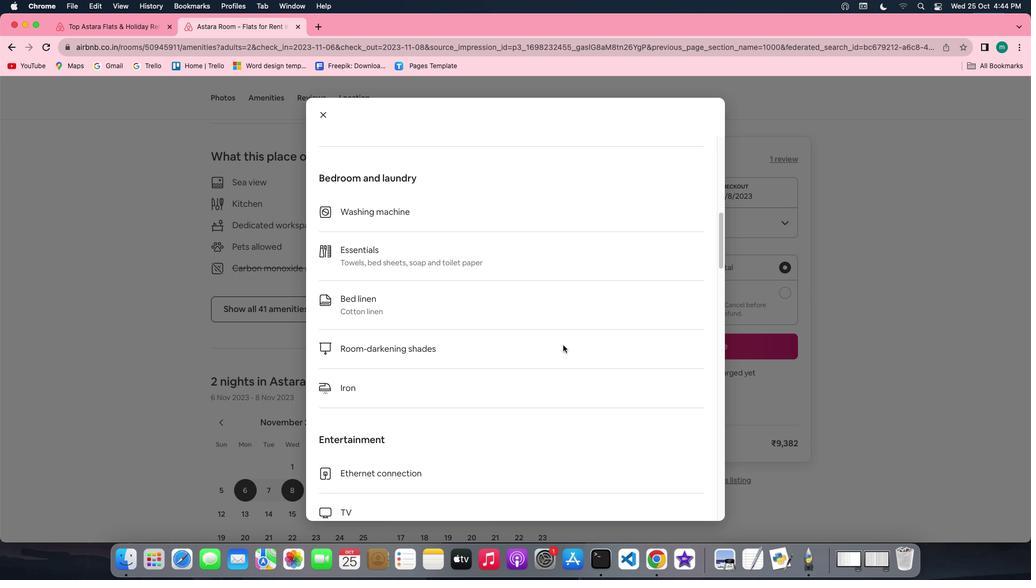 
Action: Mouse scrolled (563, 345) with delta (0, 0)
Screenshot: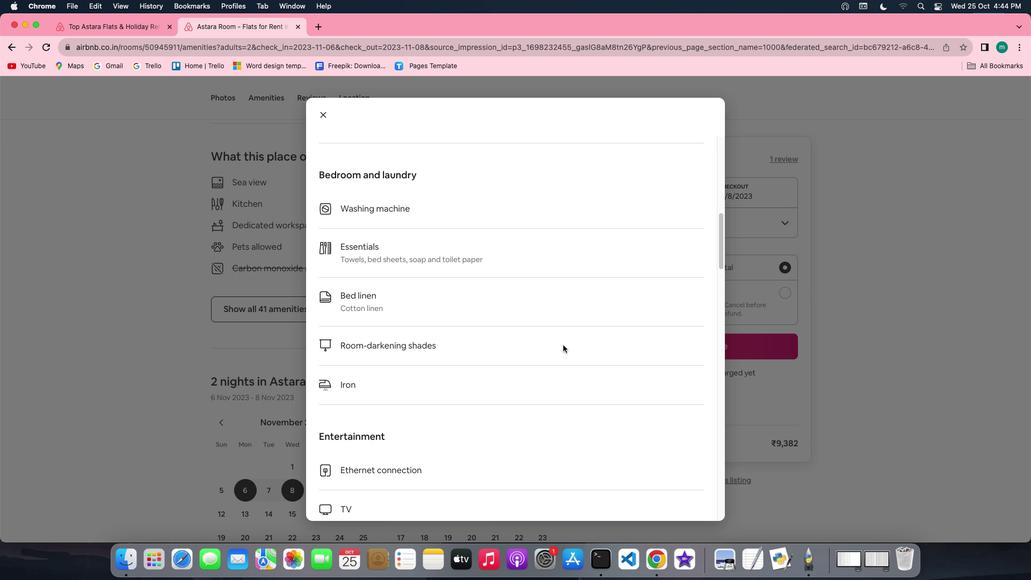
Action: Mouse scrolled (563, 345) with delta (0, -1)
Screenshot: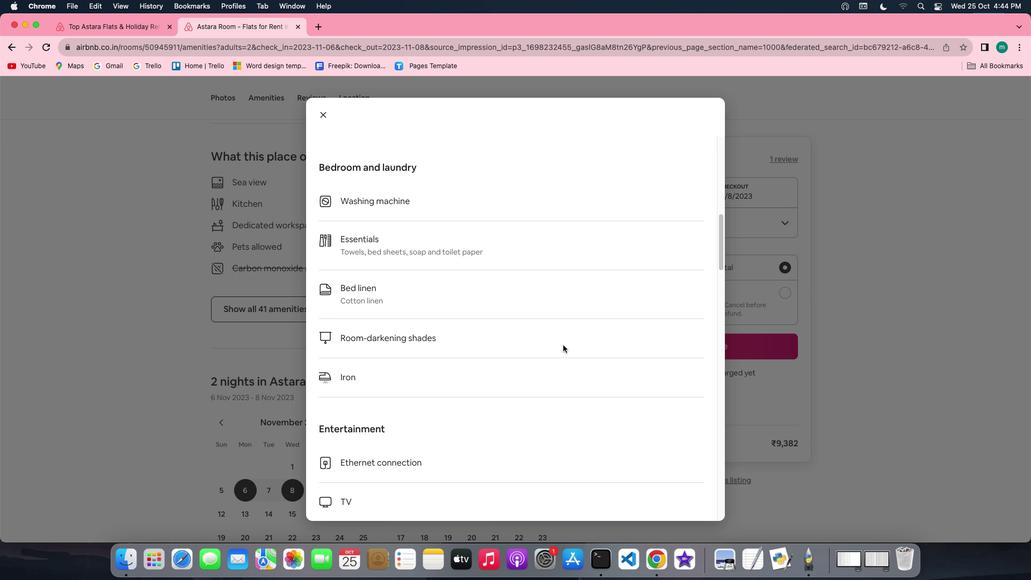 
Action: Mouse scrolled (563, 345) with delta (0, -1)
Screenshot: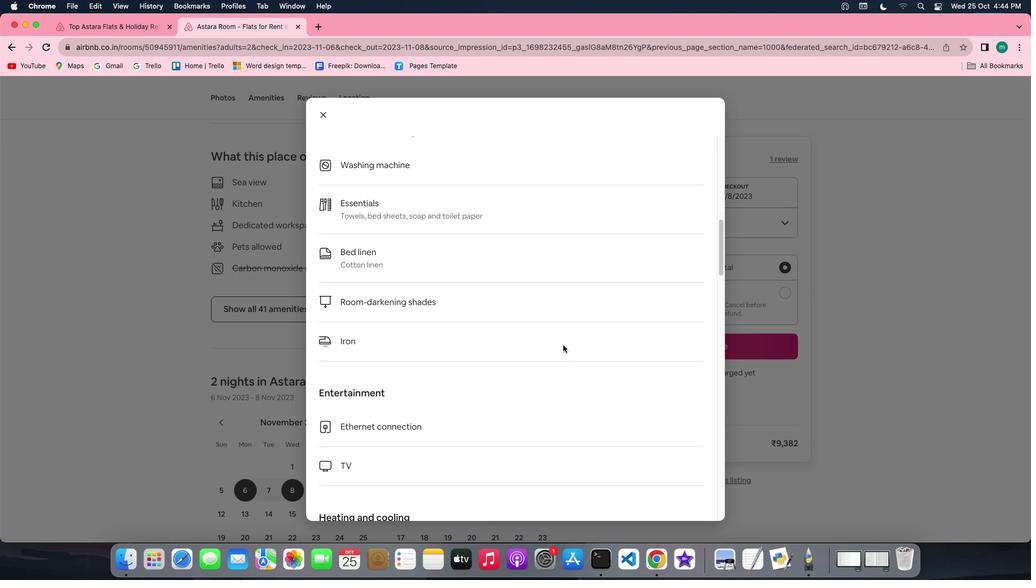 
Action: Mouse scrolled (563, 345) with delta (0, 0)
Screenshot: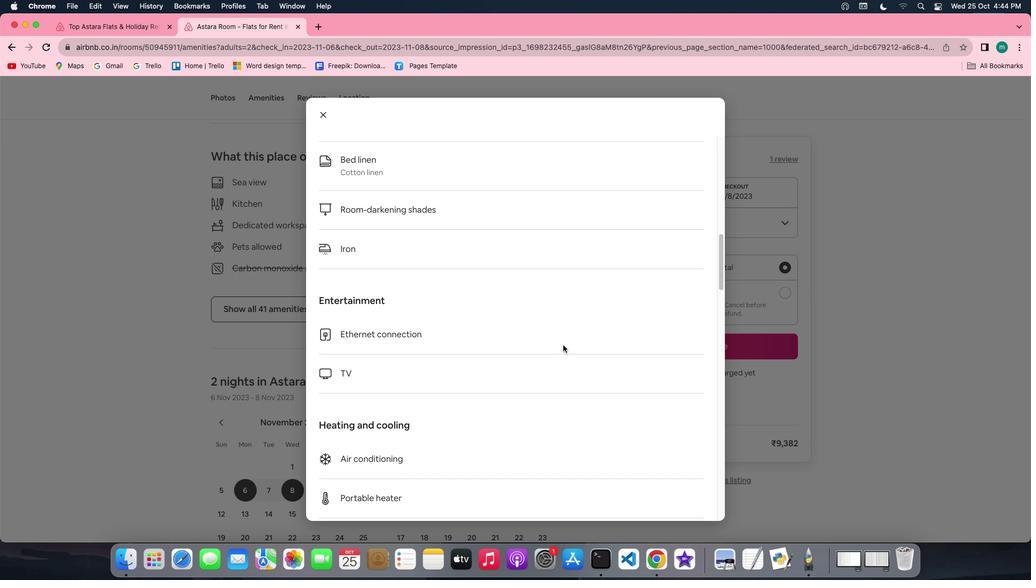 
Action: Mouse scrolled (563, 345) with delta (0, 0)
Screenshot: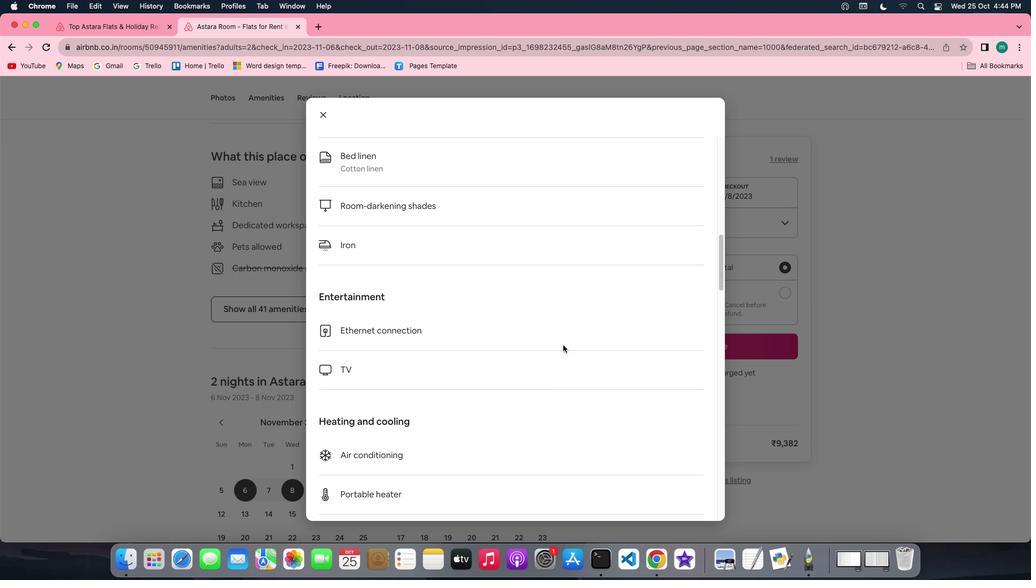 
Action: Mouse scrolled (563, 345) with delta (0, -1)
Screenshot: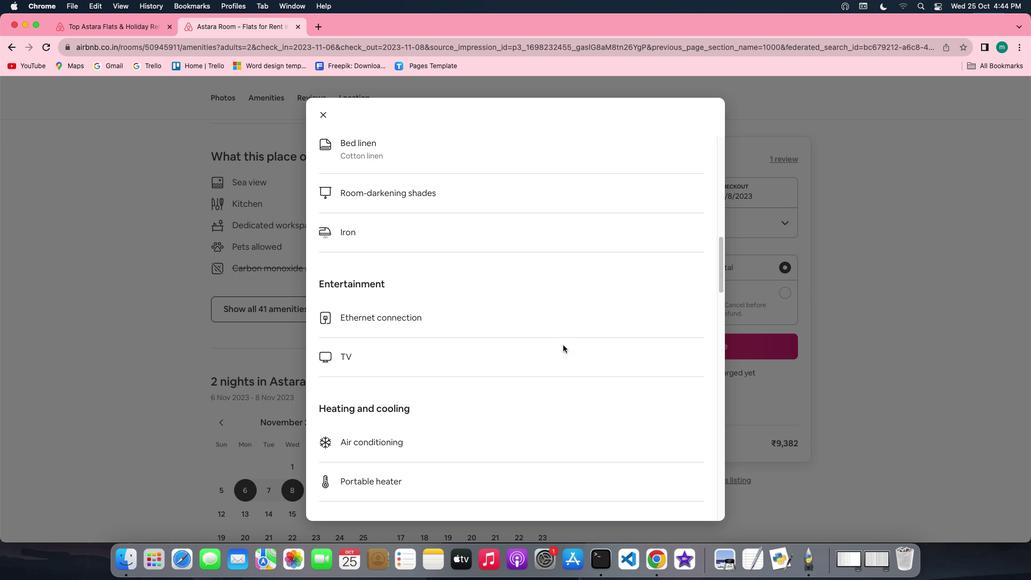 
Action: Mouse scrolled (563, 345) with delta (0, -1)
Screenshot: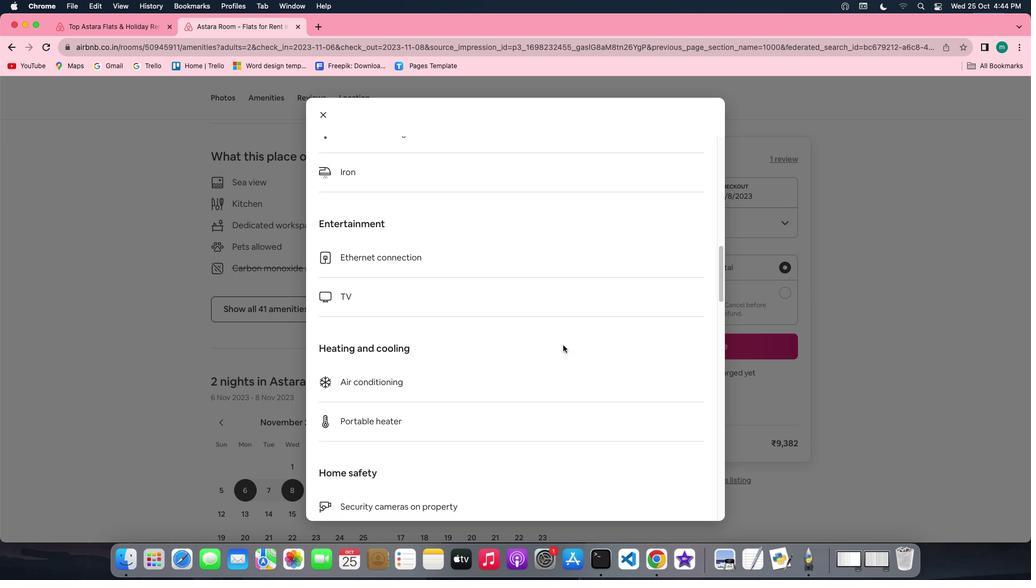 
Action: Mouse scrolled (563, 345) with delta (0, 0)
Screenshot: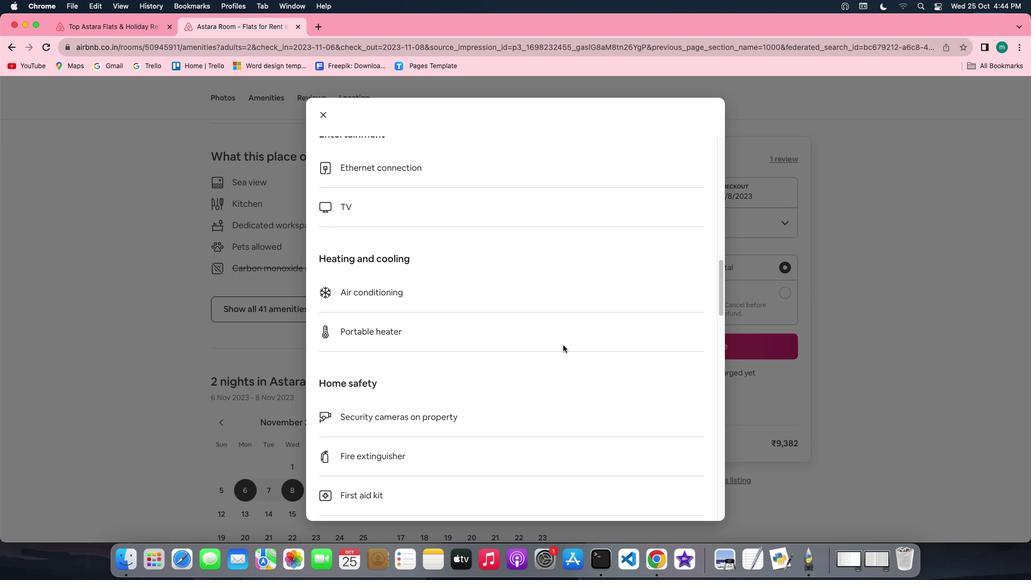 
Action: Mouse scrolled (563, 345) with delta (0, 0)
Screenshot: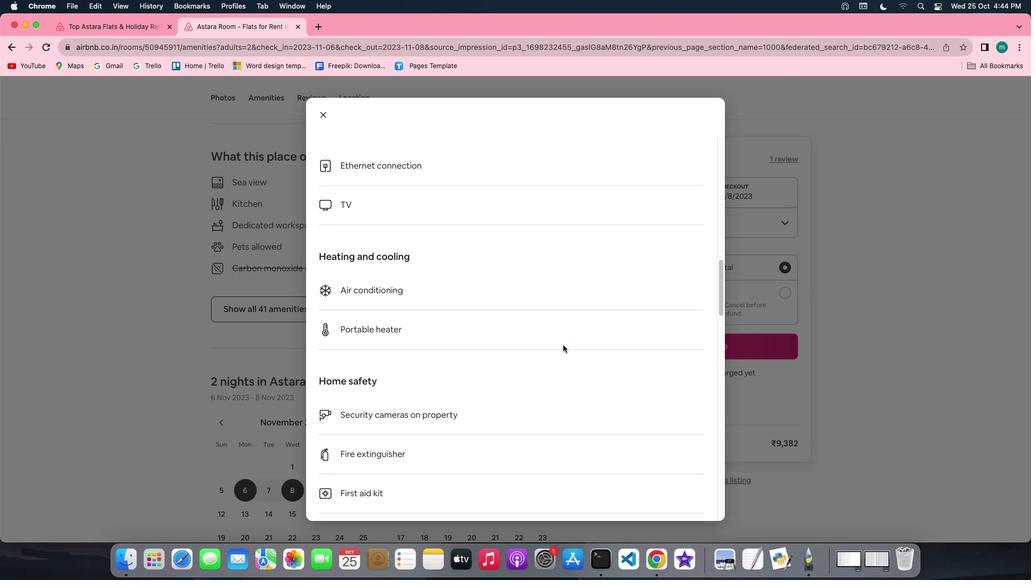
Action: Mouse scrolled (563, 345) with delta (0, -1)
Screenshot: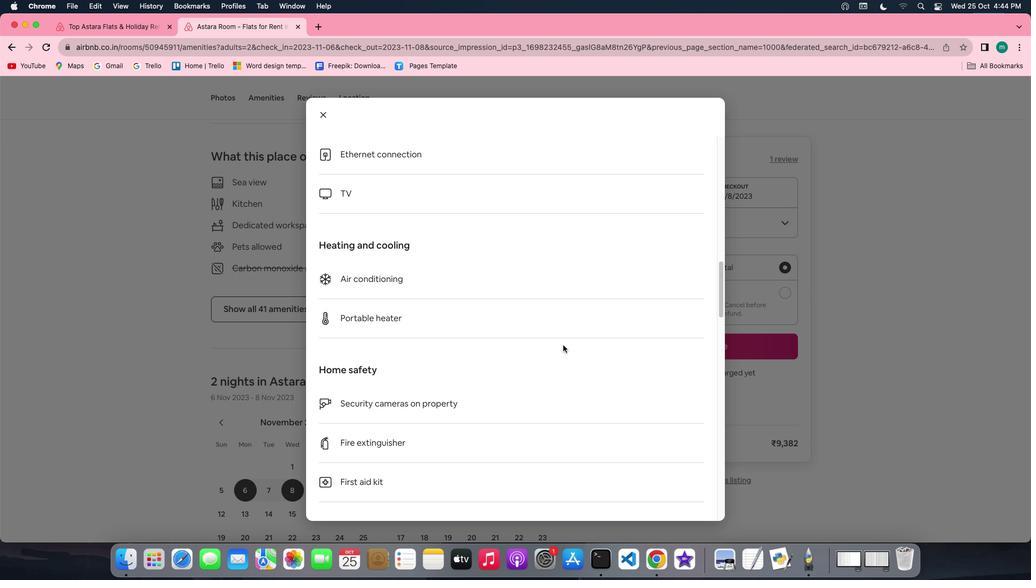 
Action: Mouse scrolled (563, 345) with delta (0, -2)
Screenshot: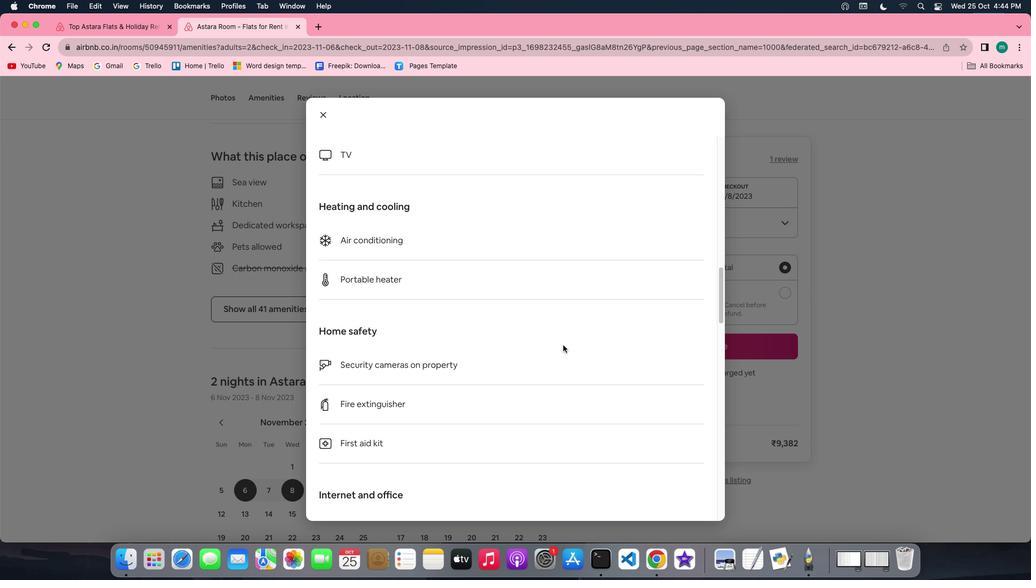 
Action: Mouse scrolled (563, 345) with delta (0, -2)
Screenshot: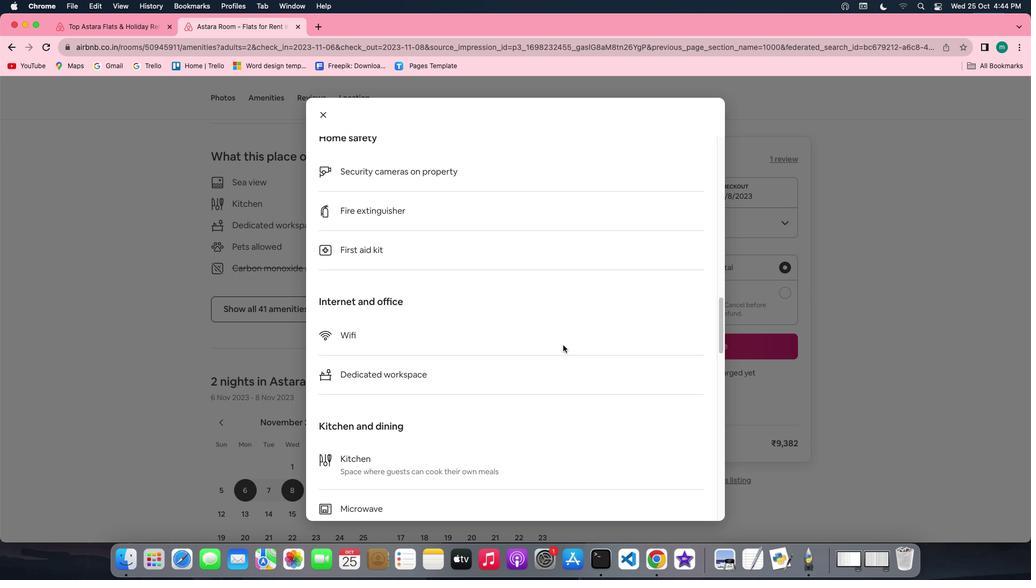 
Action: Mouse scrolled (563, 345) with delta (0, 0)
Screenshot: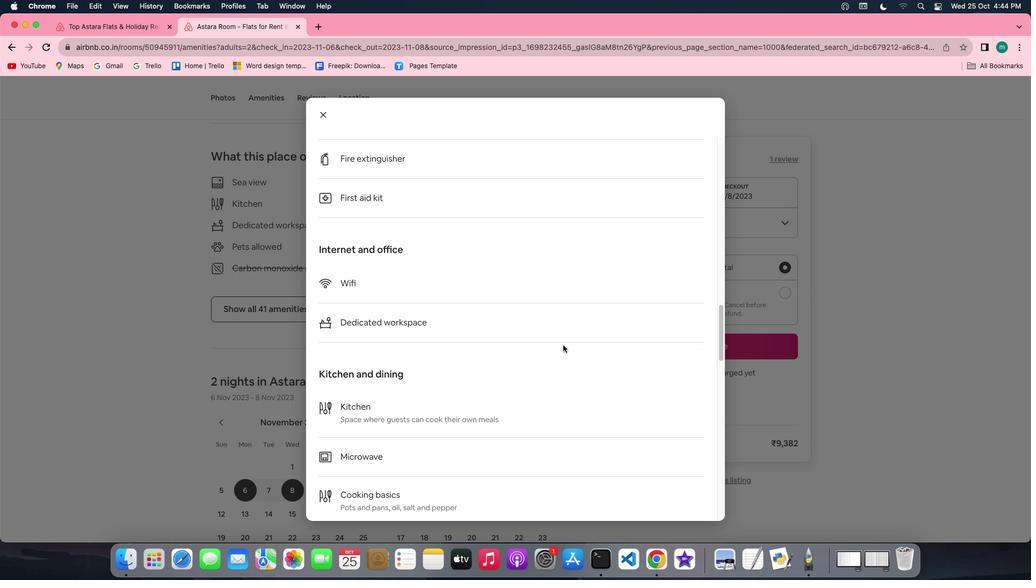 
Action: Mouse scrolled (563, 345) with delta (0, 0)
Screenshot: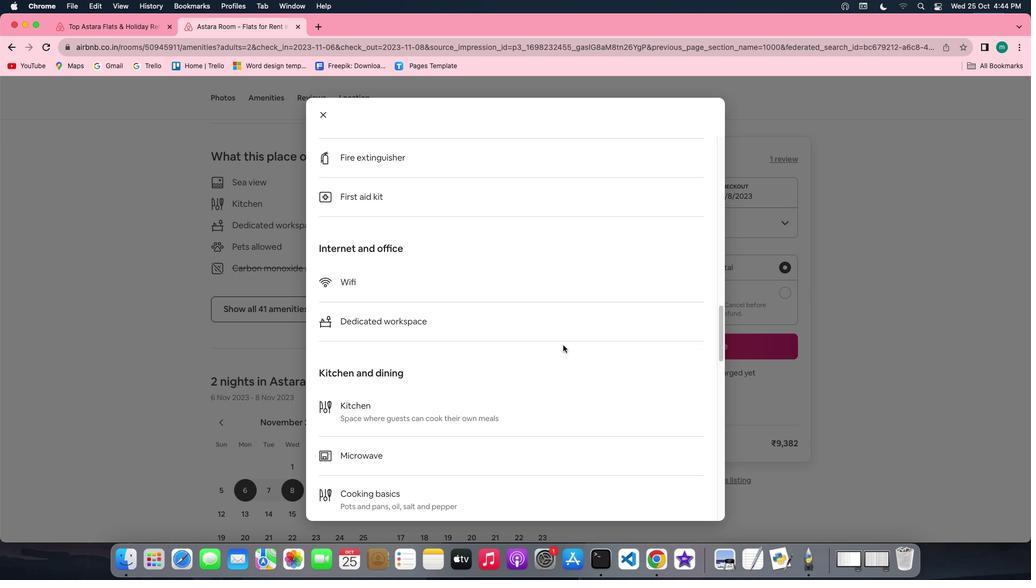 
Action: Mouse scrolled (563, 345) with delta (0, -1)
Screenshot: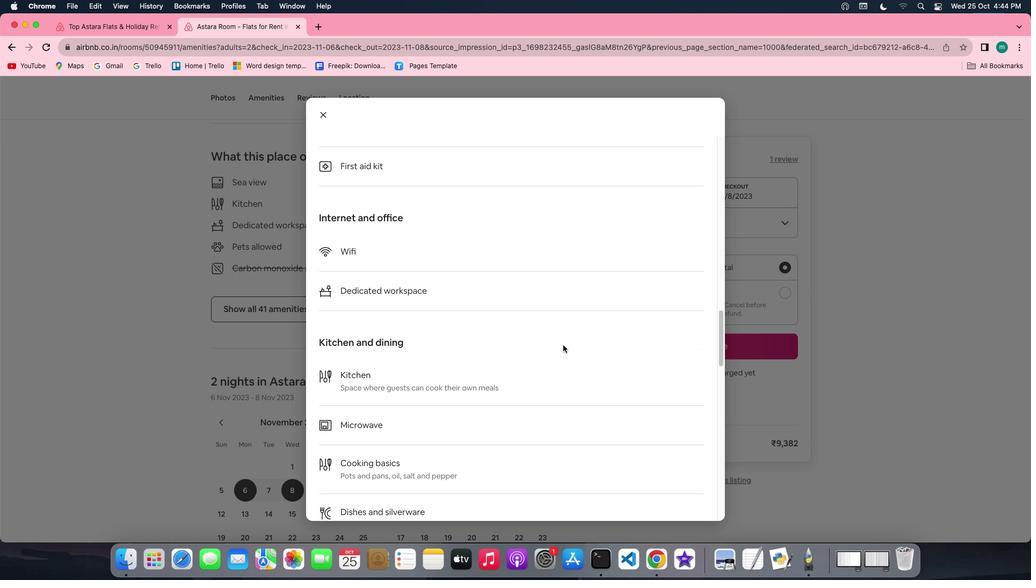 
Action: Mouse scrolled (563, 345) with delta (0, -2)
Screenshot: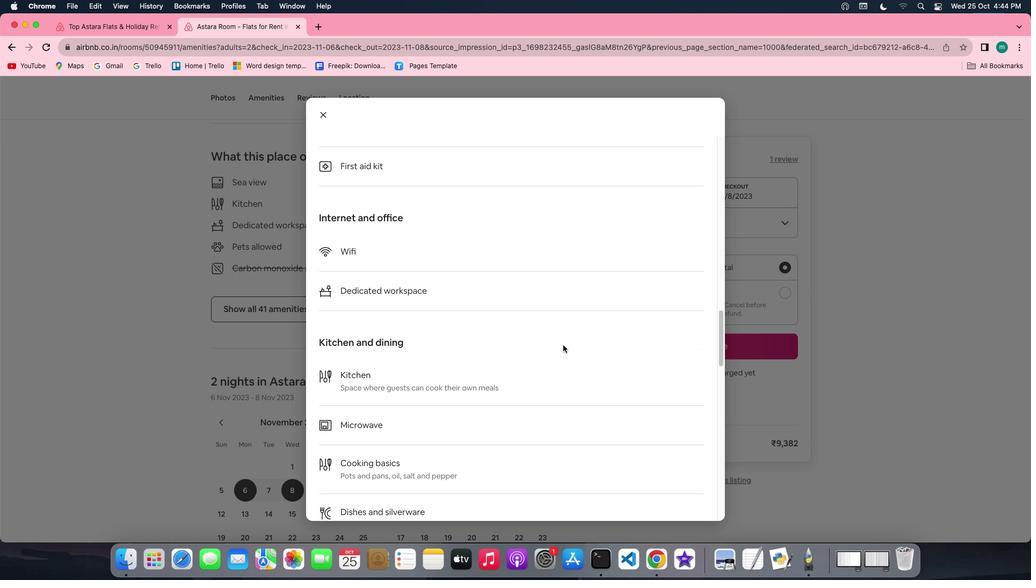 
Action: Mouse scrolled (563, 345) with delta (0, -2)
Screenshot: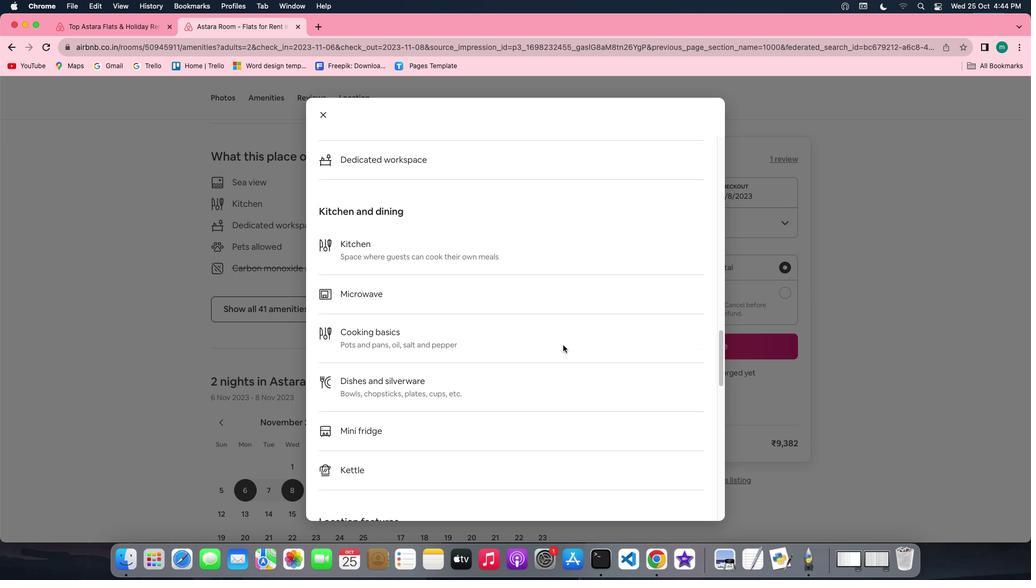 
Action: Mouse scrolled (563, 345) with delta (0, 0)
Screenshot: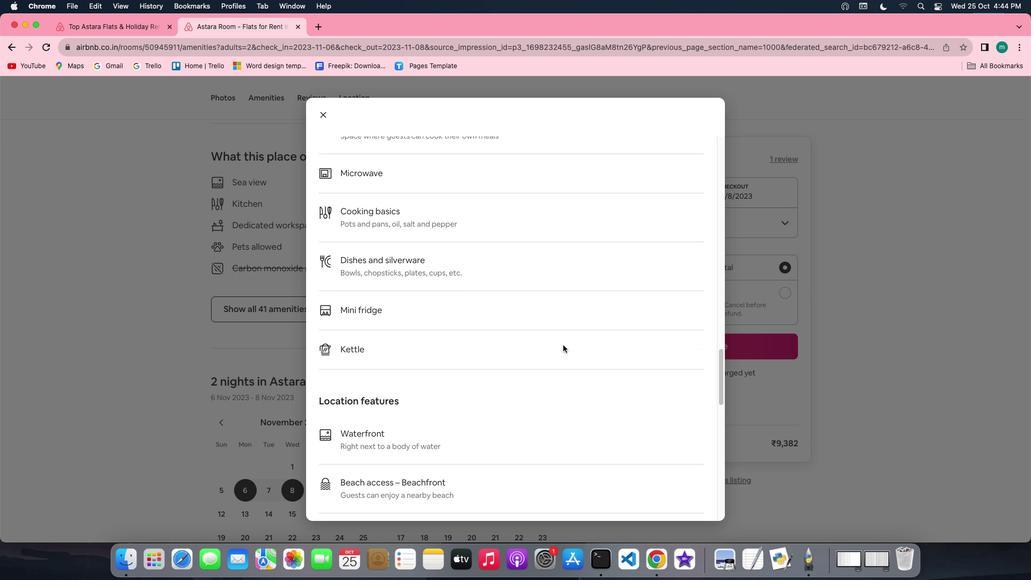 
Action: Mouse scrolled (563, 345) with delta (0, 0)
Screenshot: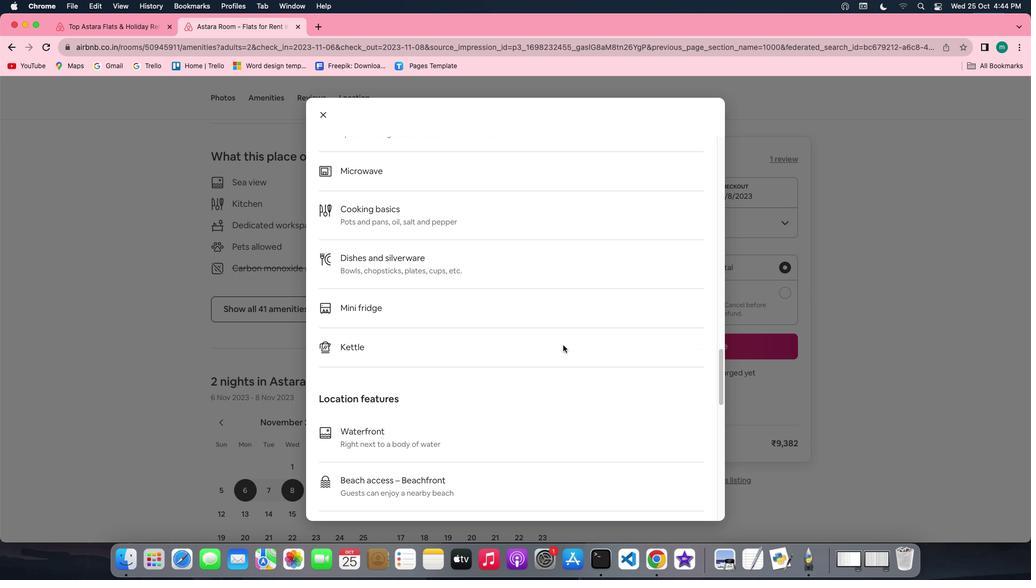 
Action: Mouse scrolled (563, 345) with delta (0, 0)
Screenshot: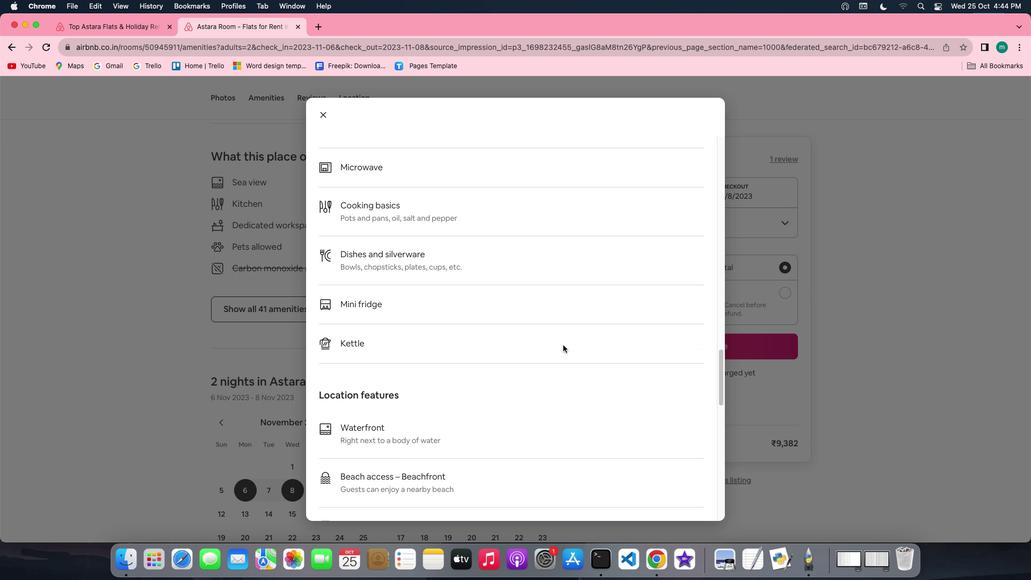 
Action: Mouse scrolled (563, 345) with delta (0, -1)
Screenshot: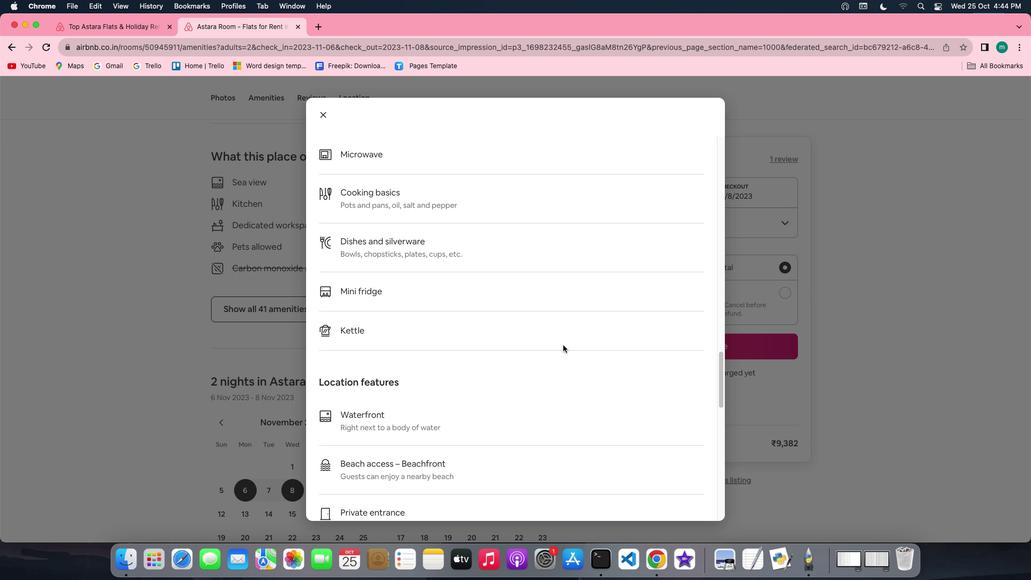 
Action: Mouse scrolled (563, 345) with delta (0, -2)
Screenshot: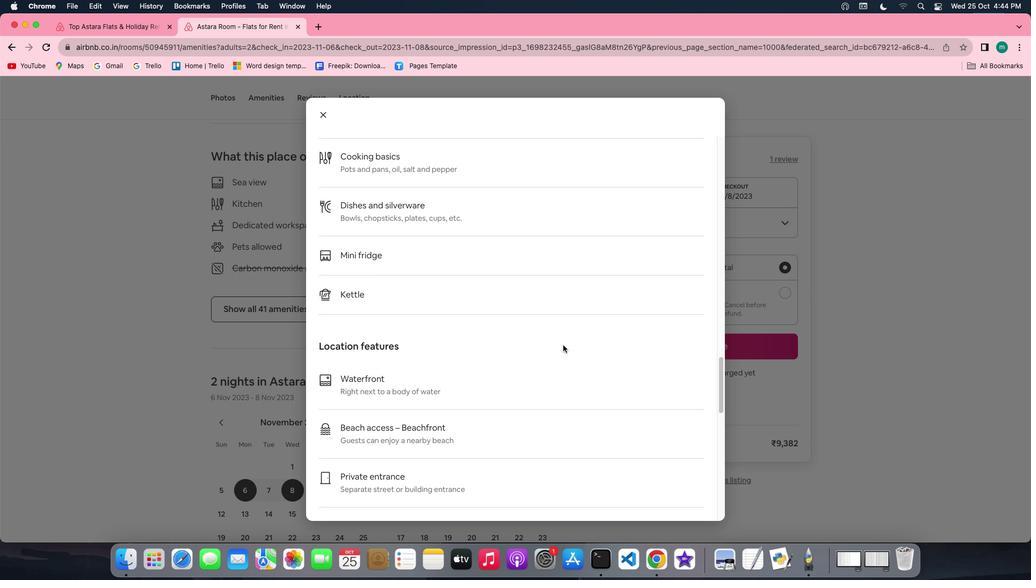 
Action: Mouse scrolled (563, 345) with delta (0, -2)
Screenshot: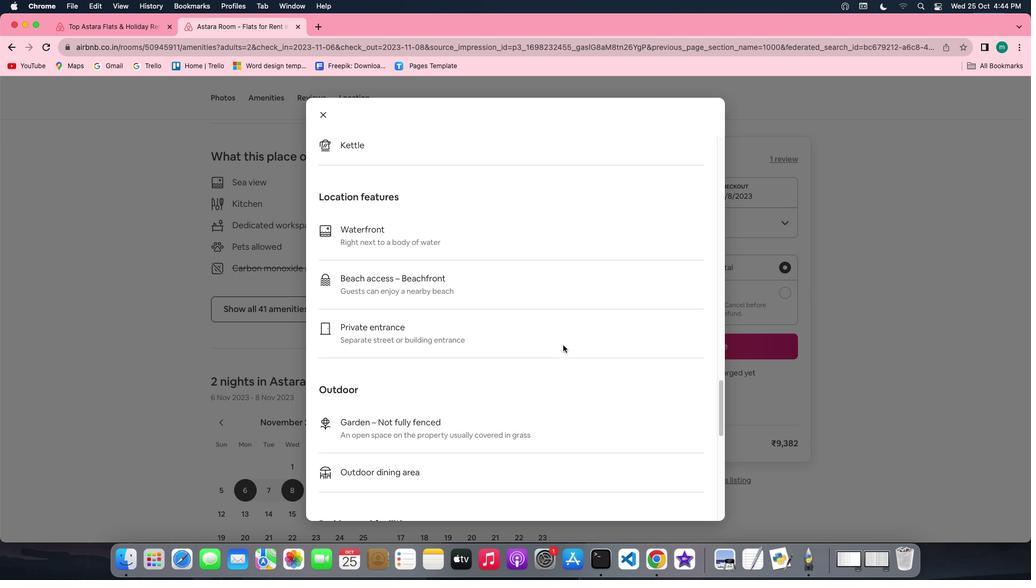 
Action: Mouse scrolled (563, 345) with delta (0, -2)
Screenshot: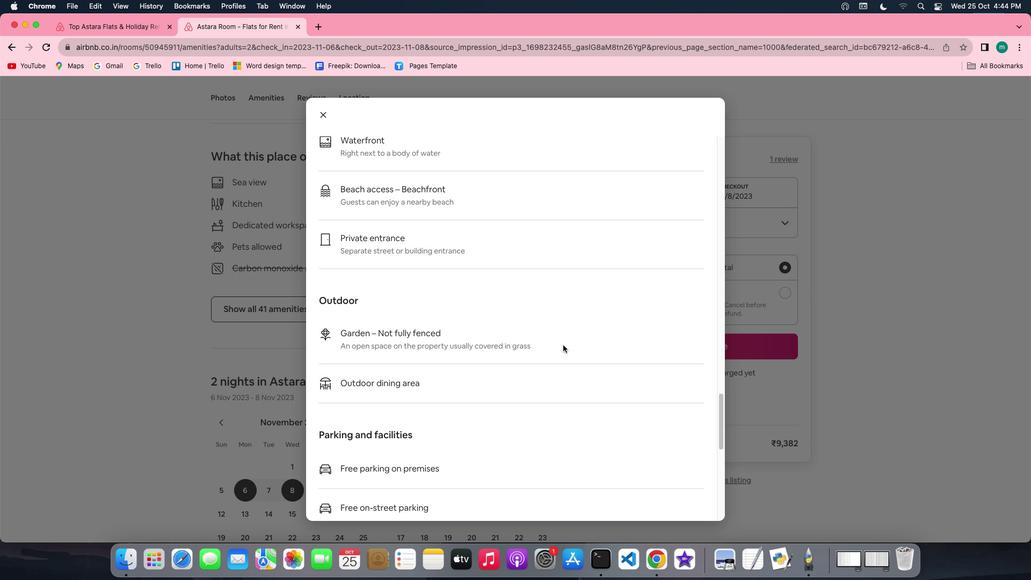 
Action: Mouse scrolled (563, 345) with delta (0, 0)
Screenshot: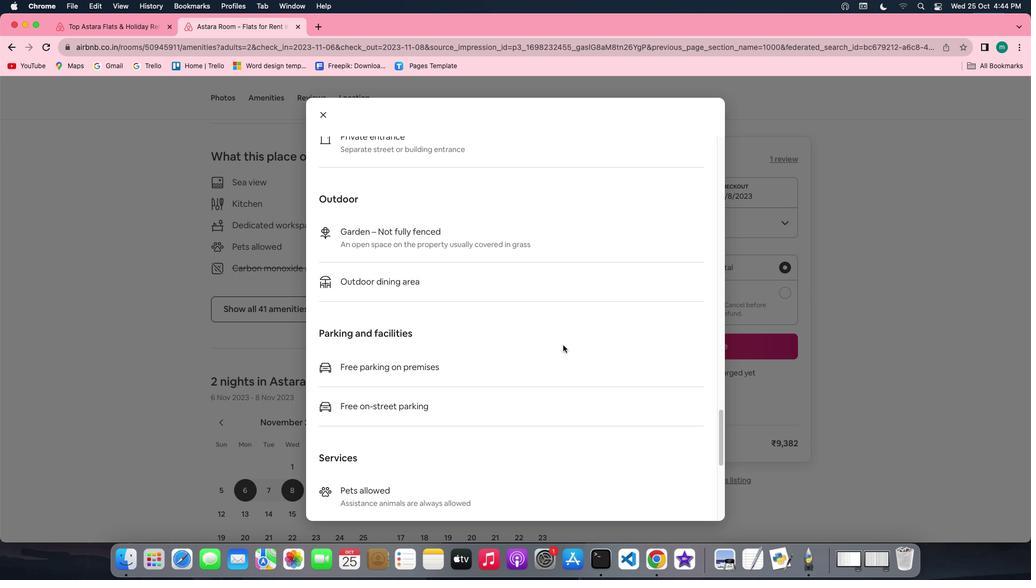 
Action: Mouse scrolled (563, 345) with delta (0, 0)
